 Task: In the Page almanacsecond.pptxselect all the shapes, outline the shape with the color  'purple'select all the shapes, and insert the shape effects glow purple, 18 pt insert the slide blankinsert the chart clustered column lineapply animations random barswith effects options by seriesinsert the slide blank Insert a picture of Monkeywith name   Monkey1.png apply animation in motion path custom path
Action: Mouse moved to (622, 240)
Screenshot: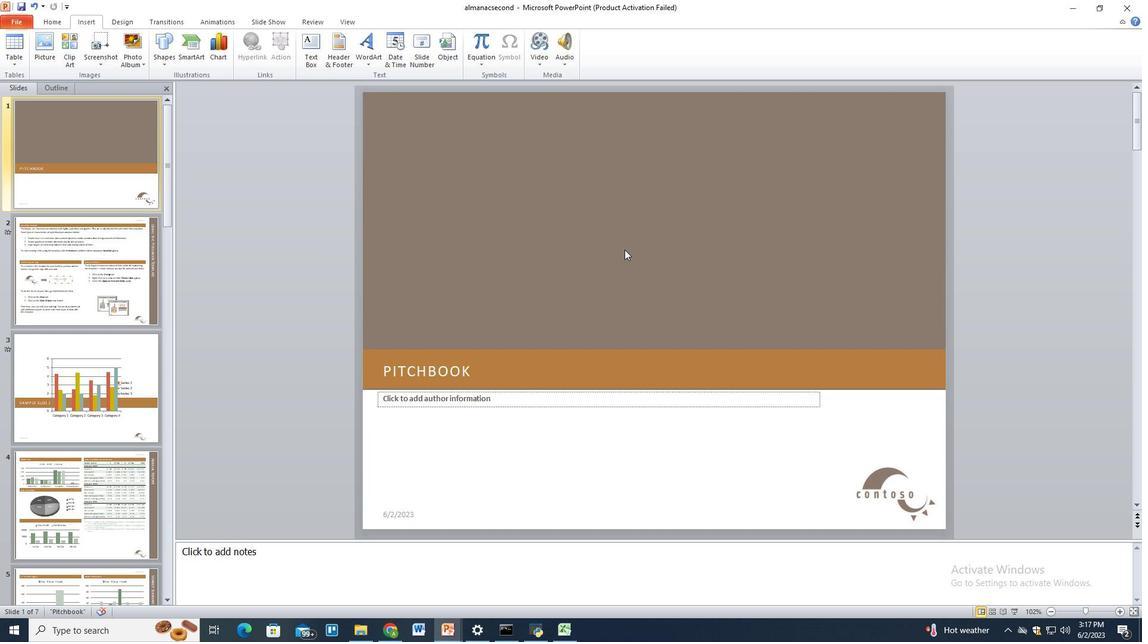 
Action: Mouse scrolled (622, 239) with delta (0, 0)
Screenshot: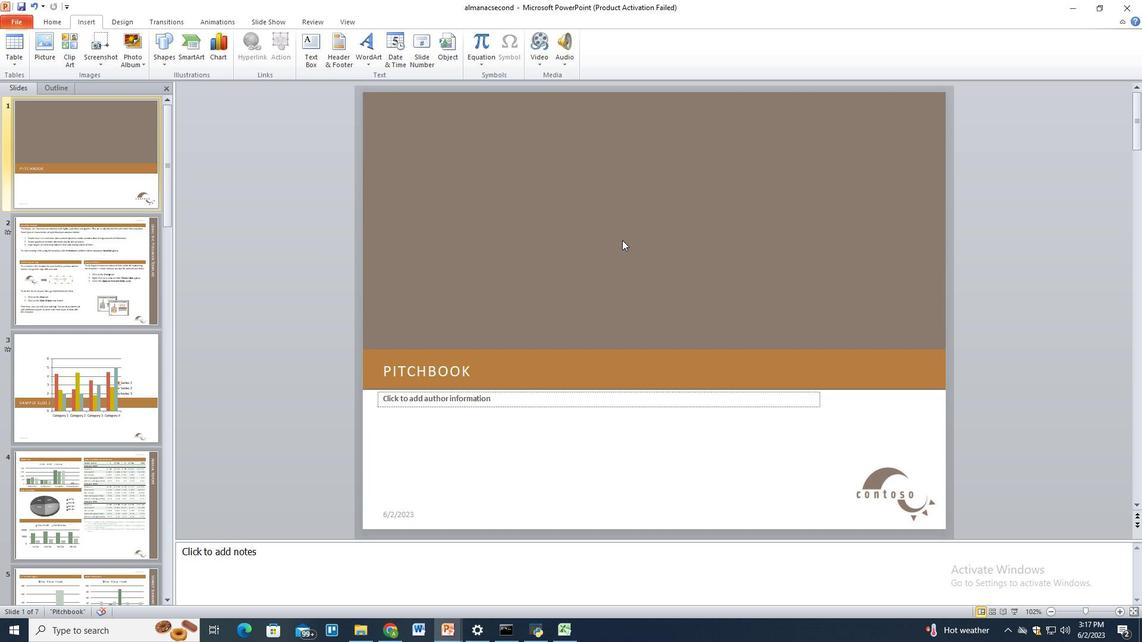 
Action: Mouse scrolled (622, 239) with delta (0, 0)
Screenshot: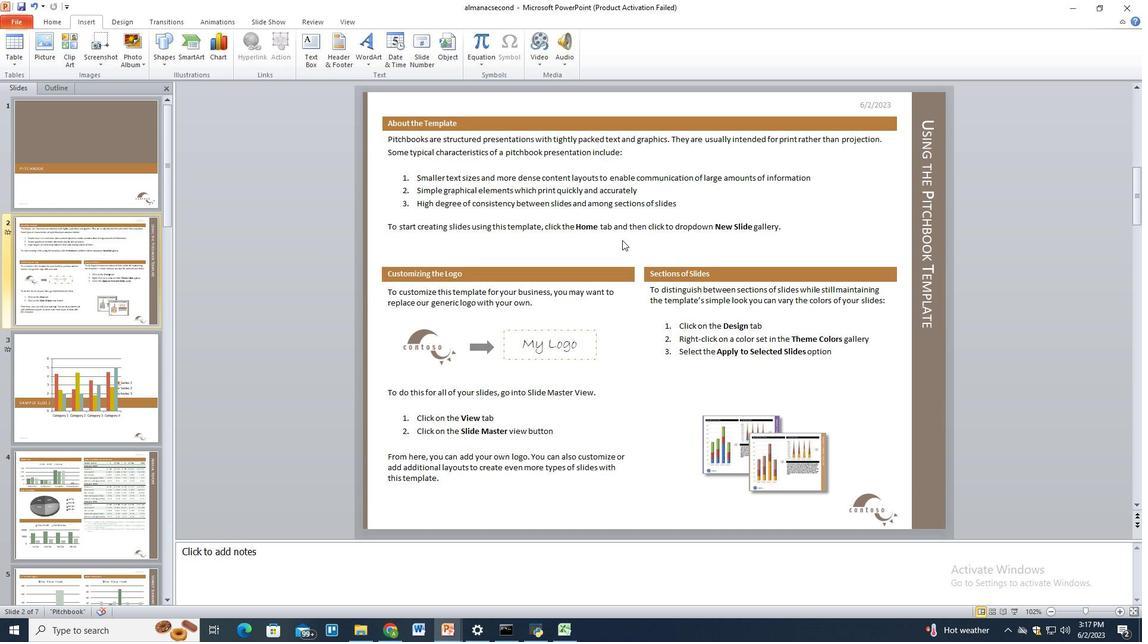 
Action: Mouse scrolled (622, 239) with delta (0, 0)
Screenshot: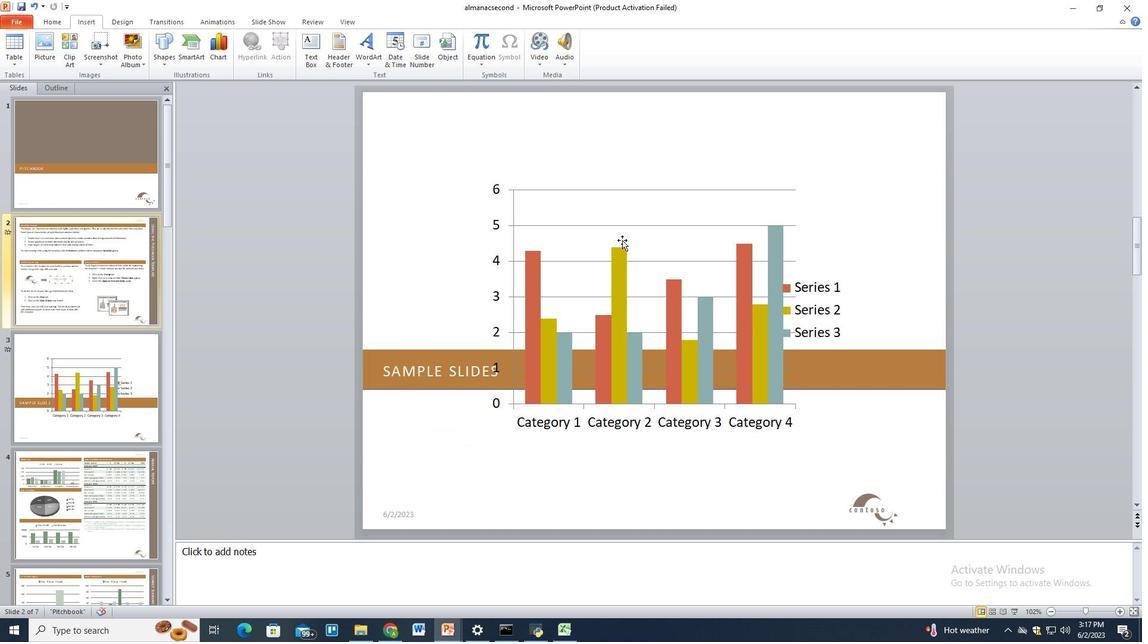 
Action: Mouse scrolled (622, 239) with delta (0, 0)
Screenshot: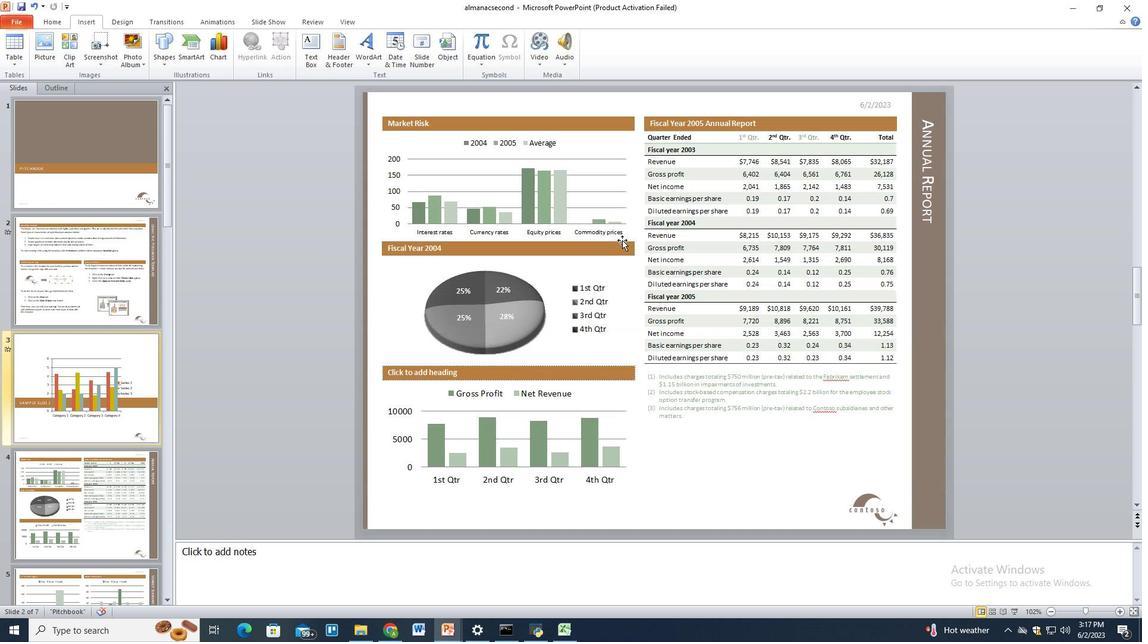 
Action: Mouse scrolled (622, 239) with delta (0, 0)
Screenshot: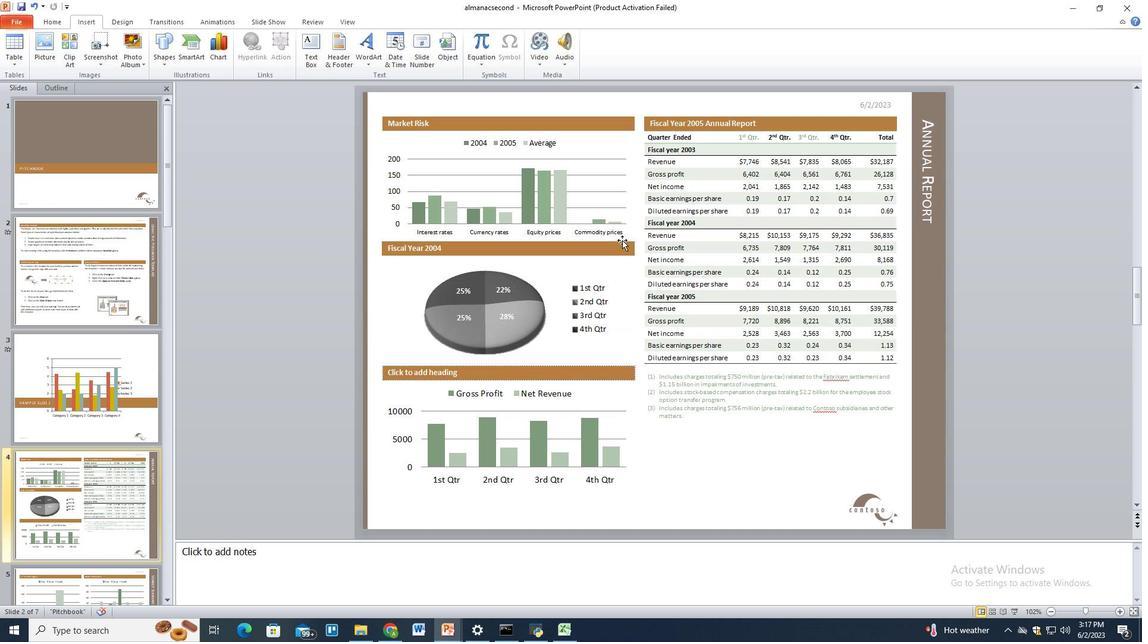 
Action: Mouse scrolled (622, 239) with delta (0, 0)
Screenshot: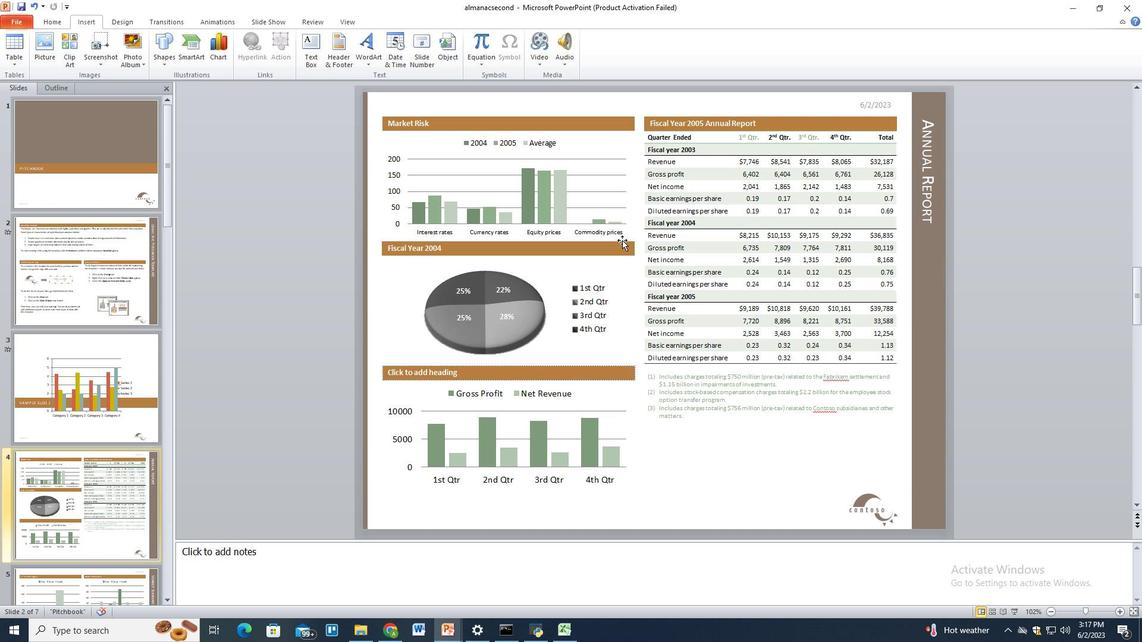
Action: Mouse scrolled (622, 239) with delta (0, 0)
Screenshot: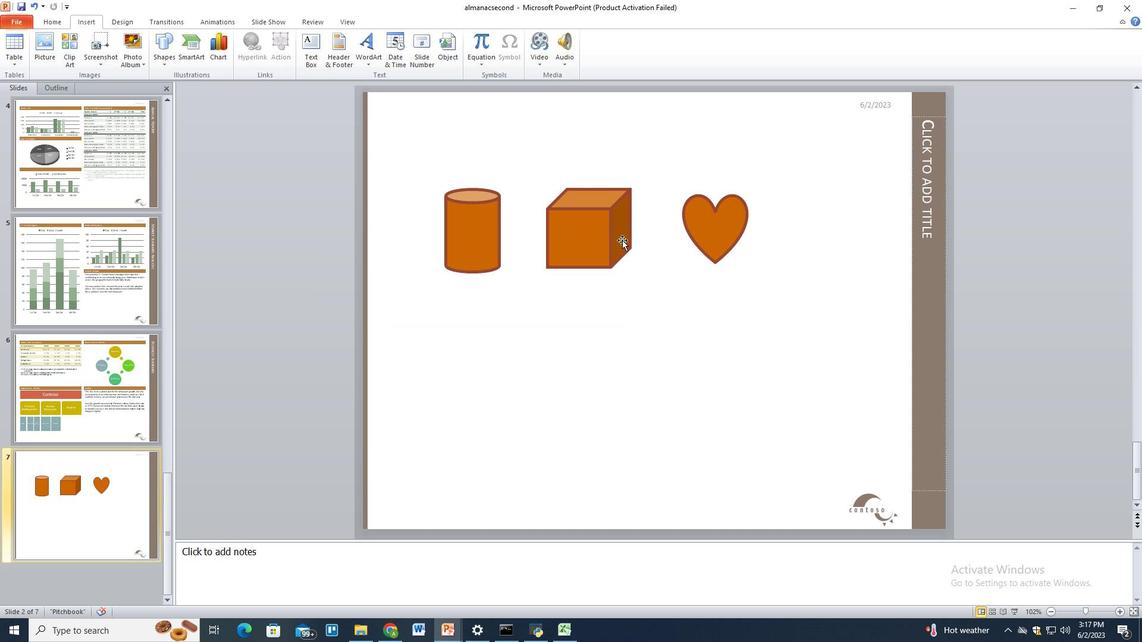 
Action: Mouse scrolled (622, 239) with delta (0, 0)
Screenshot: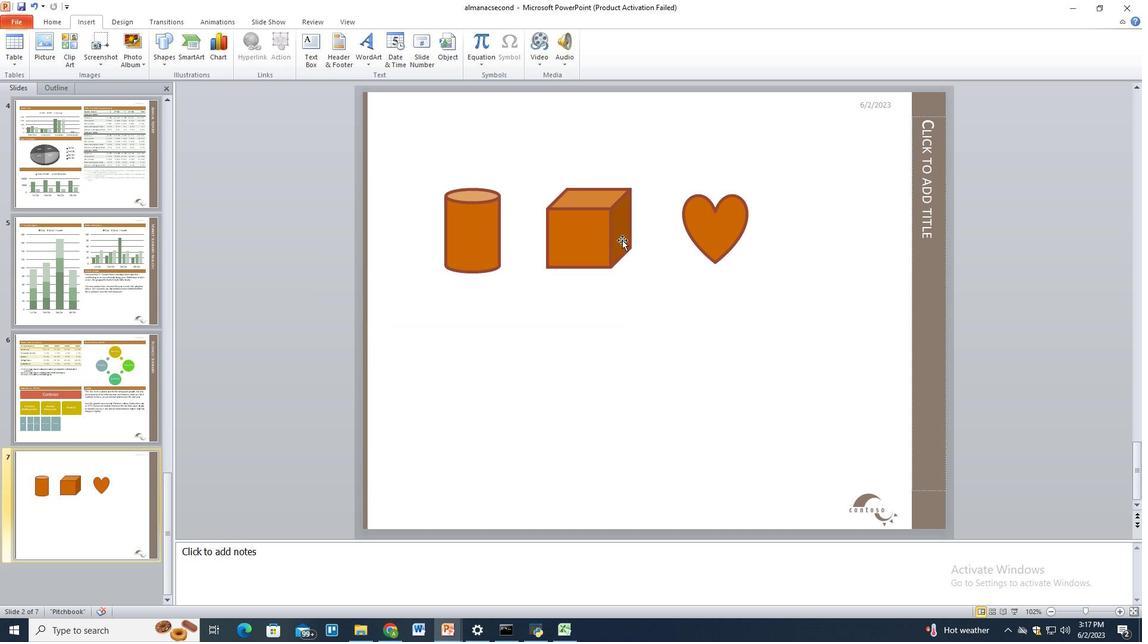 
Action: Mouse scrolled (622, 239) with delta (0, 0)
Screenshot: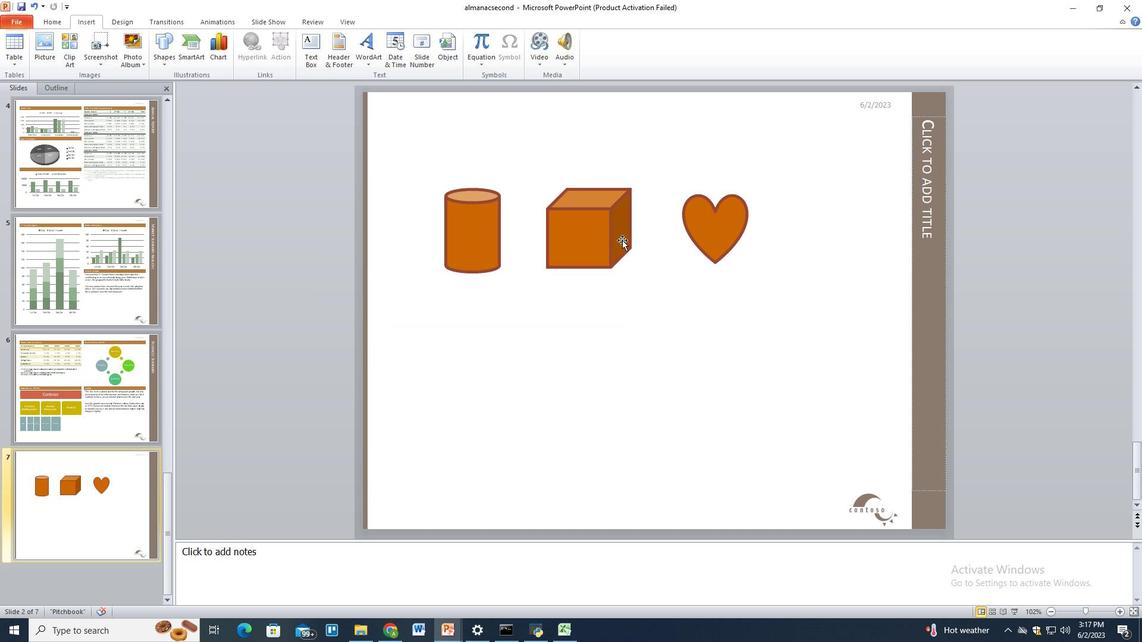 
Action: Mouse moved to (481, 249)
Screenshot: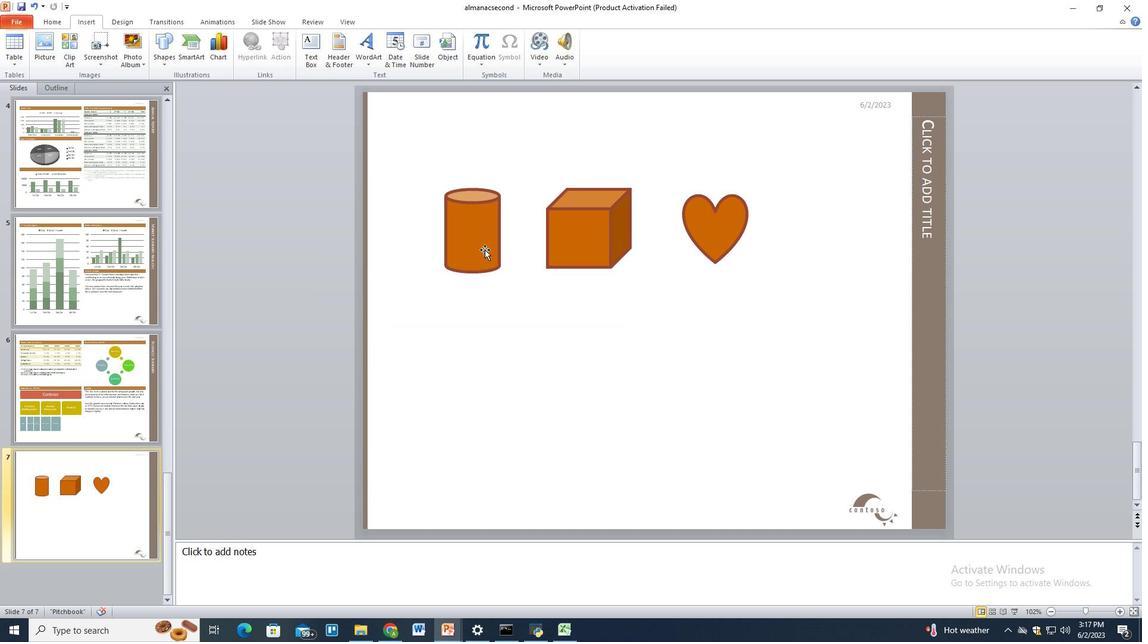 
Action: Mouse pressed left at (481, 249)
Screenshot: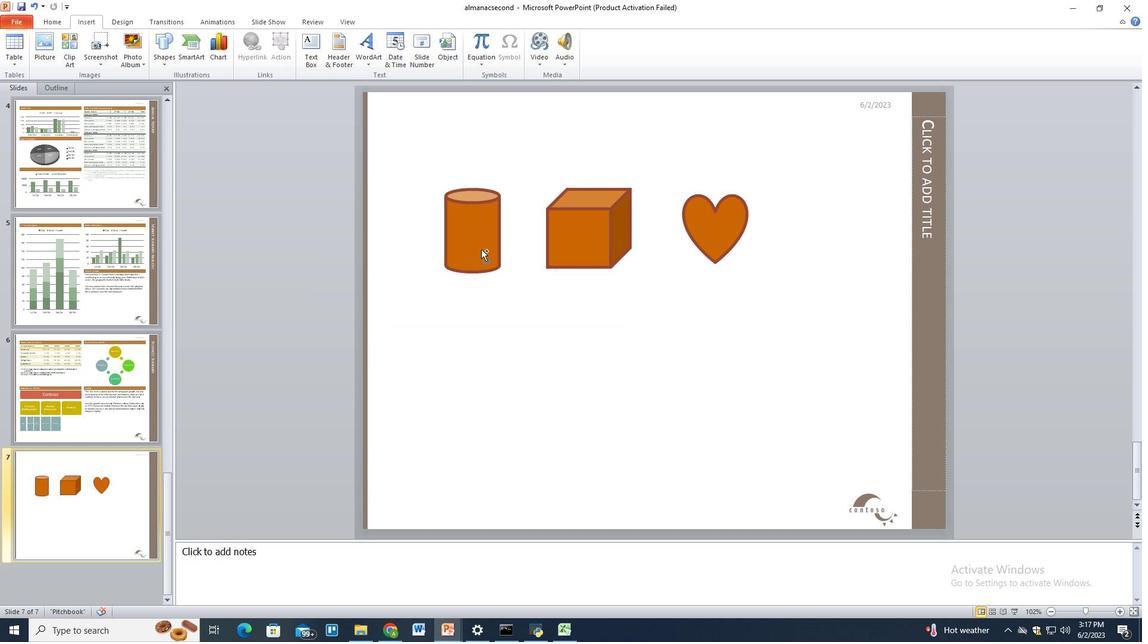 
Action: Mouse moved to (591, 252)
Screenshot: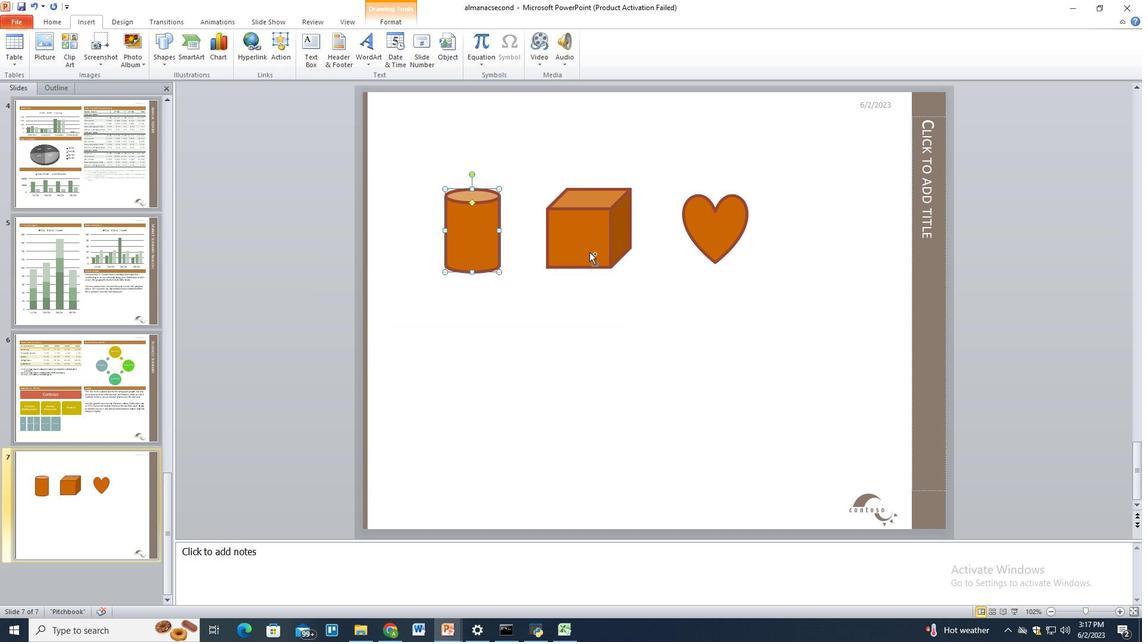 
Action: Mouse pressed left at (591, 252)
Screenshot: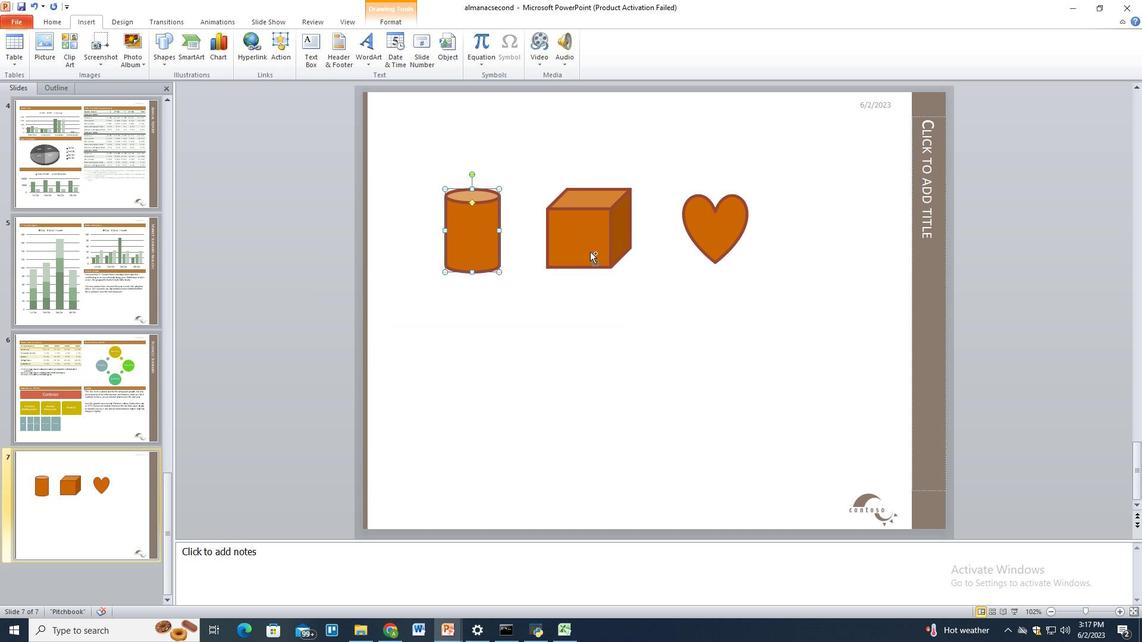 
Action: Mouse moved to (703, 238)
Screenshot: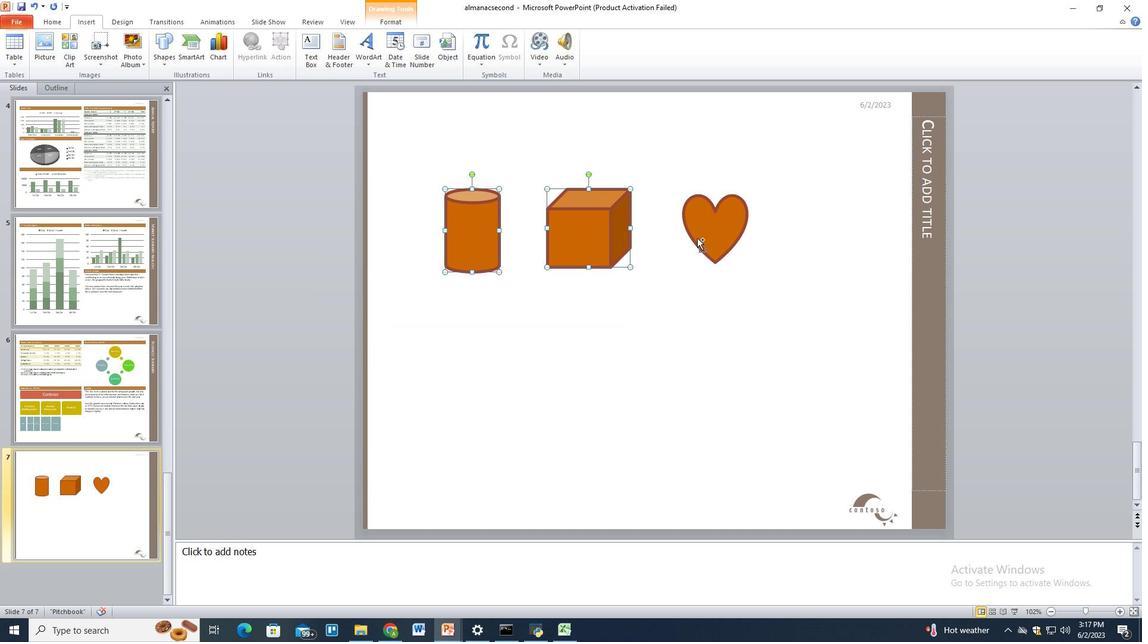 
Action: Mouse pressed left at (703, 238)
Screenshot: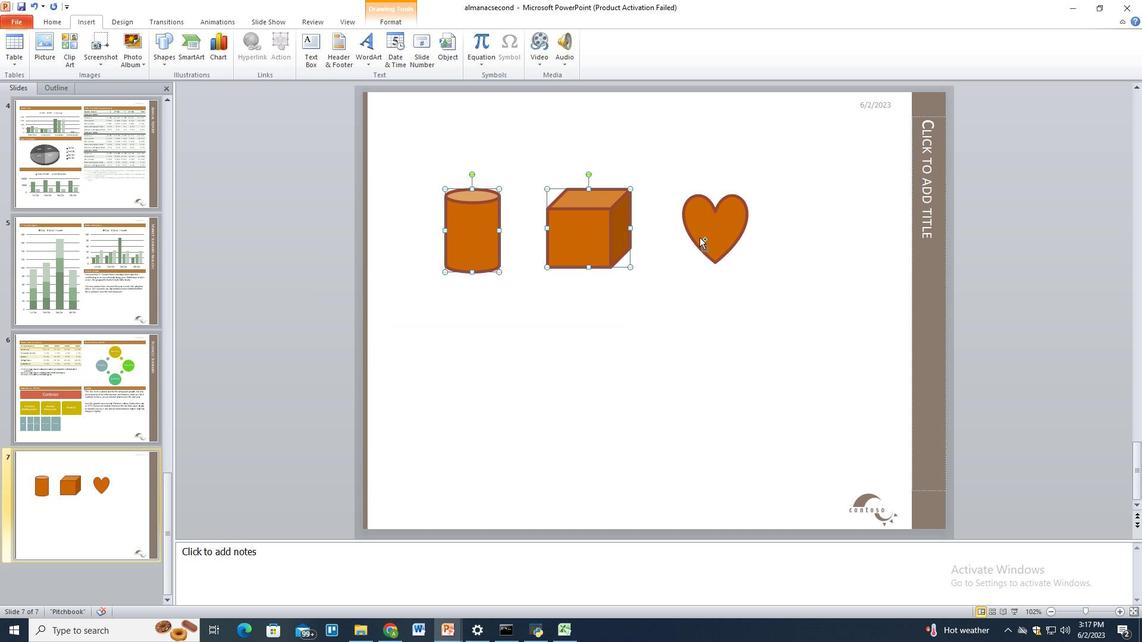 
Action: Mouse moved to (478, 220)
Screenshot: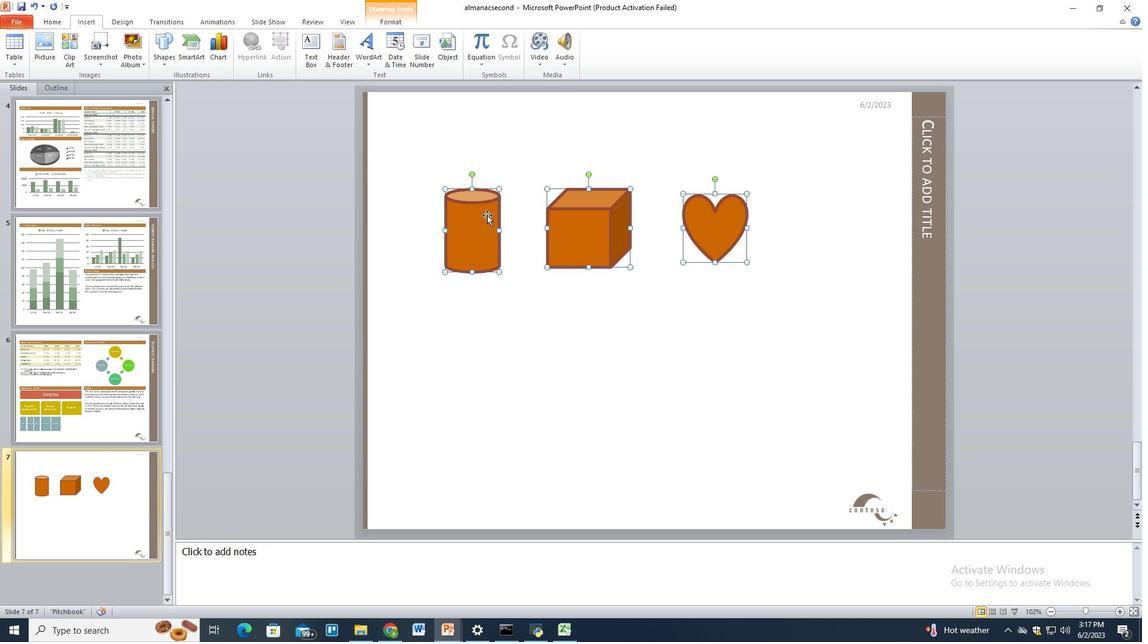 
Action: Mouse pressed right at (478, 220)
Screenshot: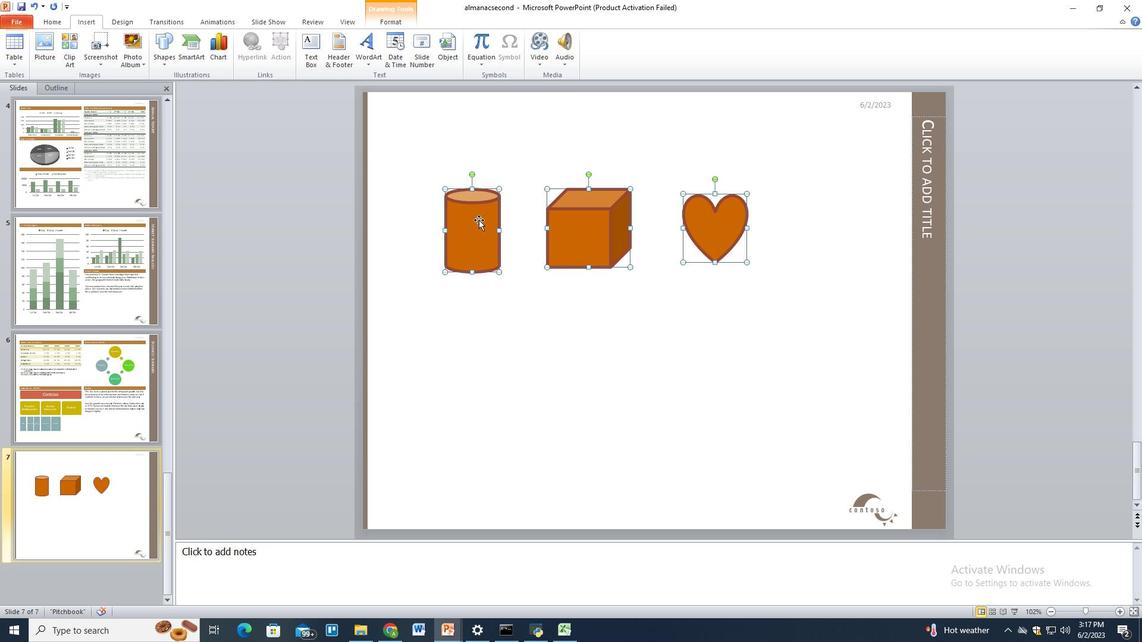 
Action: Mouse moved to (605, 203)
Screenshot: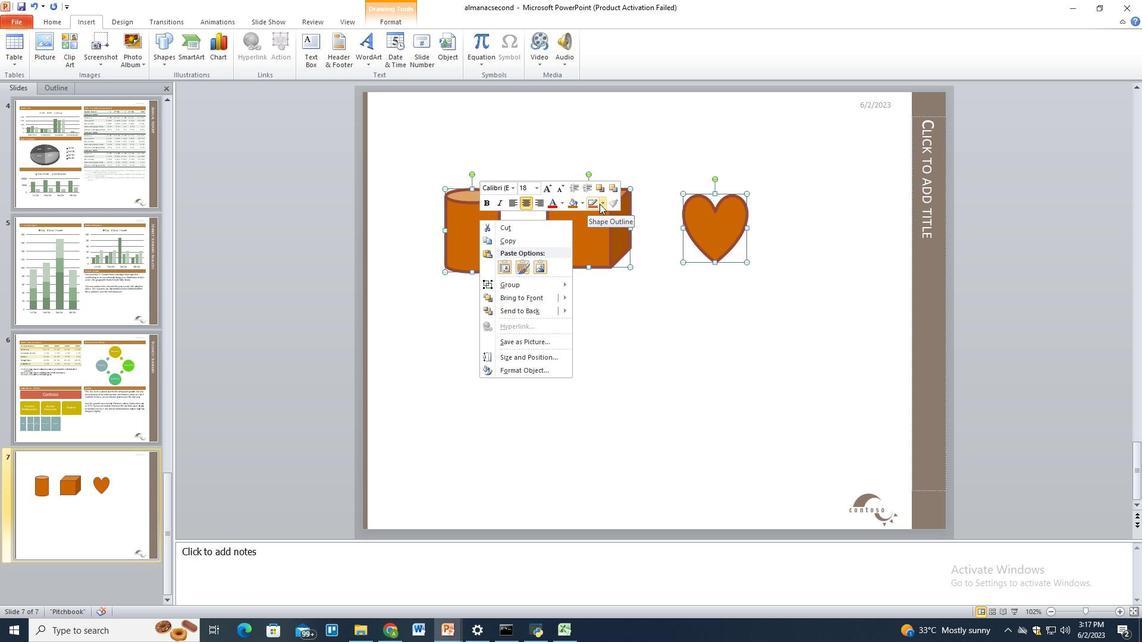 
Action: Mouse pressed left at (605, 203)
Screenshot: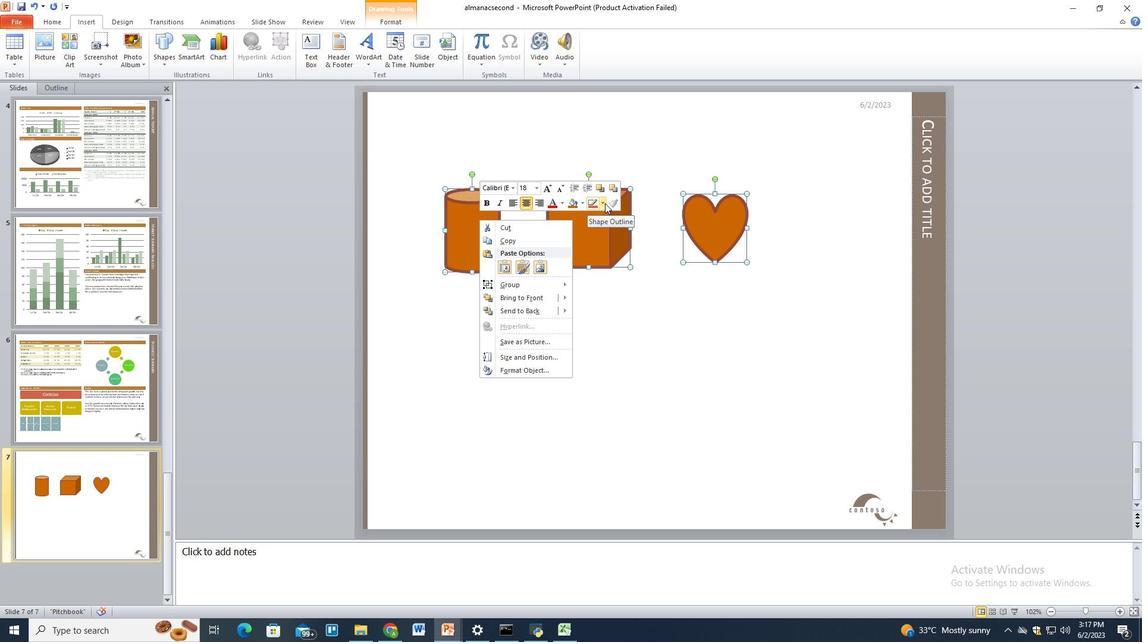
Action: Mouse moved to (683, 288)
Screenshot: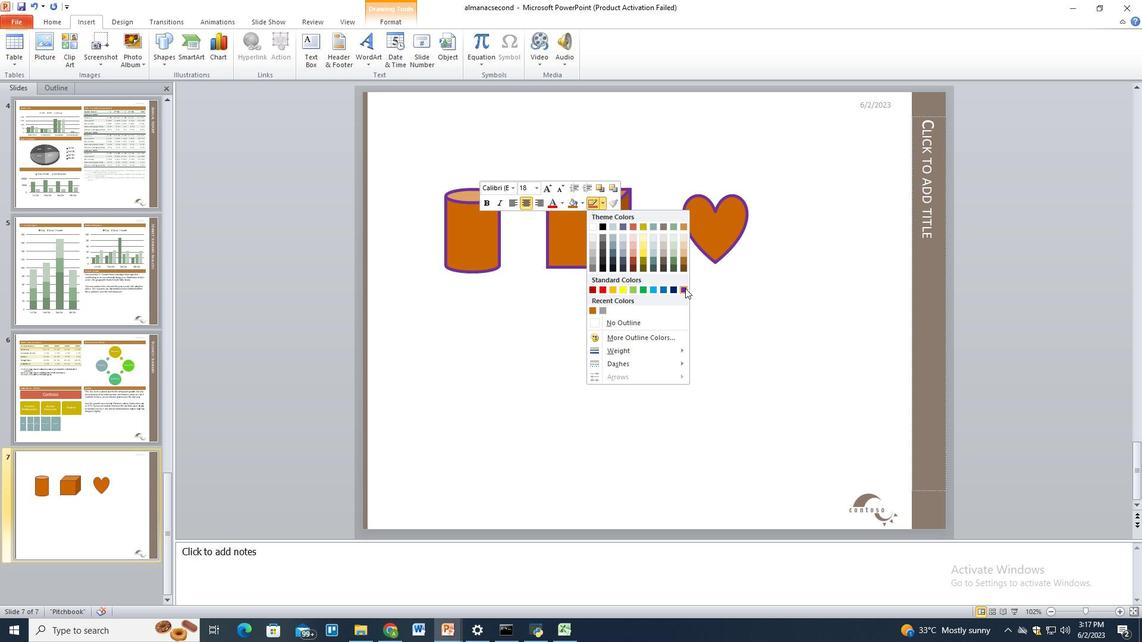 
Action: Mouse pressed left at (683, 288)
Screenshot: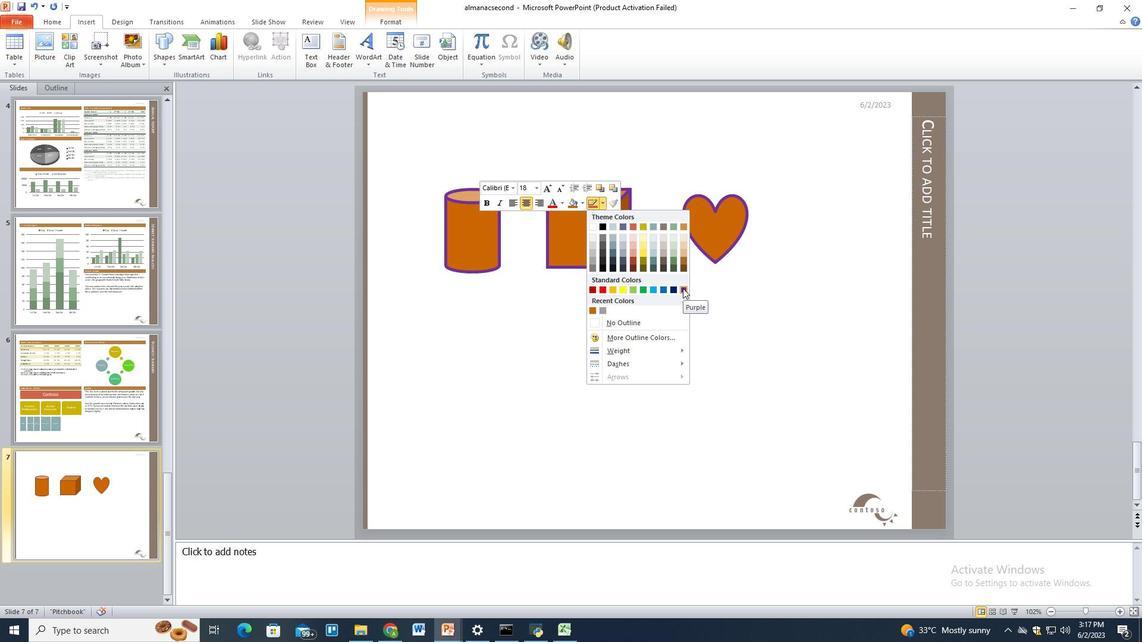 
Action: Mouse moved to (385, 21)
Screenshot: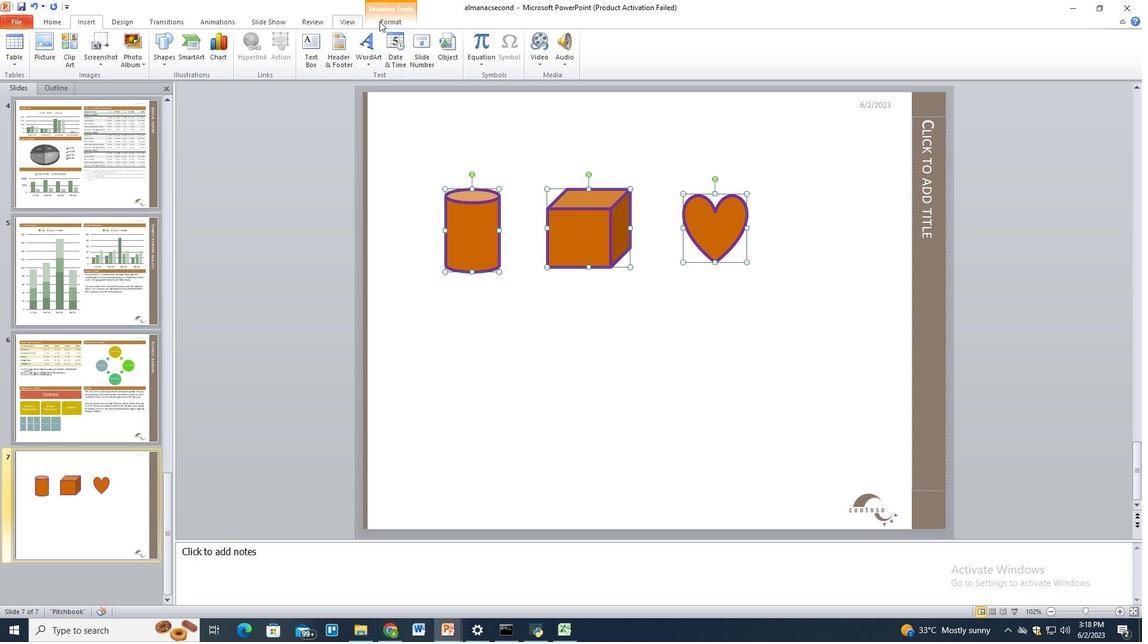 
Action: Mouse pressed left at (385, 21)
Screenshot: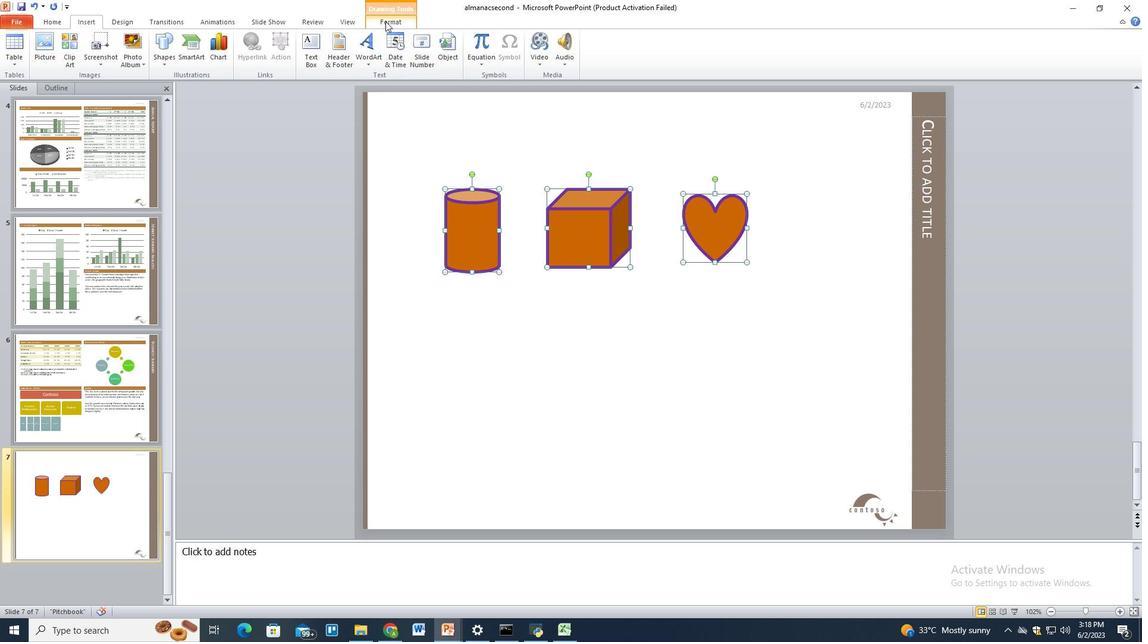 
Action: Mouse moved to (626, 60)
Screenshot: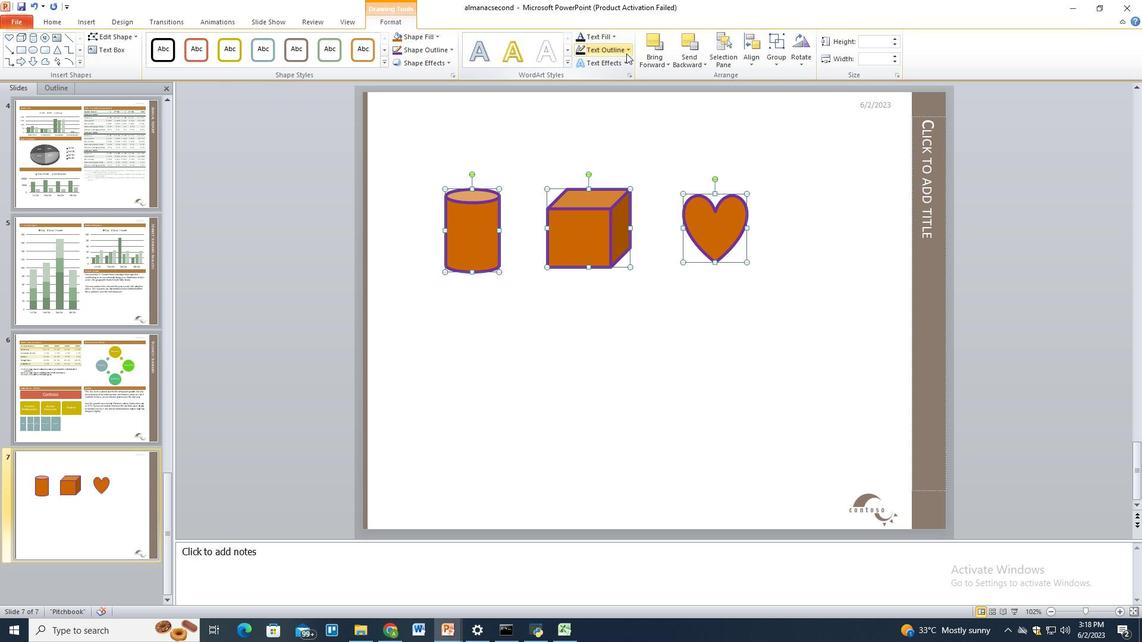 
Action: Mouse pressed left at (626, 60)
Screenshot: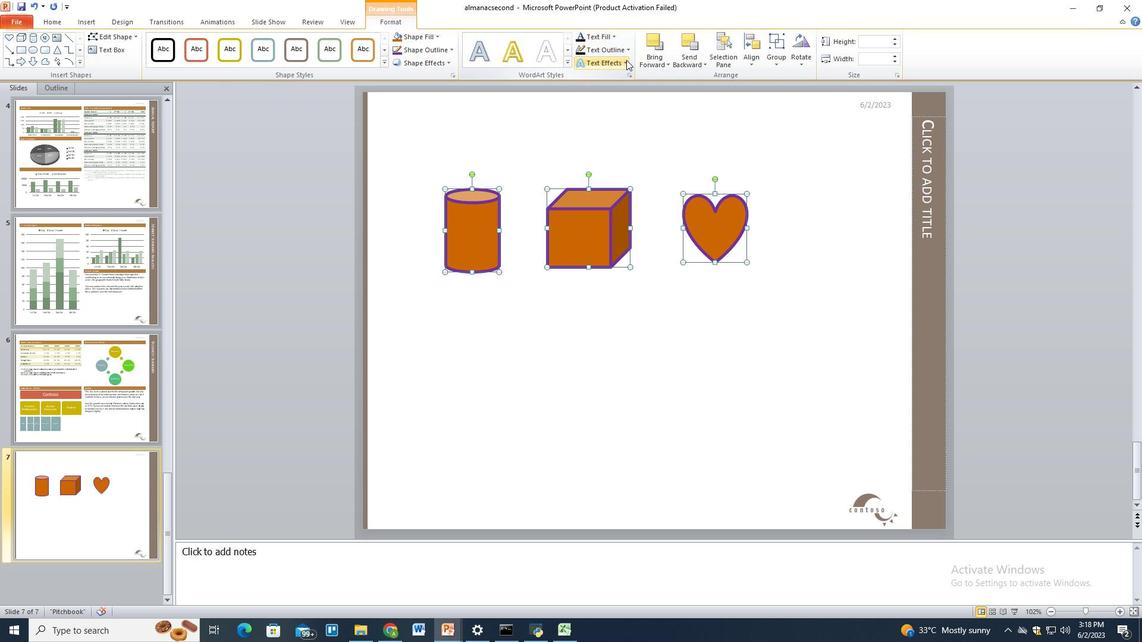 
Action: Mouse moved to (621, 64)
Screenshot: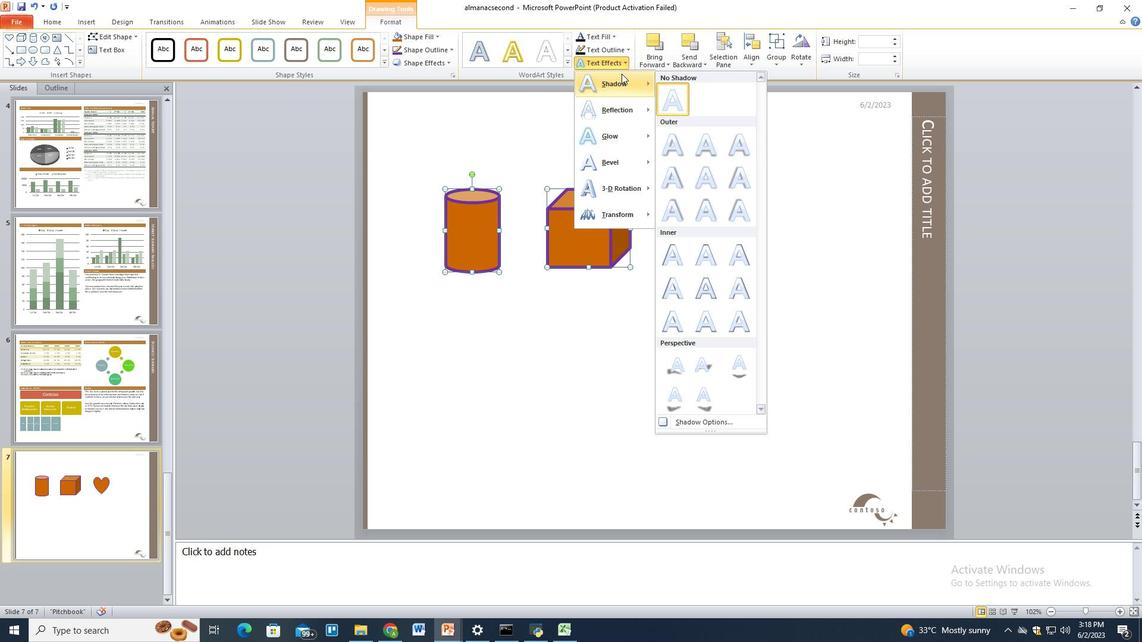 
Action: Mouse pressed left at (621, 64)
Screenshot: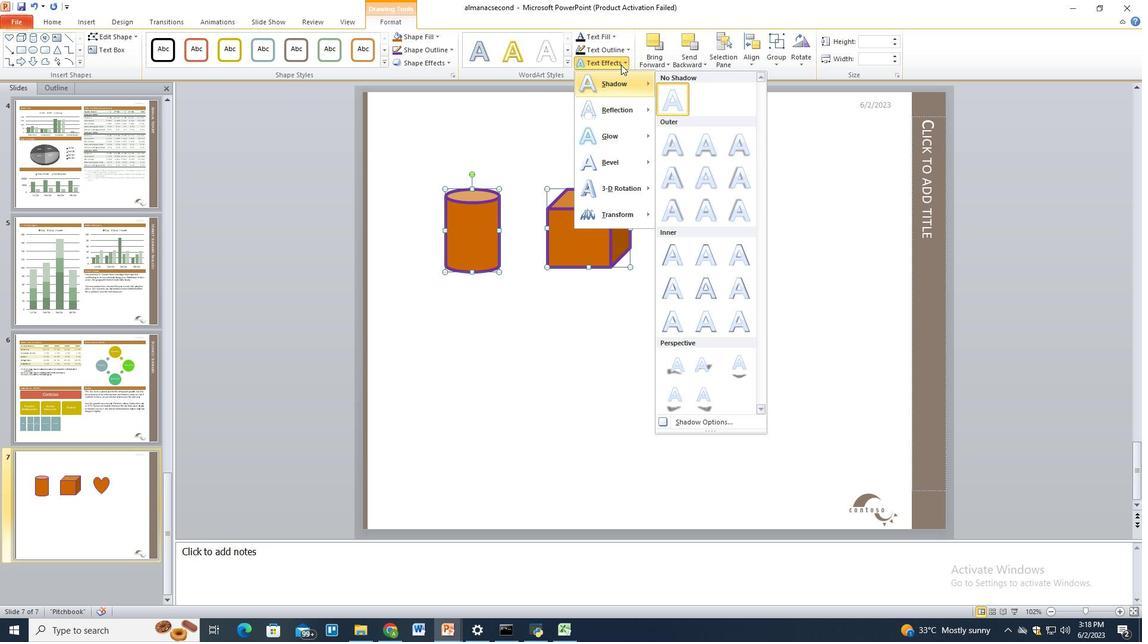 
Action: Mouse moved to (624, 49)
Screenshot: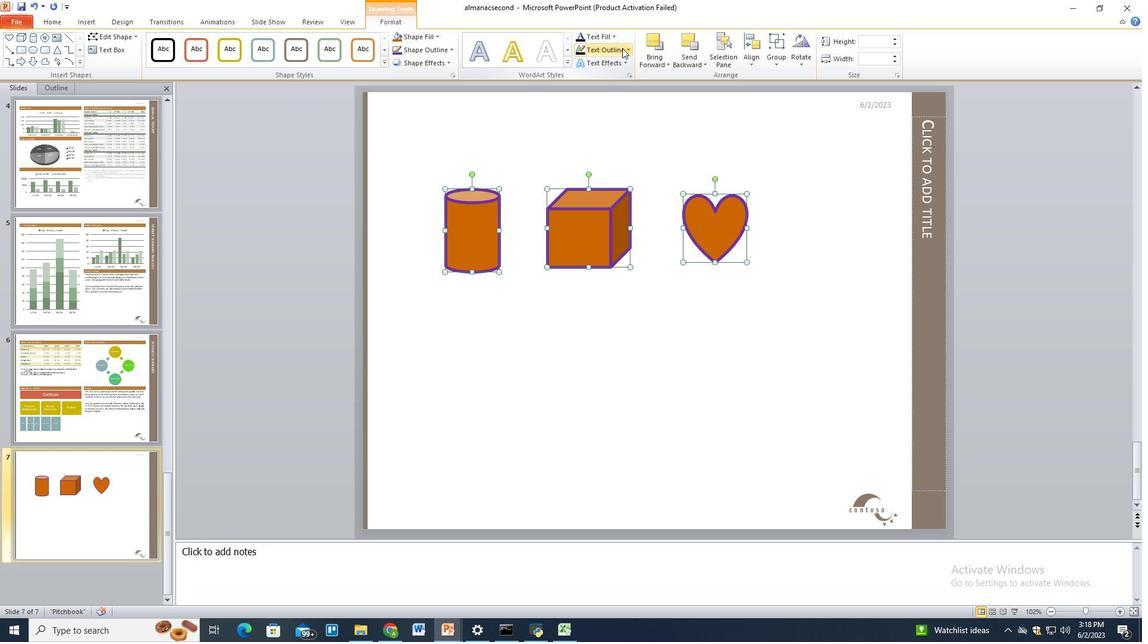 
Action: Mouse pressed left at (624, 49)
Screenshot: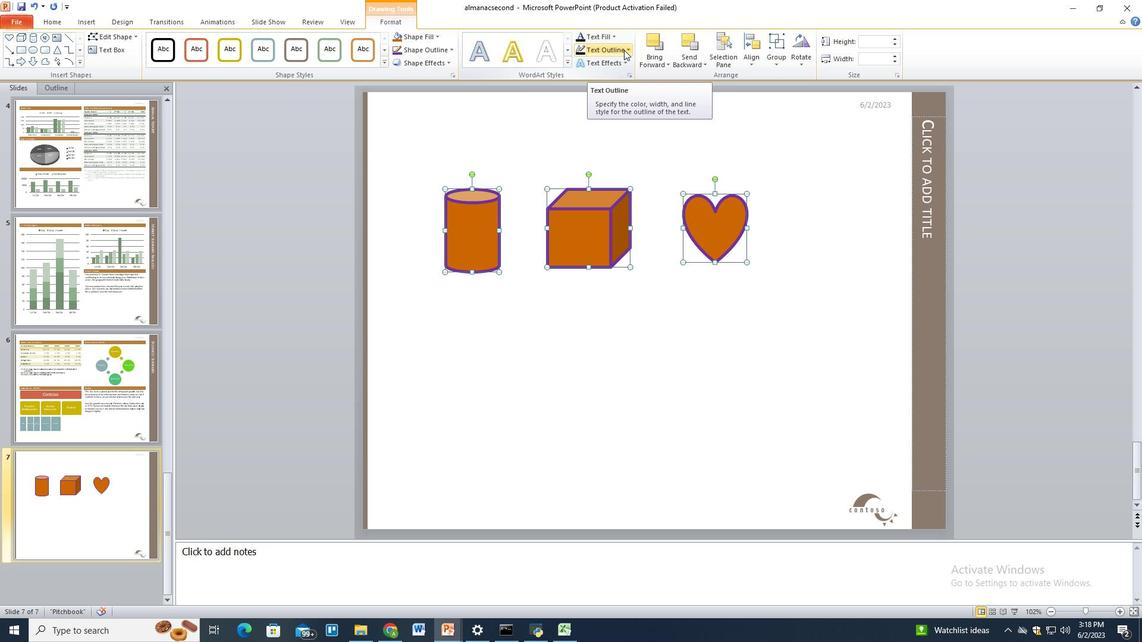 
Action: Mouse pressed left at (624, 49)
Screenshot: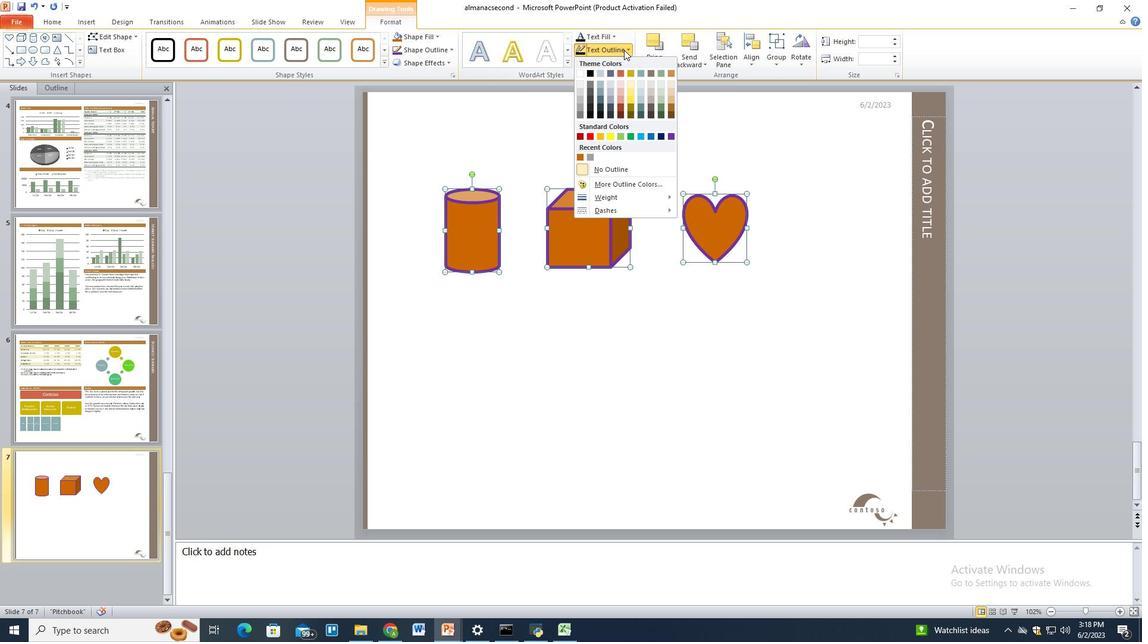 
Action: Mouse pressed left at (624, 49)
Screenshot: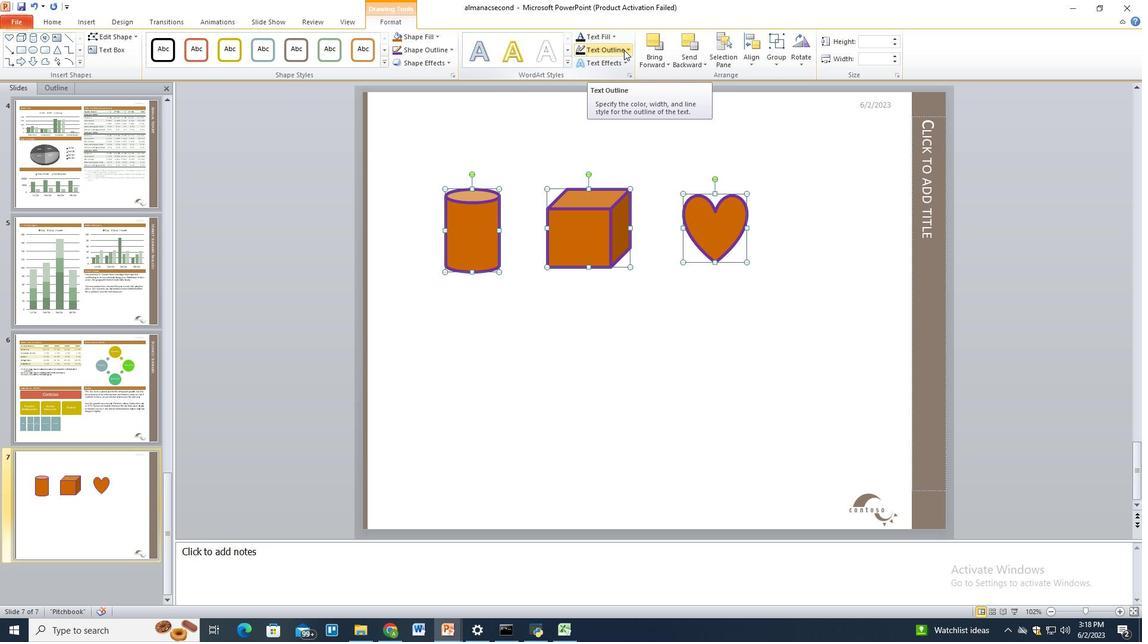 
Action: Mouse moved to (631, 49)
Screenshot: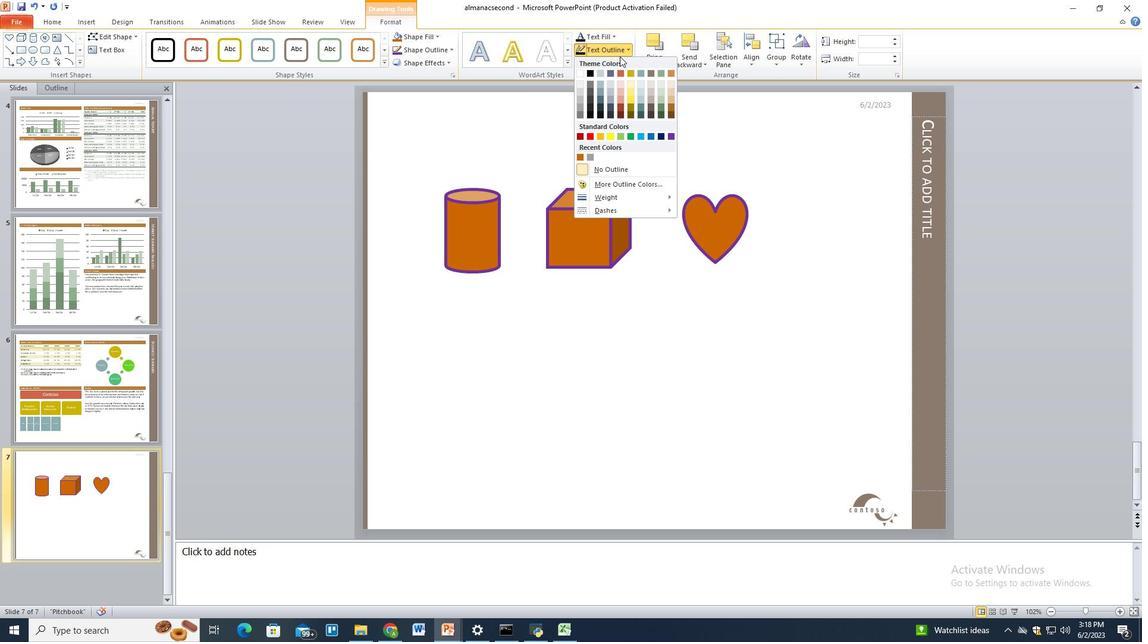 
Action: Mouse pressed left at (631, 49)
Screenshot: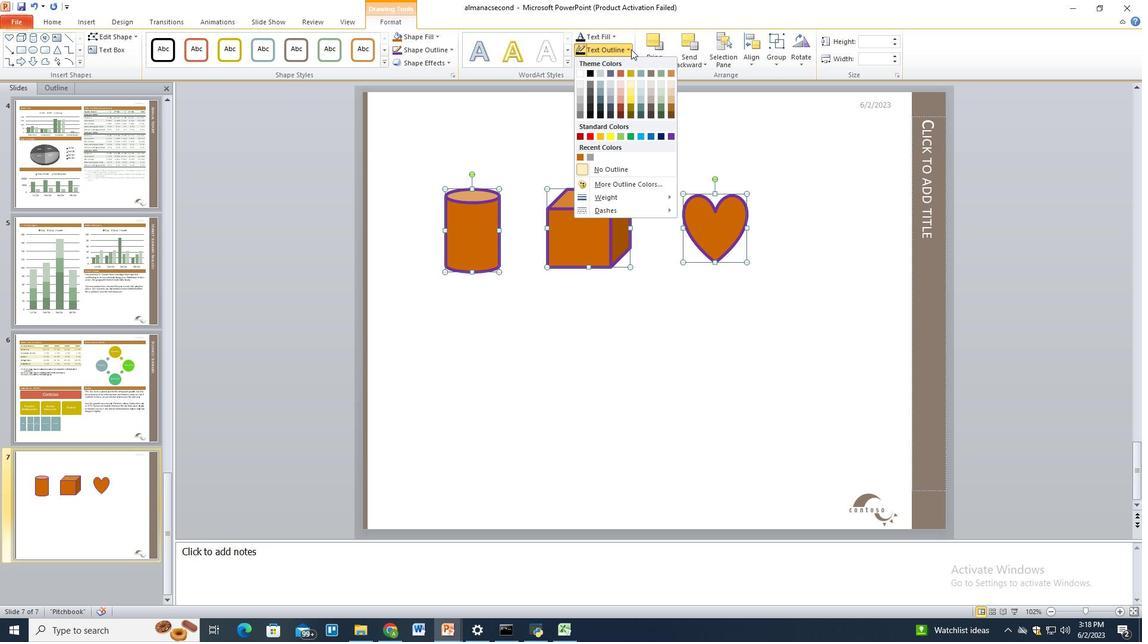 
Action: Mouse moved to (439, 61)
Screenshot: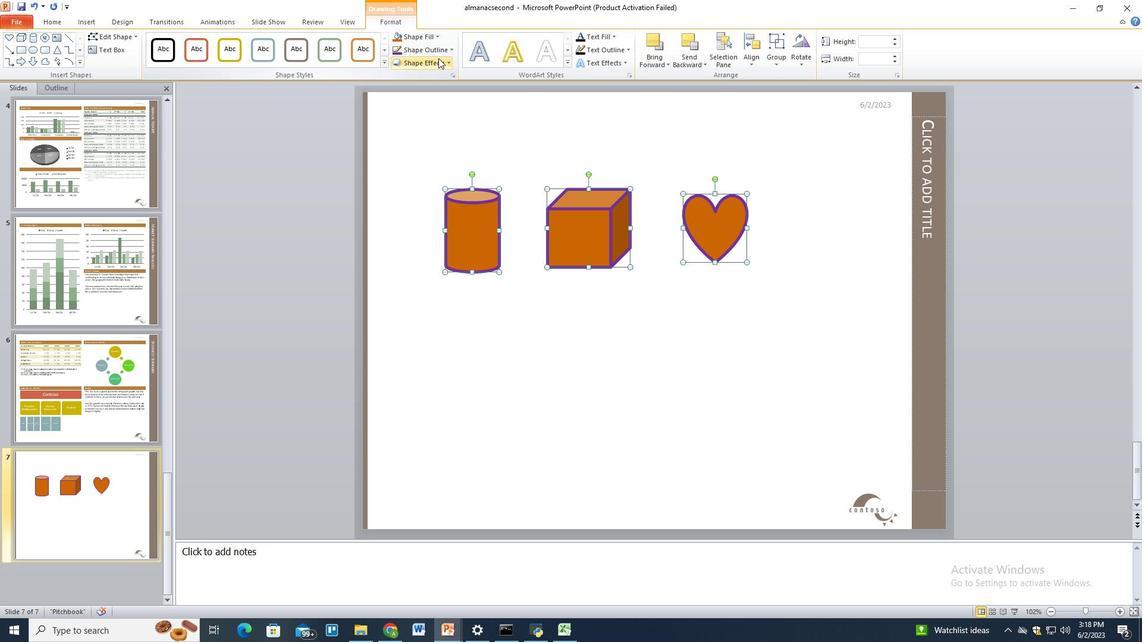 
Action: Mouse pressed left at (439, 61)
Screenshot: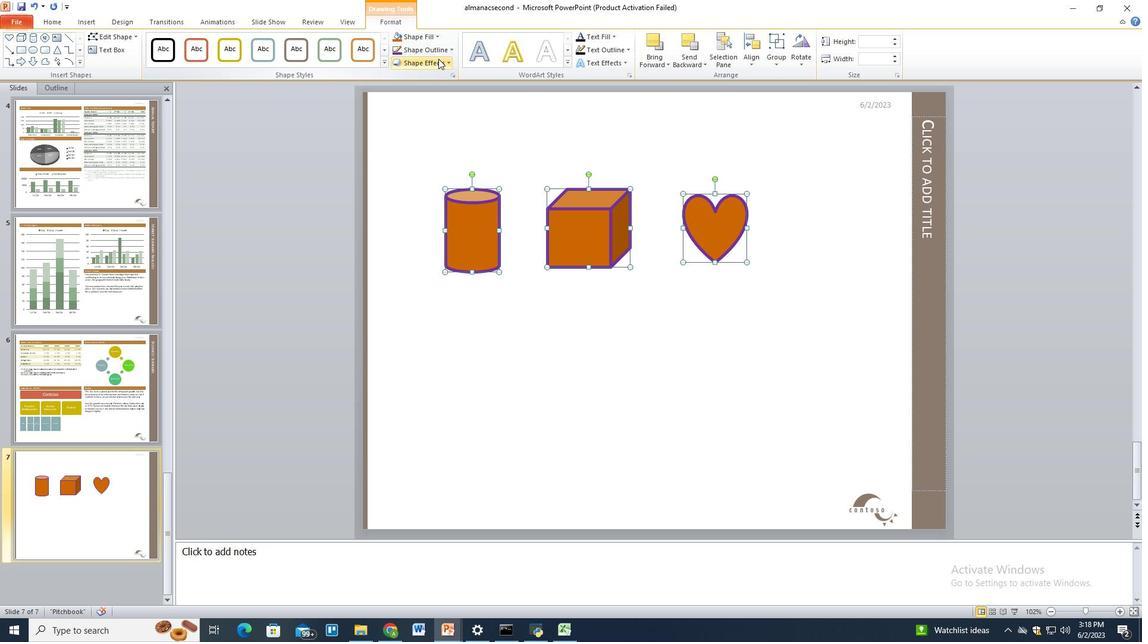 
Action: Mouse moved to (453, 168)
Screenshot: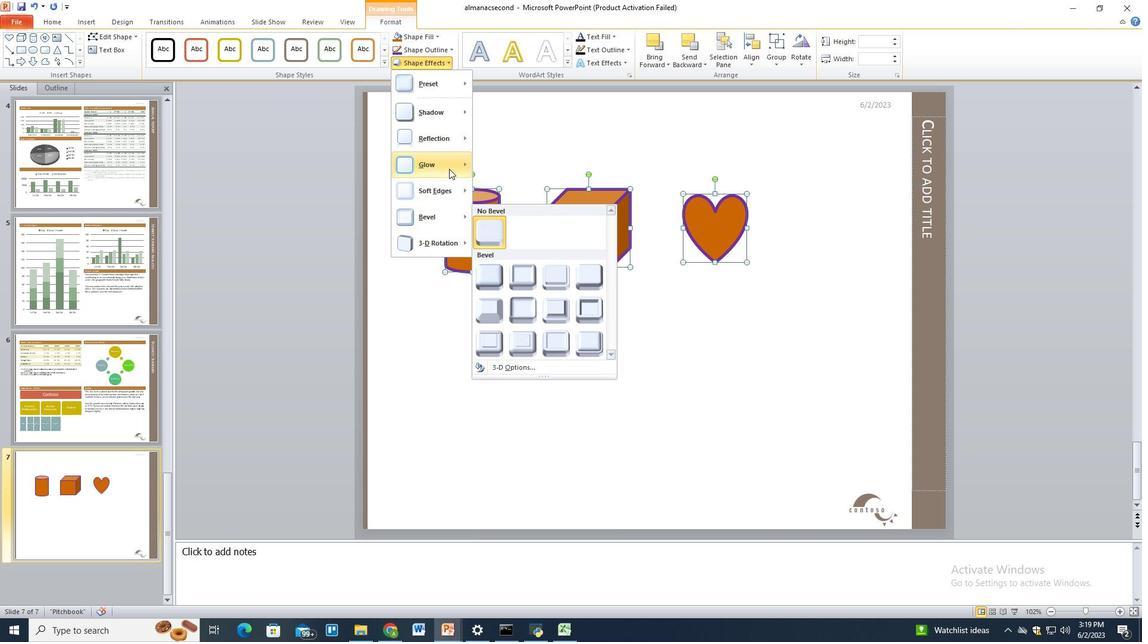 
Action: Mouse pressed left at (453, 168)
Screenshot: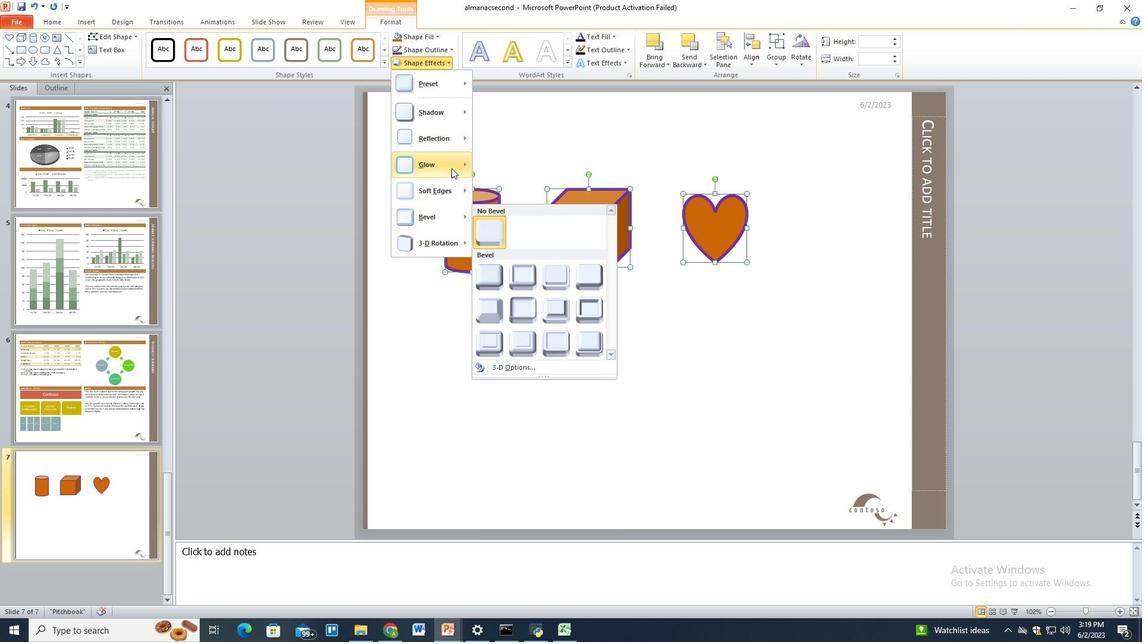 
Action: Mouse moved to (511, 346)
Screenshot: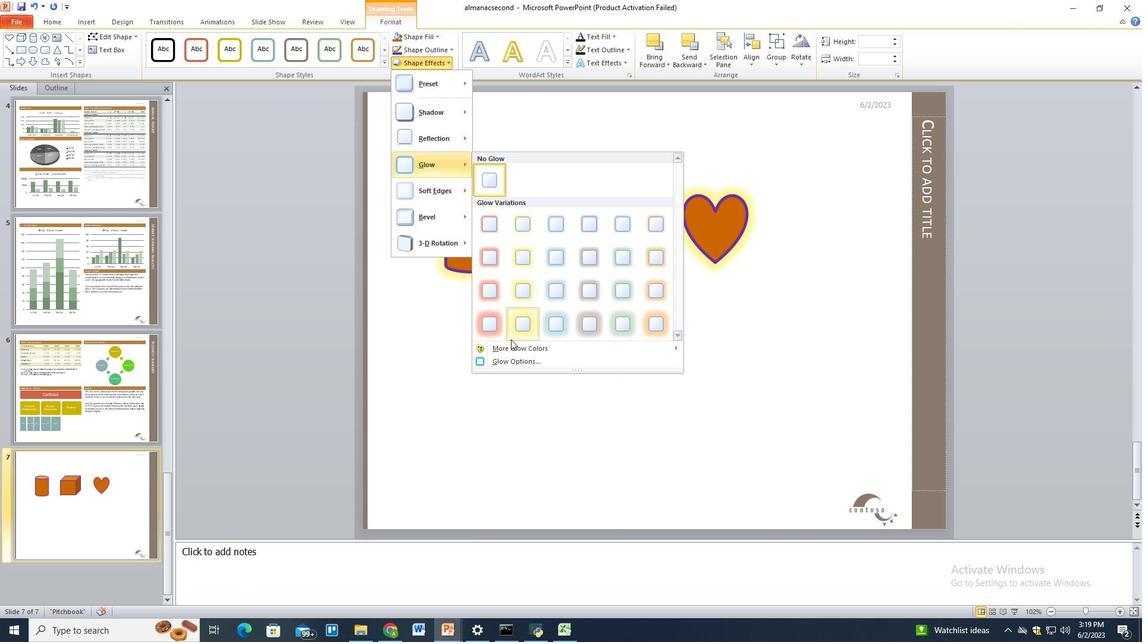 
Action: Mouse pressed left at (511, 346)
Screenshot: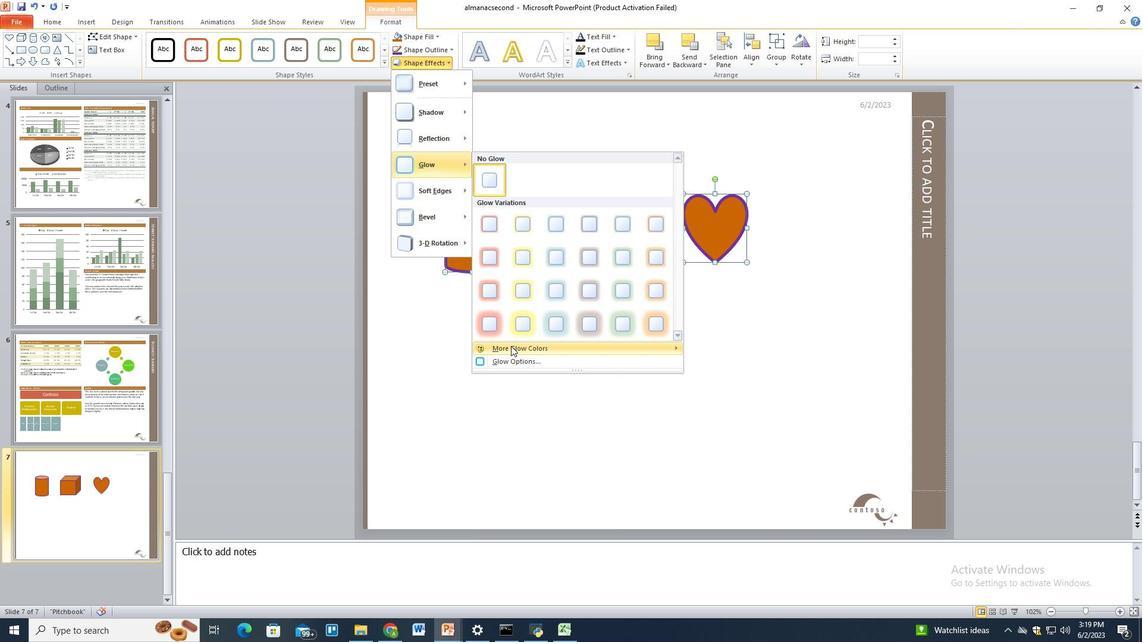 
Action: Mouse moved to (778, 422)
Screenshot: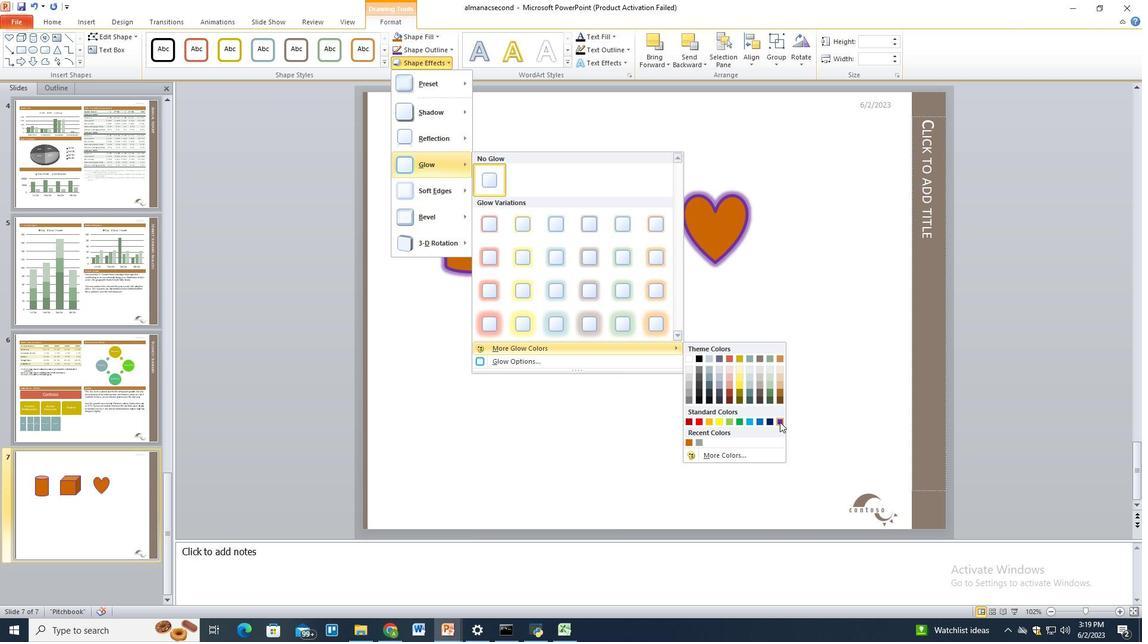 
Action: Mouse pressed left at (778, 422)
Screenshot: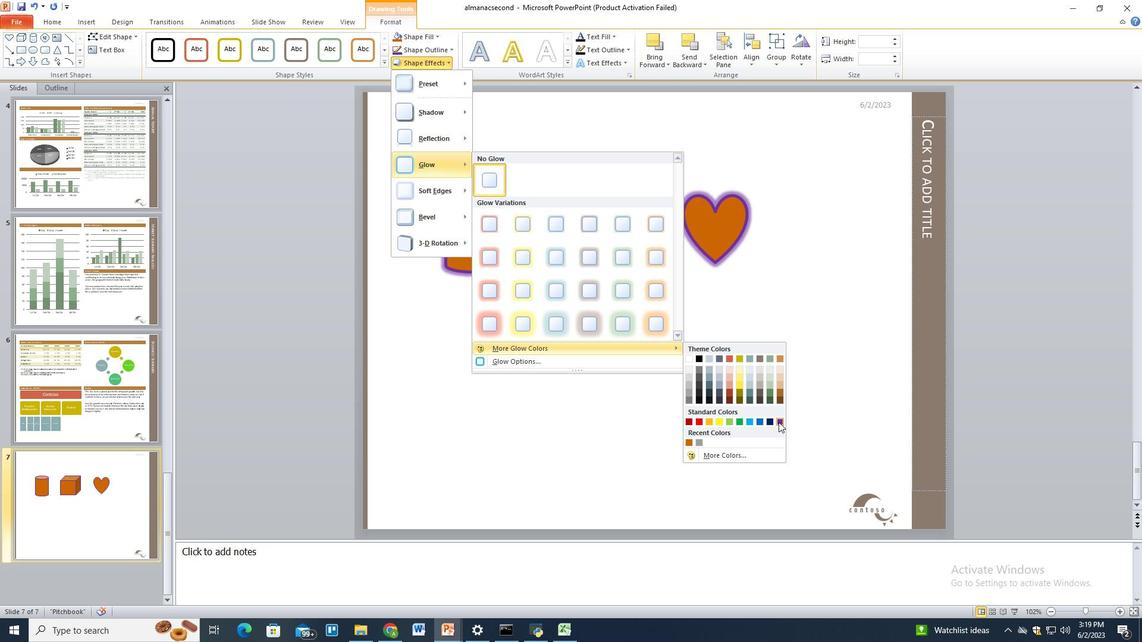 
Action: Mouse moved to (453, 51)
Screenshot: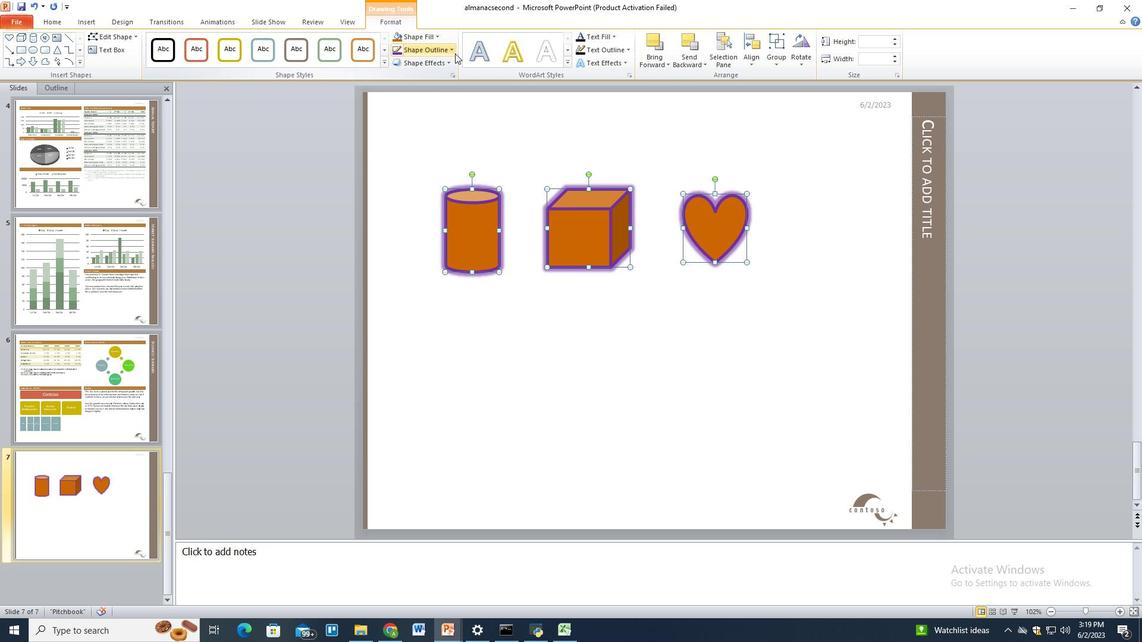 
Action: Mouse pressed left at (453, 51)
Screenshot: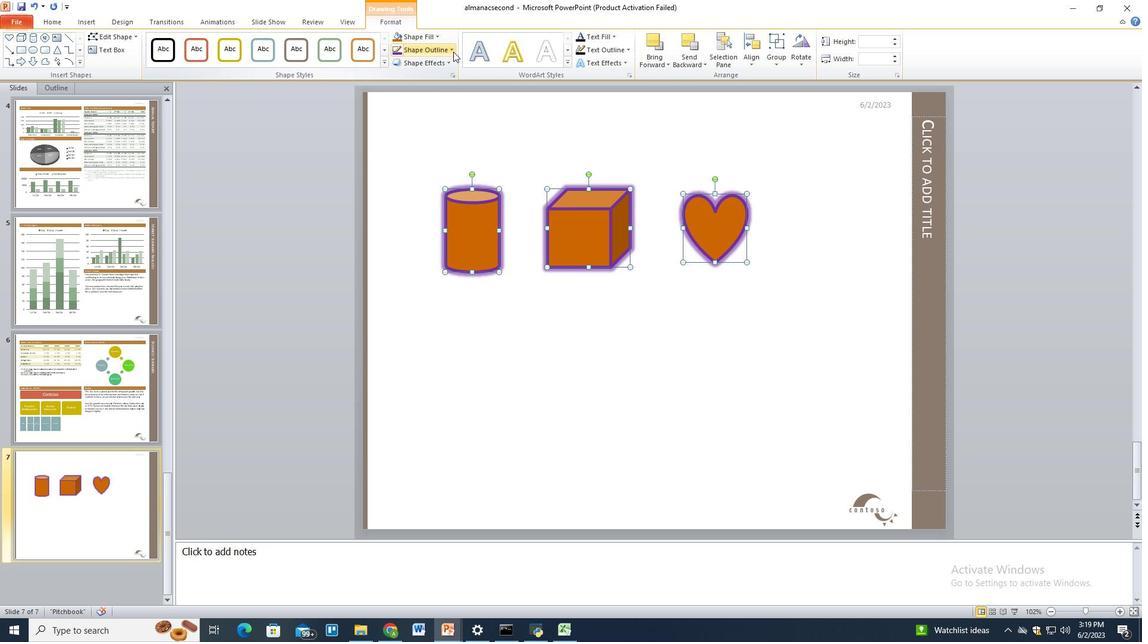 
Action: Mouse moved to (585, 305)
Screenshot: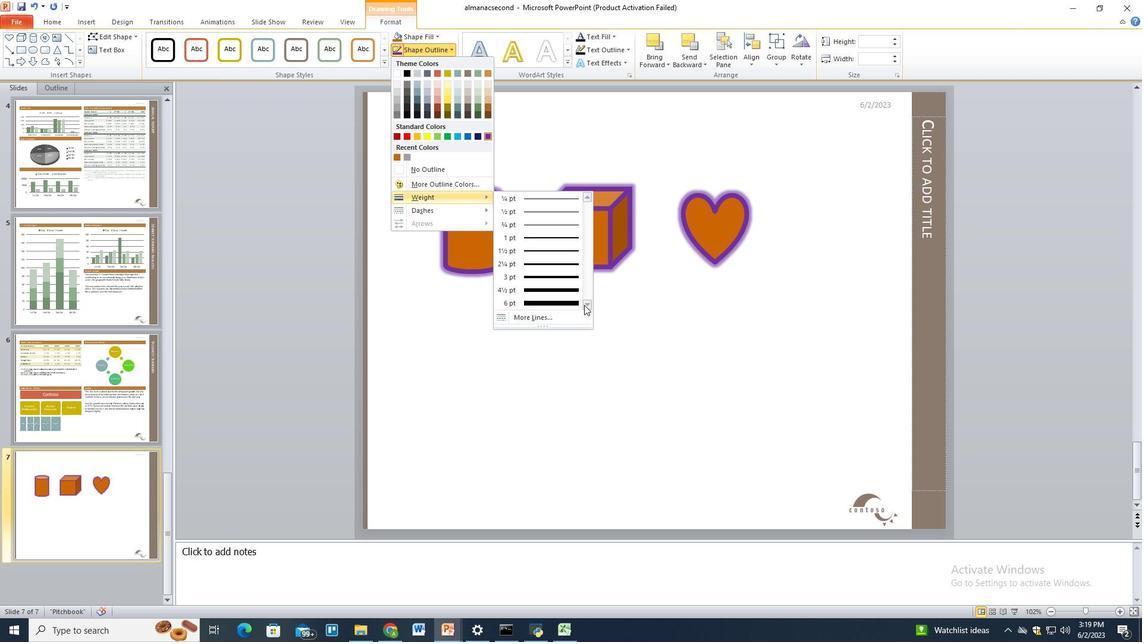 
Action: Mouse pressed left at (585, 305)
Screenshot: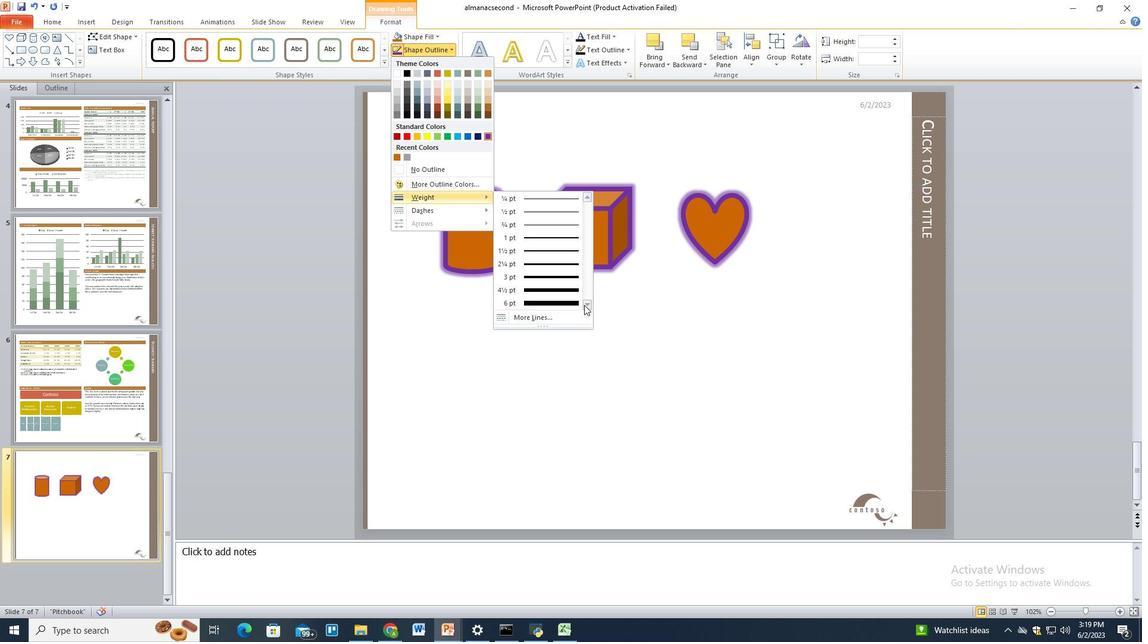 
Action: Mouse pressed left at (585, 305)
Screenshot: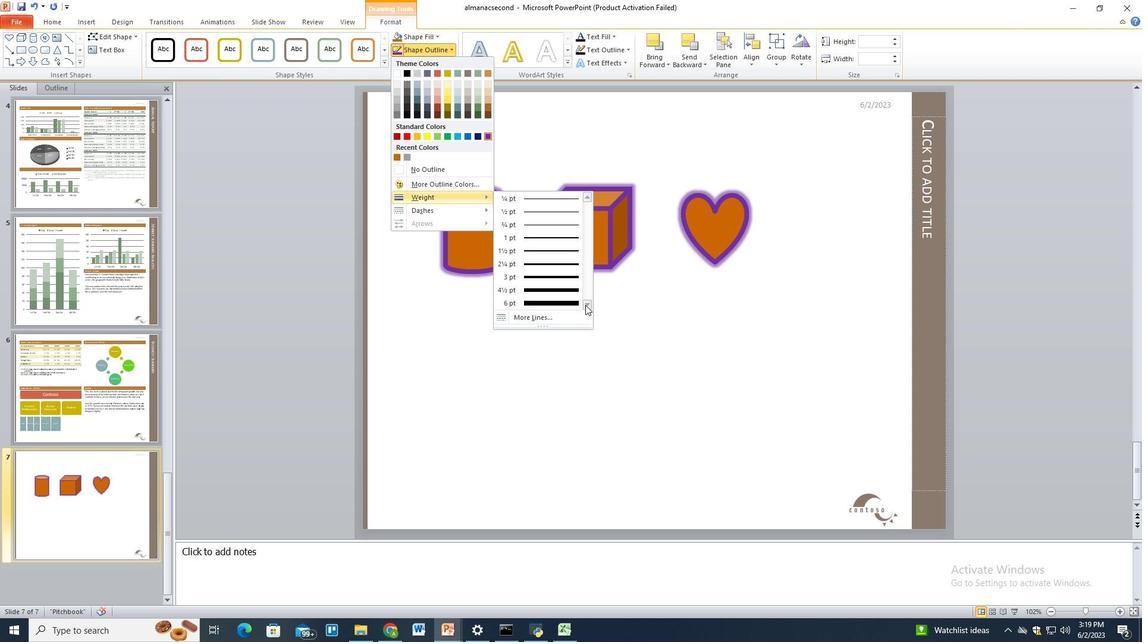 
Action: Mouse pressed left at (585, 305)
Screenshot: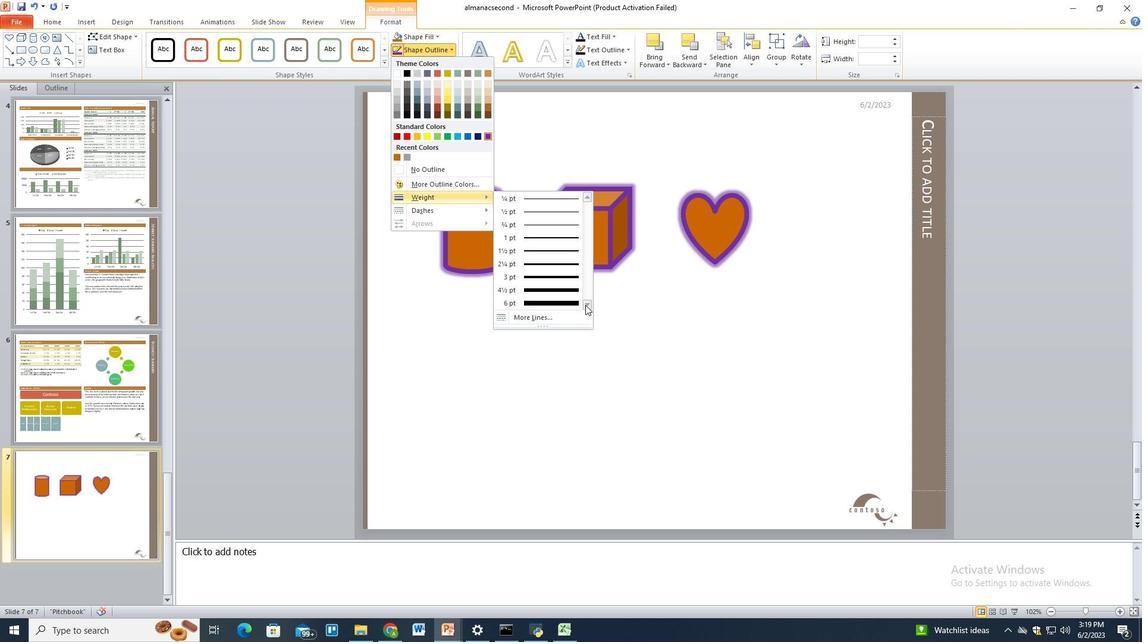 
Action: Mouse pressed left at (585, 305)
Screenshot: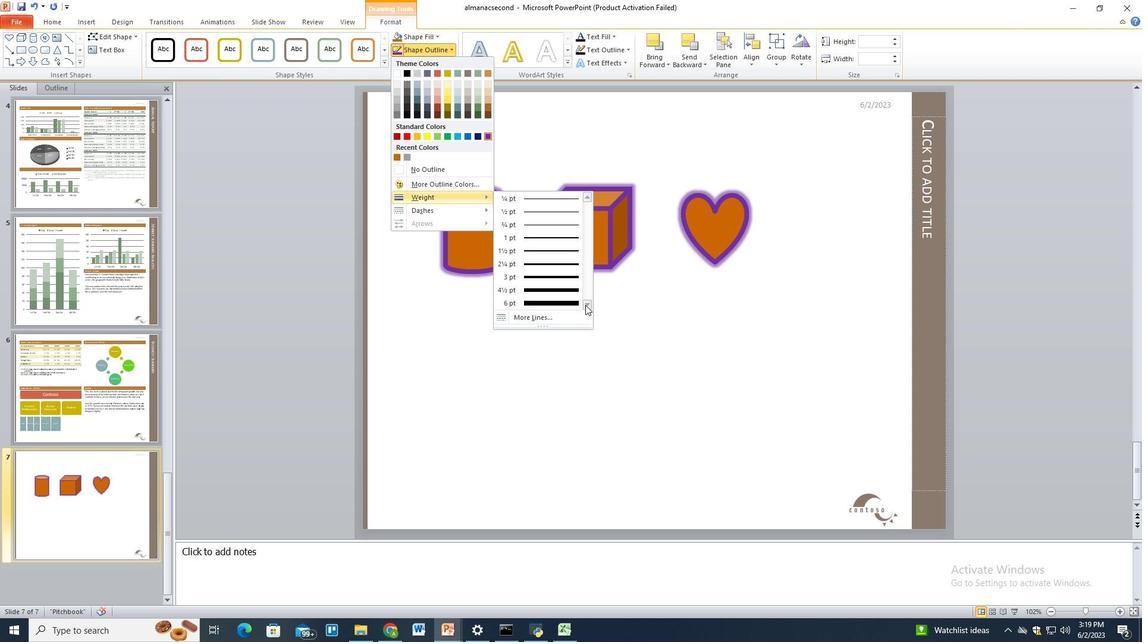 
Action: Mouse moved to (512, 85)
Screenshot: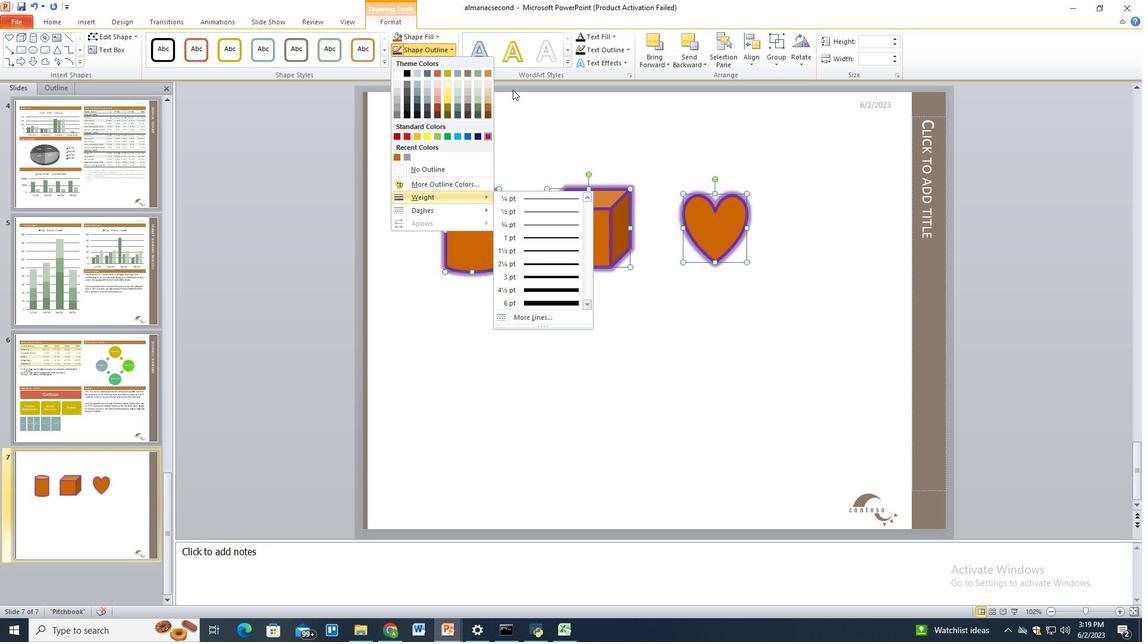 
Action: Mouse pressed left at (512, 85)
Screenshot: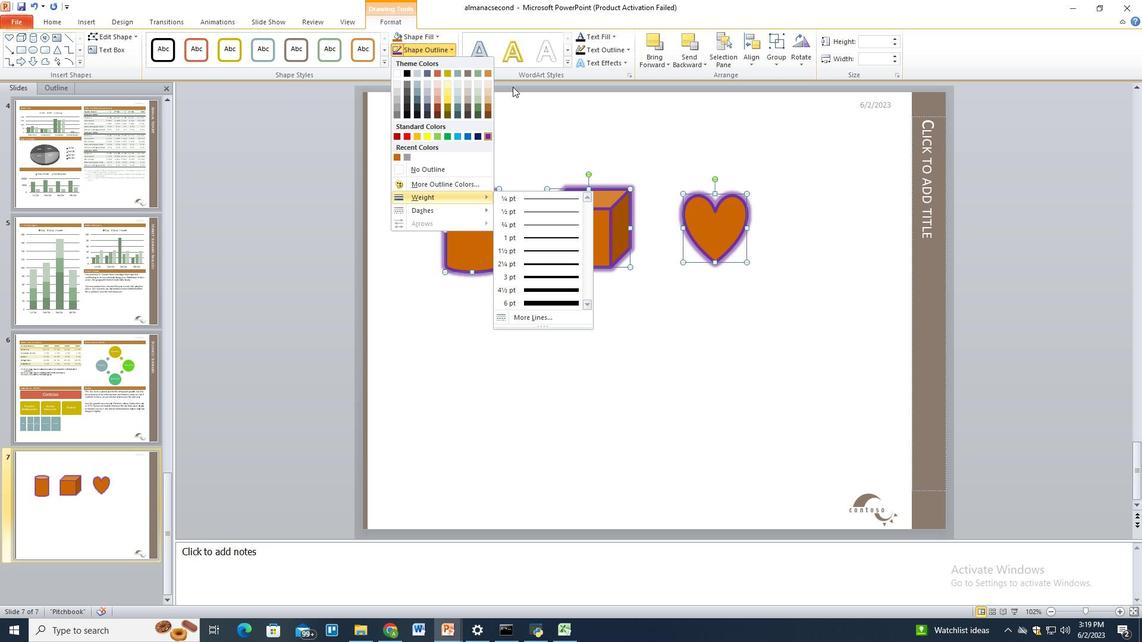 
Action: Mouse moved to (445, 57)
Screenshot: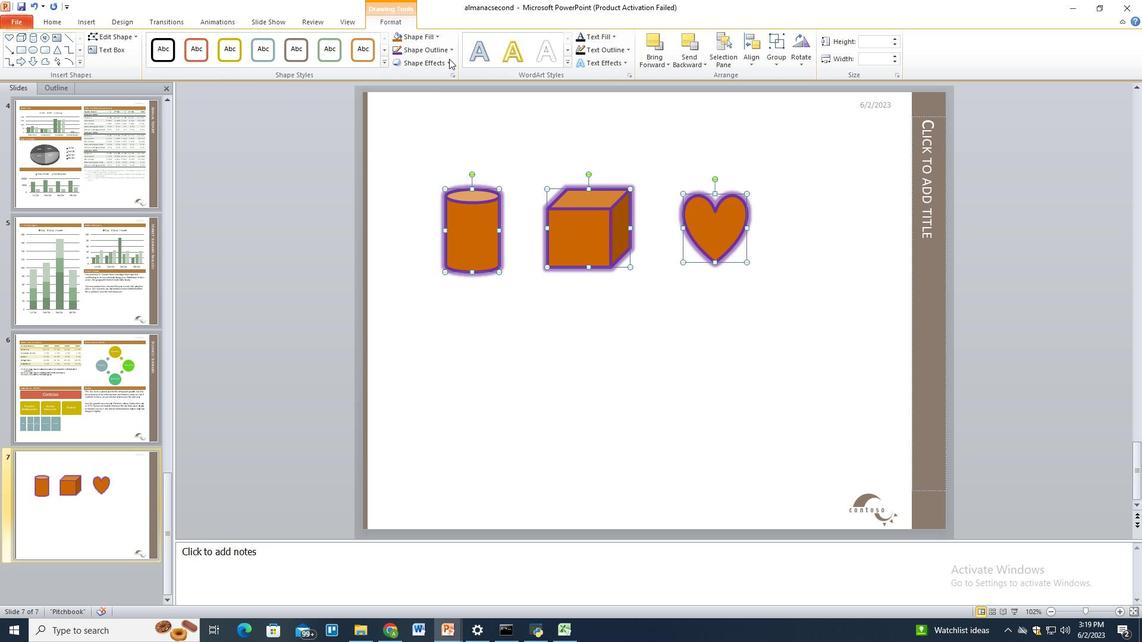 
Action: Mouse pressed left at (445, 57)
Screenshot: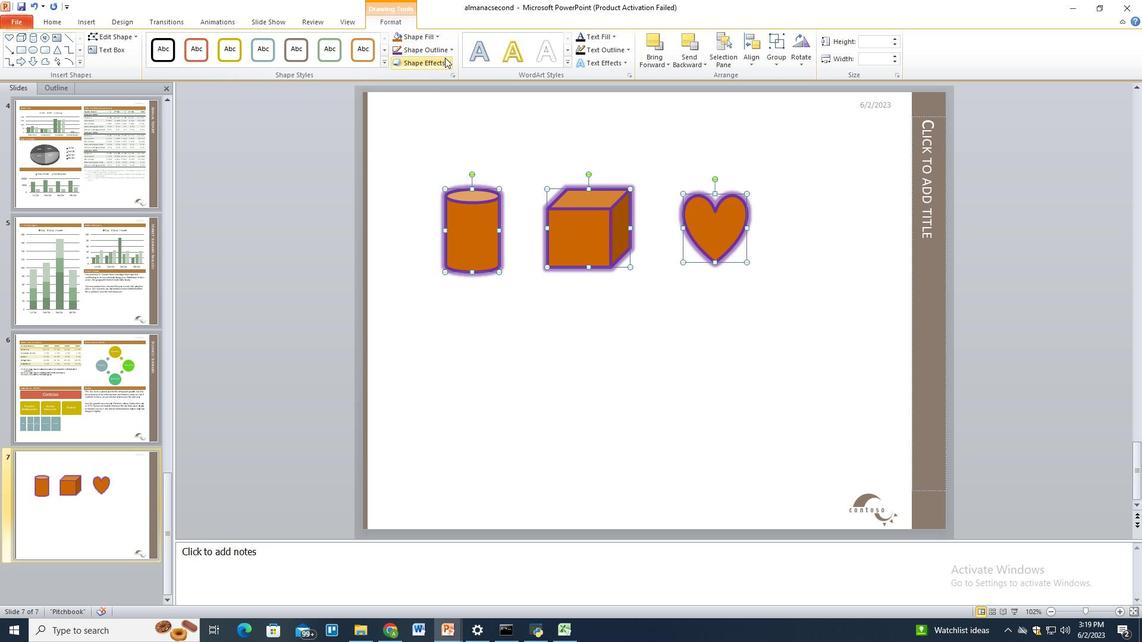 
Action: Mouse moved to (506, 362)
Screenshot: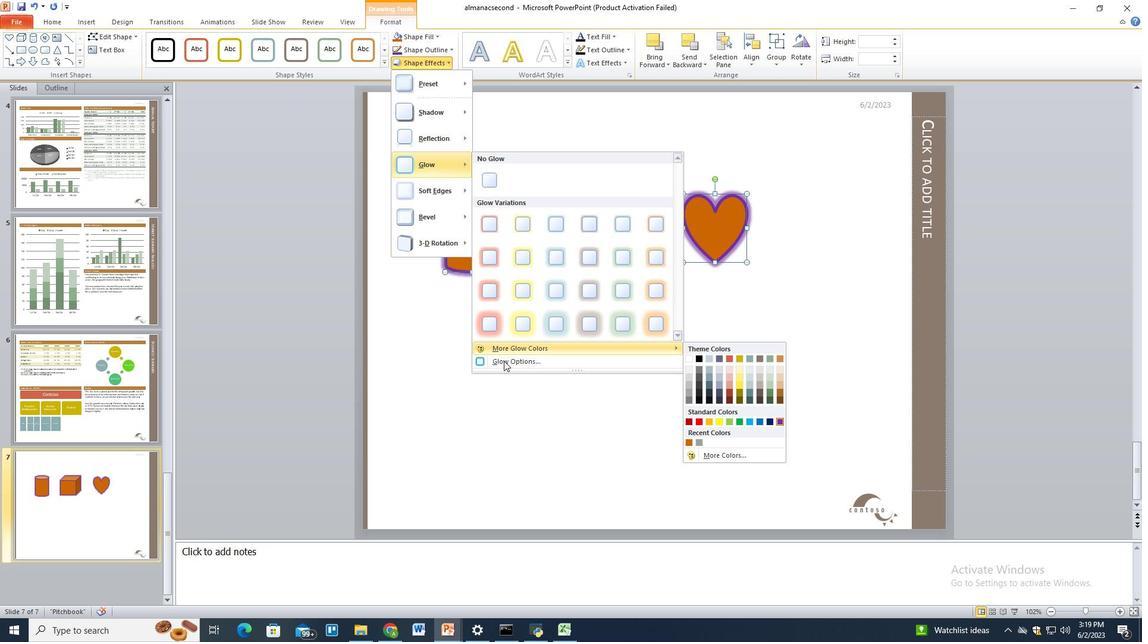 
Action: Mouse pressed left at (506, 362)
Screenshot: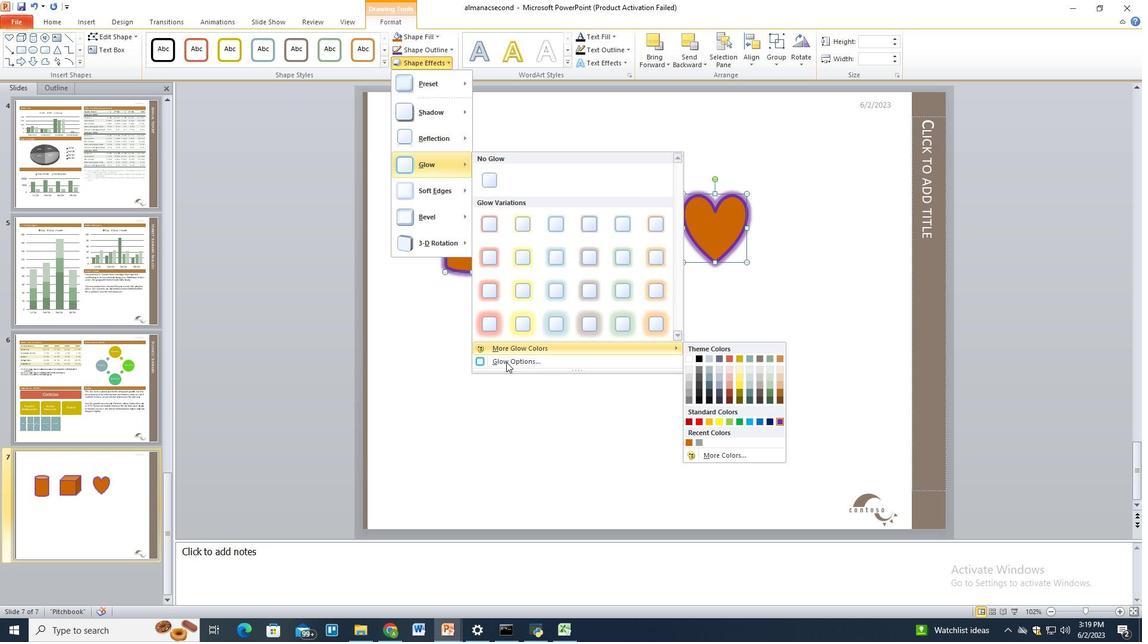 
Action: Mouse moved to (650, 258)
Screenshot: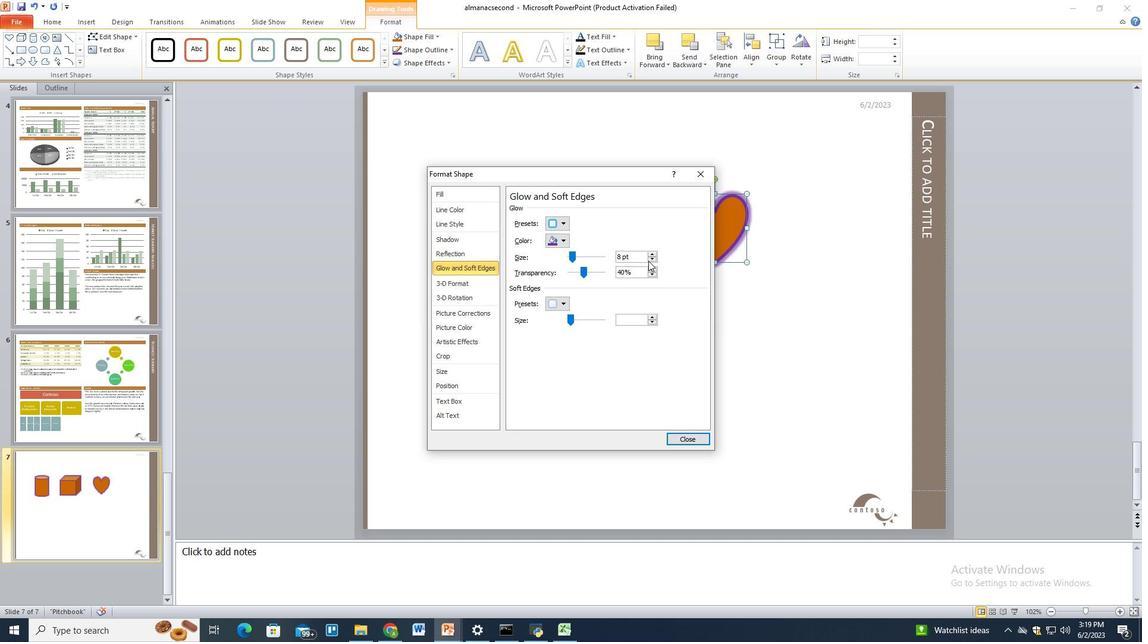 
Action: Mouse pressed left at (650, 258)
Screenshot: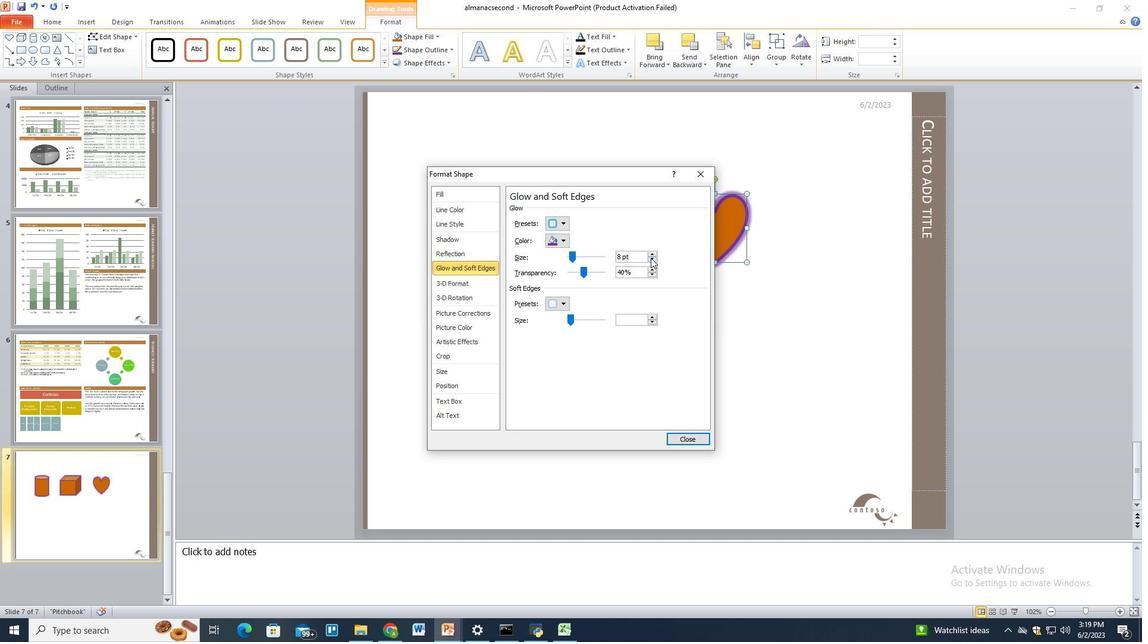 
Action: Mouse moved to (651, 257)
Screenshot: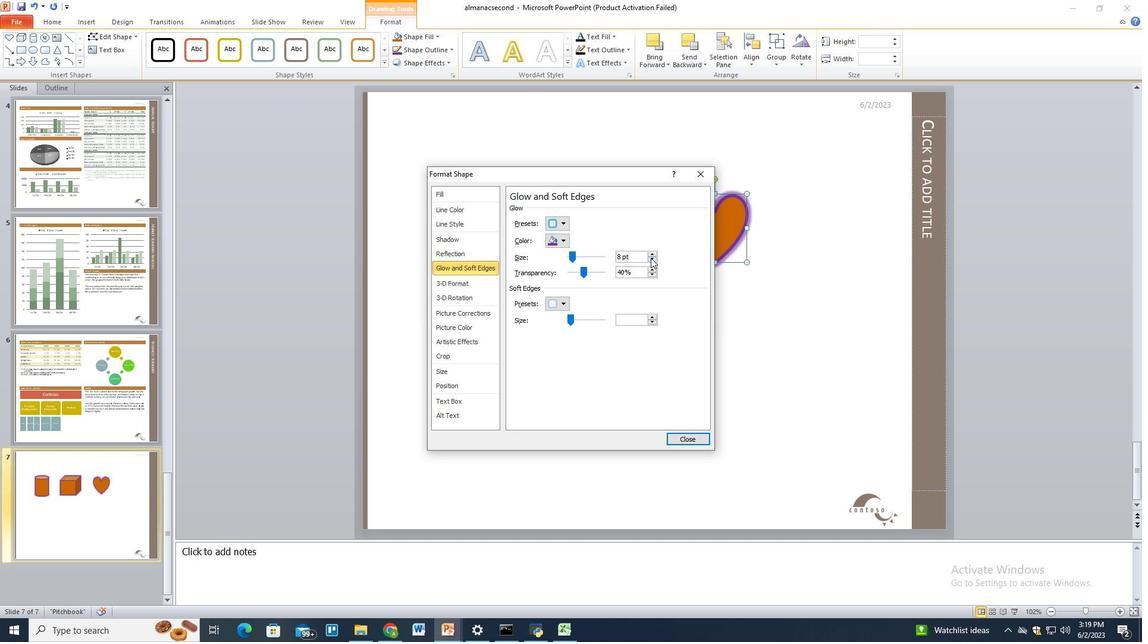 
Action: Mouse pressed left at (651, 257)
Screenshot: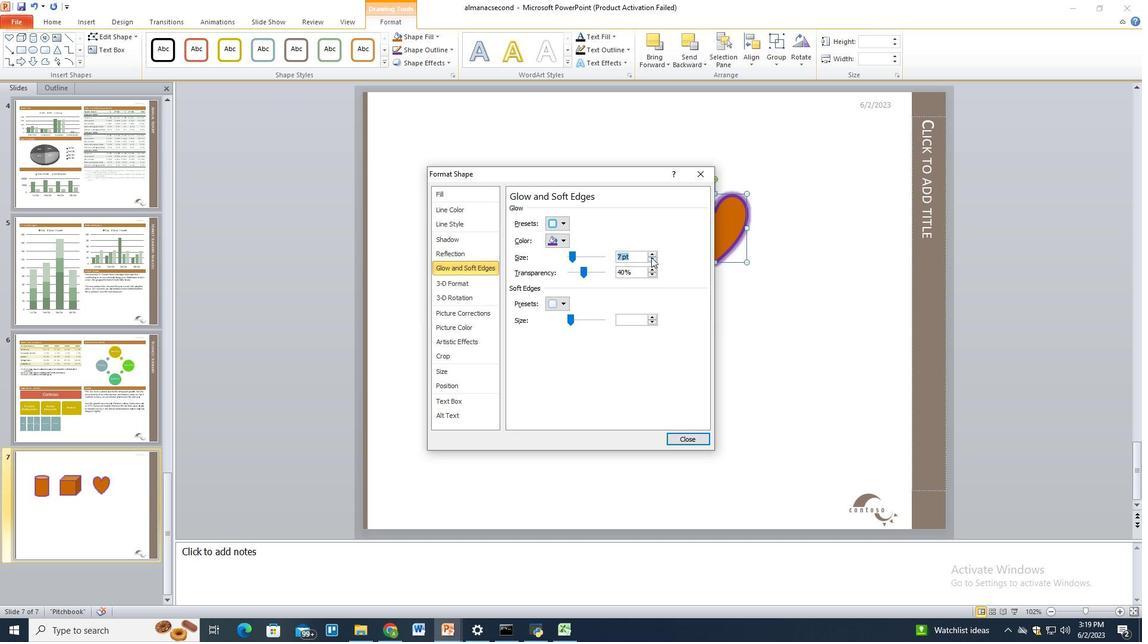 
Action: Mouse moved to (651, 253)
Screenshot: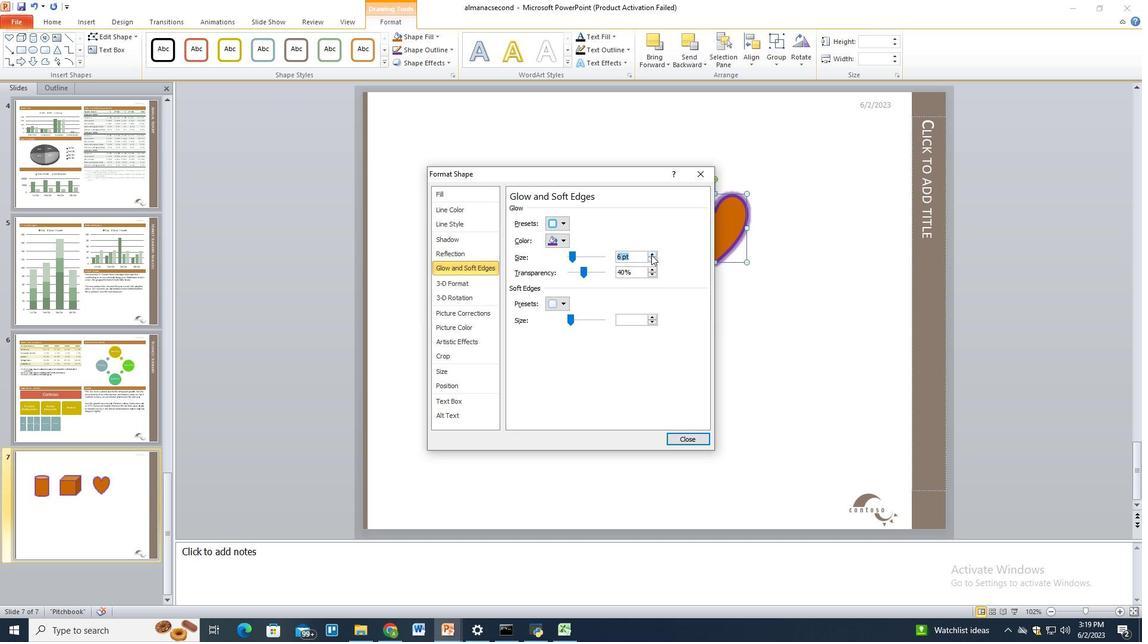 
Action: Mouse pressed left at (651, 253)
Screenshot: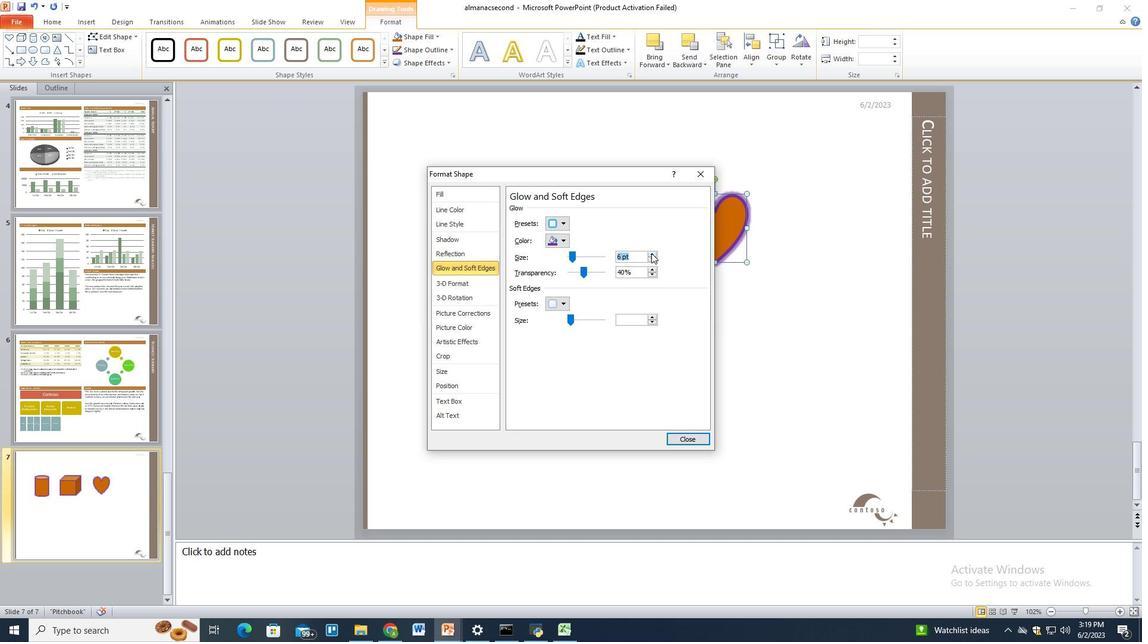 
Action: Mouse pressed left at (651, 253)
Screenshot: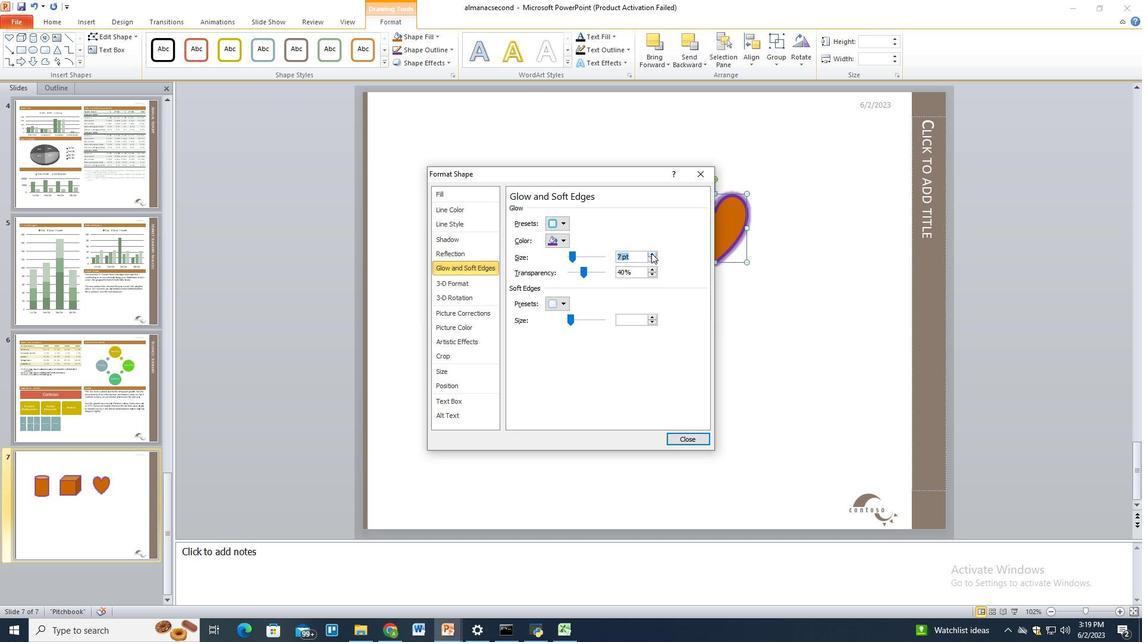 
Action: Mouse pressed left at (651, 253)
Screenshot: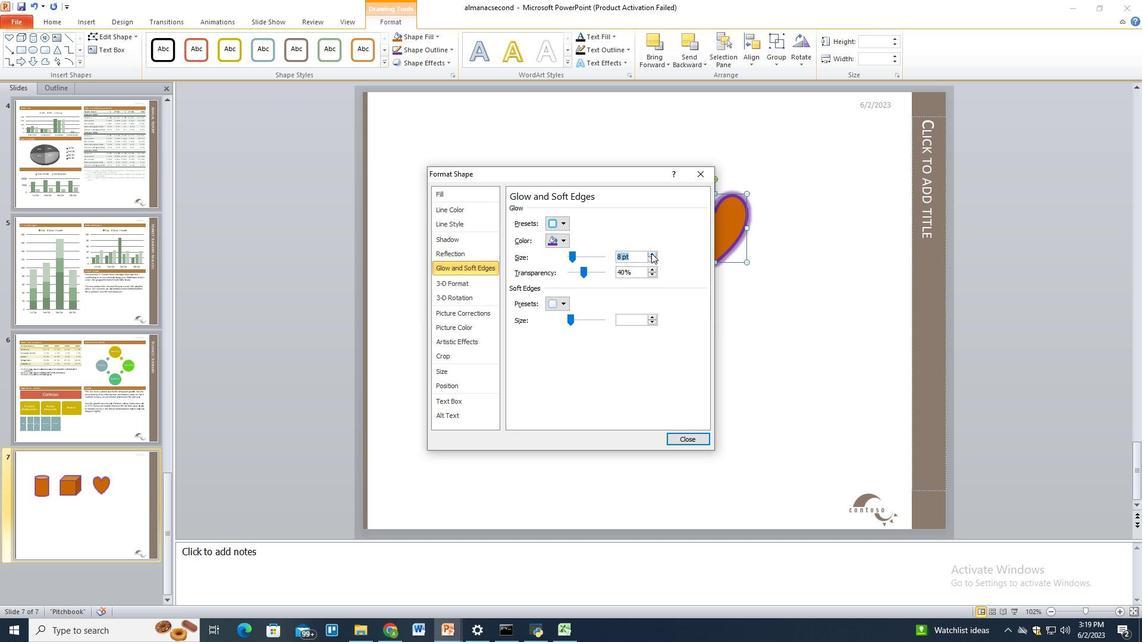 
Action: Mouse pressed left at (651, 253)
Screenshot: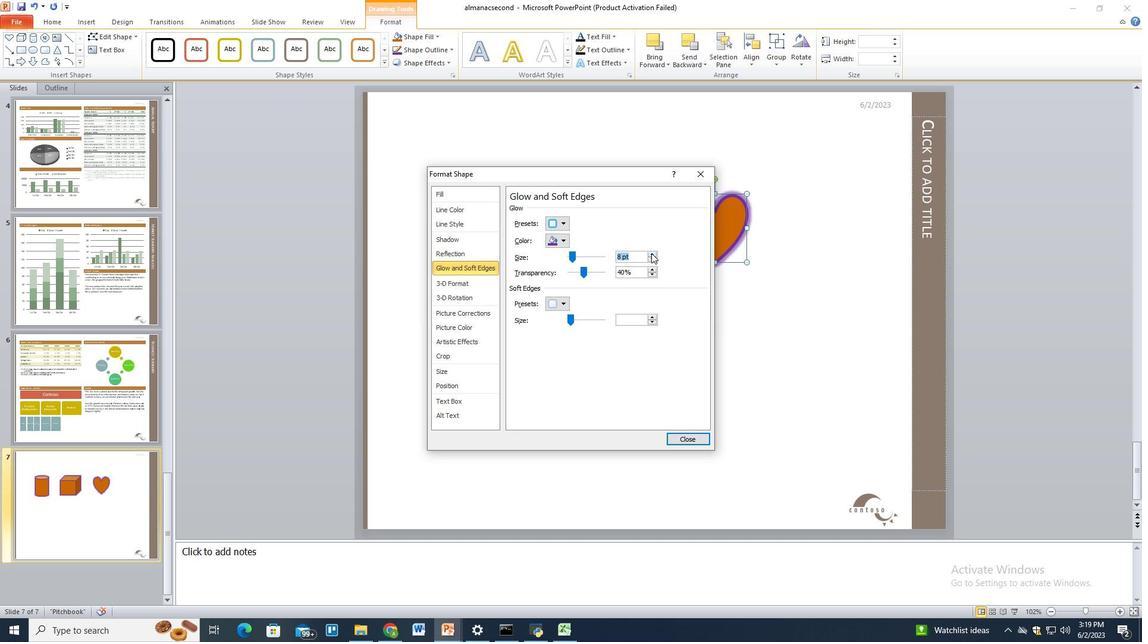 
Action: Mouse pressed left at (651, 253)
Screenshot: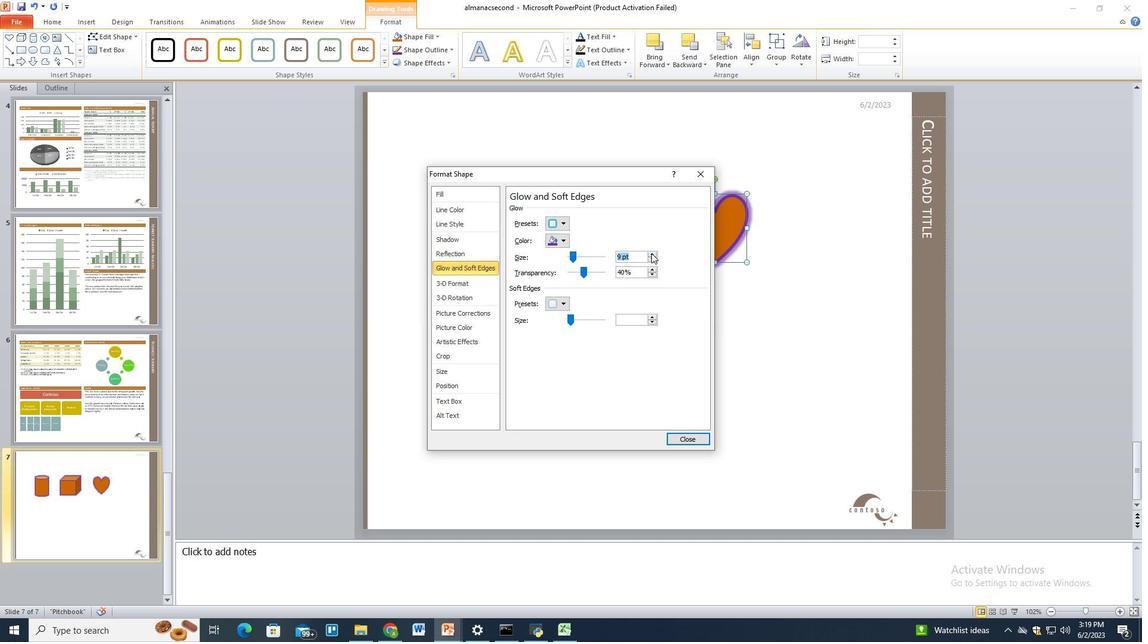 
Action: Mouse pressed left at (651, 253)
Screenshot: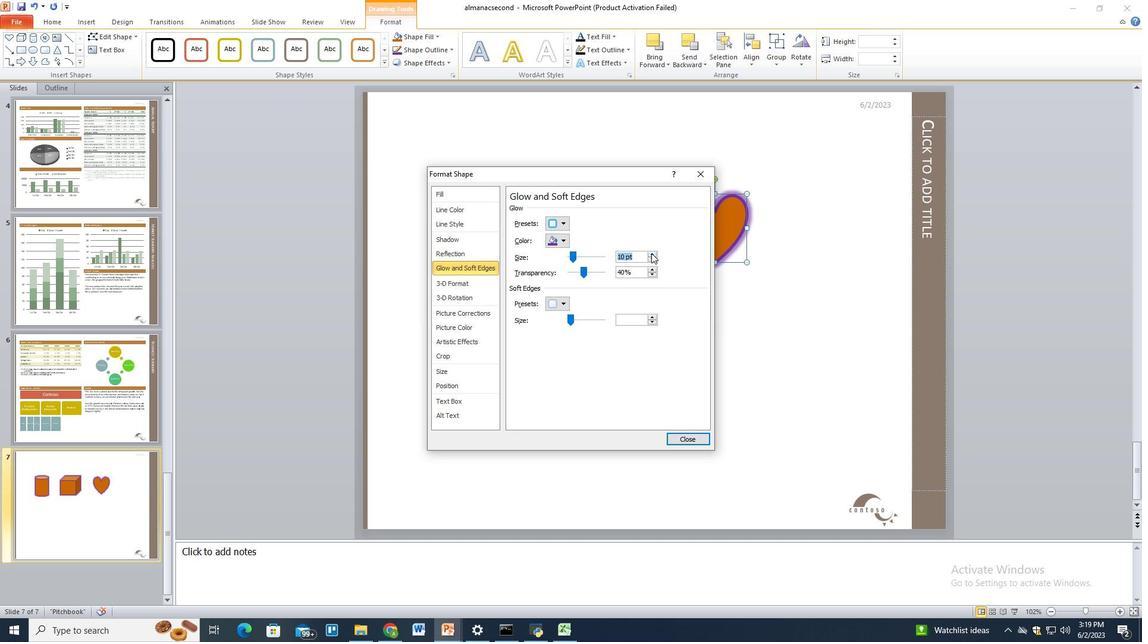 
Action: Mouse pressed left at (651, 253)
Screenshot: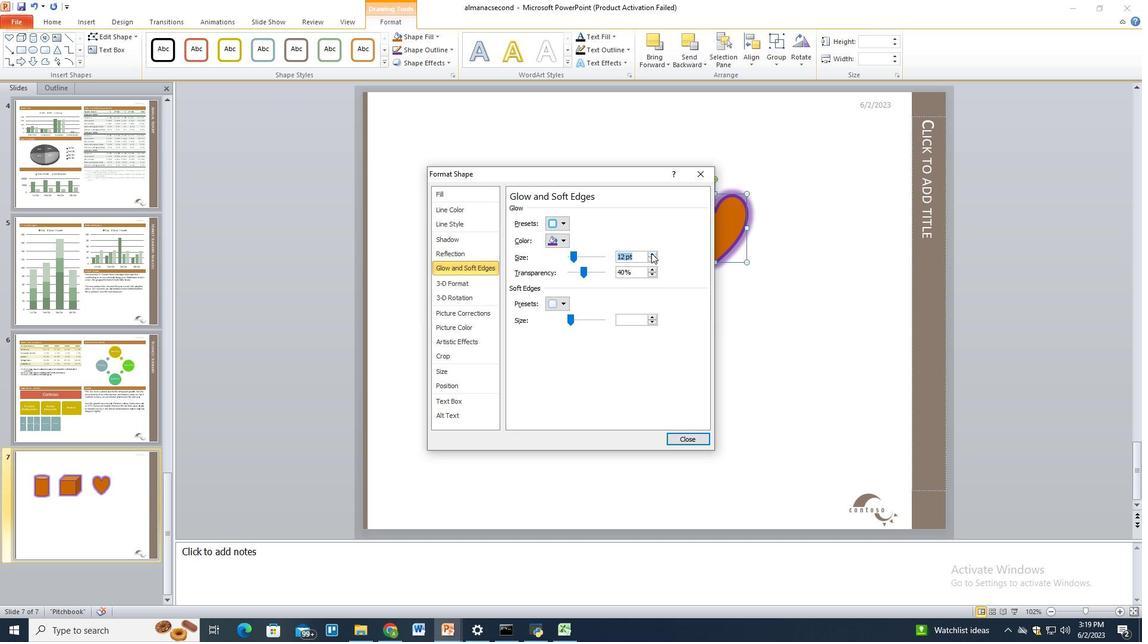 
Action: Mouse pressed left at (651, 253)
Screenshot: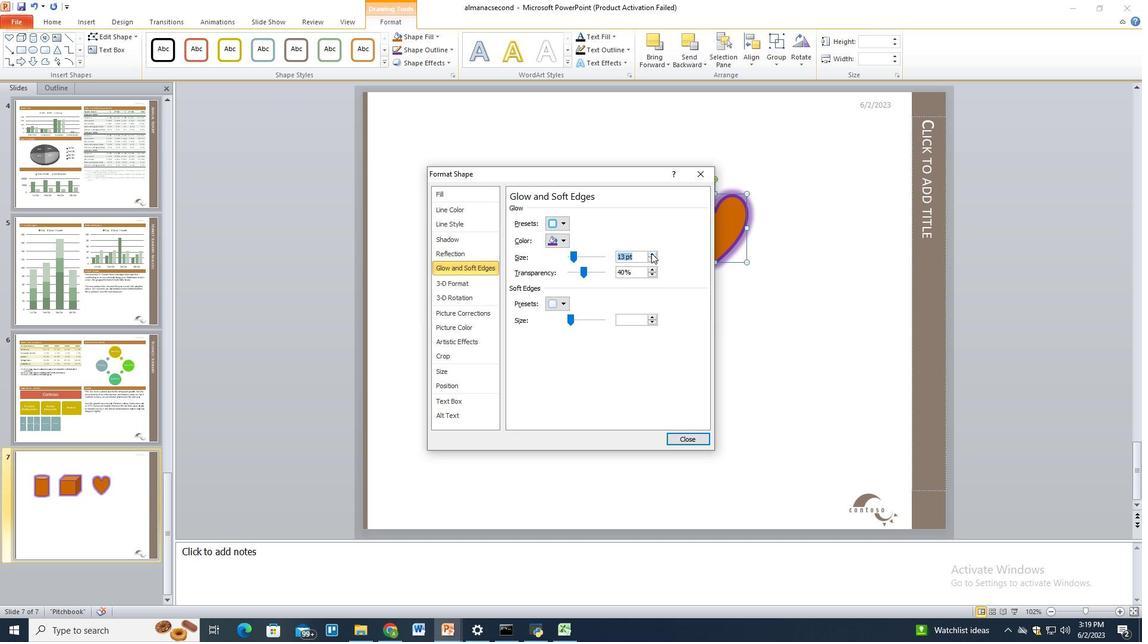 
Action: Mouse pressed left at (651, 253)
Screenshot: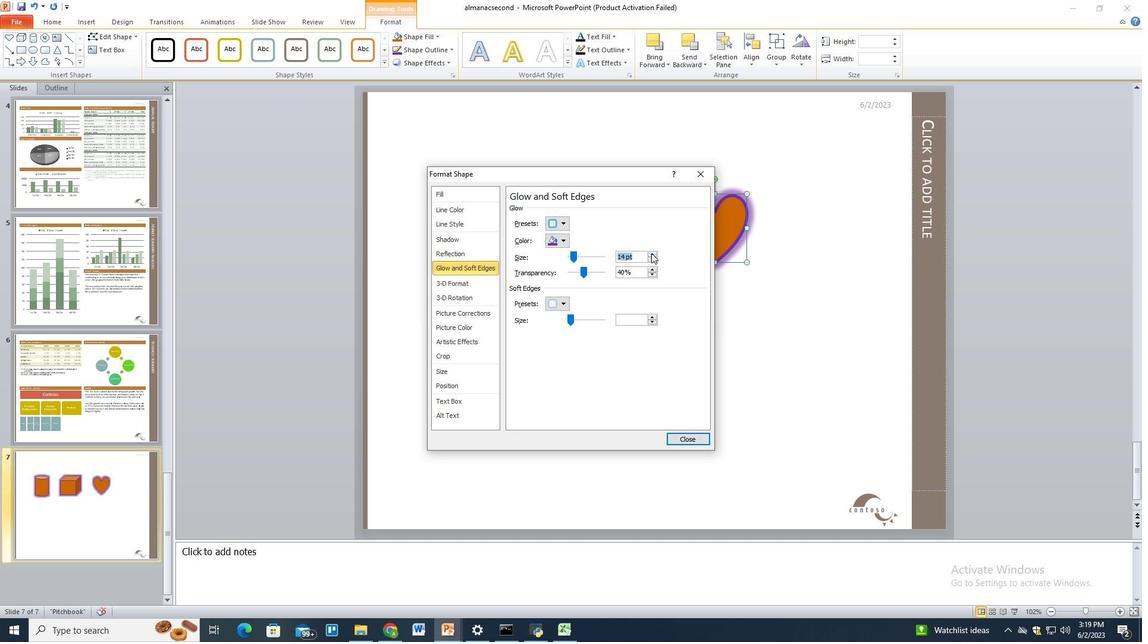 
Action: Mouse pressed left at (651, 253)
Screenshot: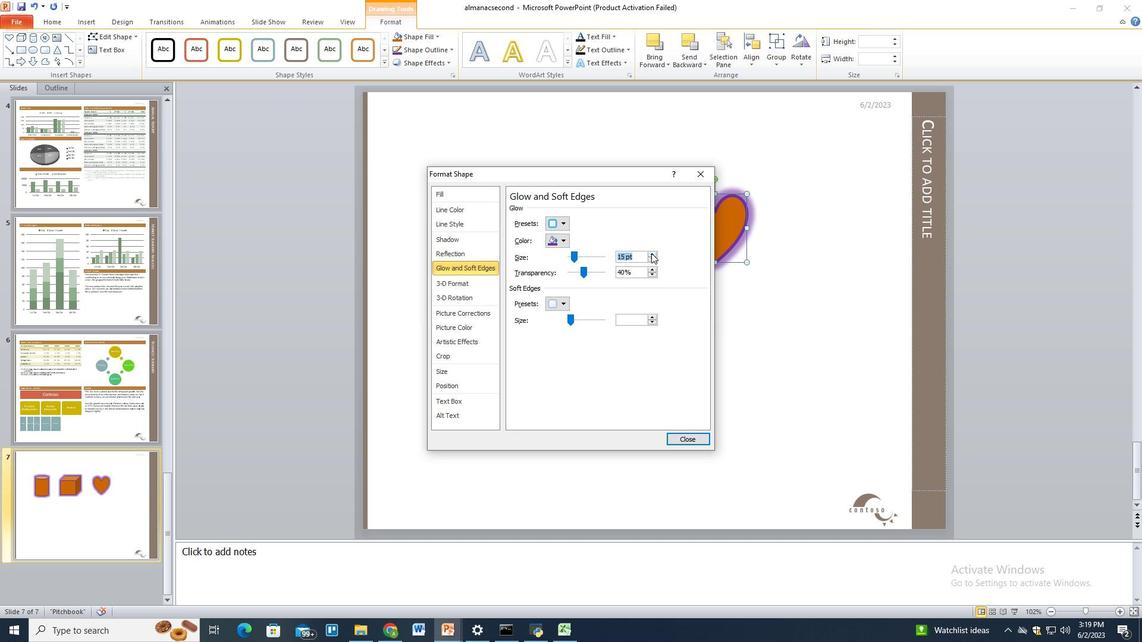 
Action: Mouse pressed left at (651, 253)
Screenshot: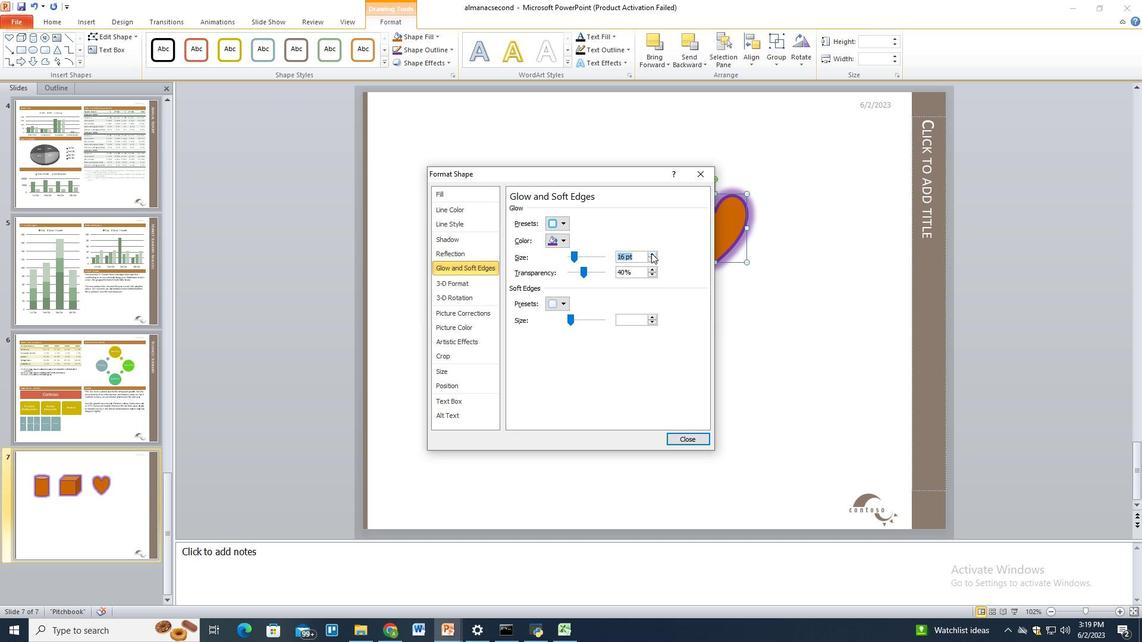 
Action: Mouse pressed left at (651, 253)
Screenshot: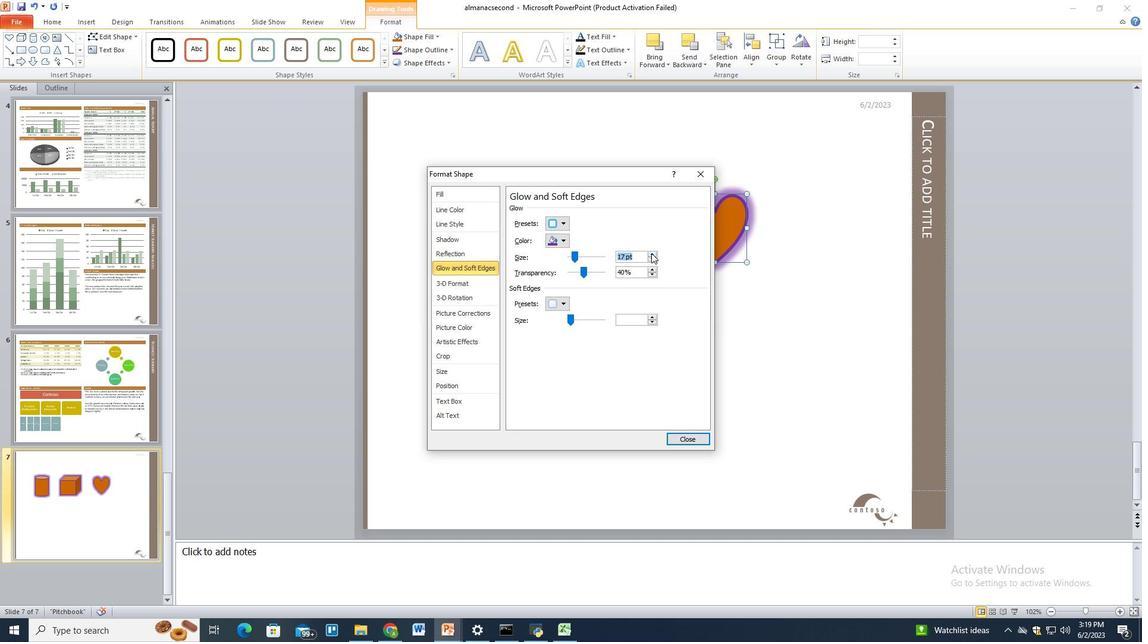 
Action: Mouse moved to (690, 443)
Screenshot: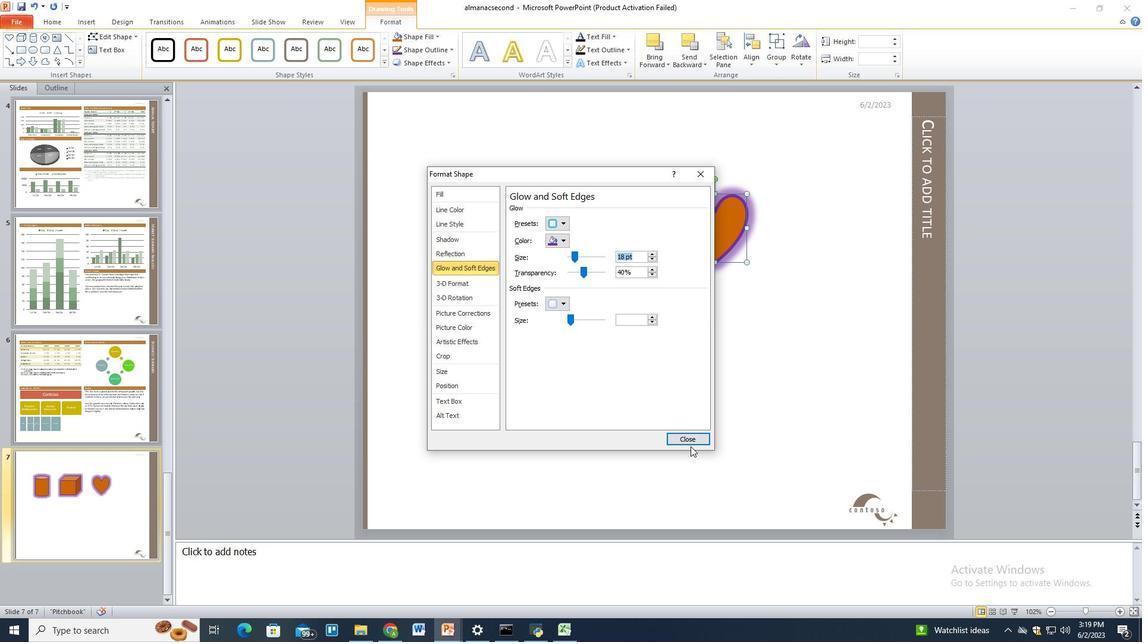 
Action: Mouse pressed left at (690, 443)
Screenshot: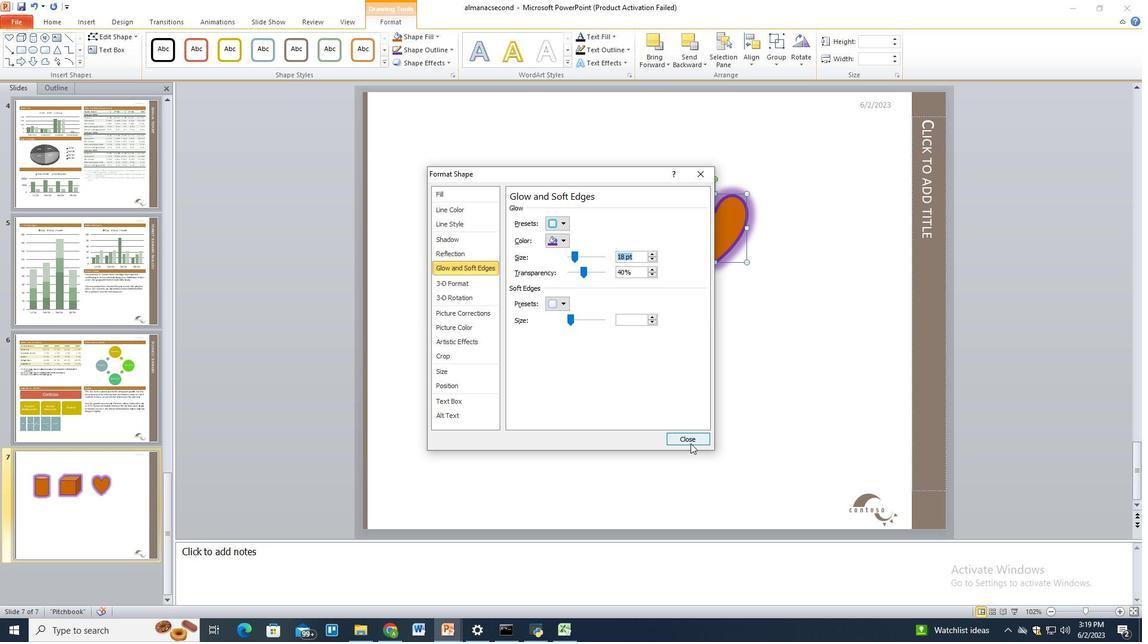 
Action: Mouse moved to (721, 241)
Screenshot: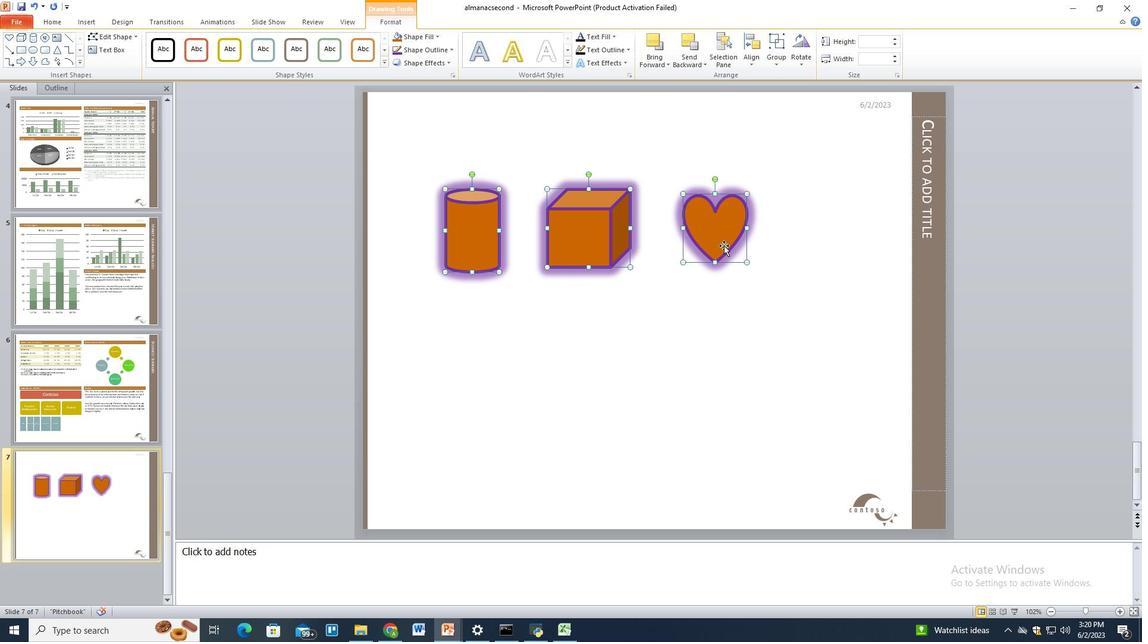 
Action: Mouse pressed left at (721, 241)
Screenshot: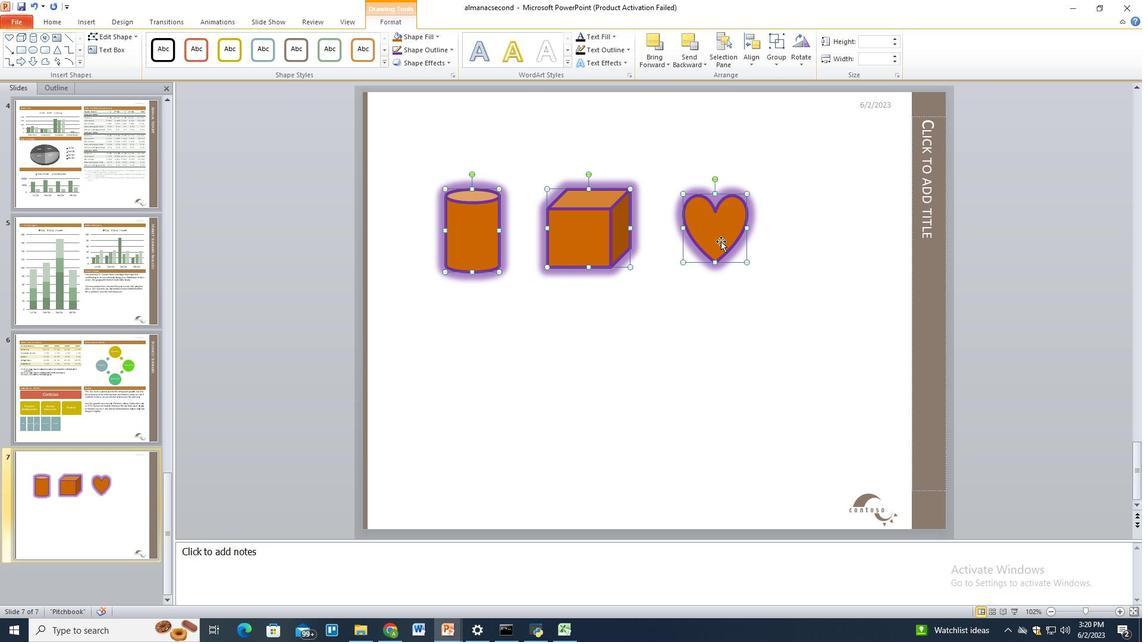 
Action: Mouse moved to (791, 210)
Screenshot: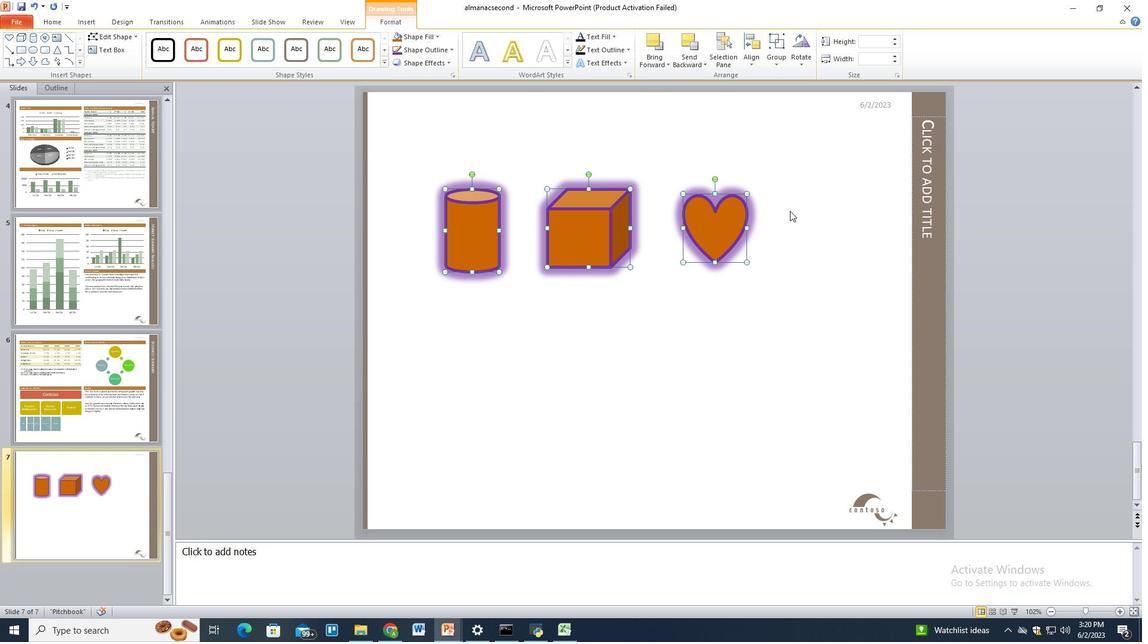 
Action: Mouse pressed left at (791, 210)
Screenshot: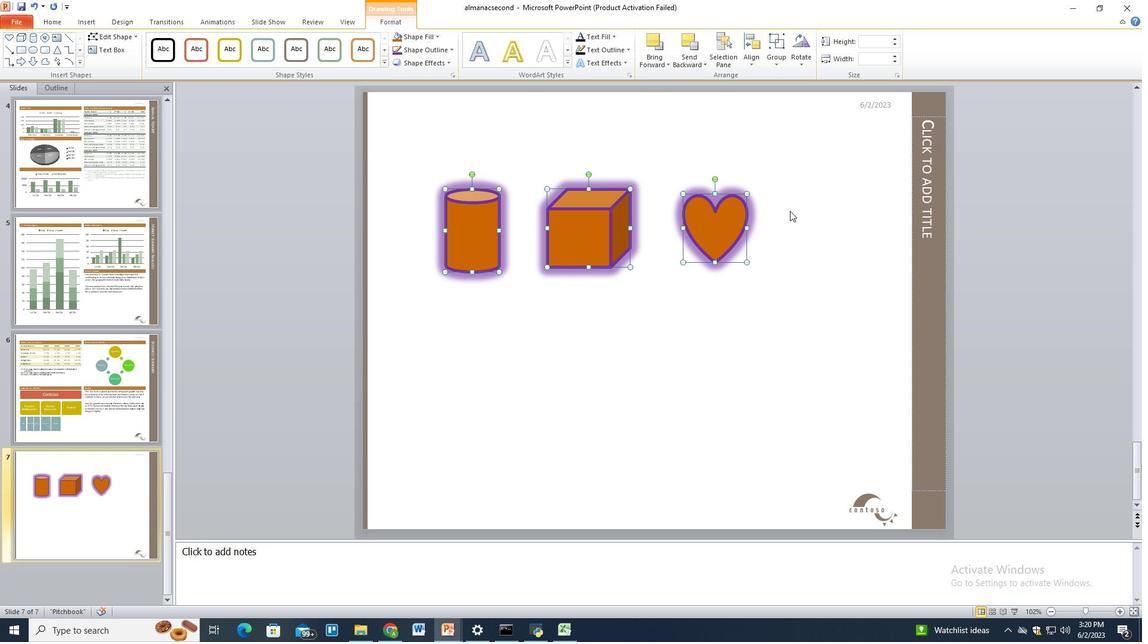 
Action: Mouse moved to (800, 239)
Screenshot: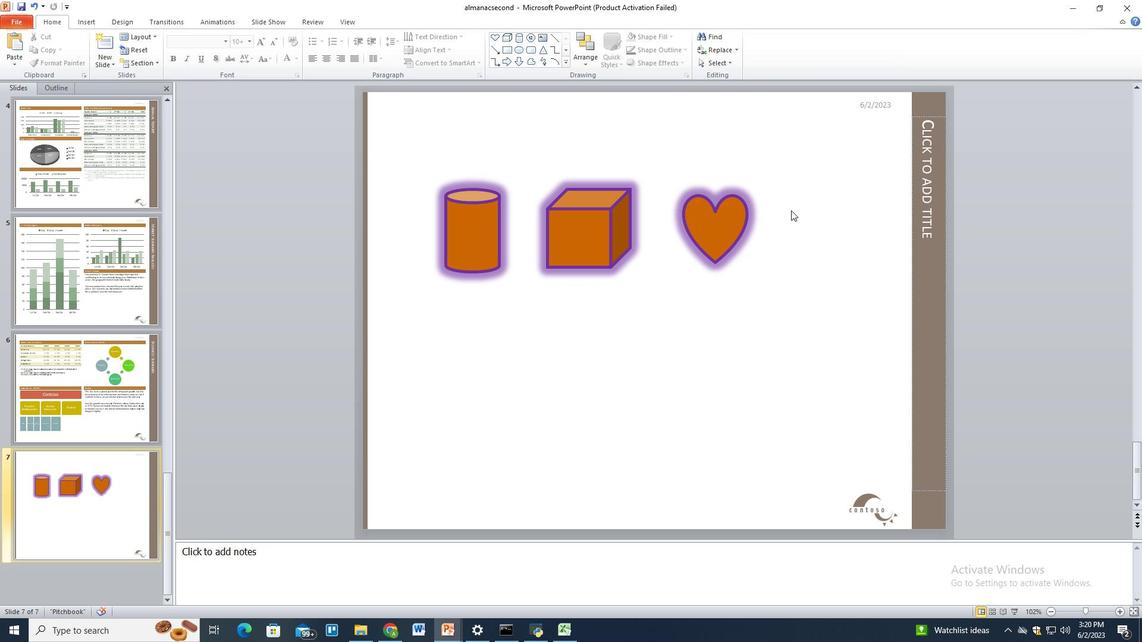 
Action: Mouse pressed left at (800, 239)
Screenshot: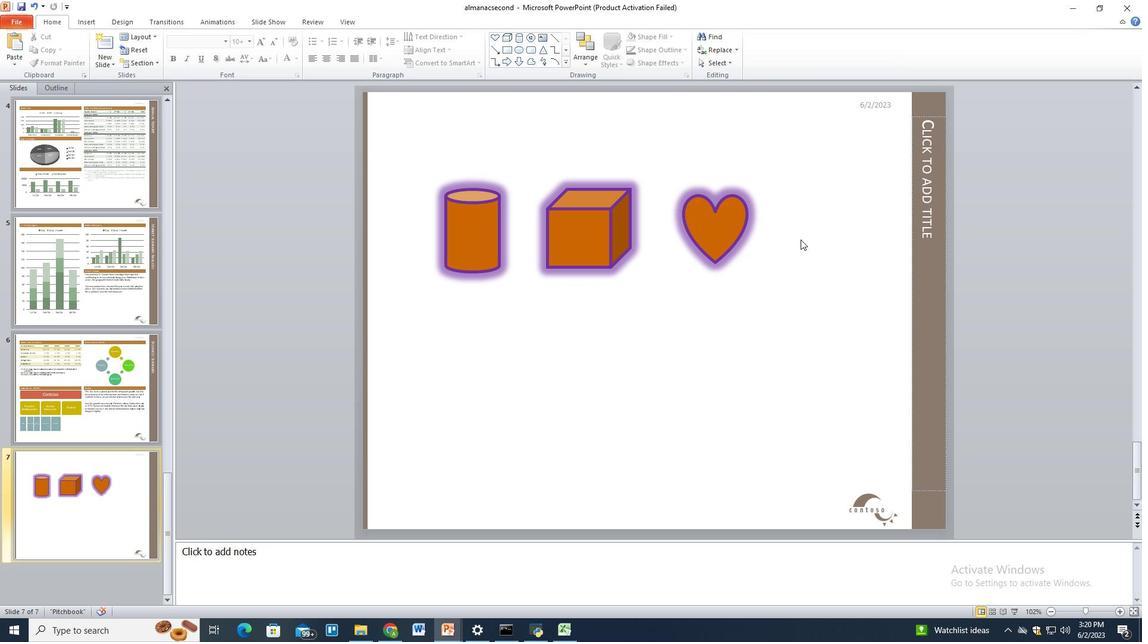 
Action: Key pressed <<107>>
Screenshot: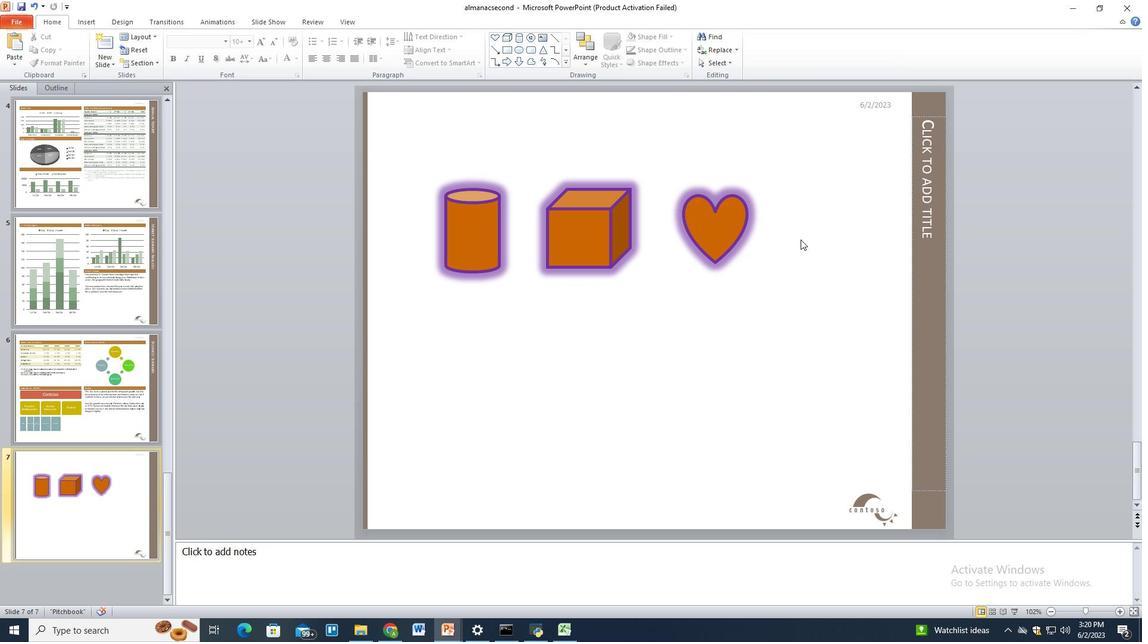 
Action: Mouse moved to (798, 243)
Screenshot: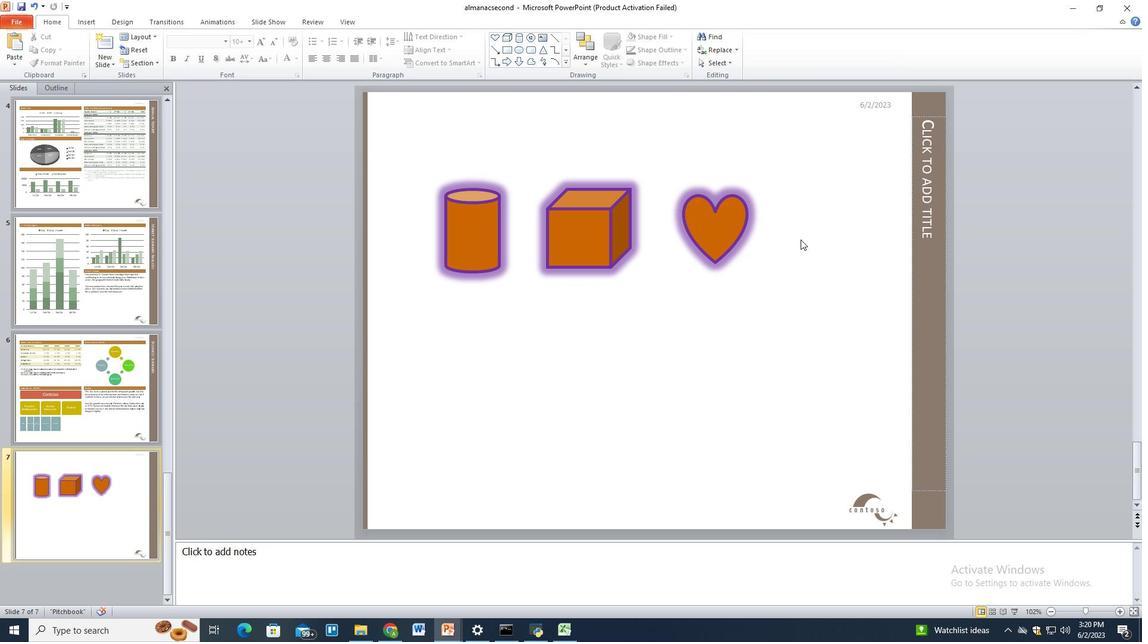 
Action: Mouse scrolled (798, 242) with delta (0, 0)
Screenshot: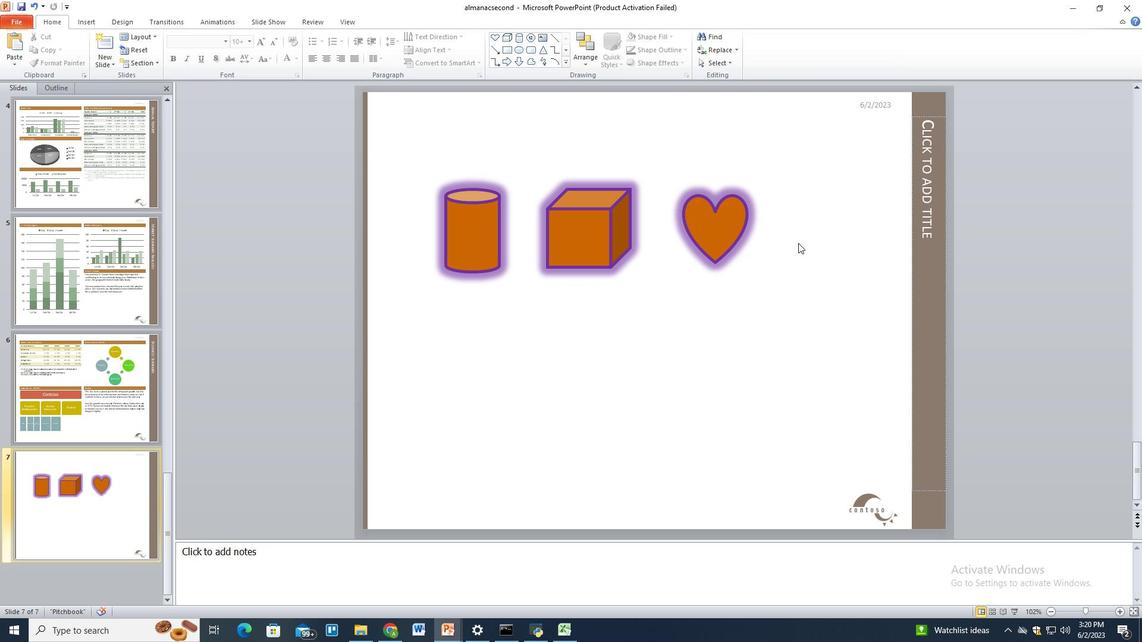 
Action: Mouse scrolled (798, 242) with delta (0, 0)
Screenshot: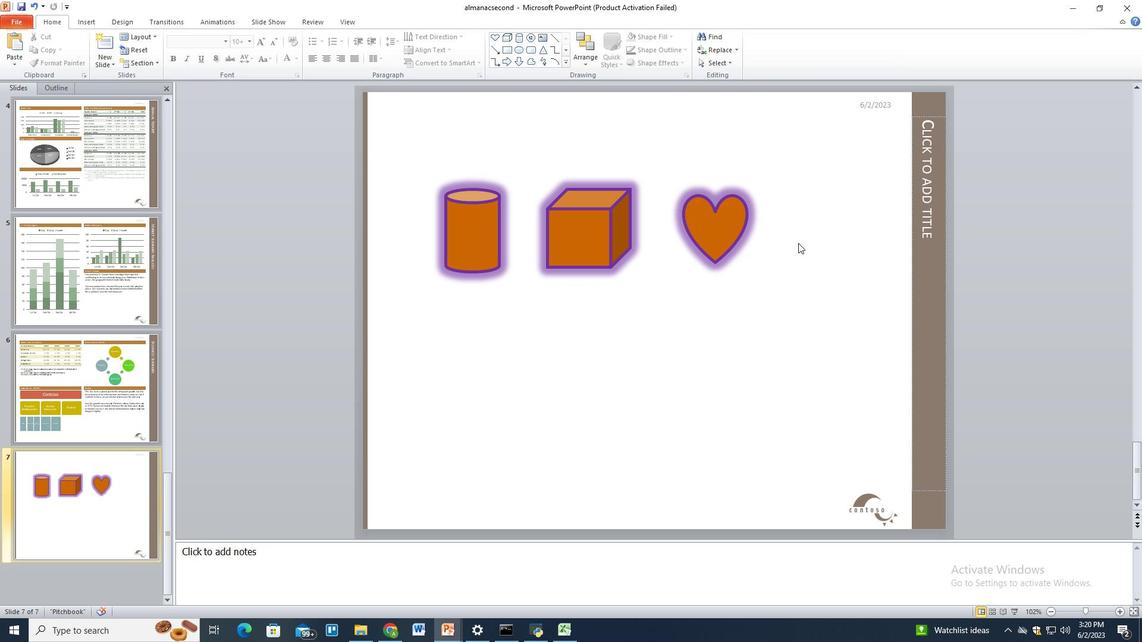 
Action: Mouse moved to (791, 325)
Screenshot: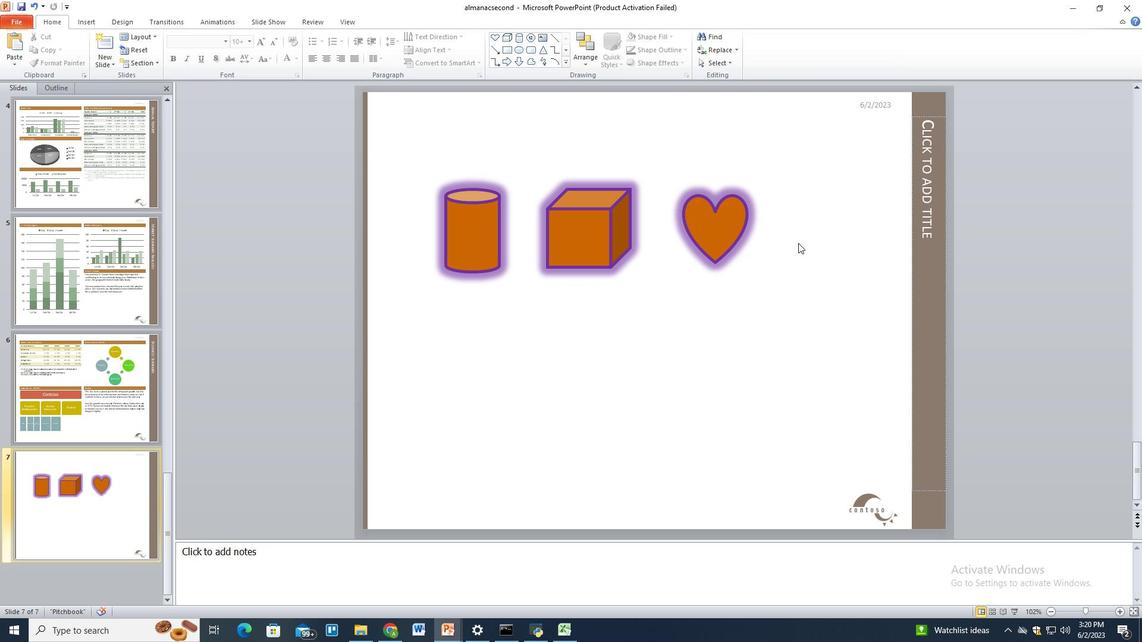 
Action: Mouse pressed left at (791, 325)
Screenshot: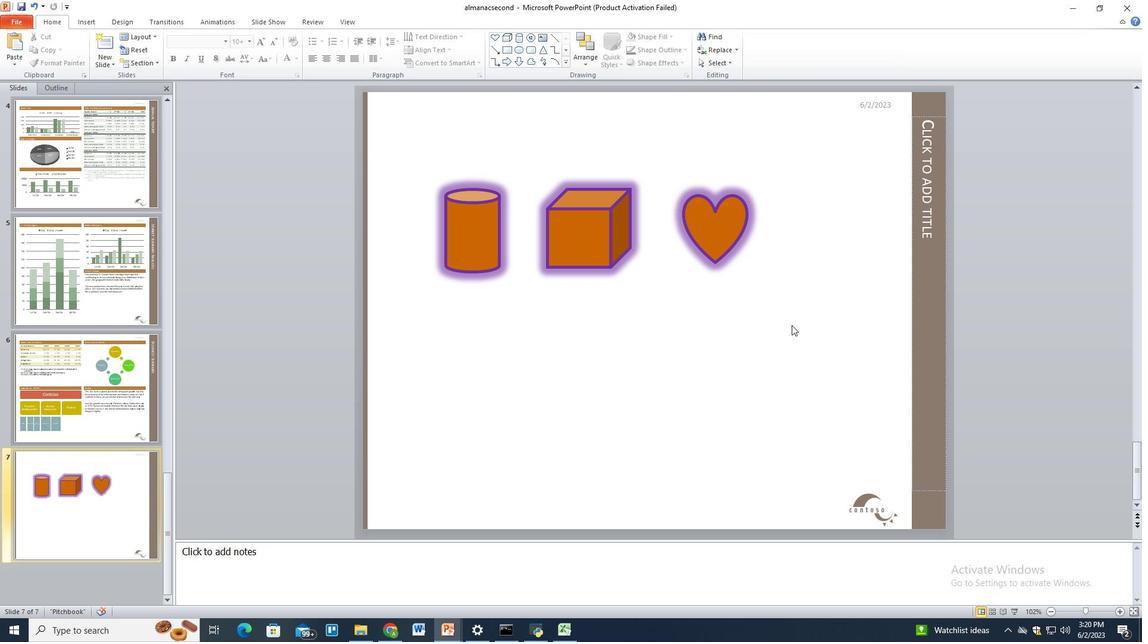 
Action: Mouse moved to (795, 327)
Screenshot: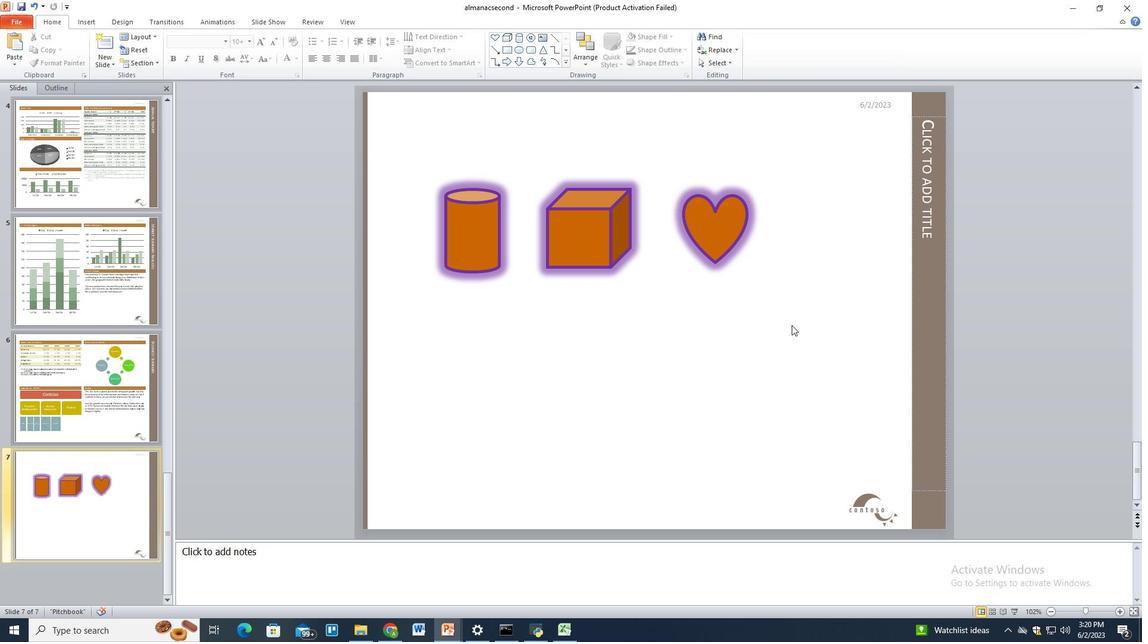 
Action: Key pressed <<107>>
Screenshot: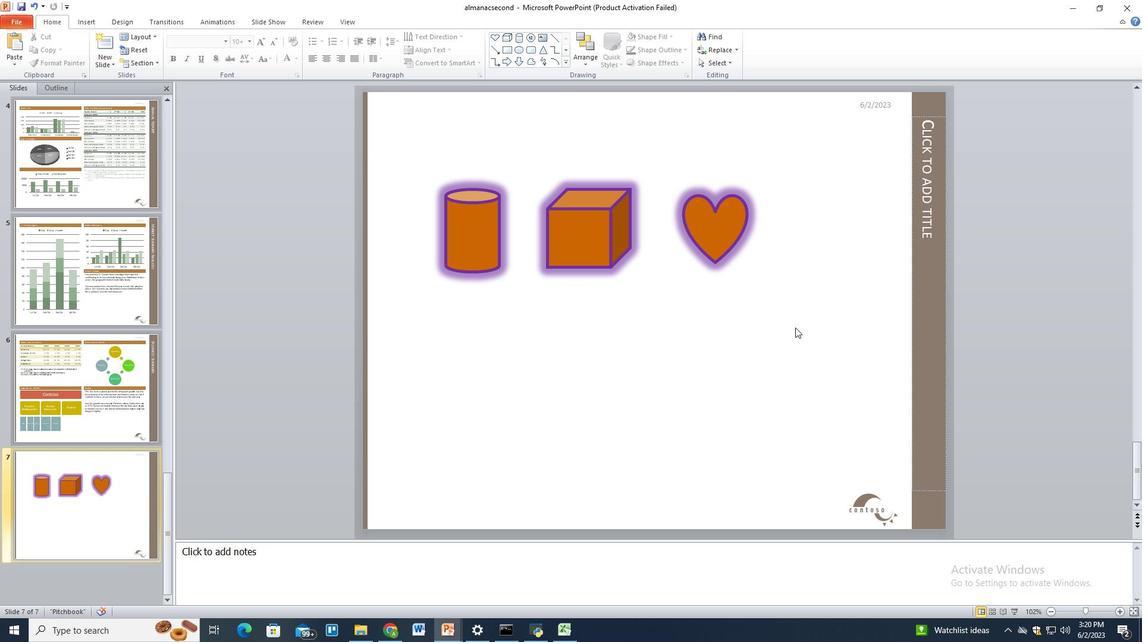 
Action: Mouse scrolled (795, 327) with delta (0, 0)
Screenshot: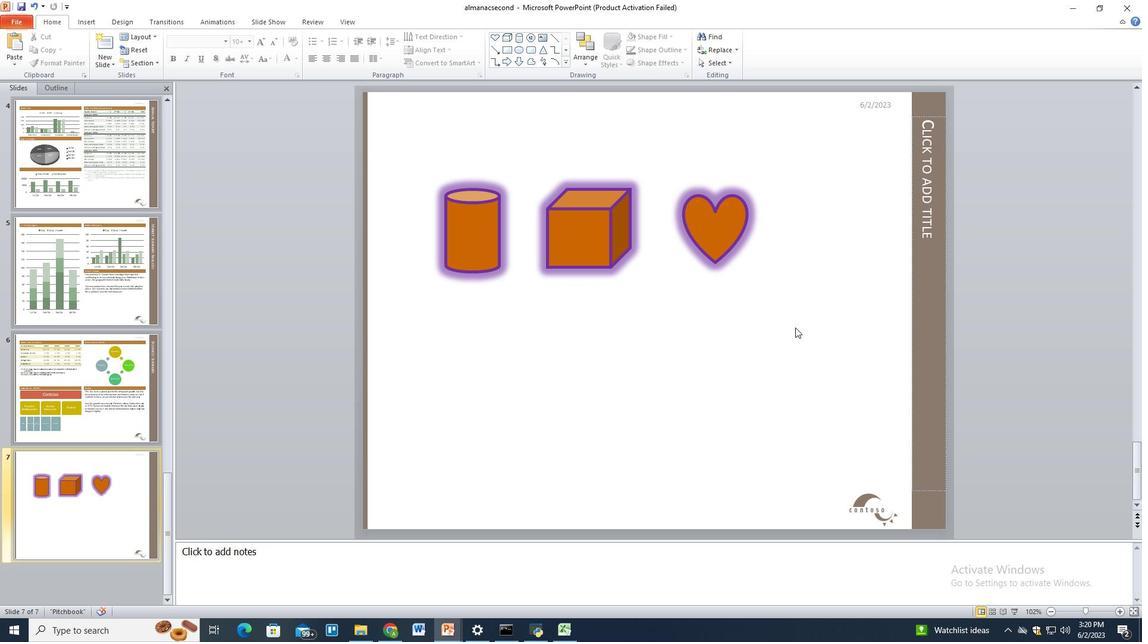 
Action: Mouse scrolled (795, 327) with delta (0, 0)
Screenshot: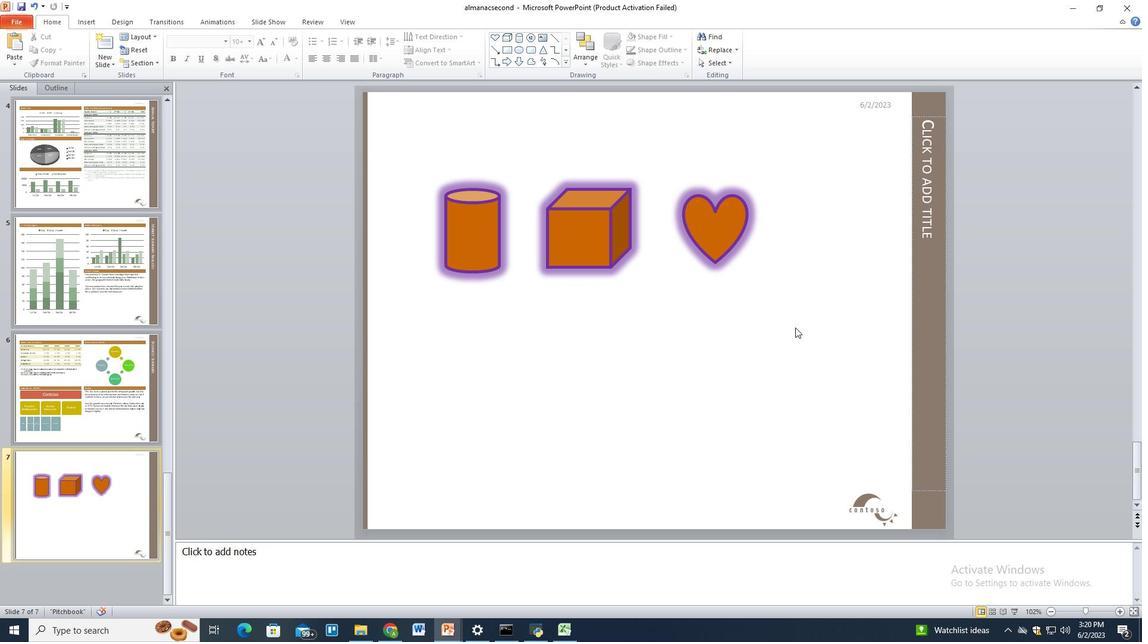 
Action: Mouse scrolled (795, 327) with delta (0, 0)
Screenshot: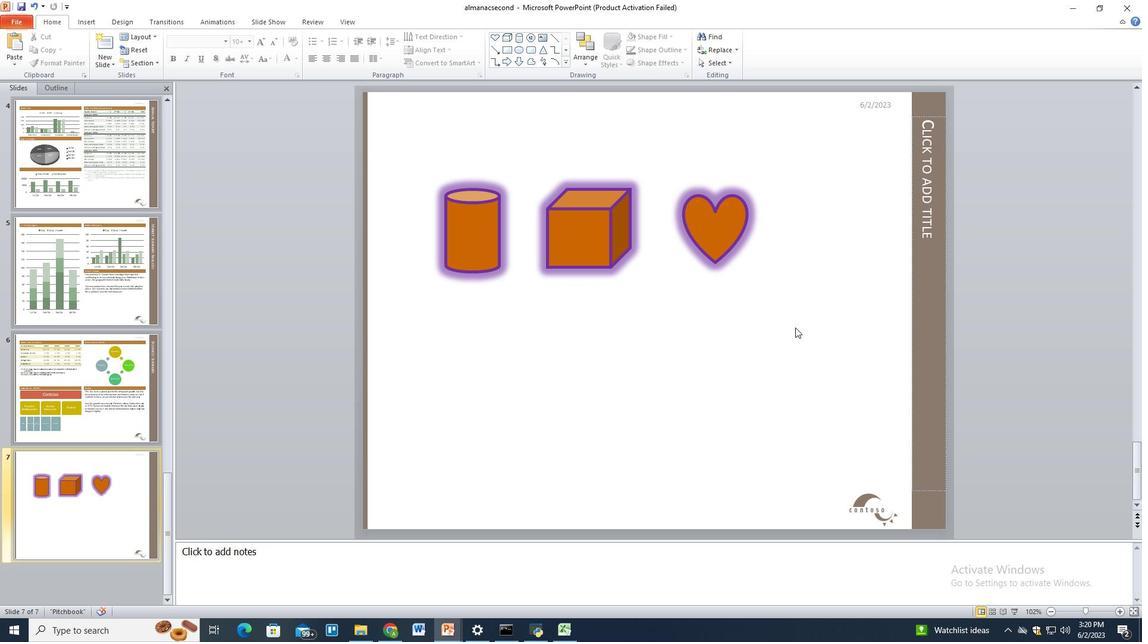 
Action: Mouse scrolled (795, 327) with delta (0, 0)
Screenshot: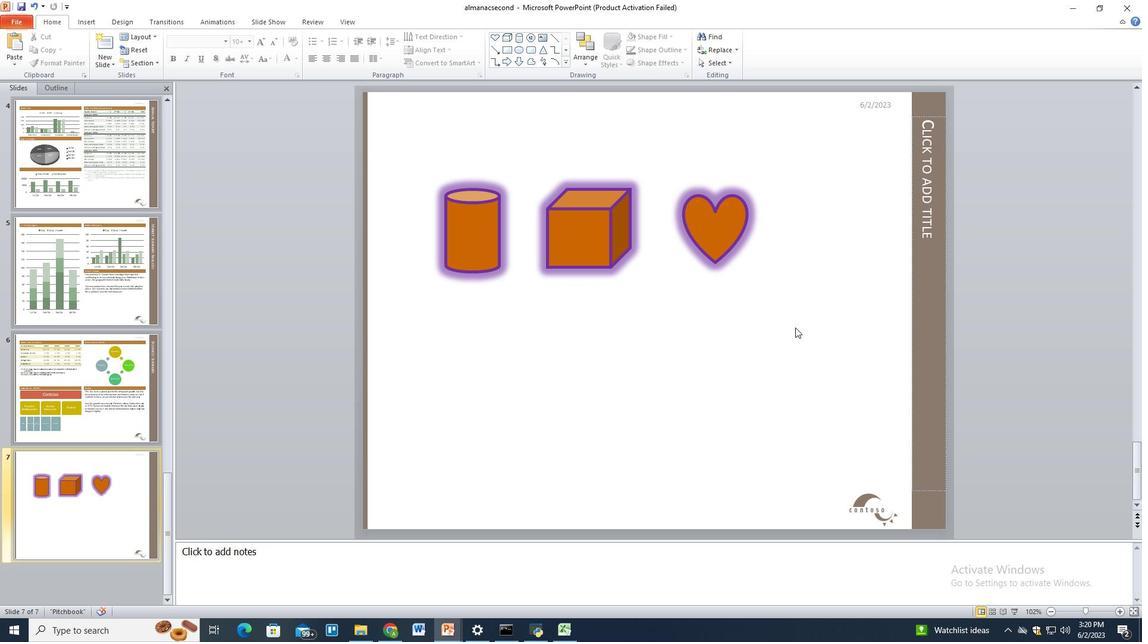 
Action: Mouse scrolled (795, 327) with delta (0, 0)
Screenshot: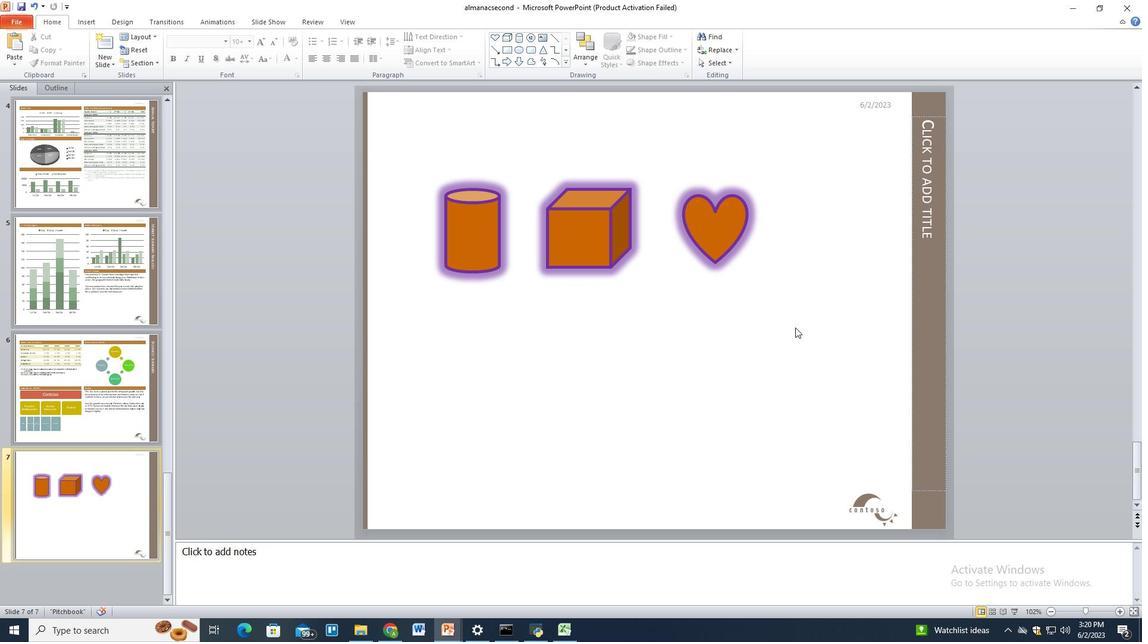 
Action: Mouse scrolled (795, 328) with delta (0, 0)
Screenshot: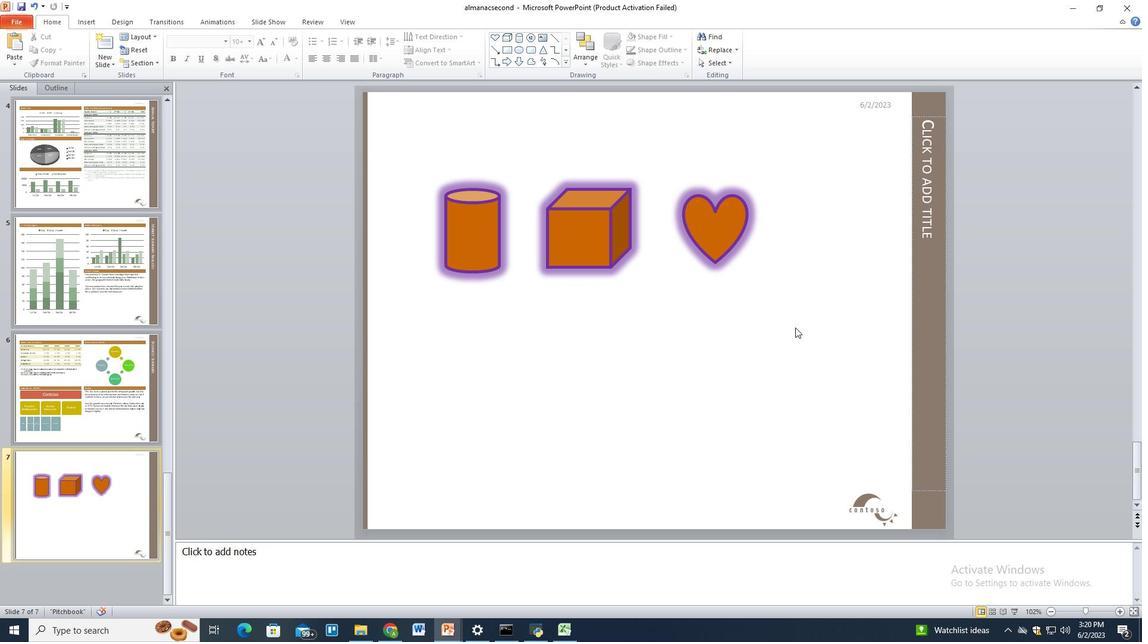 
Action: Mouse scrolled (795, 328) with delta (0, 0)
Screenshot: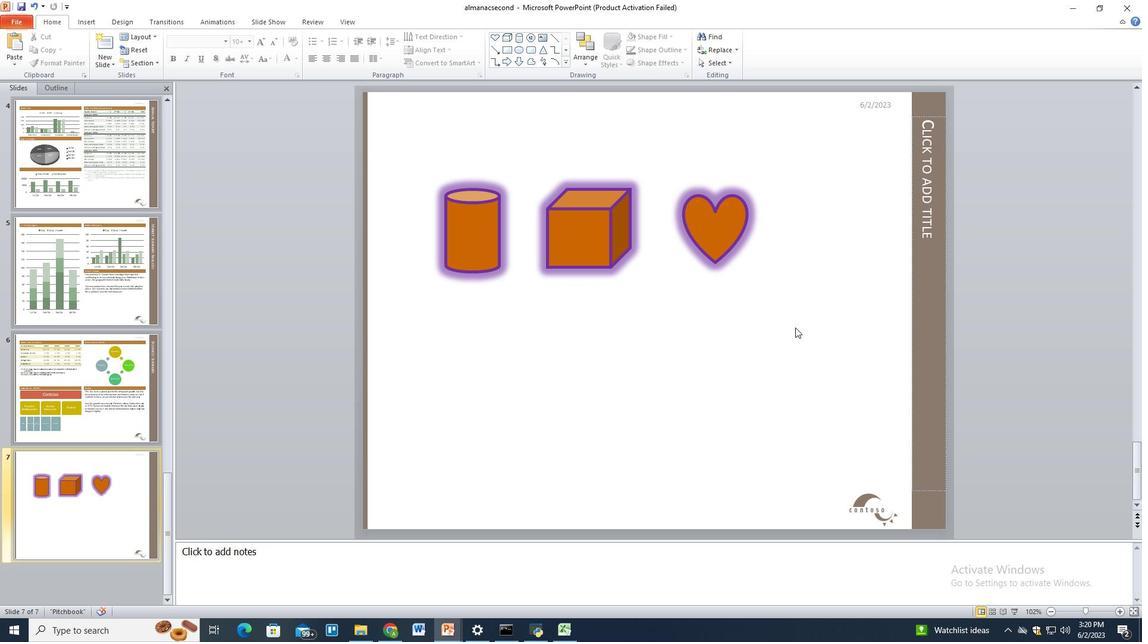 
Action: Mouse scrolled (795, 328) with delta (0, 0)
Screenshot: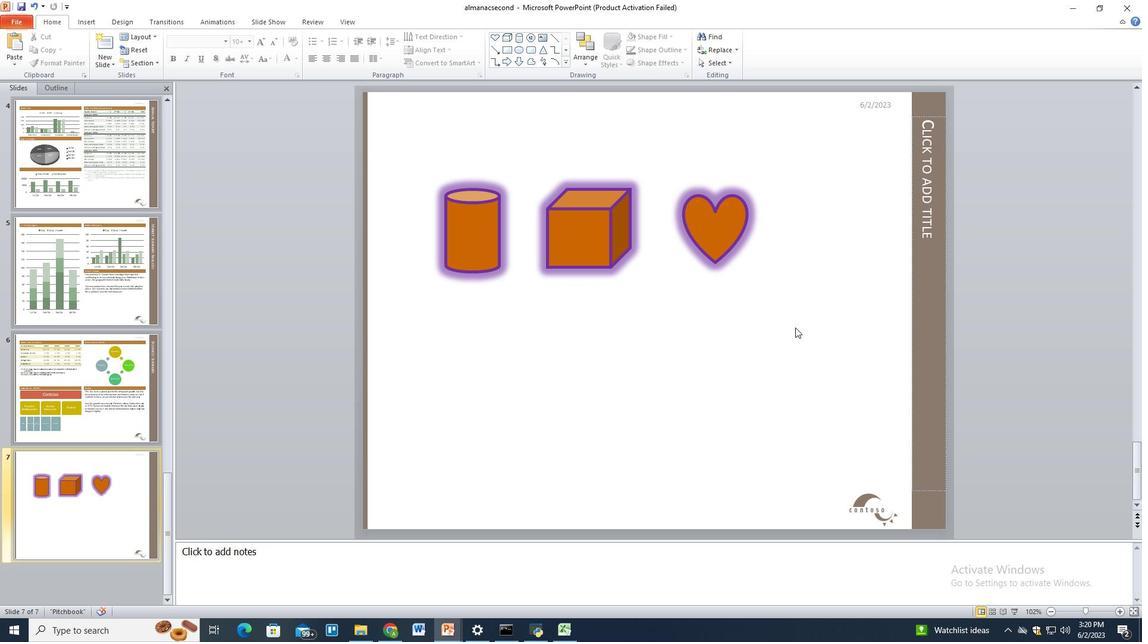 
Action: Mouse scrolled (795, 328) with delta (0, 0)
Screenshot: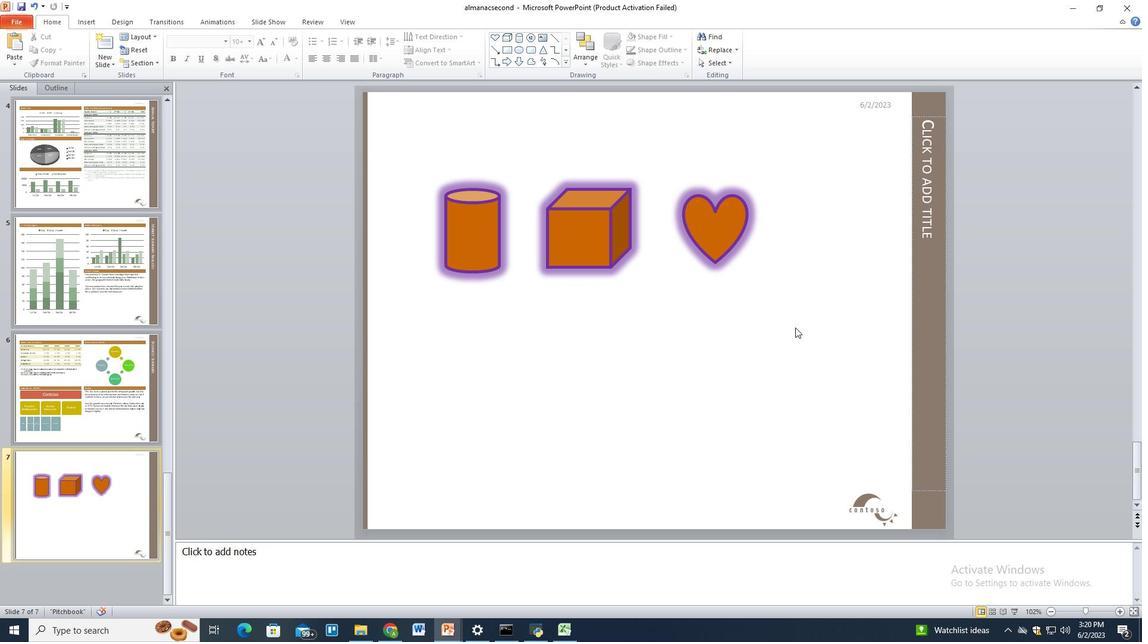 
Action: Mouse scrolled (795, 328) with delta (0, 0)
Screenshot: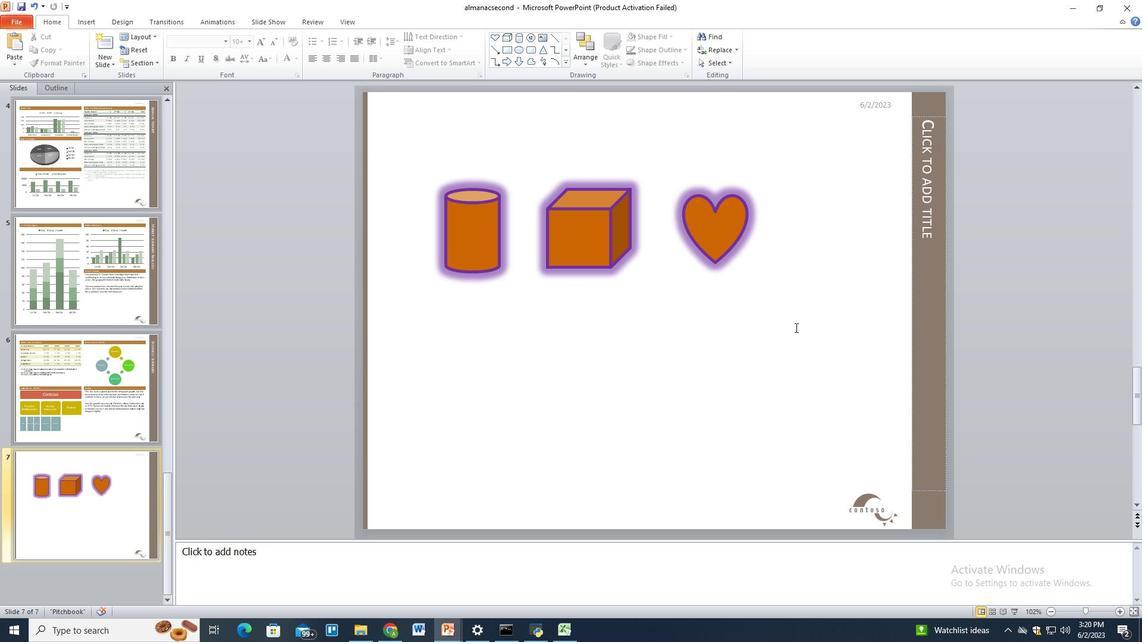 
Action: Mouse scrolled (795, 327) with delta (0, 0)
Screenshot: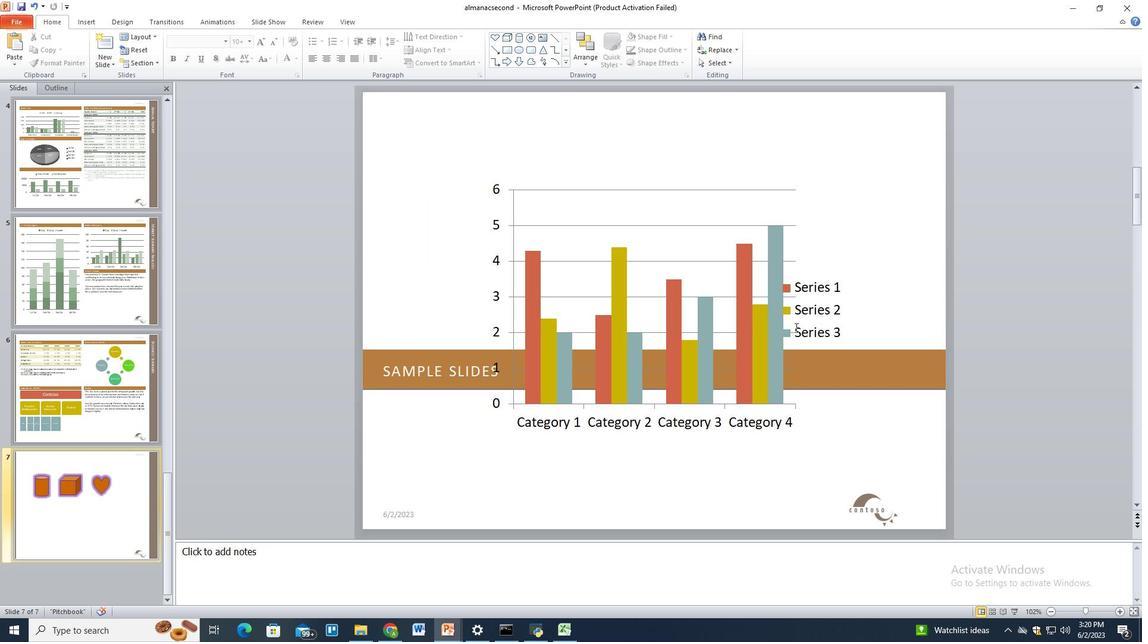 
Action: Mouse scrolled (795, 327) with delta (0, 0)
Screenshot: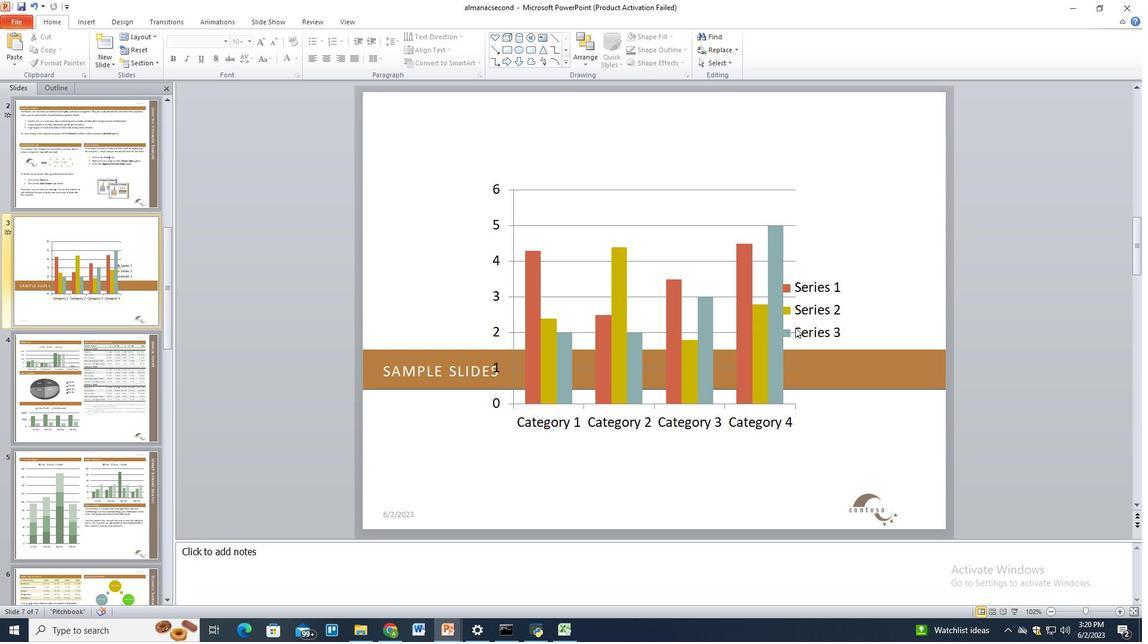 
Action: Mouse scrolled (795, 327) with delta (0, 0)
Screenshot: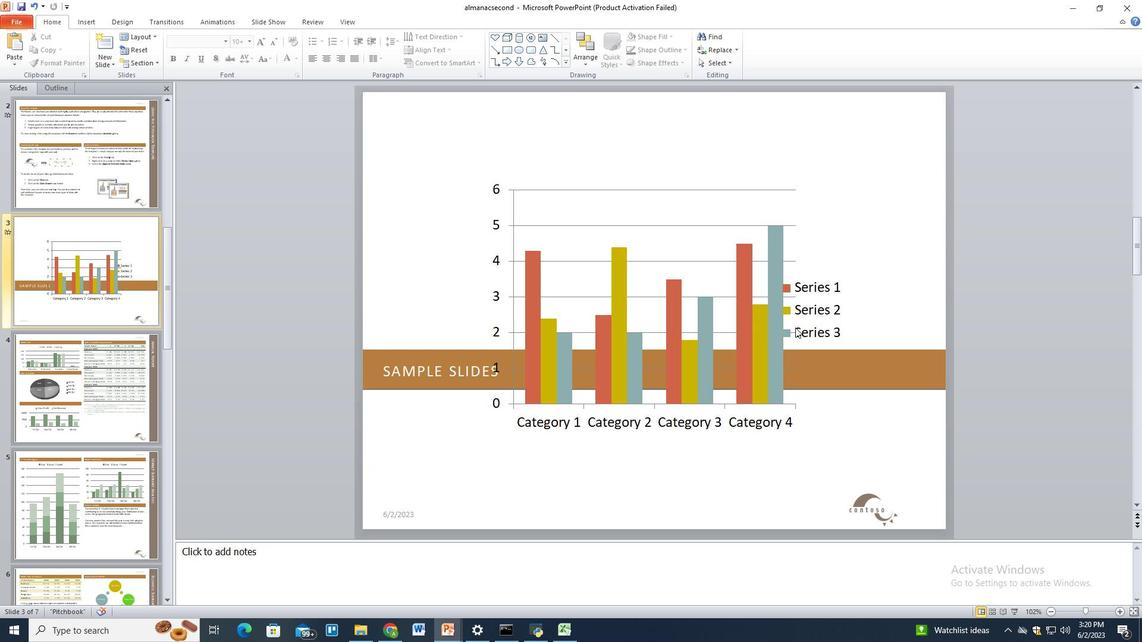 
Action: Mouse scrolled (795, 327) with delta (0, 0)
Screenshot: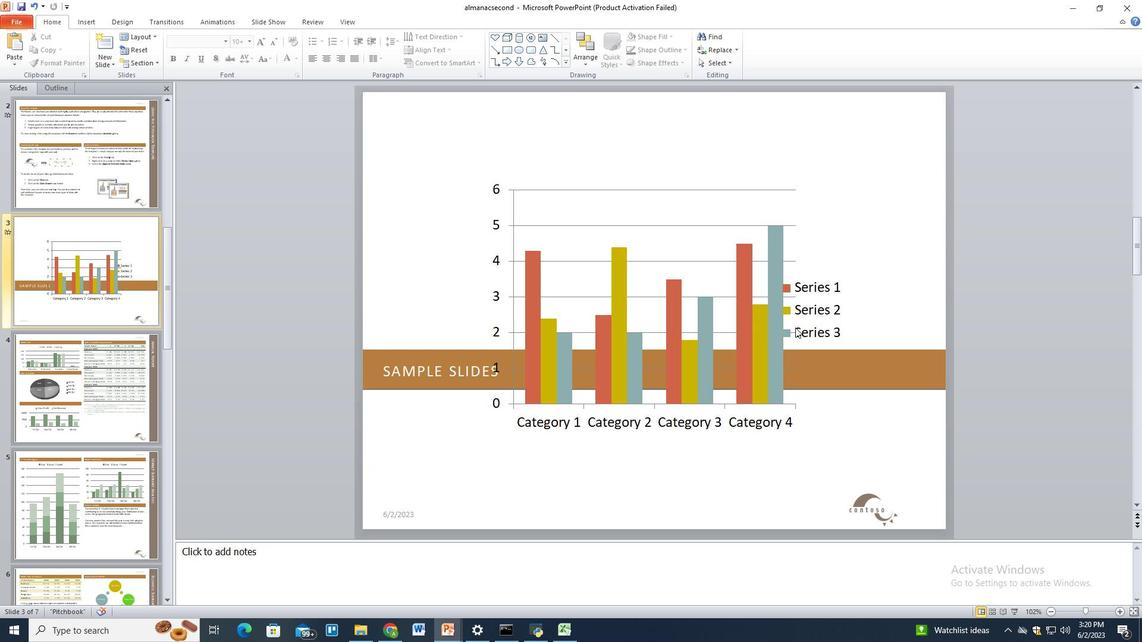 
Action: Mouse scrolled (795, 327) with delta (0, 0)
Screenshot: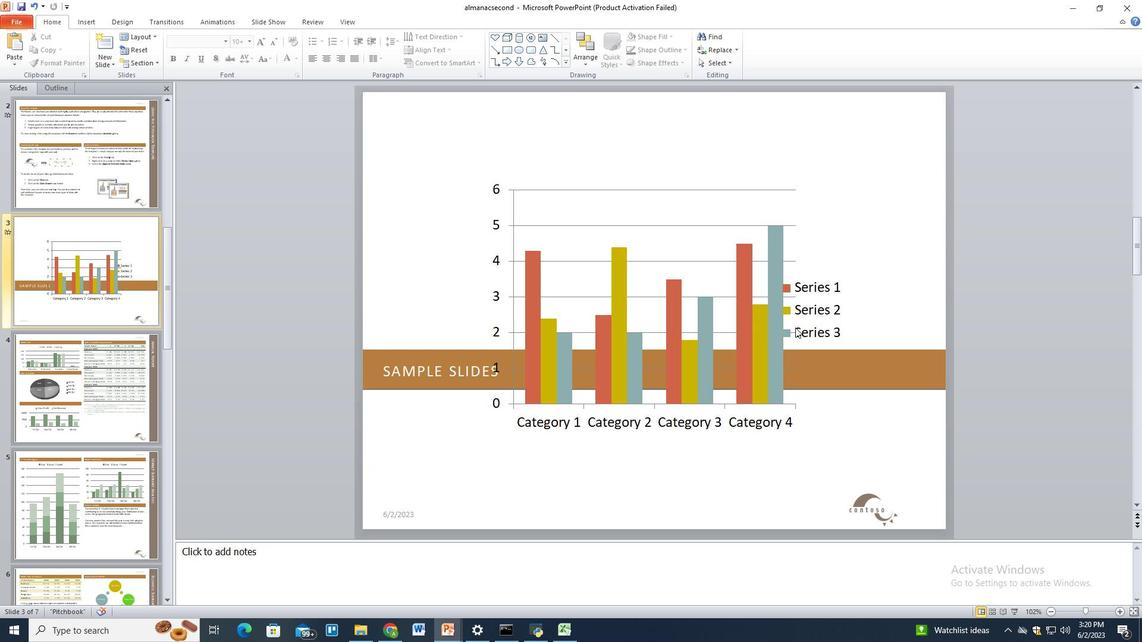 
Action: Mouse scrolled (795, 327) with delta (0, 0)
Screenshot: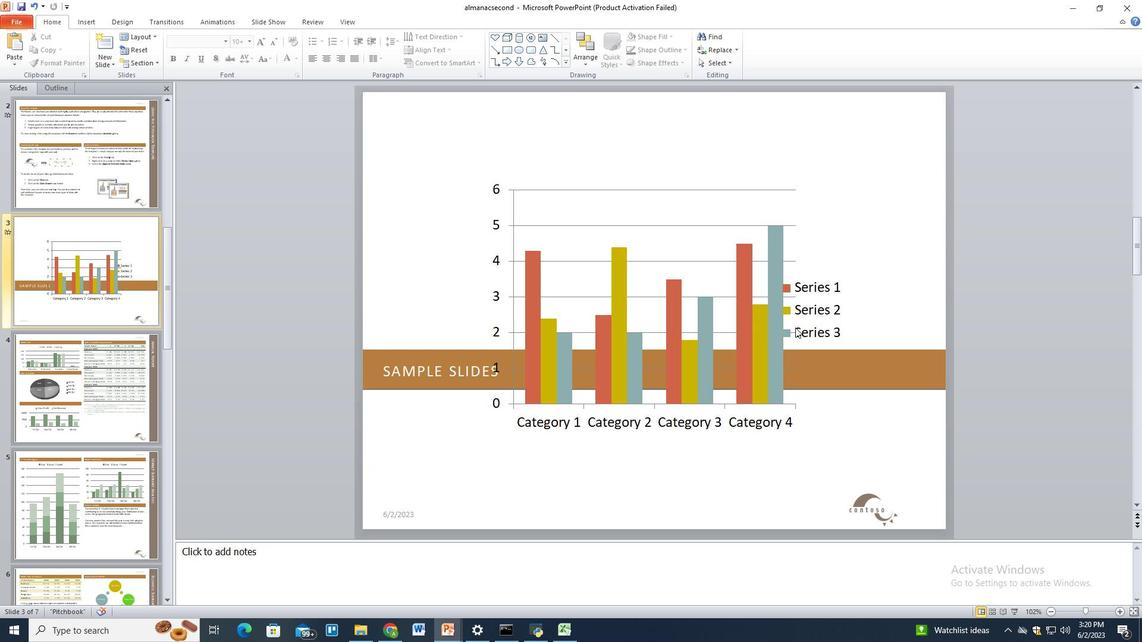
Action: Mouse scrolled (795, 327) with delta (0, 0)
Screenshot: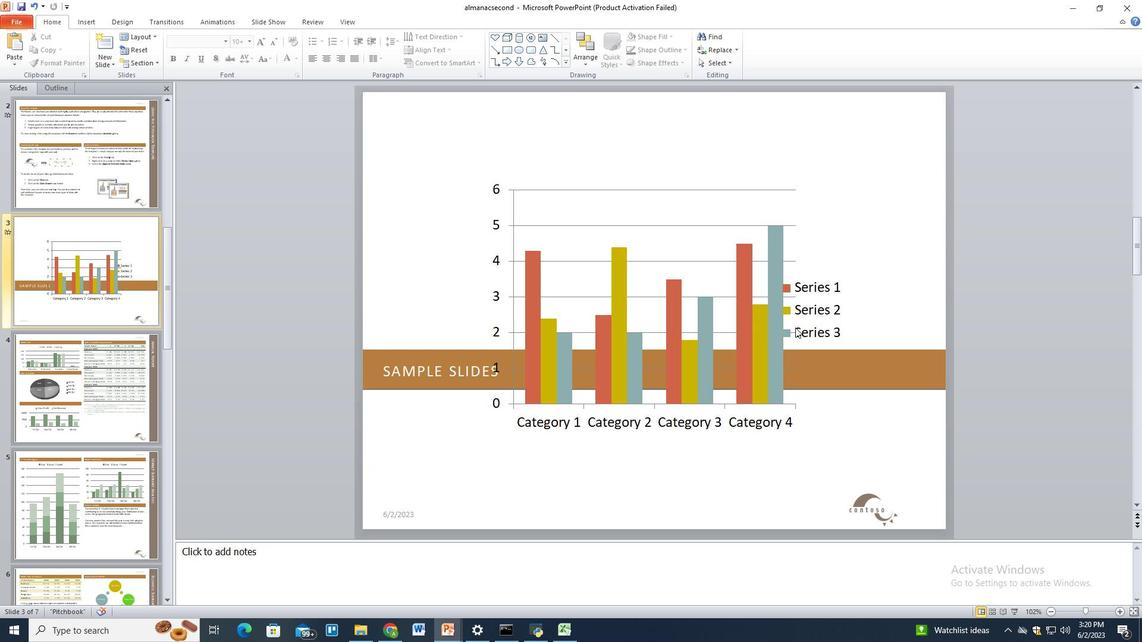 
Action: Mouse scrolled (795, 327) with delta (0, 0)
Screenshot: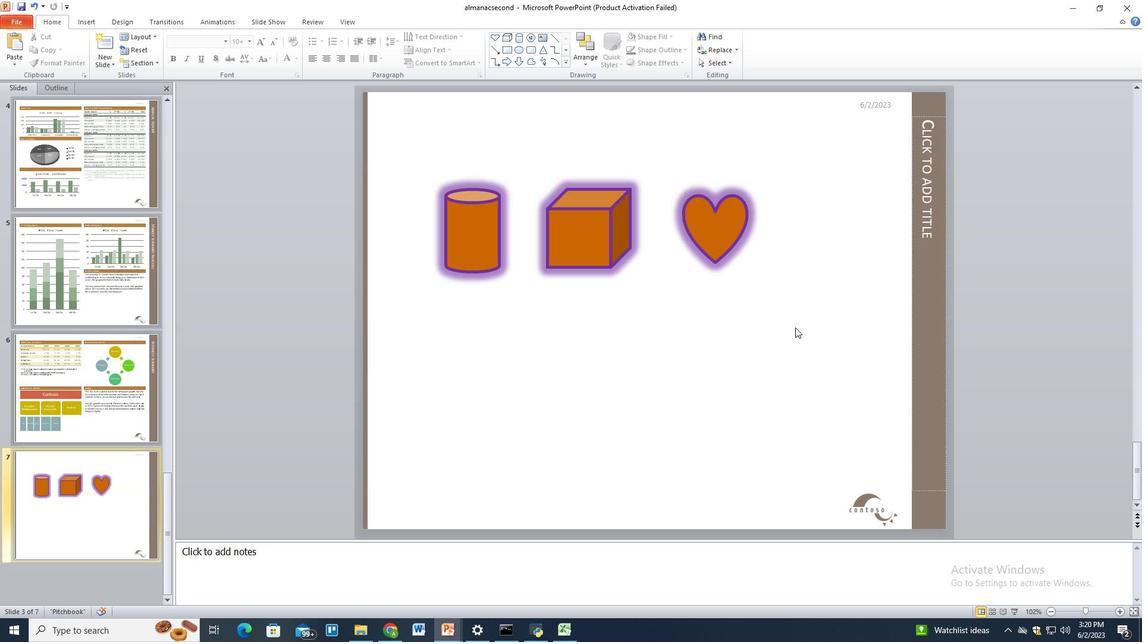 
Action: Mouse scrolled (795, 327) with delta (0, 0)
Screenshot: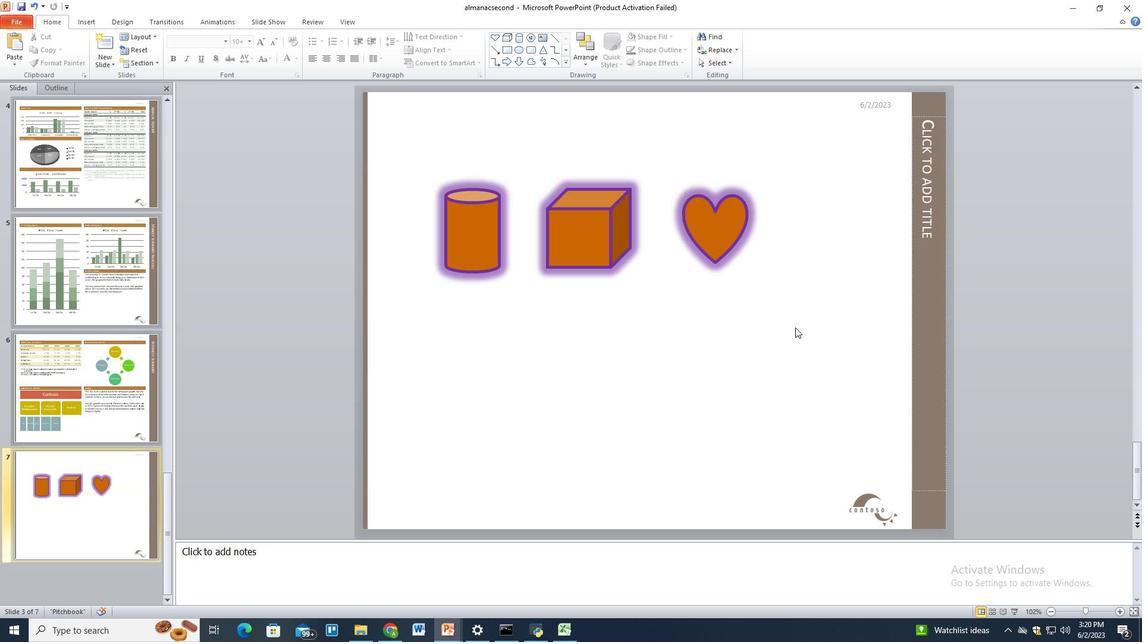 
Action: Mouse scrolled (795, 327) with delta (0, 0)
Screenshot: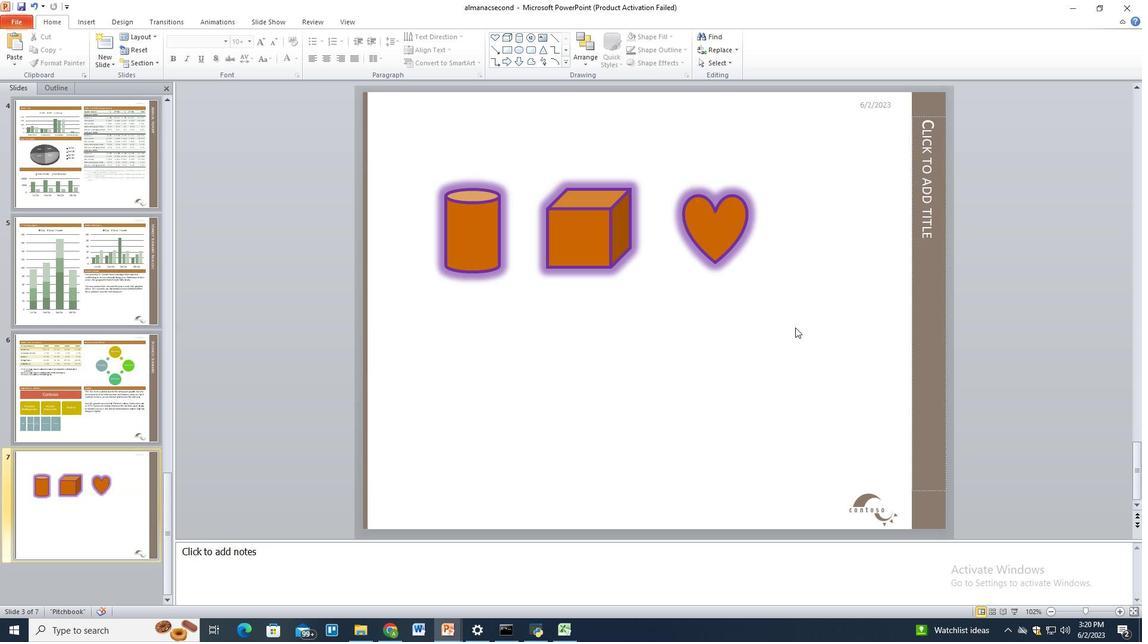
Action: Mouse scrolled (795, 327) with delta (0, 0)
Screenshot: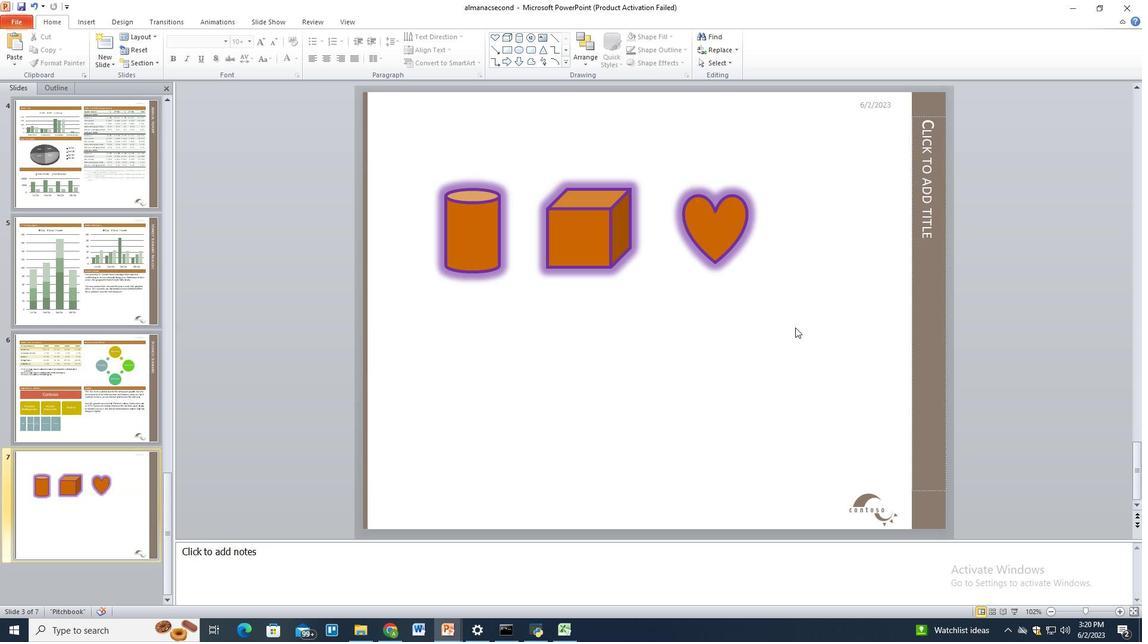 
Action: Mouse scrolled (795, 327) with delta (0, 0)
Screenshot: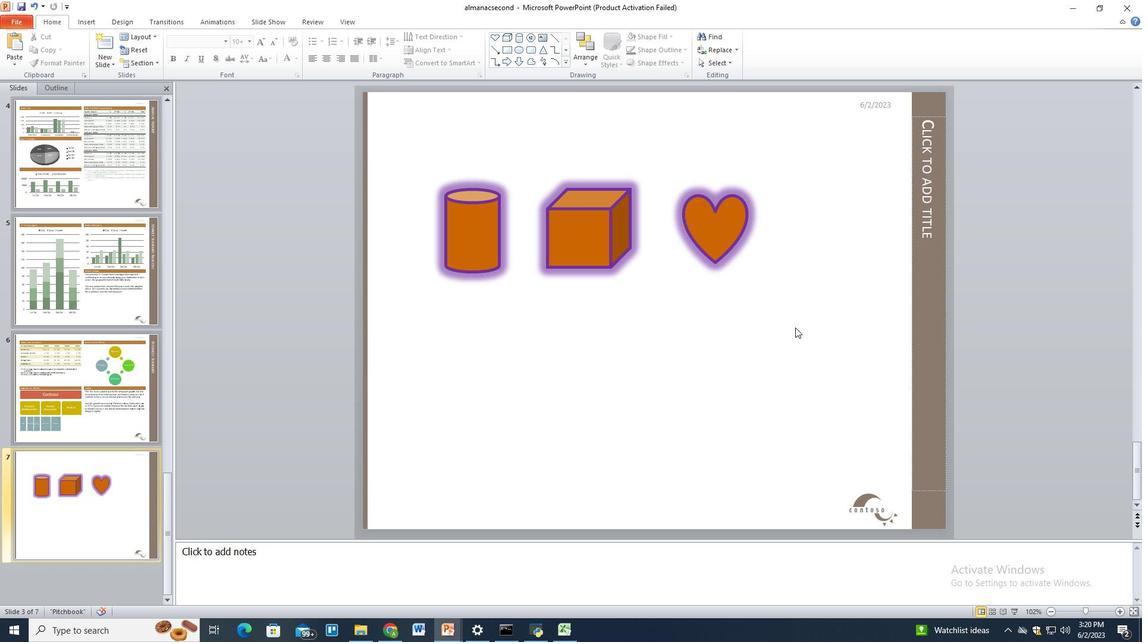 
Action: Mouse scrolled (795, 327) with delta (0, 0)
Screenshot: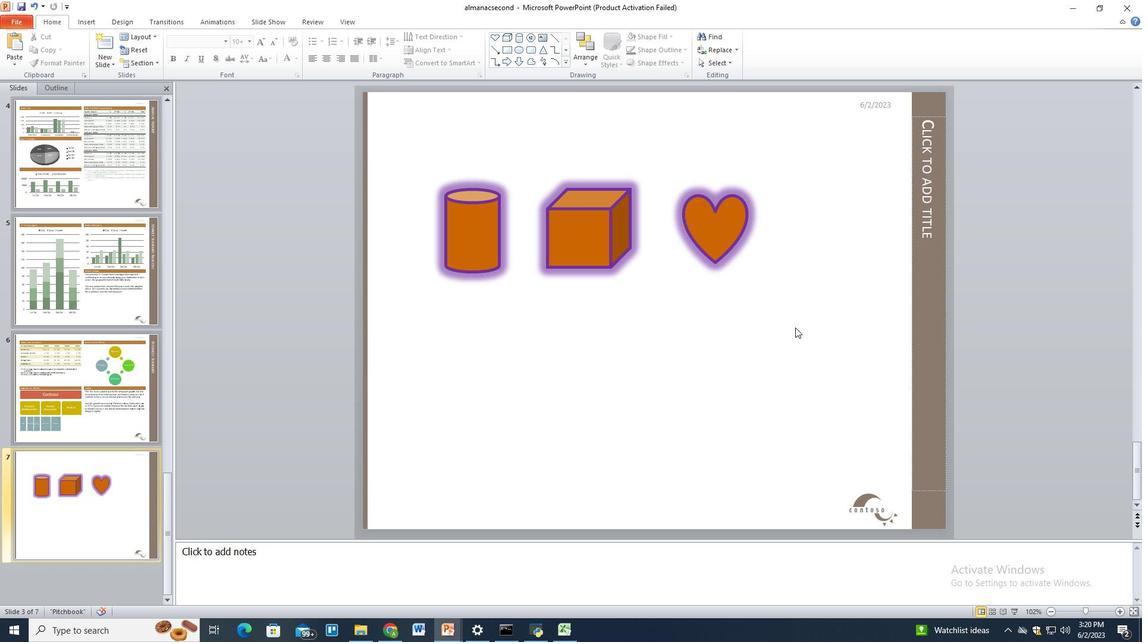 
Action: Mouse moved to (799, 325)
Screenshot: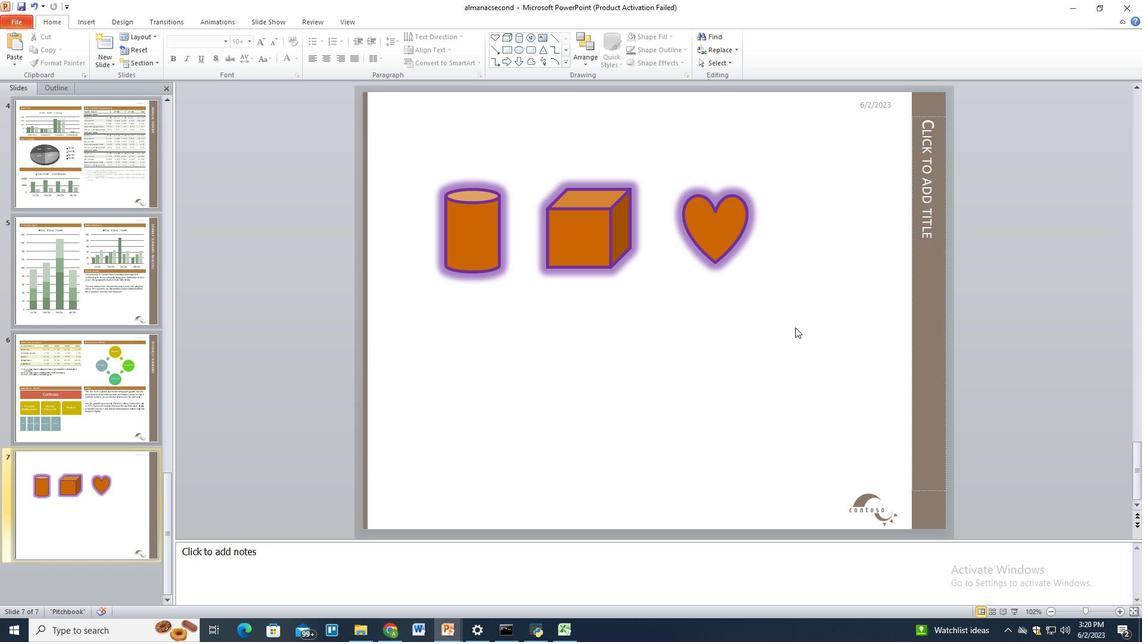 
Action: Mouse scrolled (797, 327) with delta (0, 0)
Screenshot: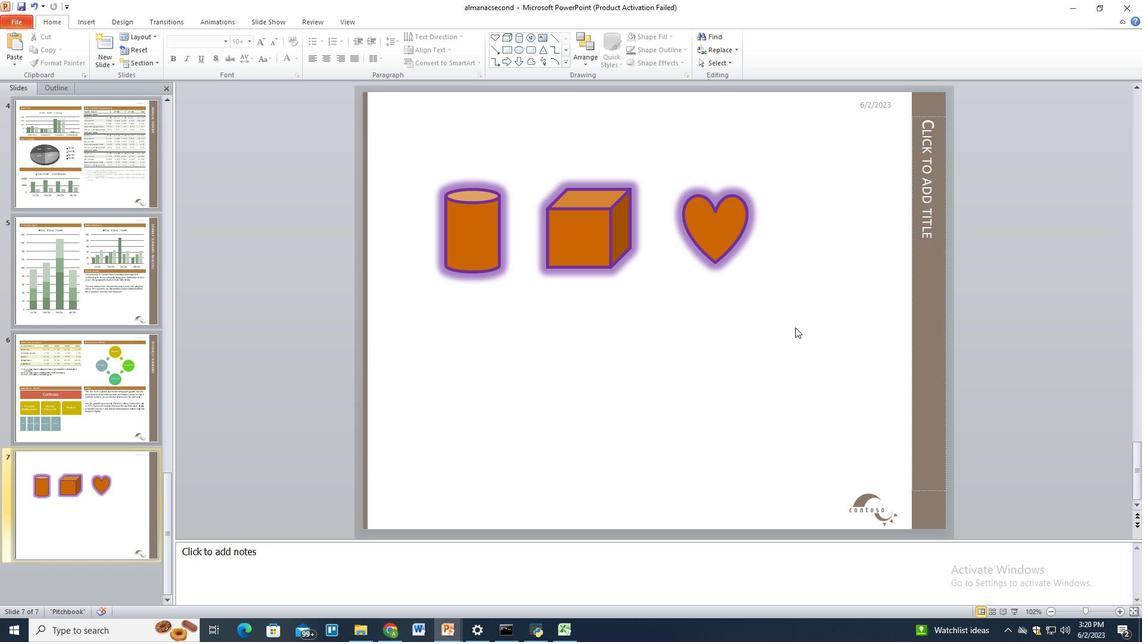 
Action: Mouse moved to (800, 325)
Screenshot: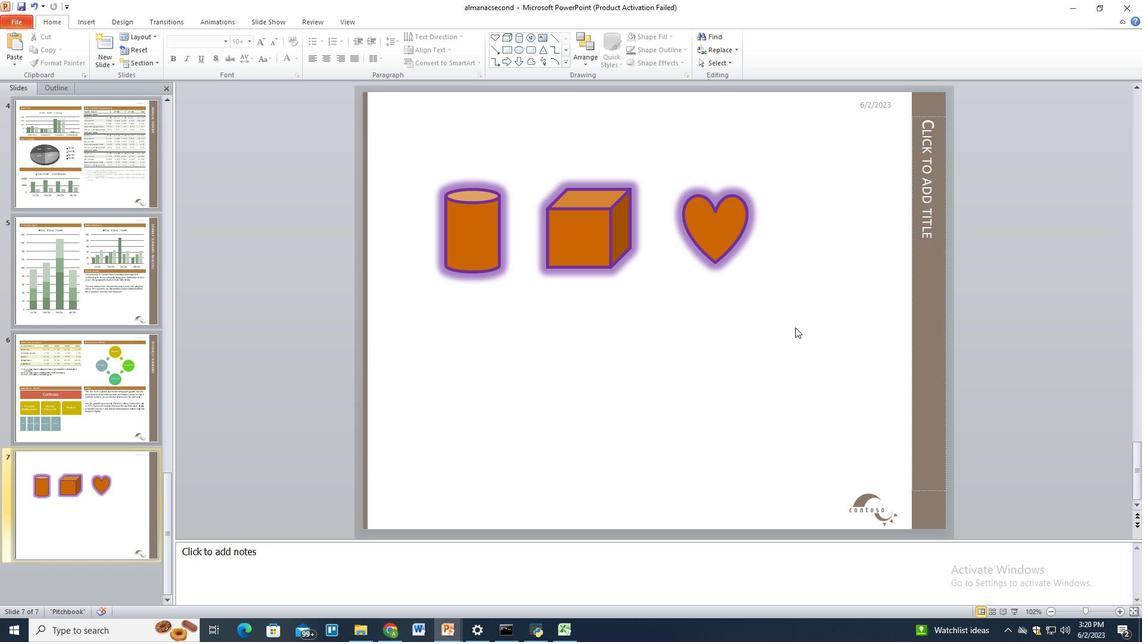 
Action: Mouse scrolled (797, 327) with delta (0, 0)
Screenshot: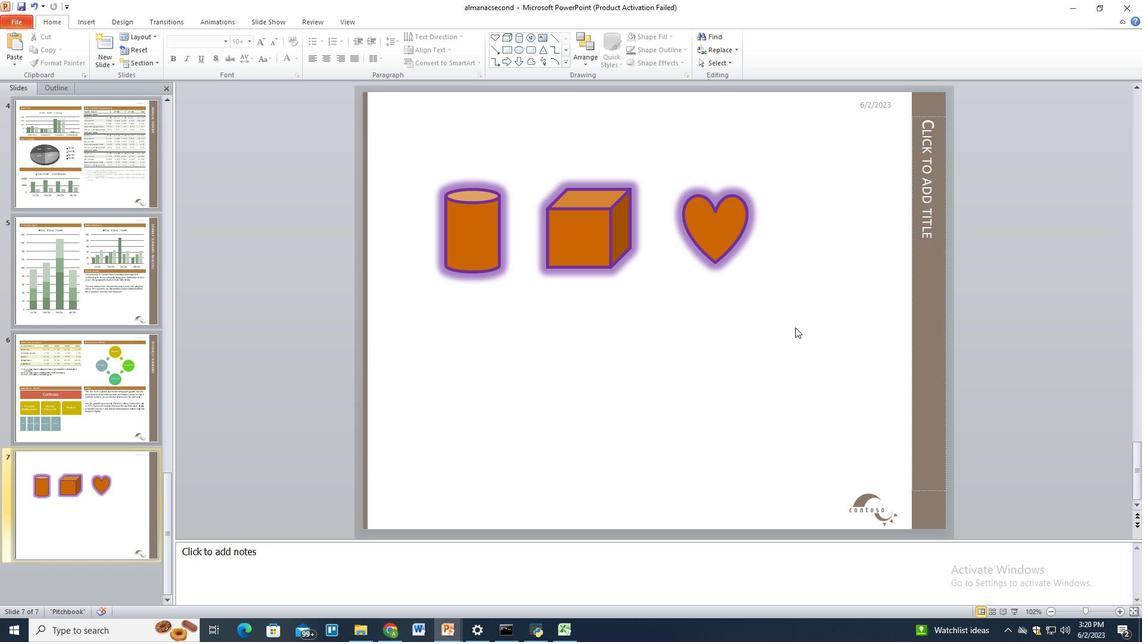 
Action: Mouse moved to (800, 324)
Screenshot: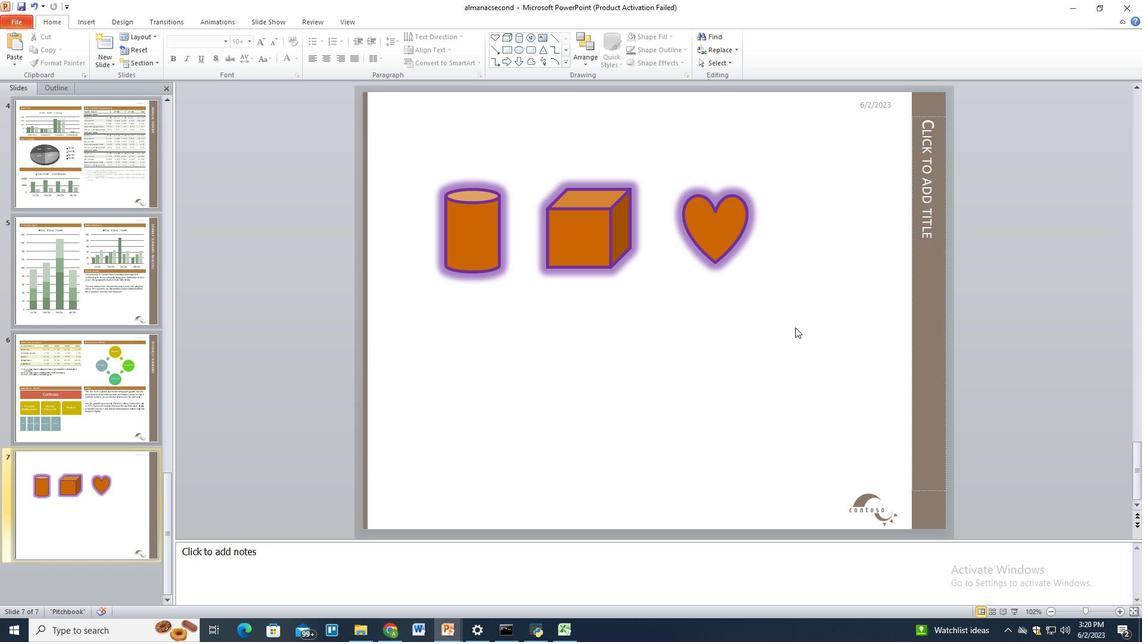 
Action: Mouse scrolled (797, 327) with delta (0, 0)
Screenshot: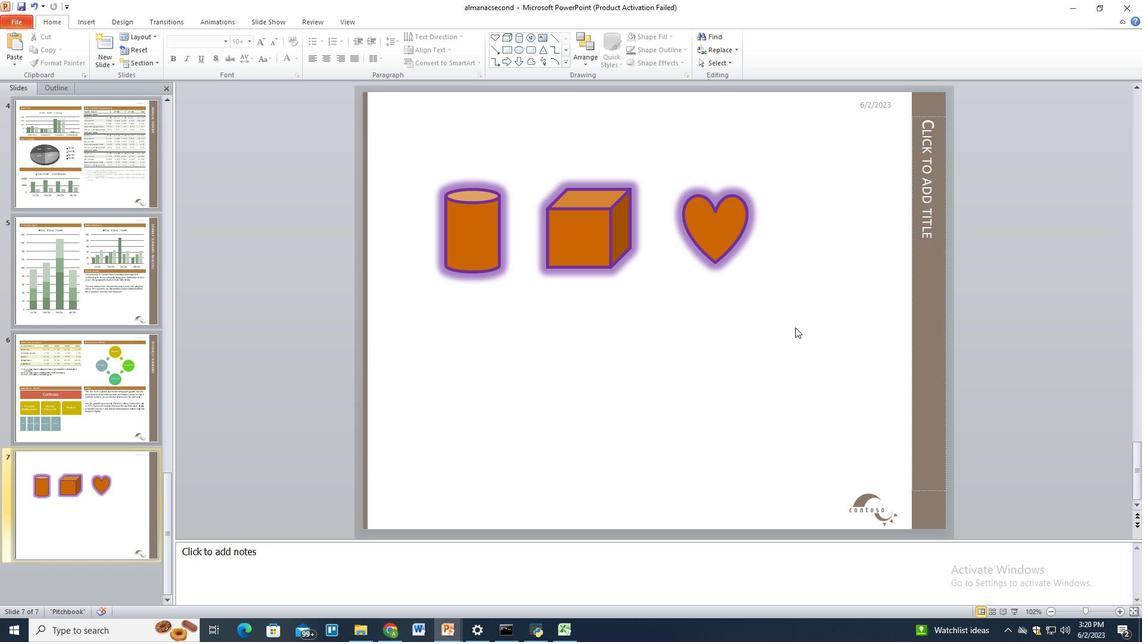 
Action: Mouse moved to (800, 324)
Screenshot: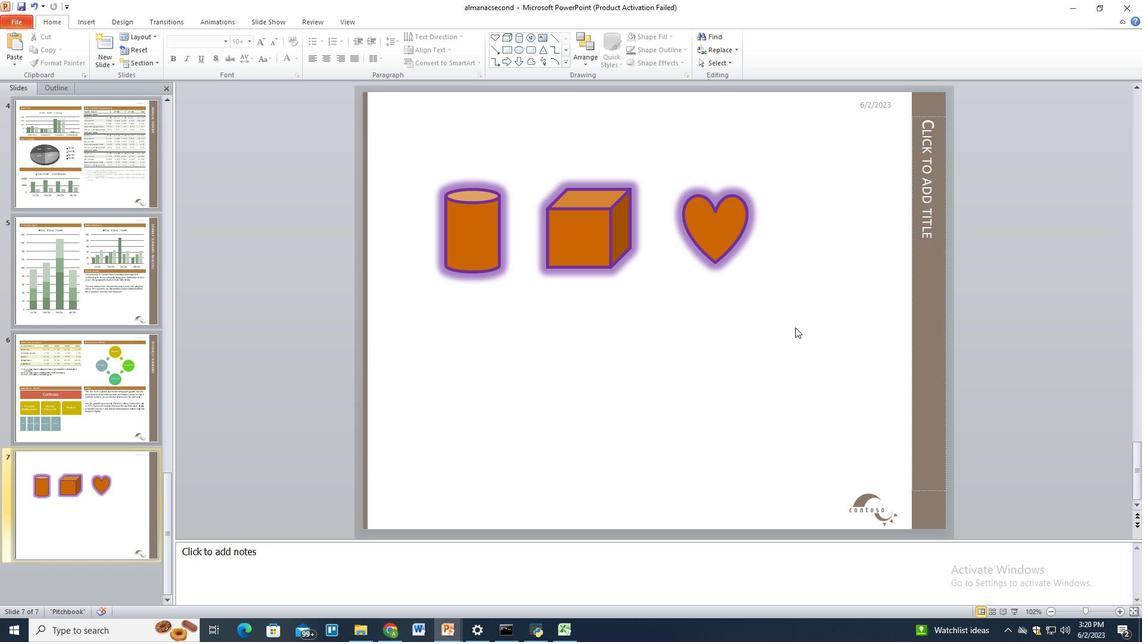 
Action: Mouse scrolled (797, 327) with delta (0, 0)
Screenshot: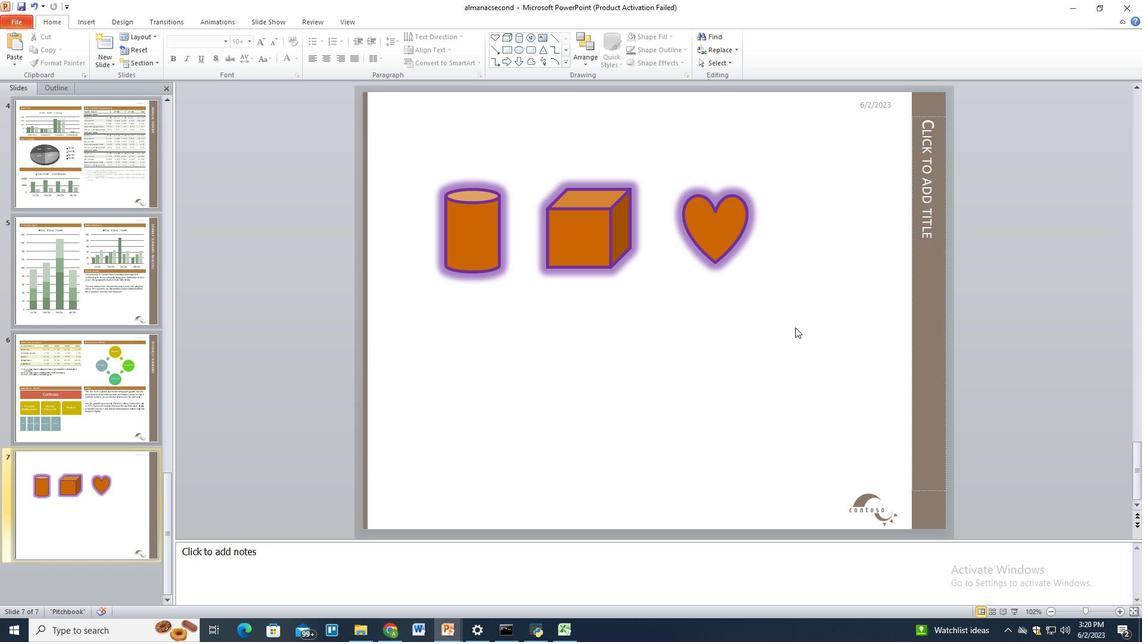 
Action: Mouse scrolled (797, 327) with delta (0, 0)
Screenshot: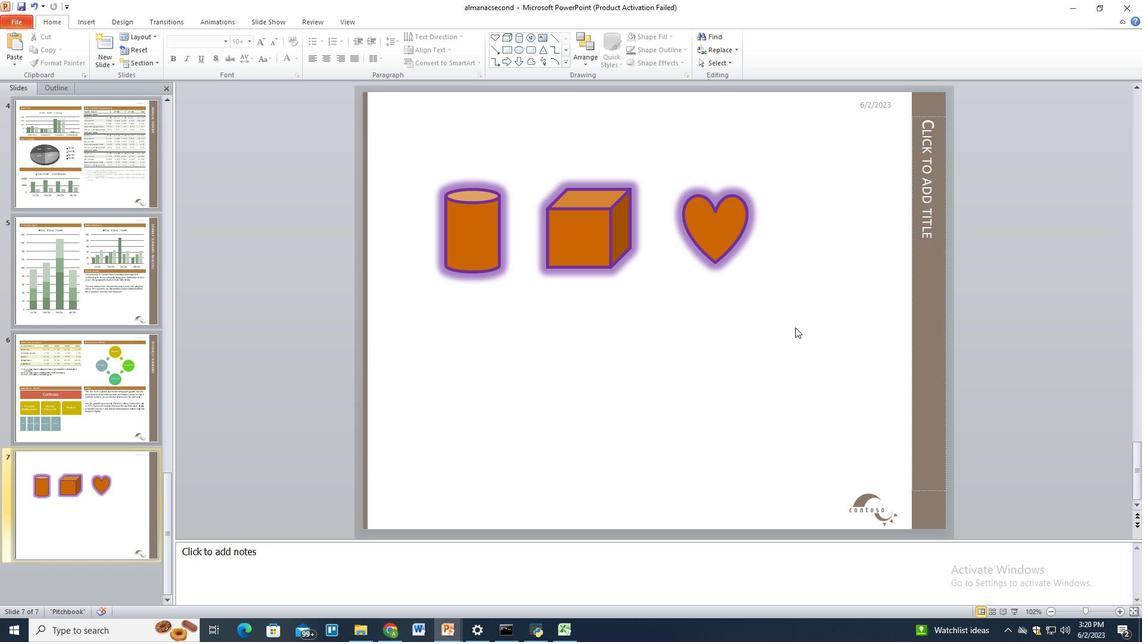 
Action: Mouse scrolled (797, 327) with delta (0, 0)
Screenshot: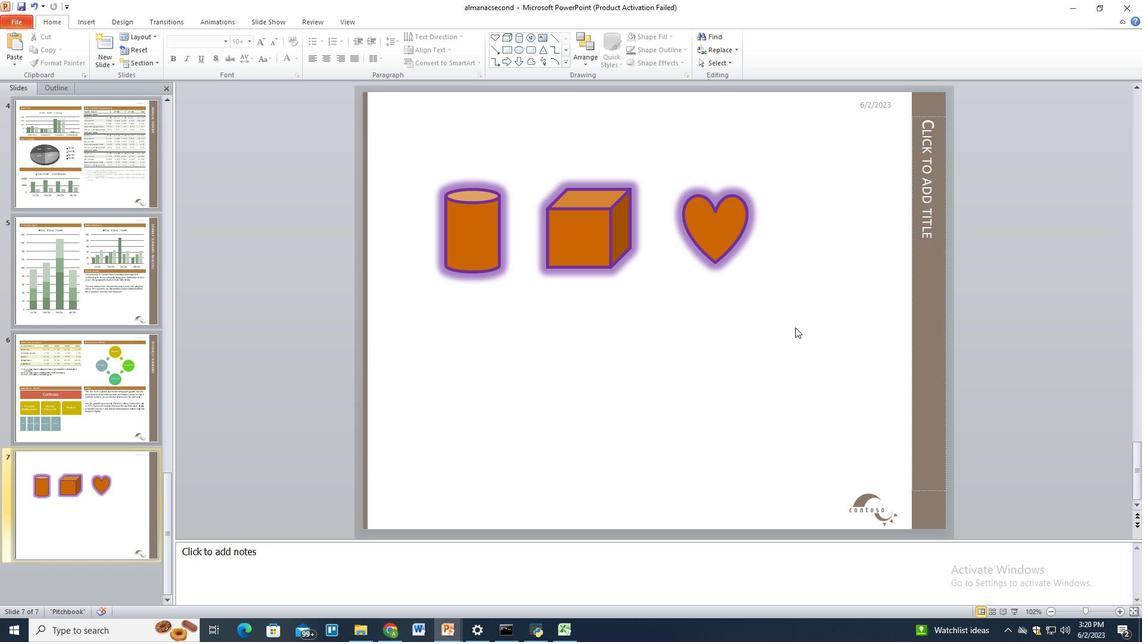 
Action: Mouse scrolled (797, 327) with delta (0, 0)
Screenshot: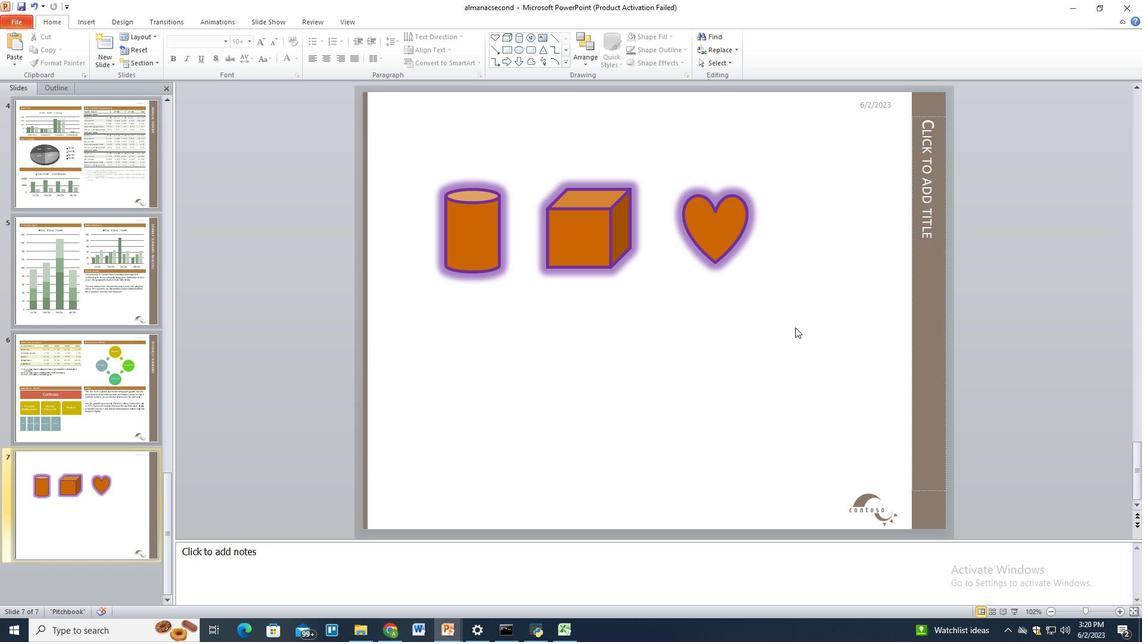 
Action: Mouse moved to (805, 321)
Screenshot: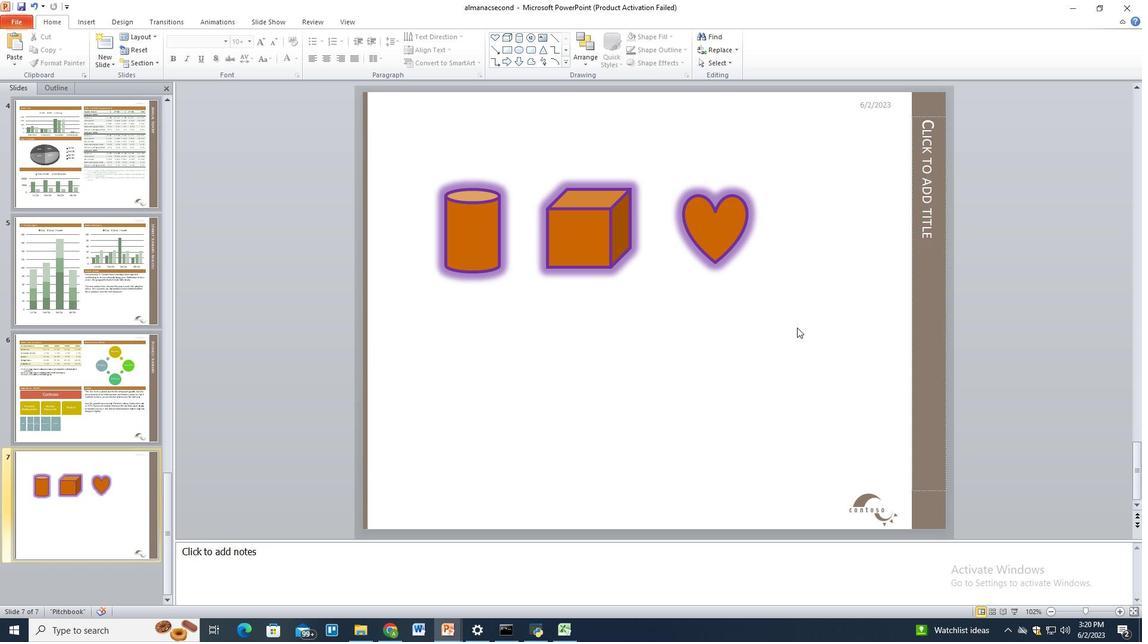 
Action: Mouse pressed left at (805, 321)
Screenshot: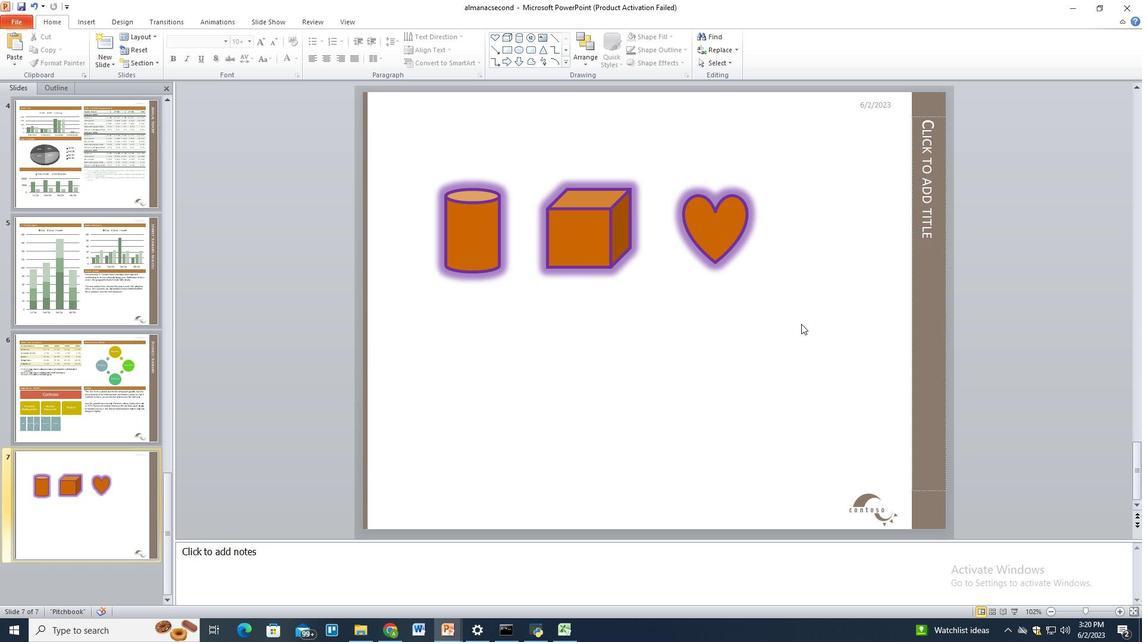 
Action: Mouse moved to (812, 315)
Screenshot: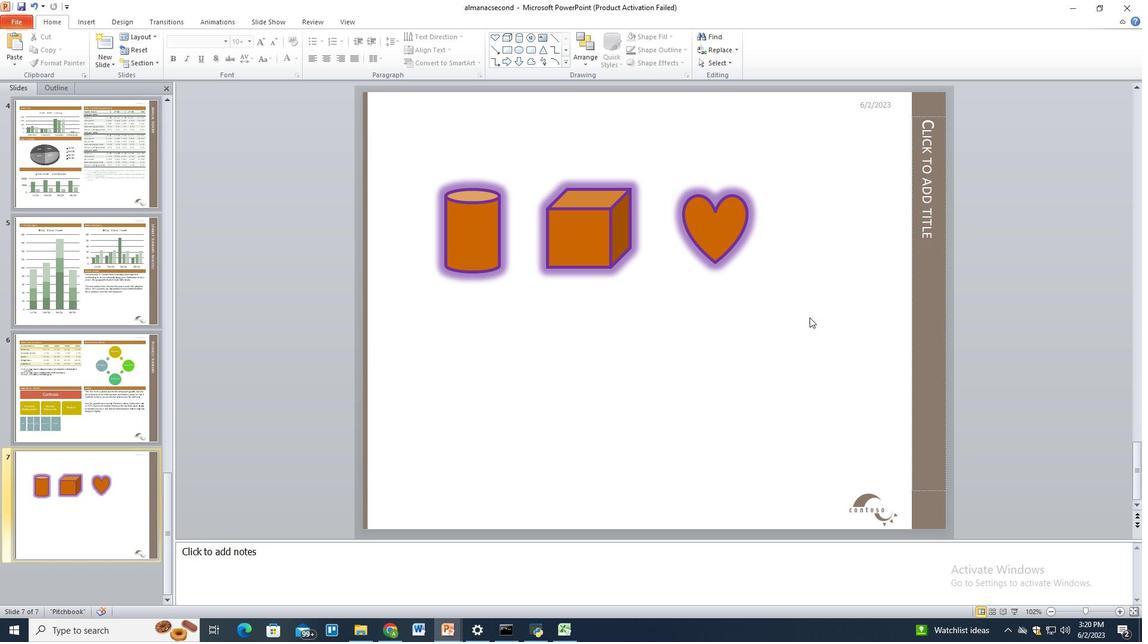 
Action: Mouse pressed left at (812, 315)
Screenshot: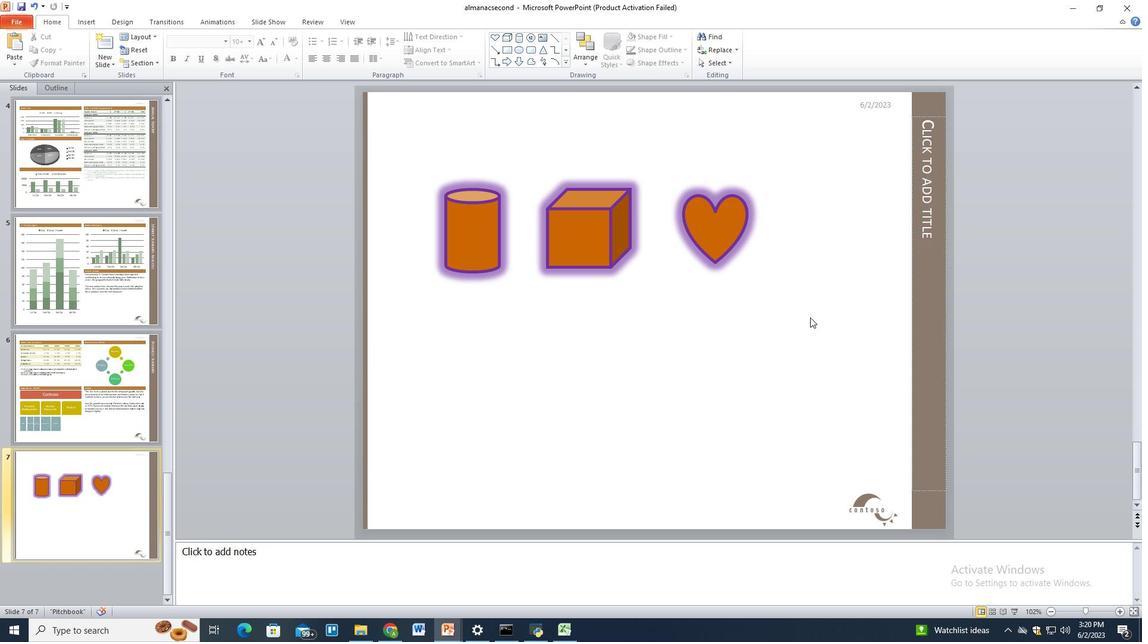 
Action: Mouse pressed left at (812, 315)
Screenshot: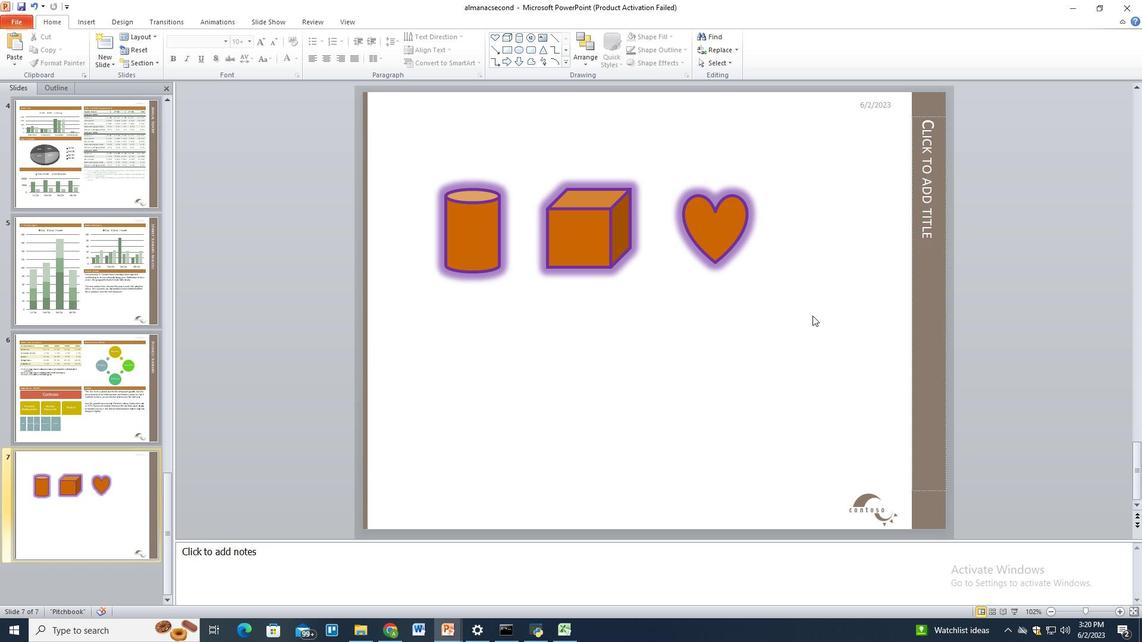 
Action: Key pressed <<107>>
Screenshot: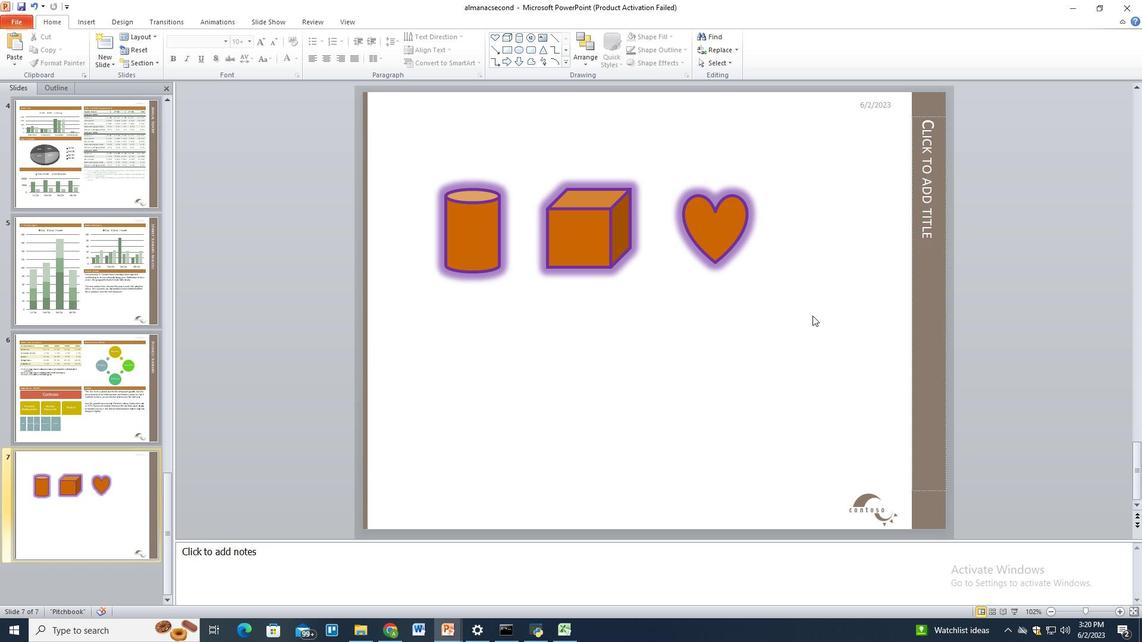 
Action: Mouse pressed left at (812, 315)
Screenshot: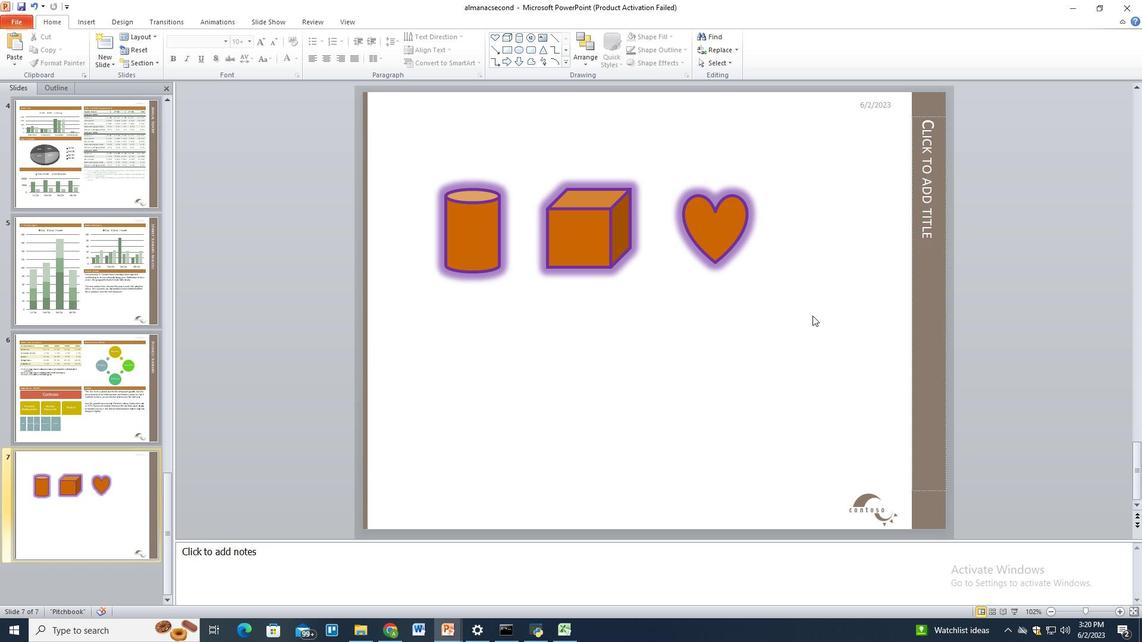 
Action: Key pressed <Key.enter><Key.enter><Key.enter>
Screenshot: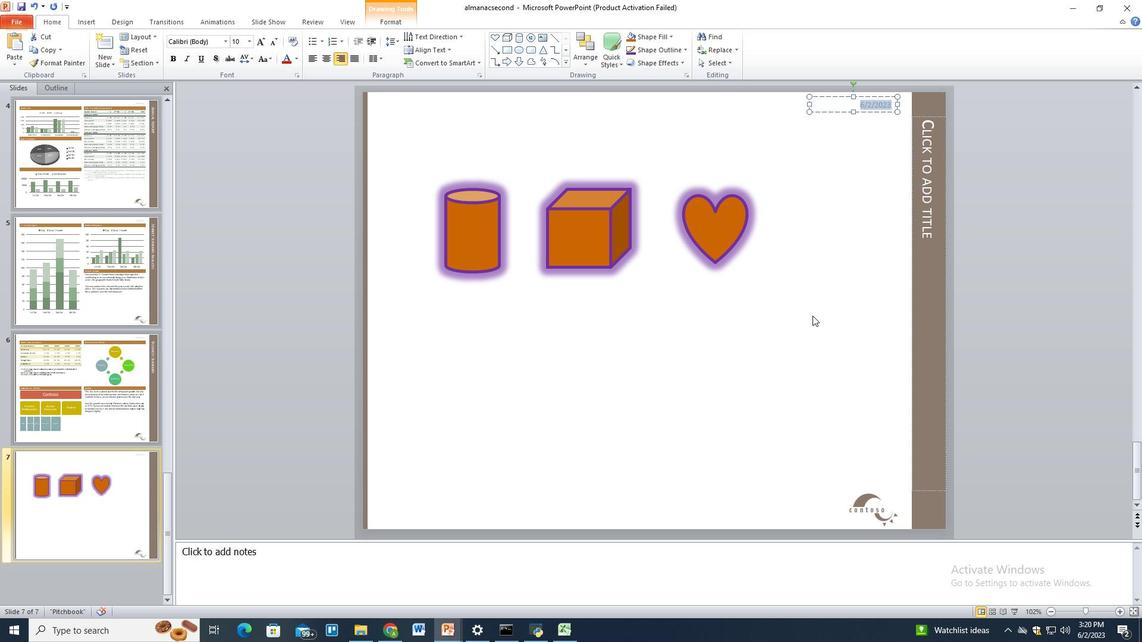 
Action: Mouse moved to (686, 342)
Screenshot: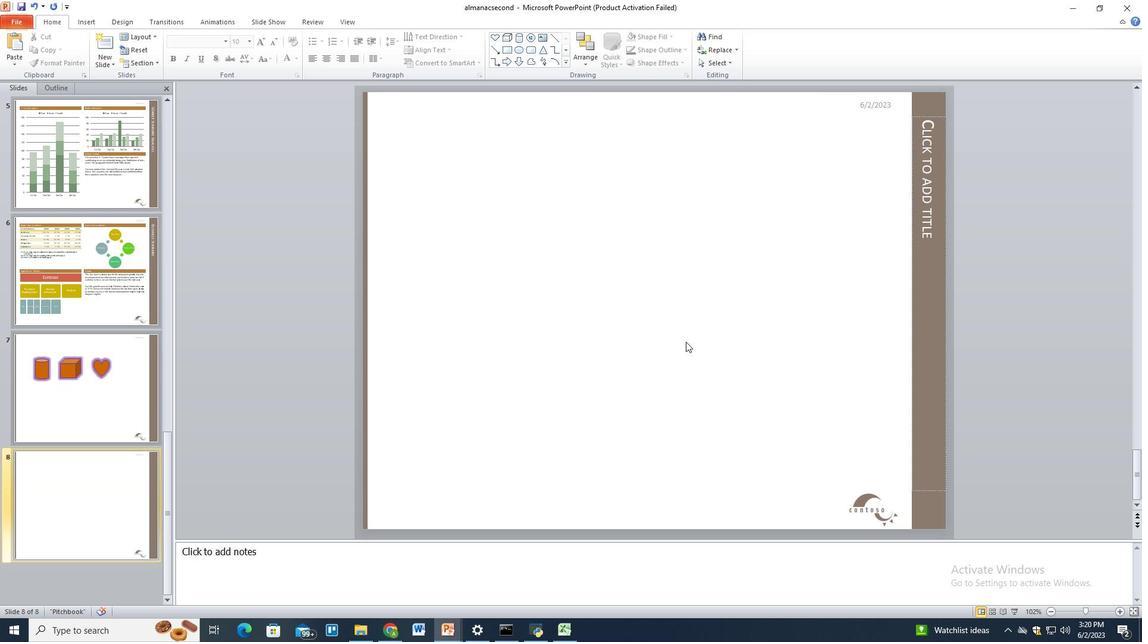 
Action: Mouse scrolled (686, 342) with delta (0, 0)
Screenshot: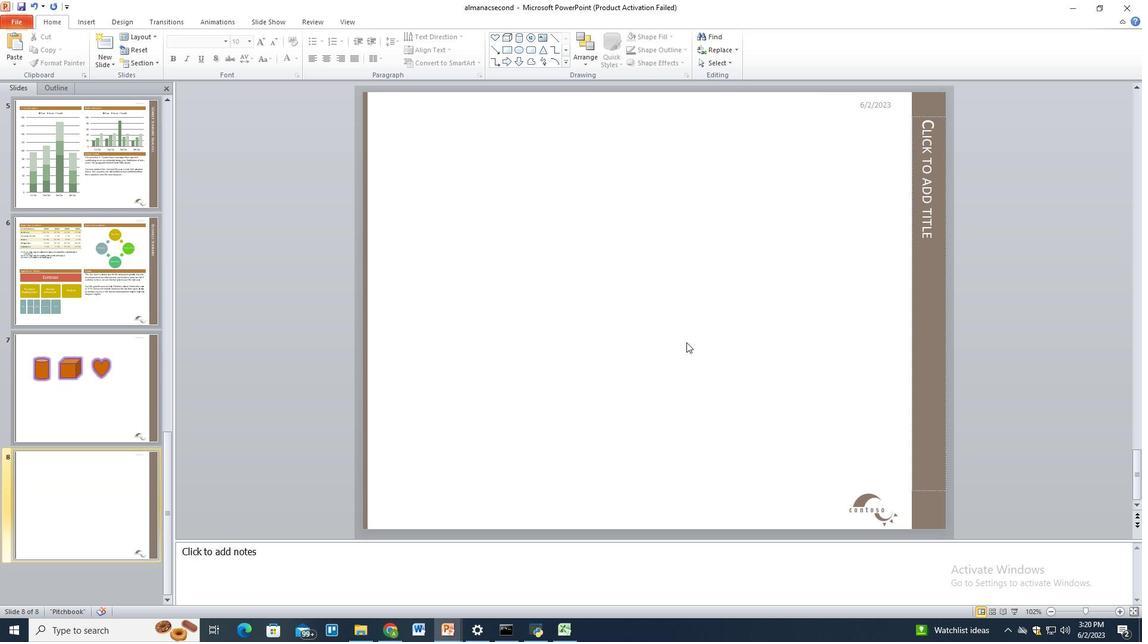 
Action: Mouse moved to (92, 24)
Screenshot: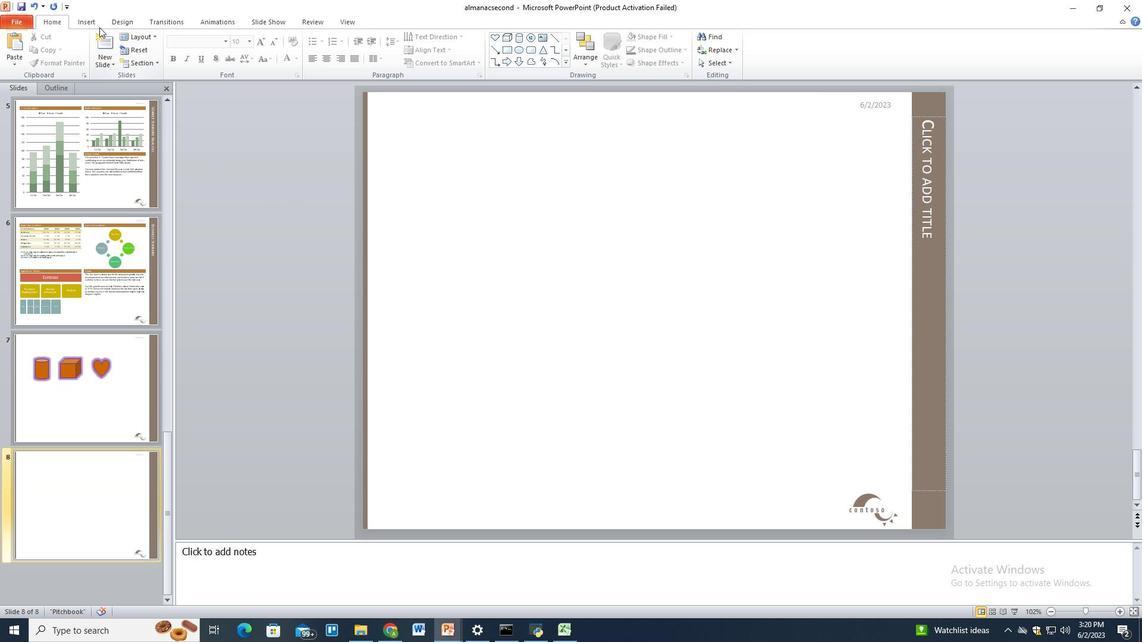 
Action: Mouse pressed left at (92, 24)
Screenshot: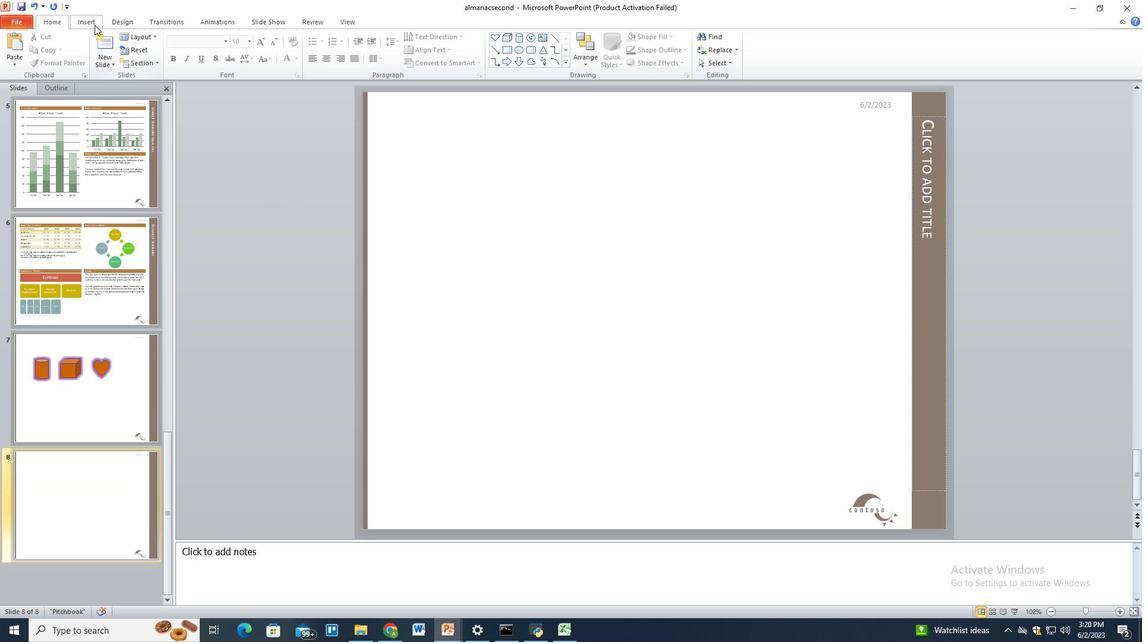
Action: Mouse moved to (224, 52)
Screenshot: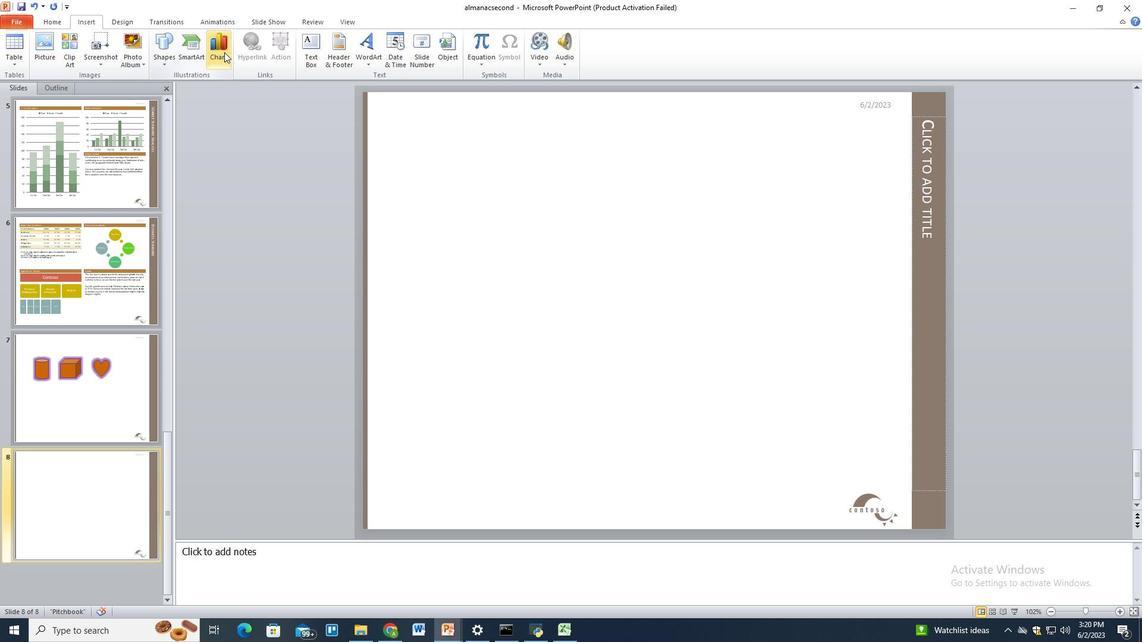 
Action: Mouse pressed left at (224, 52)
Screenshot: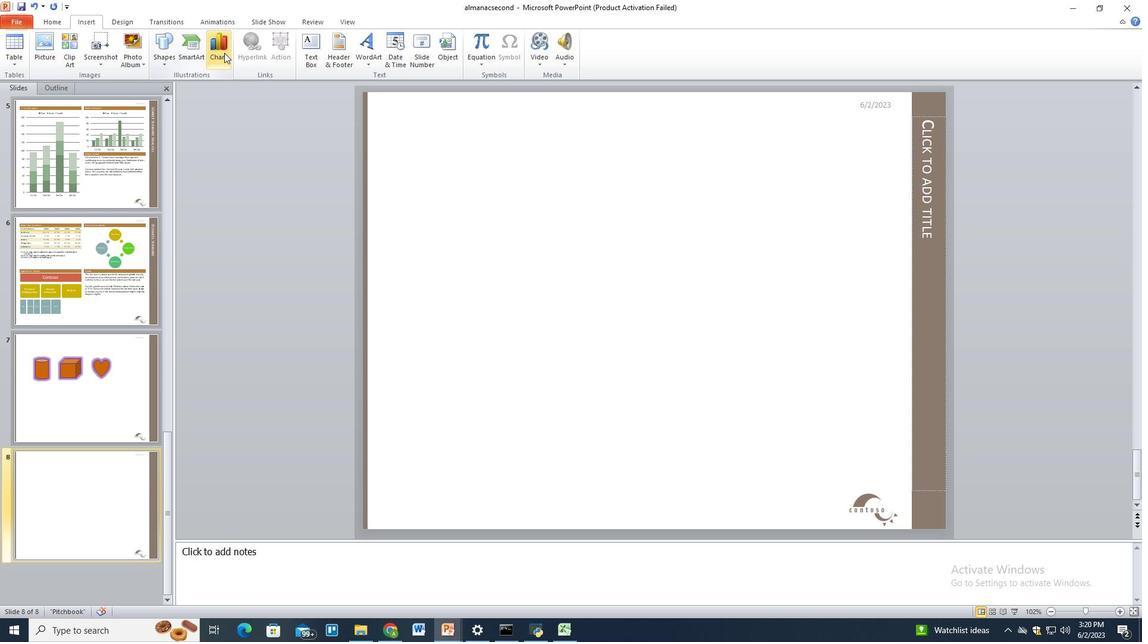 
Action: Mouse moved to (535, 296)
Screenshot: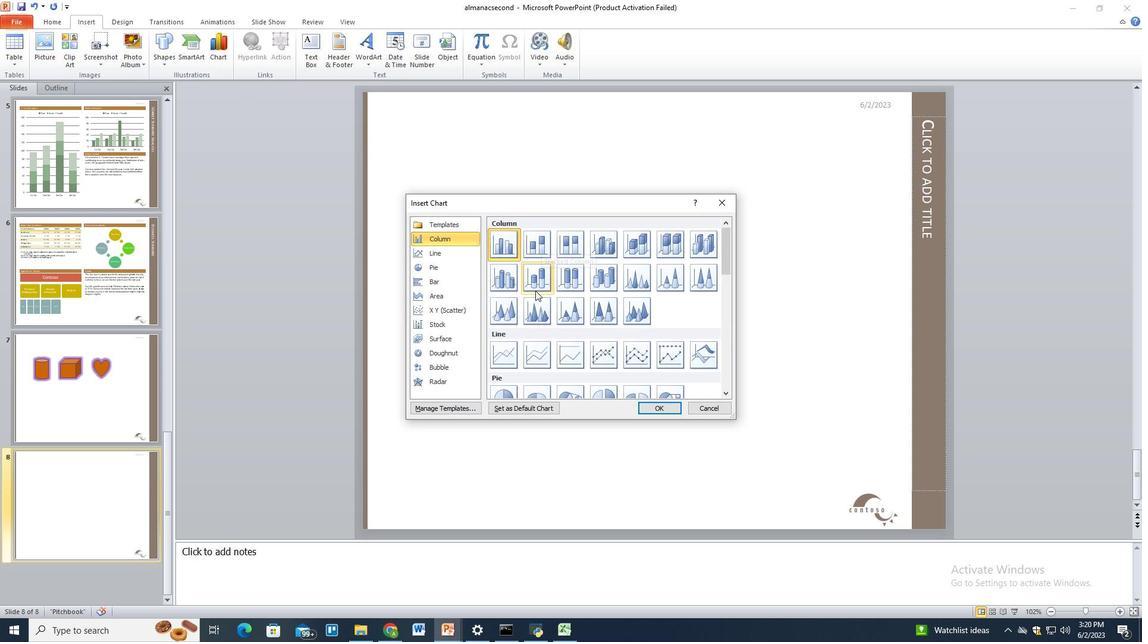
Action: Mouse scrolled (535, 295) with delta (0, 0)
Screenshot: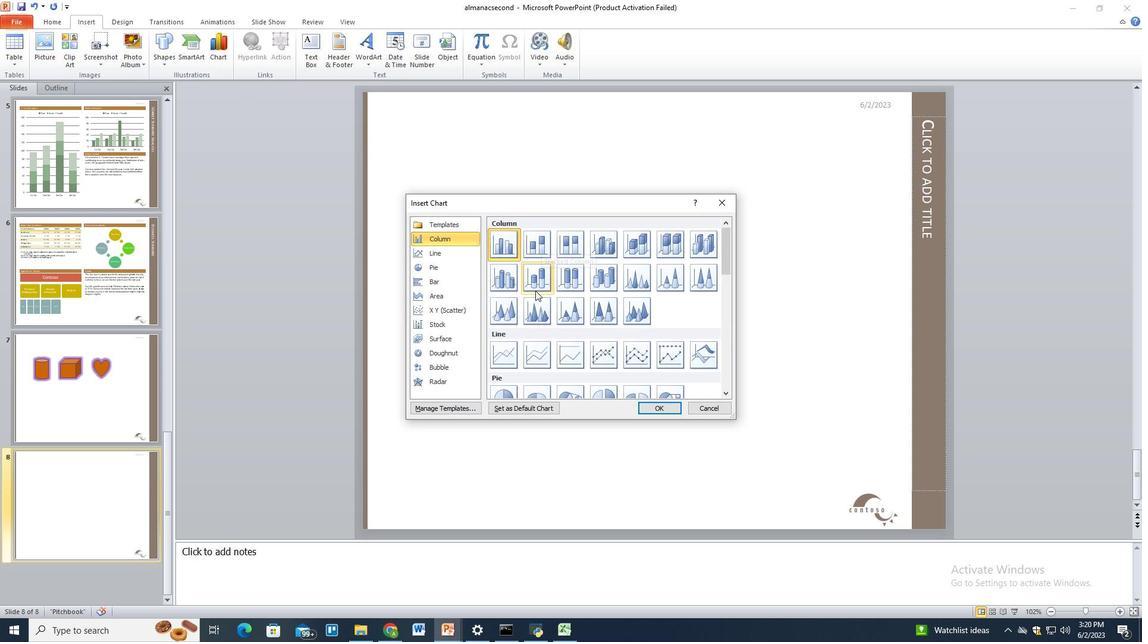 
Action: Mouse scrolled (535, 295) with delta (0, 0)
Screenshot: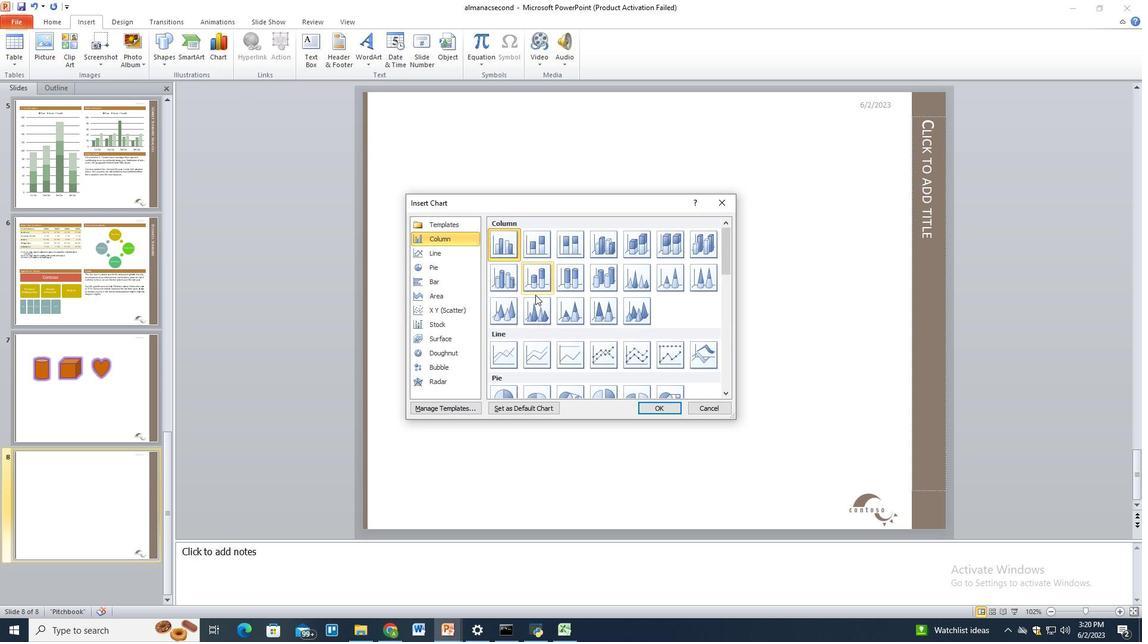 
Action: Mouse scrolled (535, 295) with delta (0, 0)
Screenshot: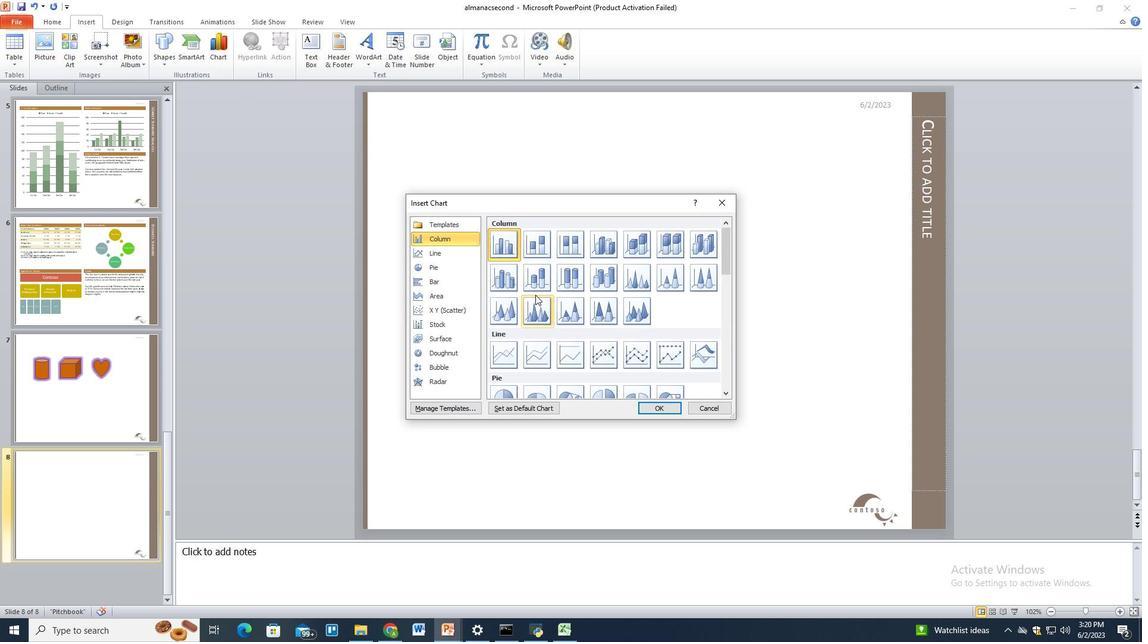 
Action: Mouse scrolled (535, 295) with delta (0, 0)
Screenshot: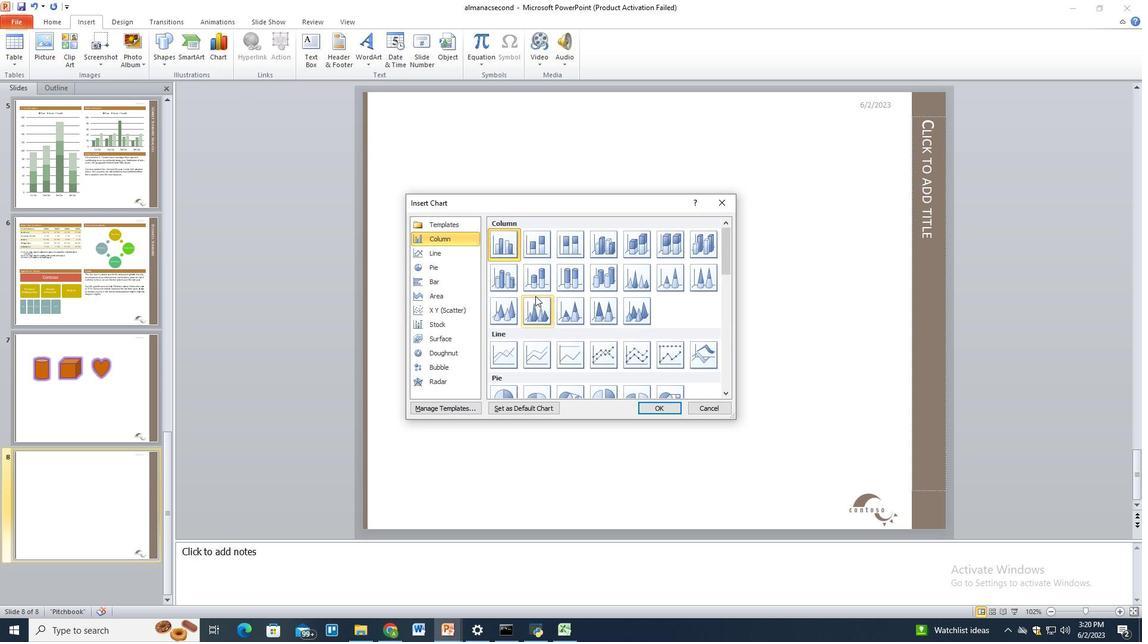 
Action: Mouse scrolled (535, 295) with delta (0, 0)
Screenshot: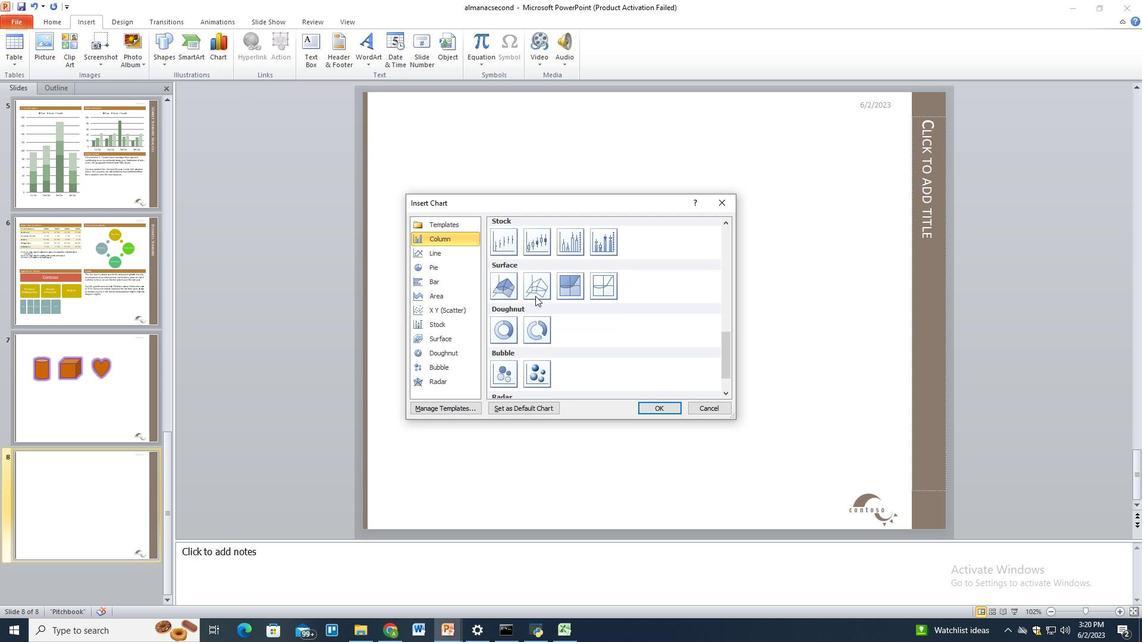 
Action: Mouse scrolled (535, 295) with delta (0, 0)
Screenshot: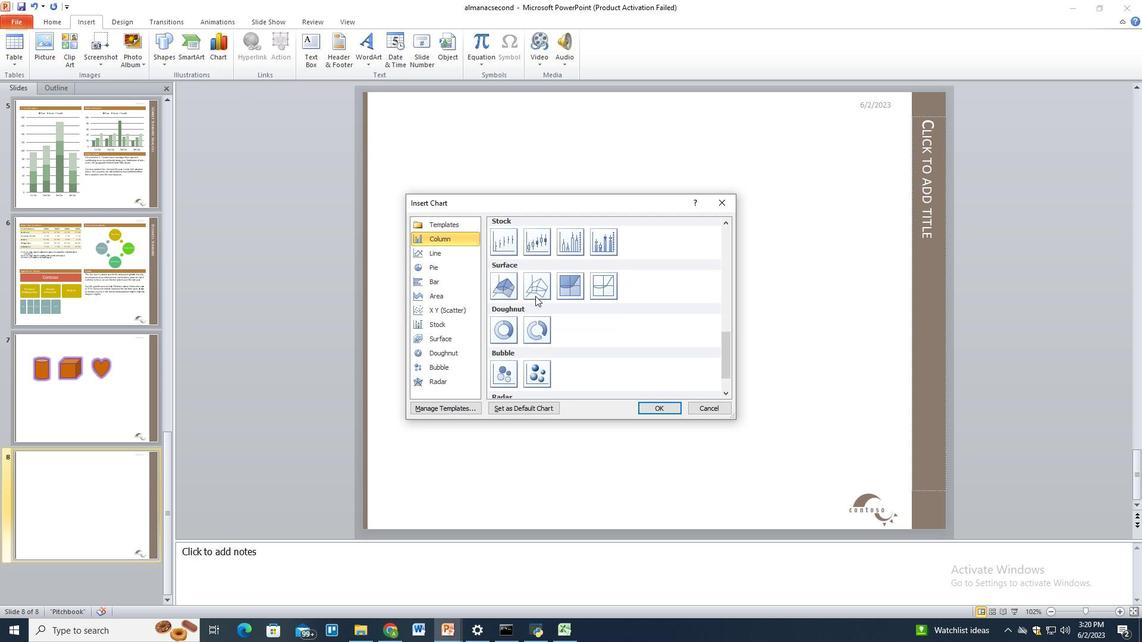 
Action: Mouse moved to (603, 340)
Screenshot: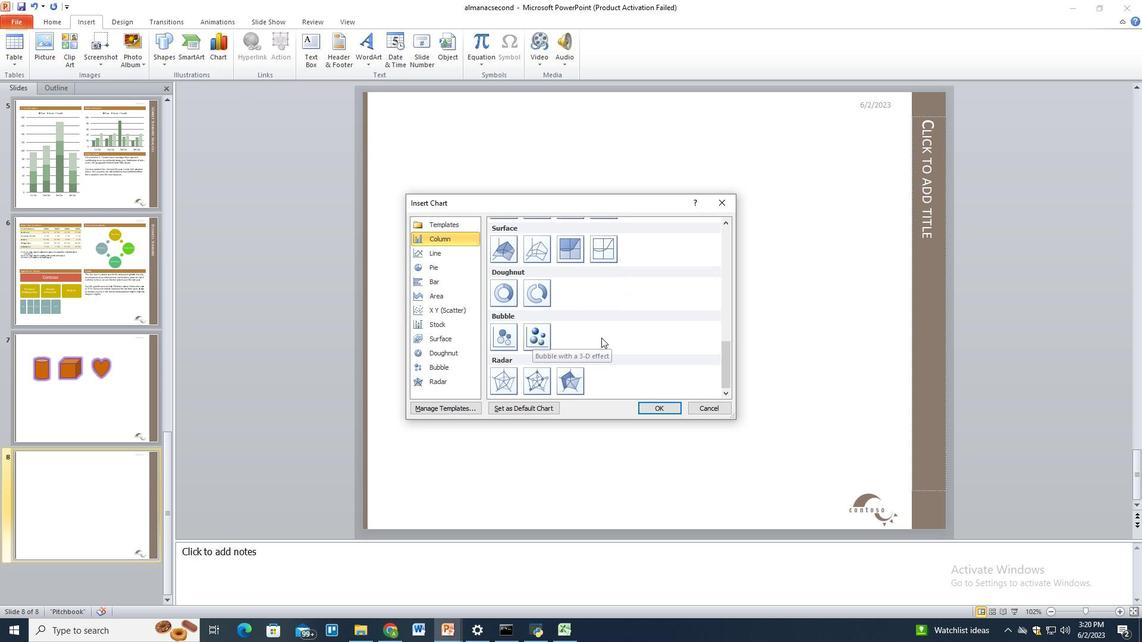 
Action: Mouse scrolled (603, 340) with delta (0, 0)
Screenshot: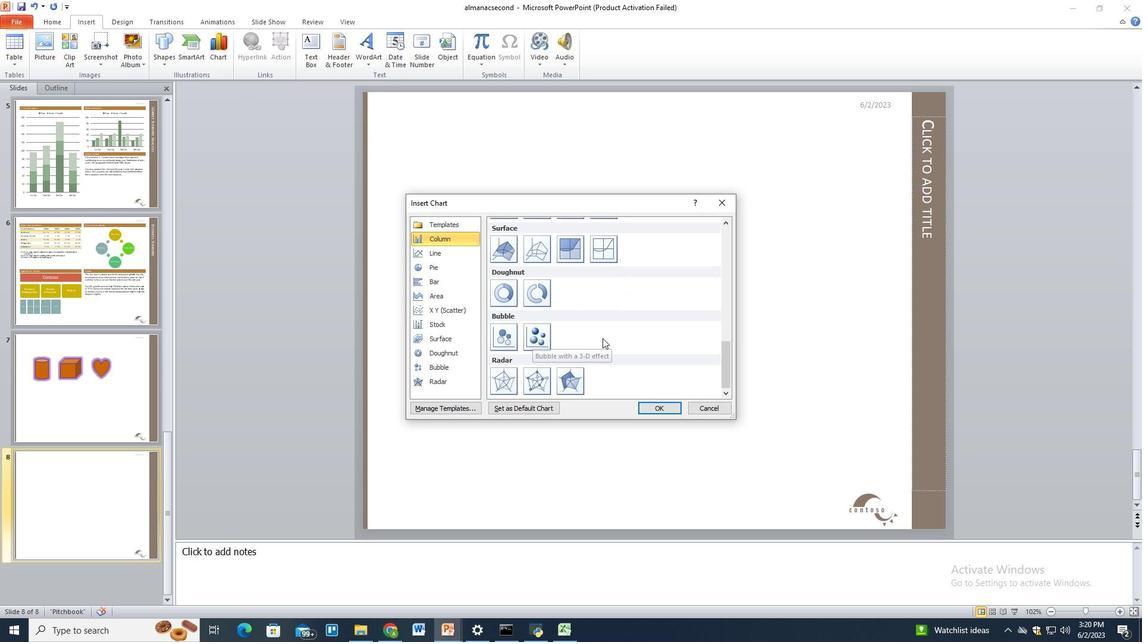 
Action: Mouse scrolled (603, 340) with delta (0, 0)
Screenshot: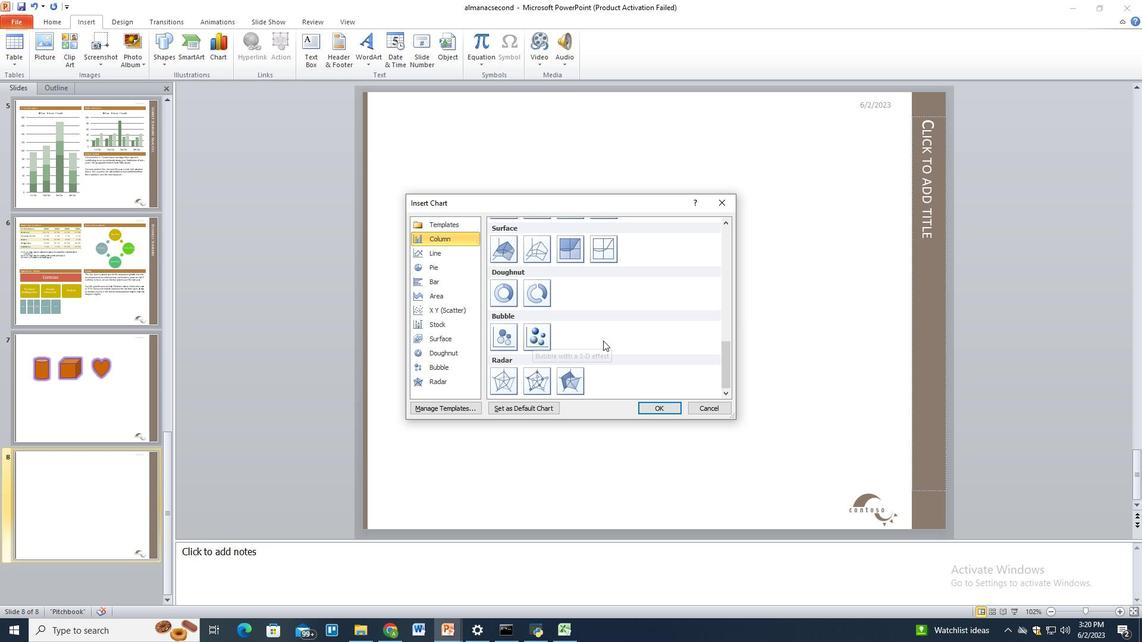 
Action: Mouse moved to (534, 254)
Screenshot: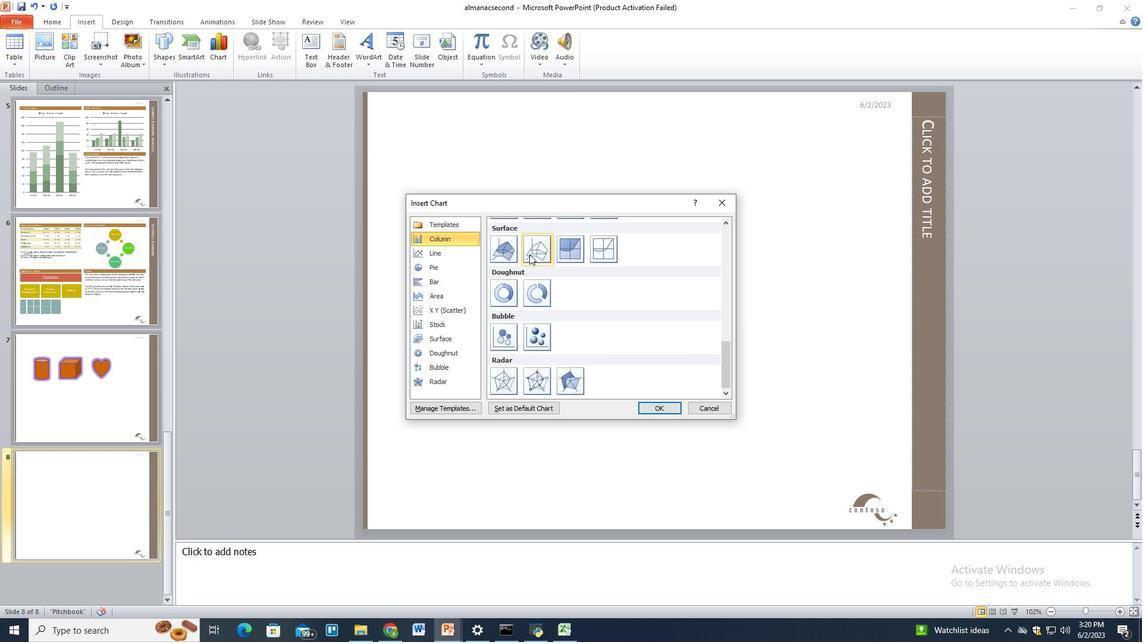 
Action: Mouse scrolled (534, 254) with delta (0, 0)
Screenshot: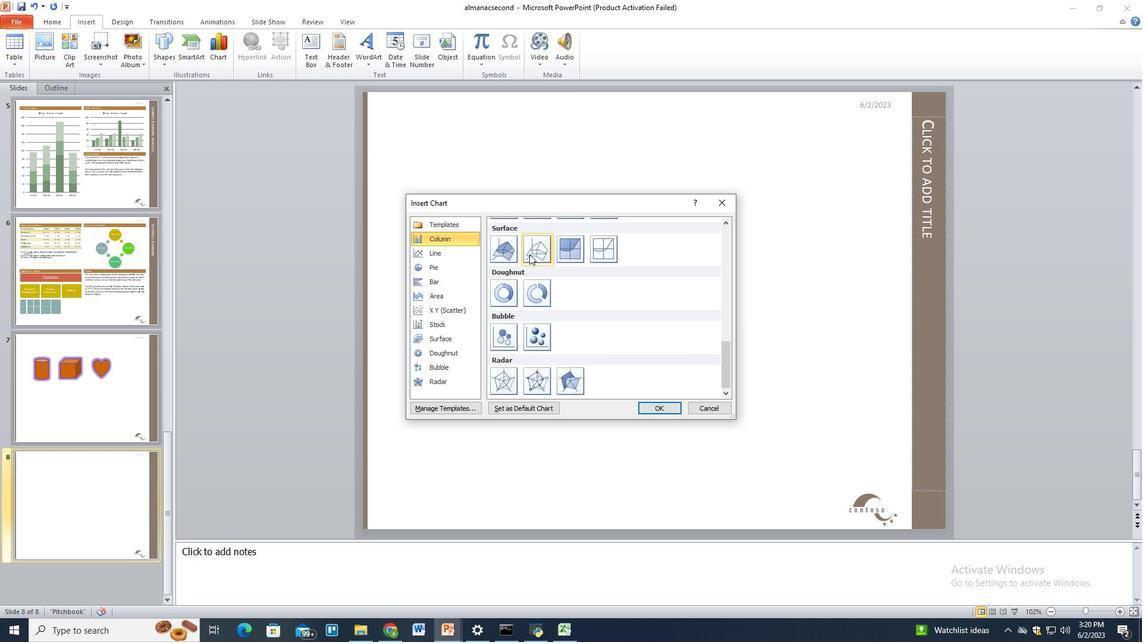
Action: Mouse moved to (535, 256)
Screenshot: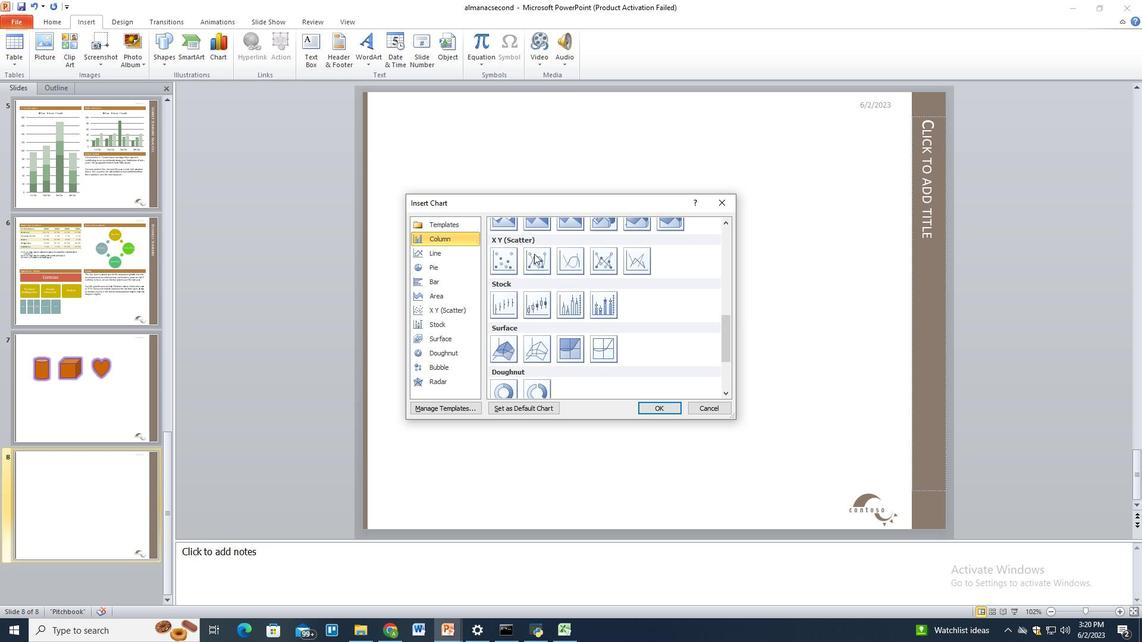 
Action: Mouse scrolled (535, 257) with delta (0, 0)
Screenshot: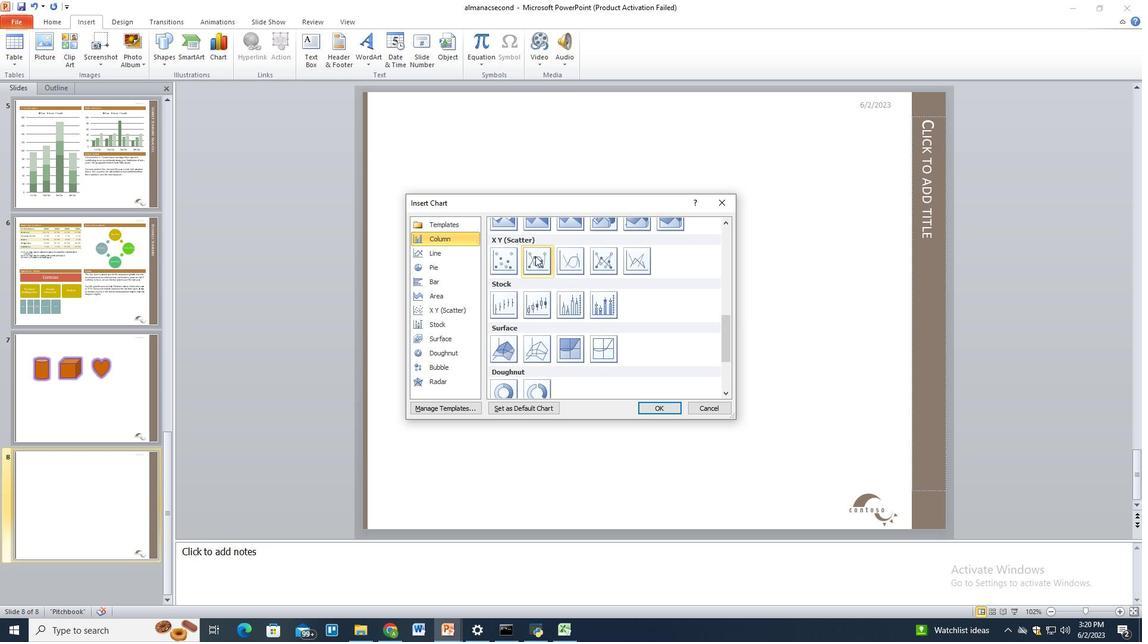 
Action: Mouse scrolled (535, 257) with delta (0, 0)
Screenshot: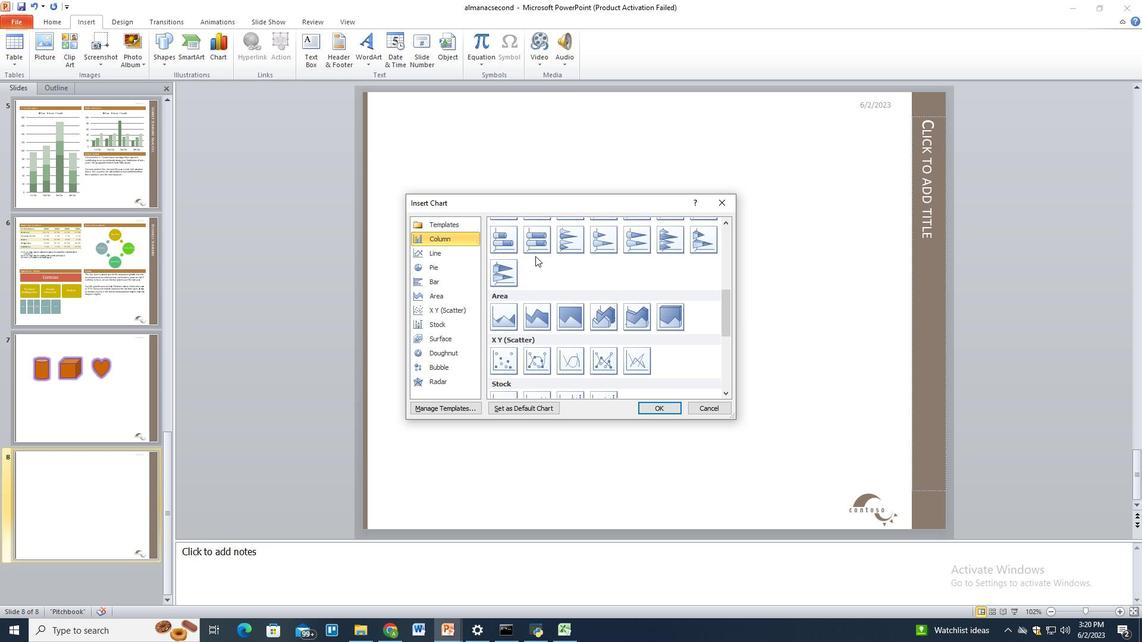 
Action: Mouse moved to (565, 303)
Screenshot: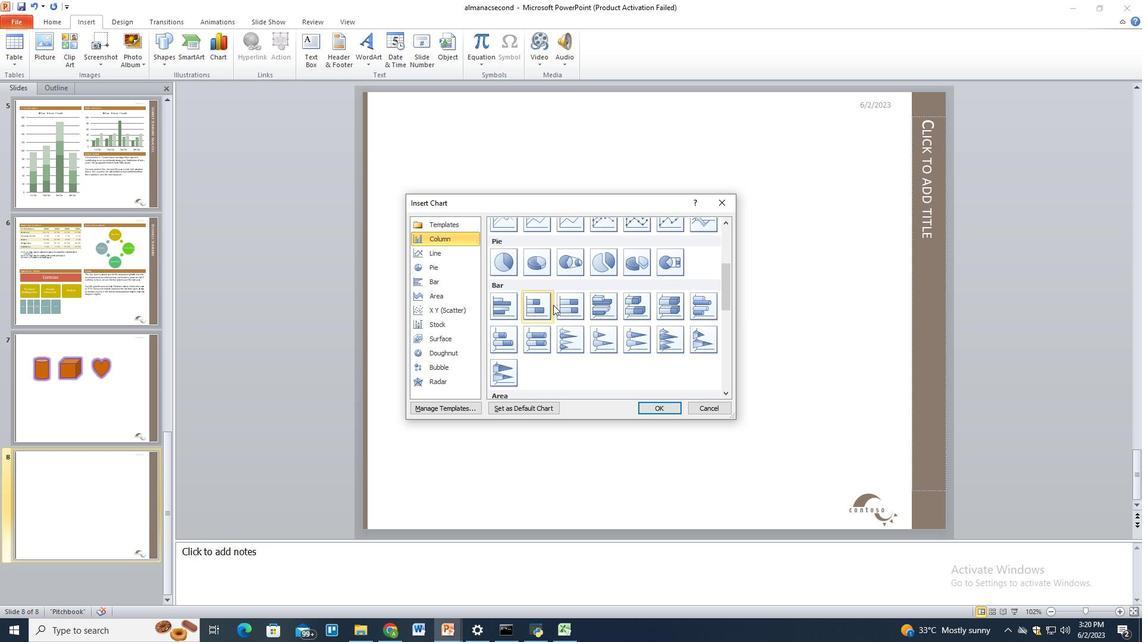 
Action: Mouse scrolled (565, 304) with delta (0, 0)
Screenshot: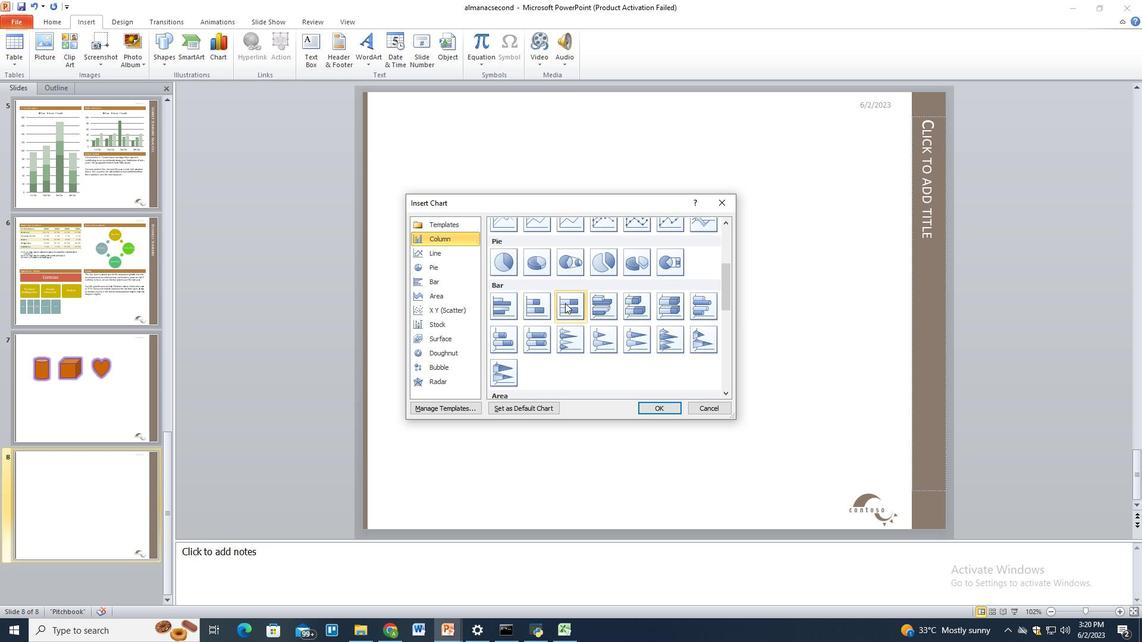 
Action: Mouse scrolled (565, 304) with delta (0, 0)
Screenshot: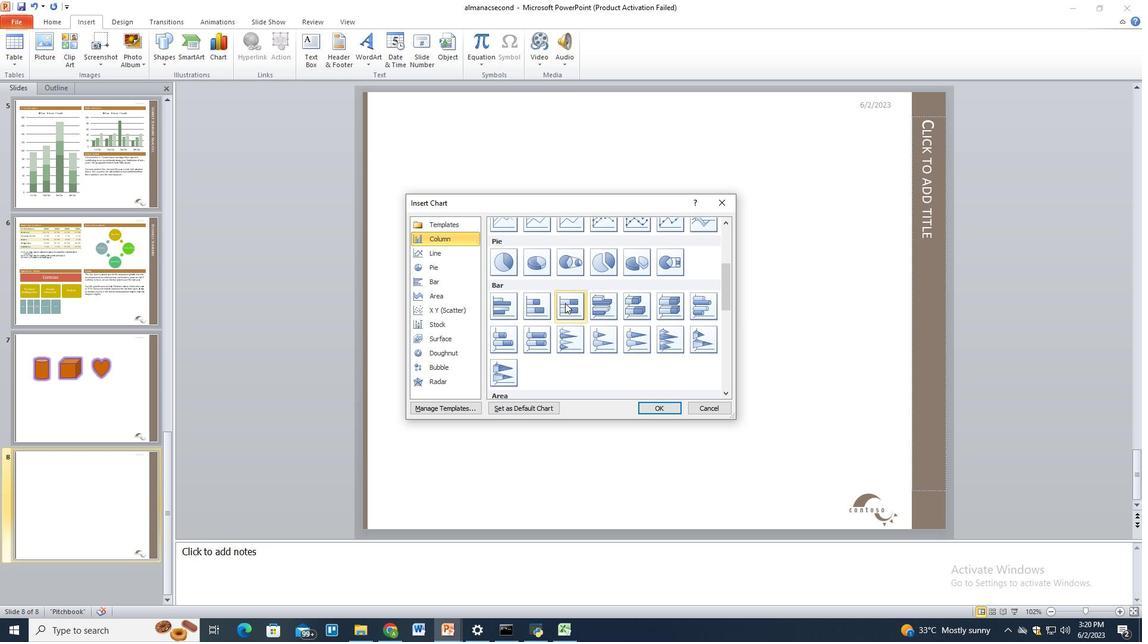 
Action: Mouse scrolled (565, 304) with delta (0, 0)
Screenshot: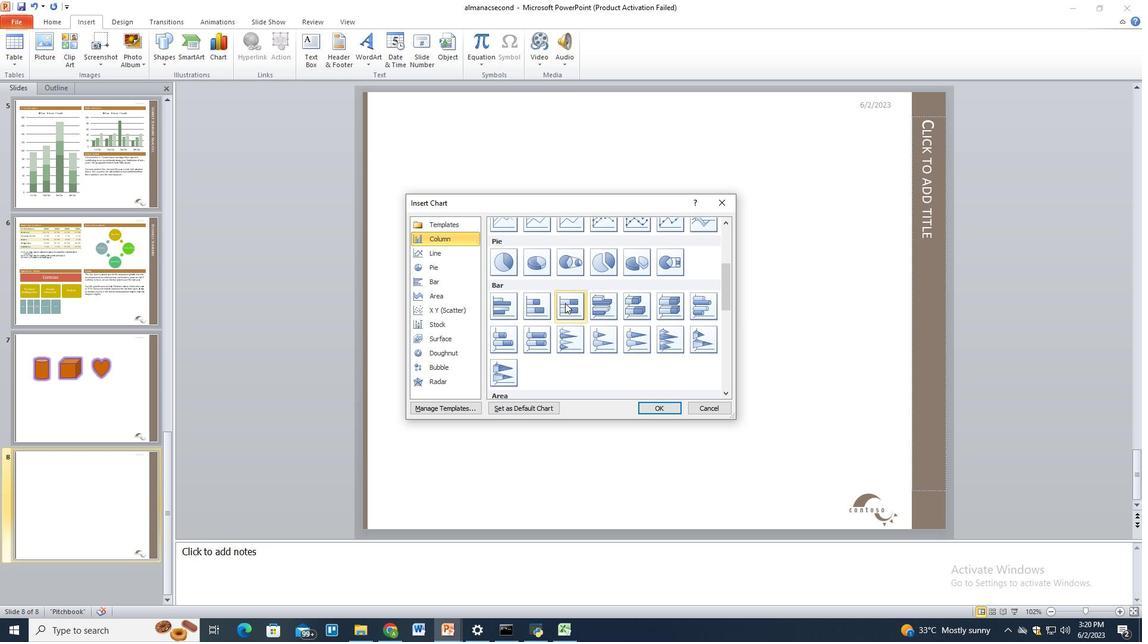 
Action: Mouse moved to (609, 308)
Screenshot: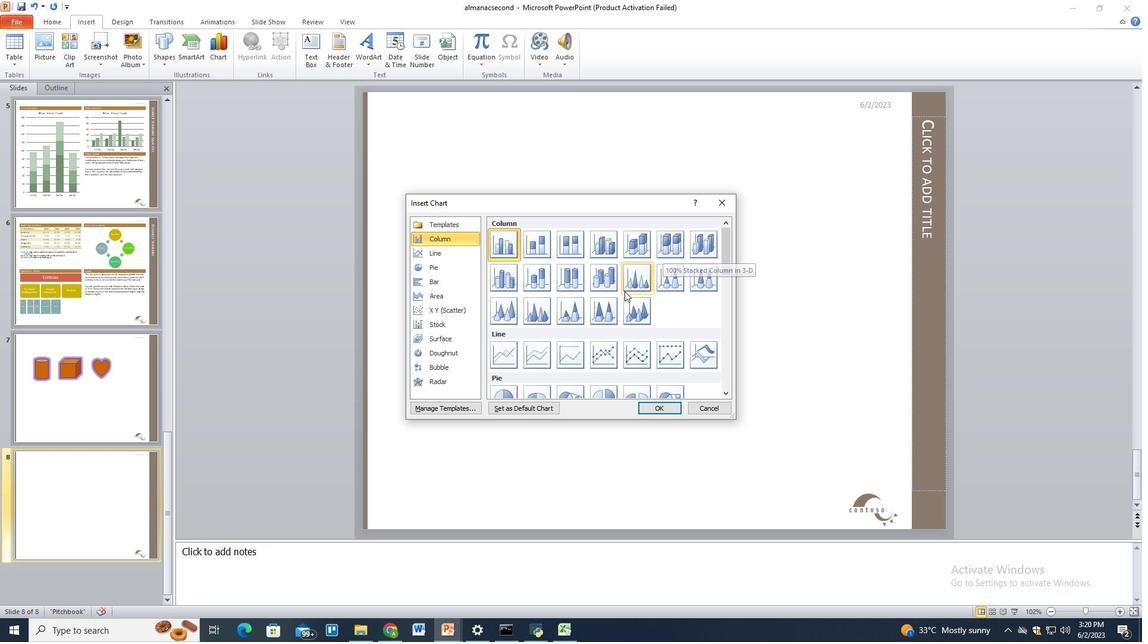 
Action: Mouse scrolled (609, 308) with delta (0, 0)
Screenshot: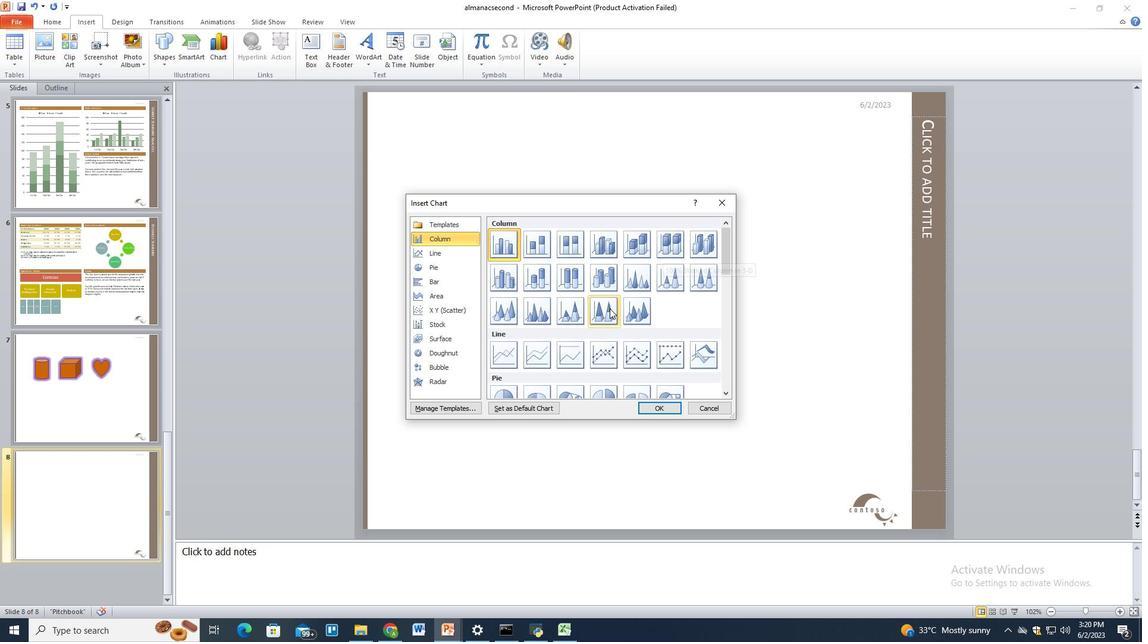 
Action: Mouse scrolled (609, 308) with delta (0, 0)
Screenshot: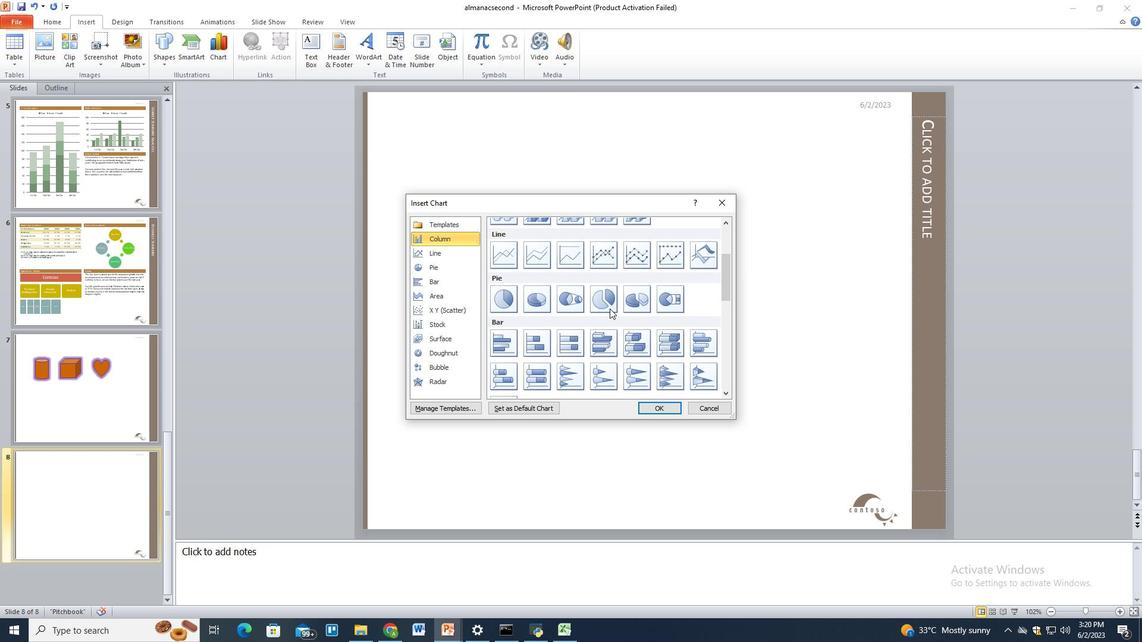 
Action: Mouse moved to (661, 354)
Screenshot: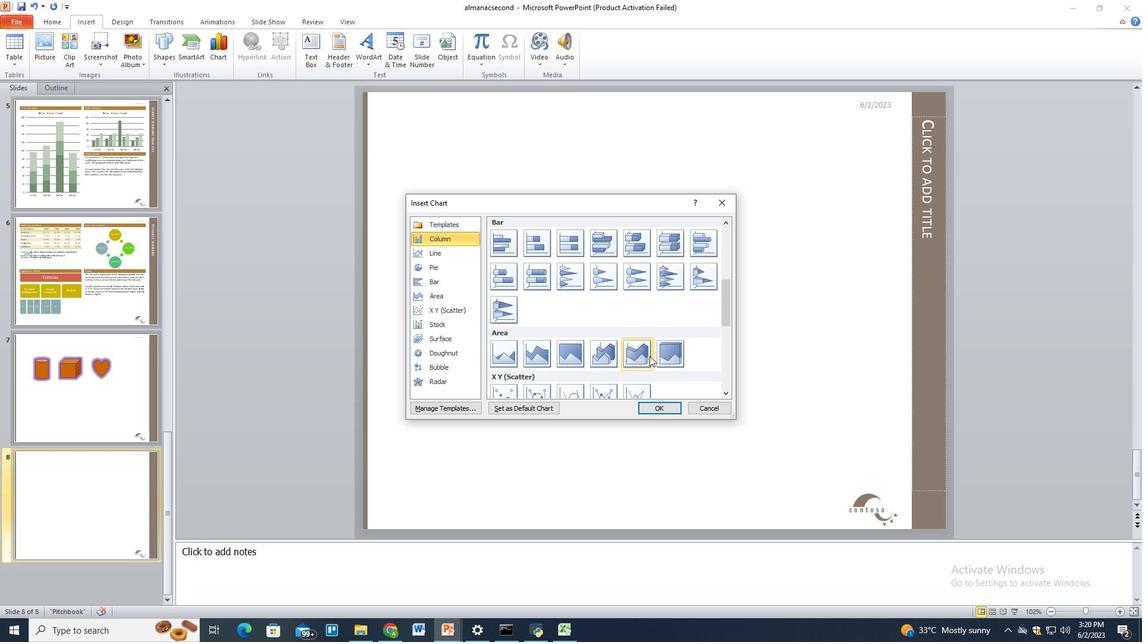 
Action: Mouse scrolled (661, 353) with delta (0, 0)
Screenshot: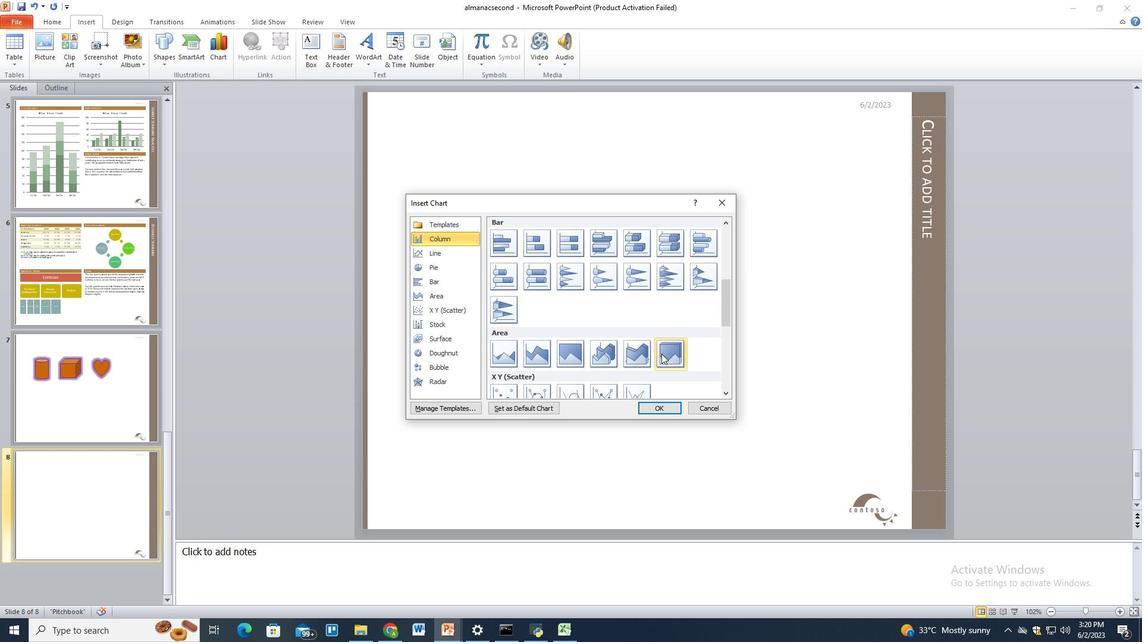 
Action: Mouse scrolled (661, 353) with delta (0, 0)
Screenshot: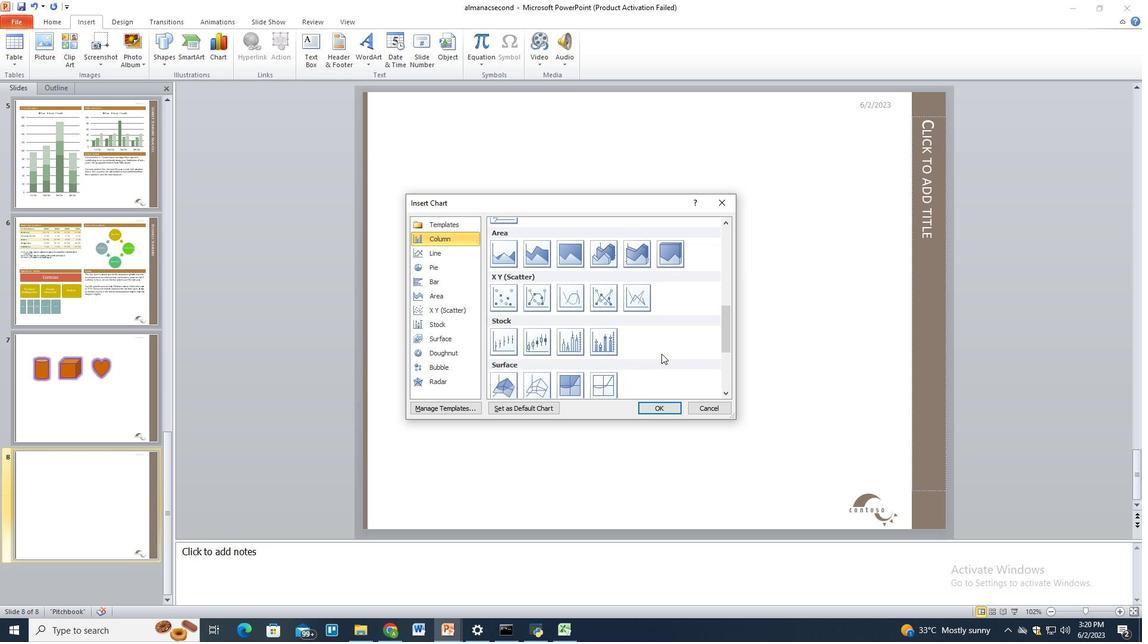 
Action: Mouse scrolled (661, 353) with delta (0, 0)
Screenshot: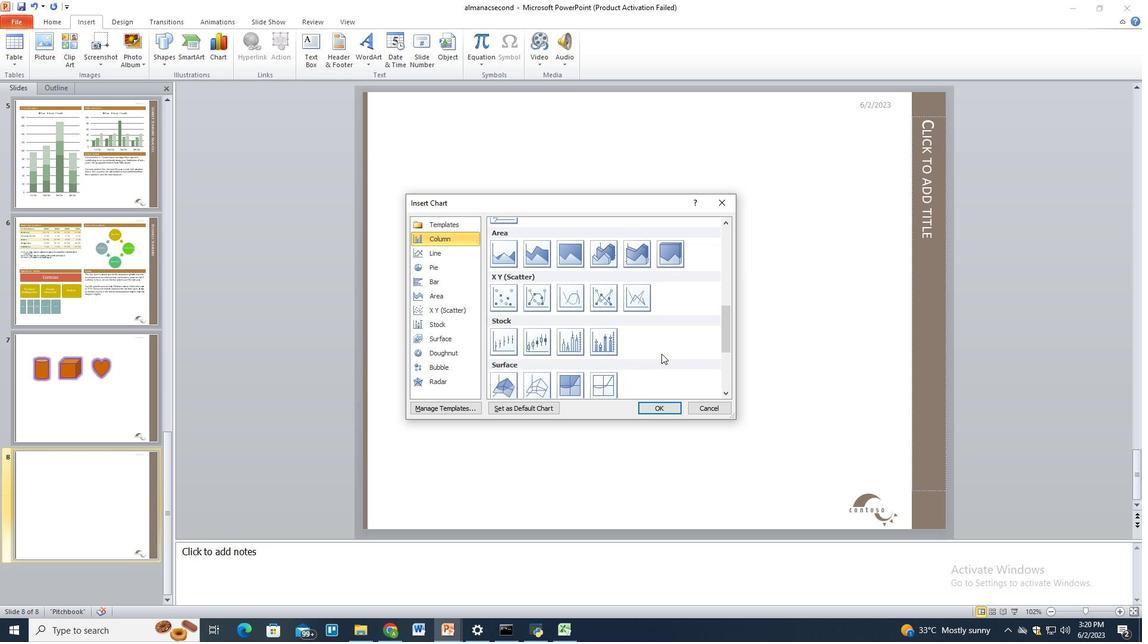 
Action: Mouse scrolled (661, 353) with delta (0, 0)
Screenshot: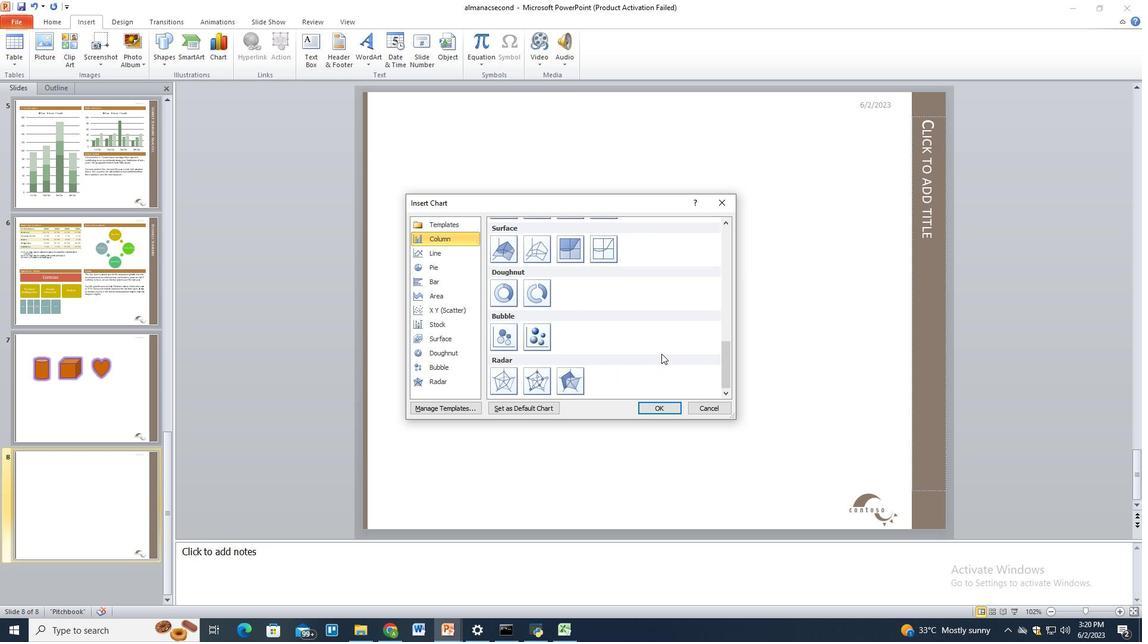 
Action: Mouse moved to (637, 346)
Screenshot: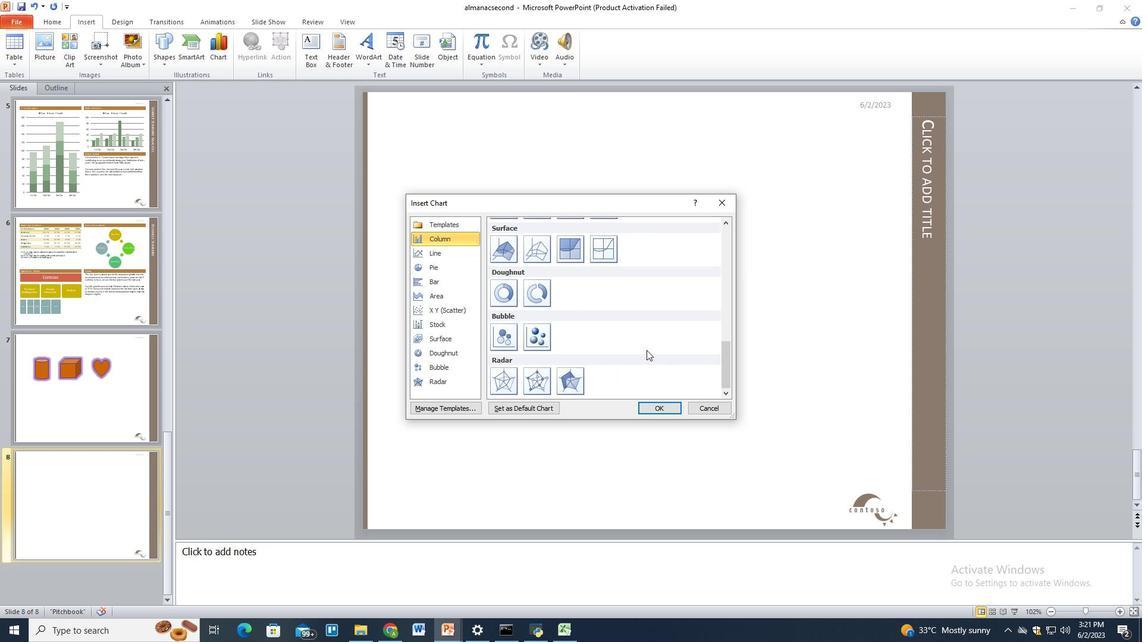 
Action: Mouse scrolled (637, 347) with delta (0, 0)
Screenshot: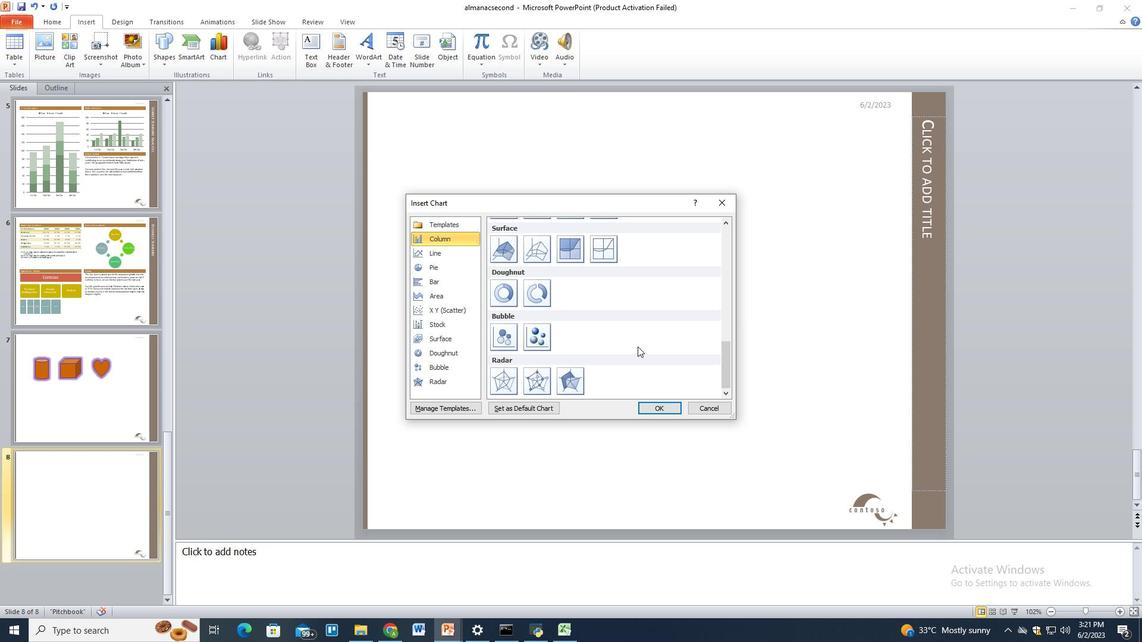 
Action: Mouse scrolled (637, 347) with delta (0, 0)
Screenshot: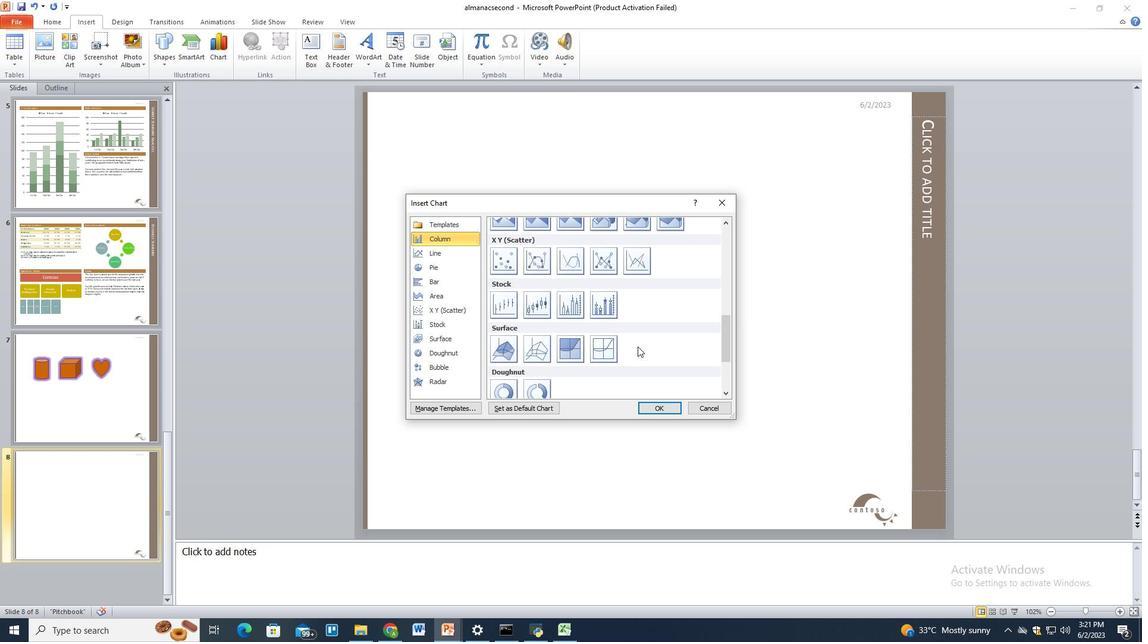 
Action: Mouse moved to (220, 49)
Screenshot: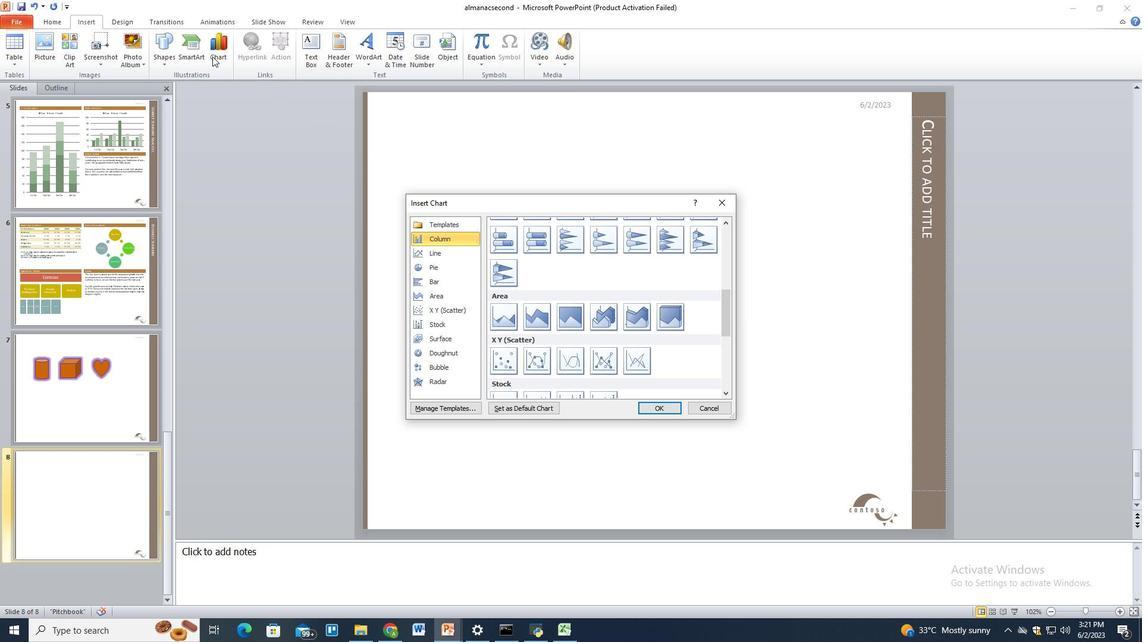 
Action: Mouse pressed left at (220, 49)
Screenshot: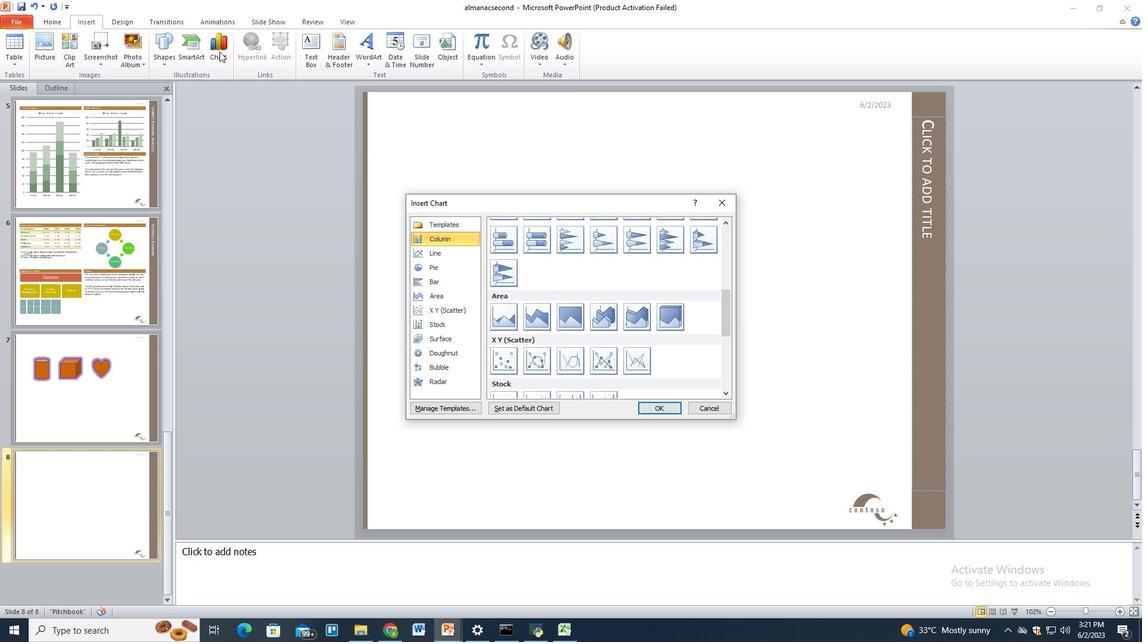 
Action: Mouse moved to (706, 405)
Screenshot: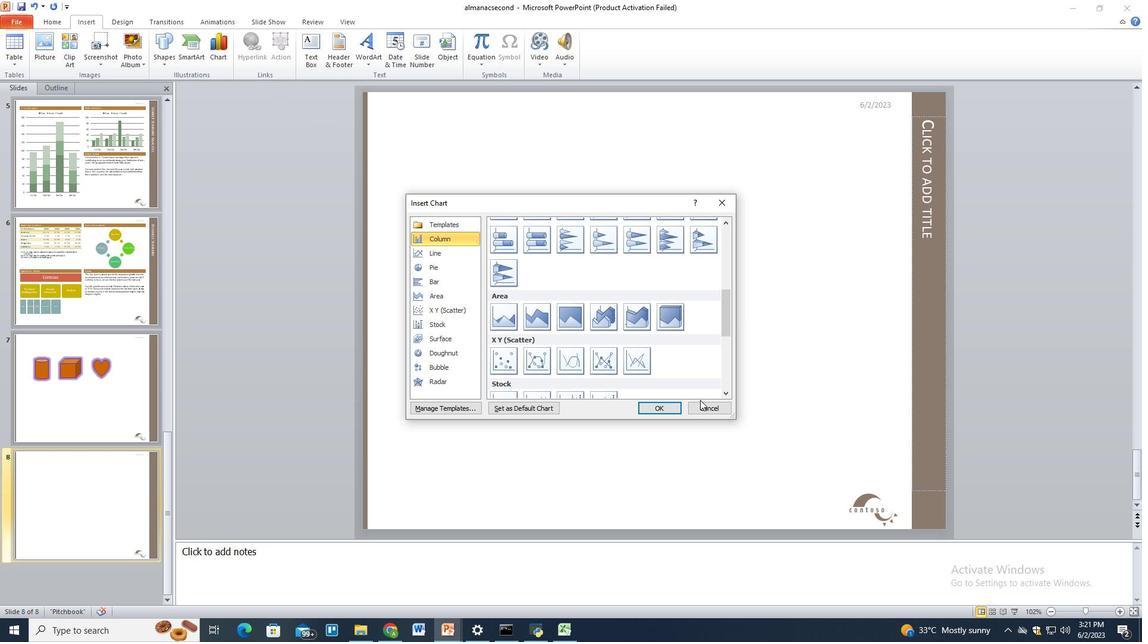 
Action: Mouse pressed left at (706, 405)
Screenshot: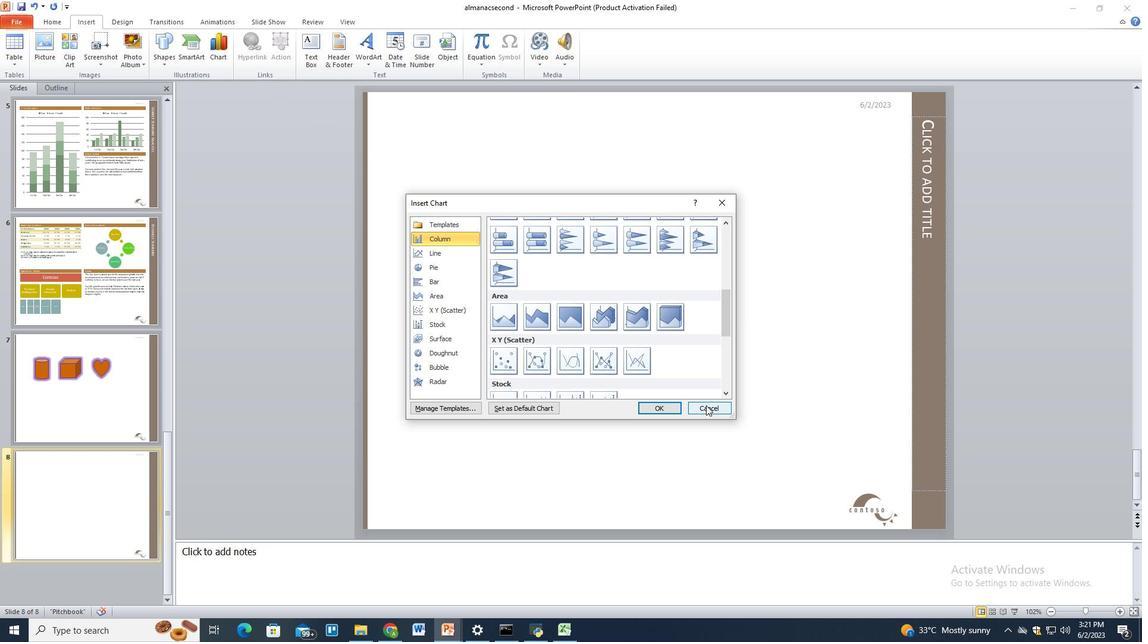 
Action: Mouse moved to (214, 43)
Screenshot: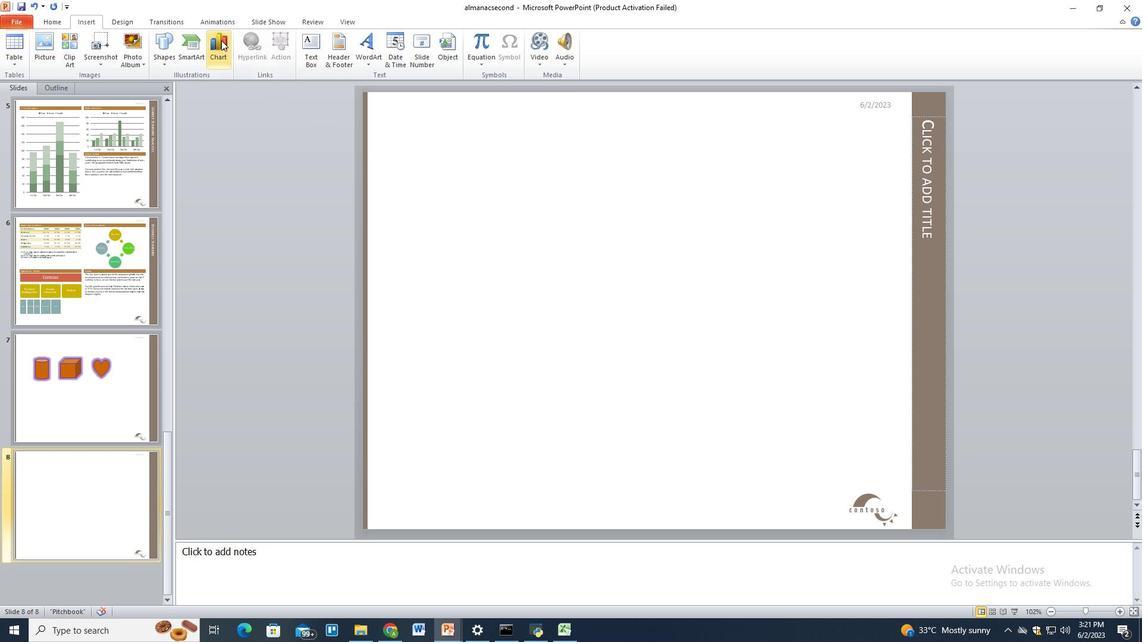
Action: Mouse pressed left at (214, 43)
Screenshot: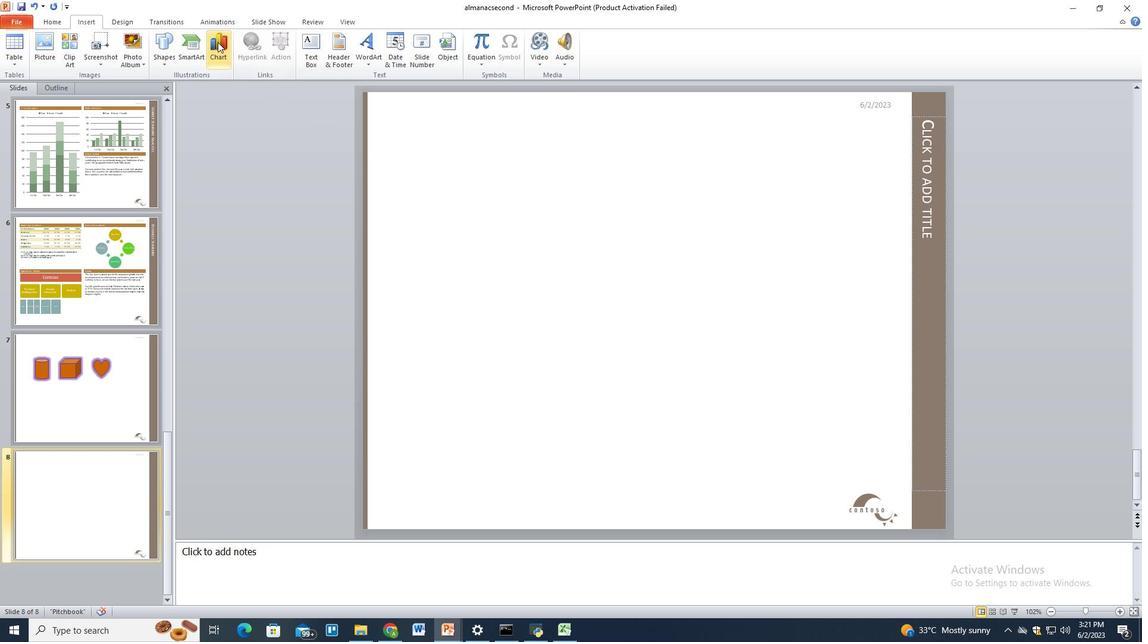 
Action: Mouse moved to (436, 343)
Screenshot: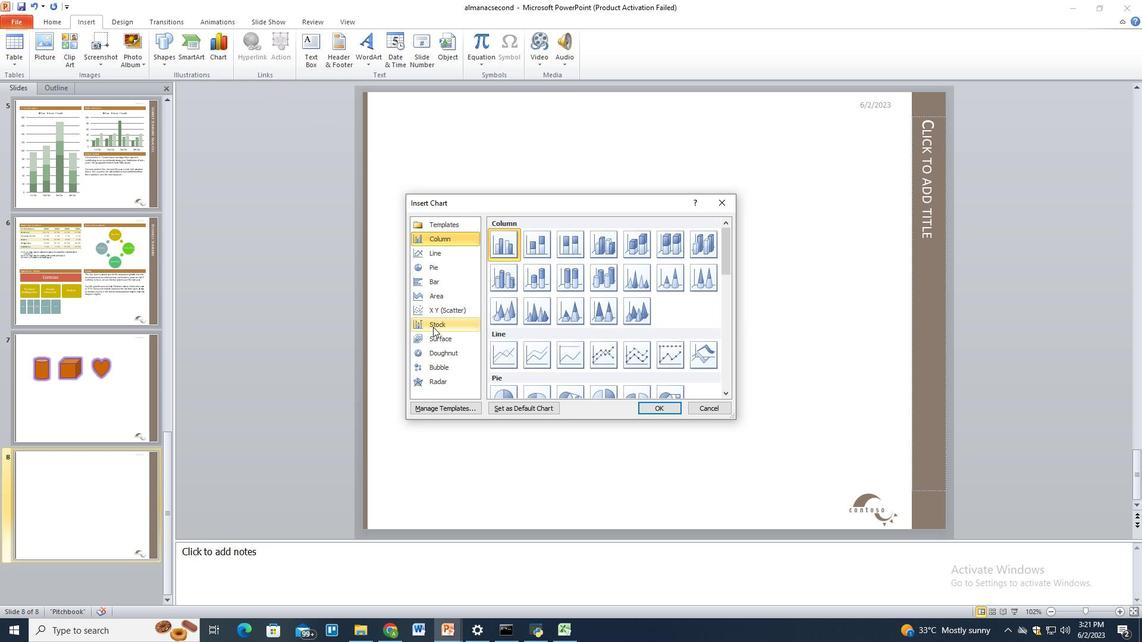 
Action: Mouse scrolled (436, 343) with delta (0, 0)
Screenshot: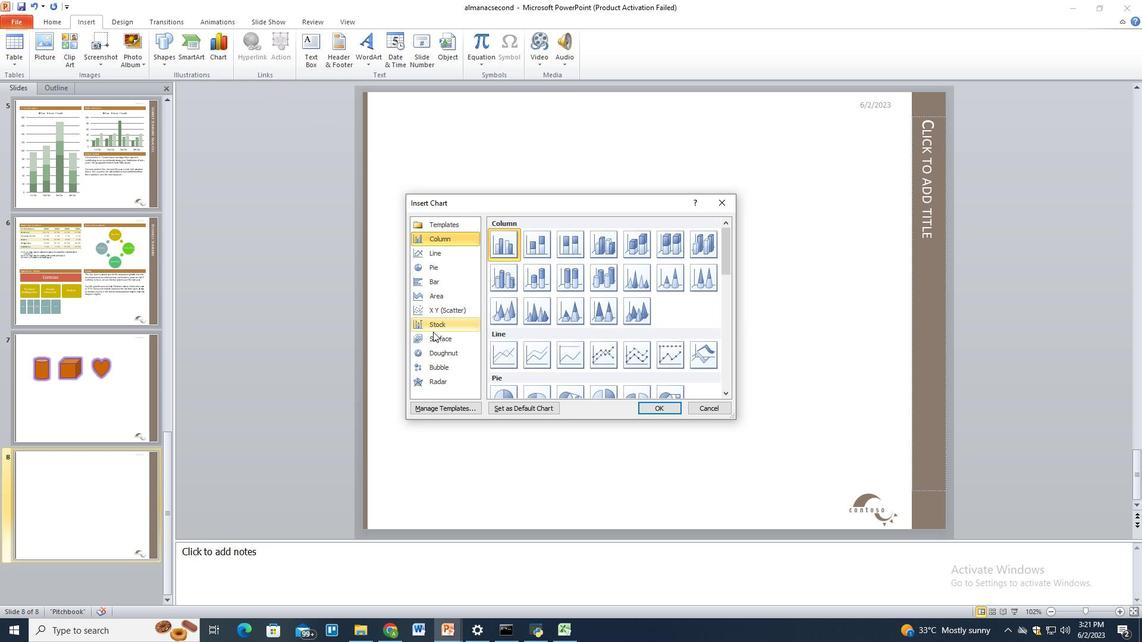 
Action: Mouse moved to (503, 243)
Screenshot: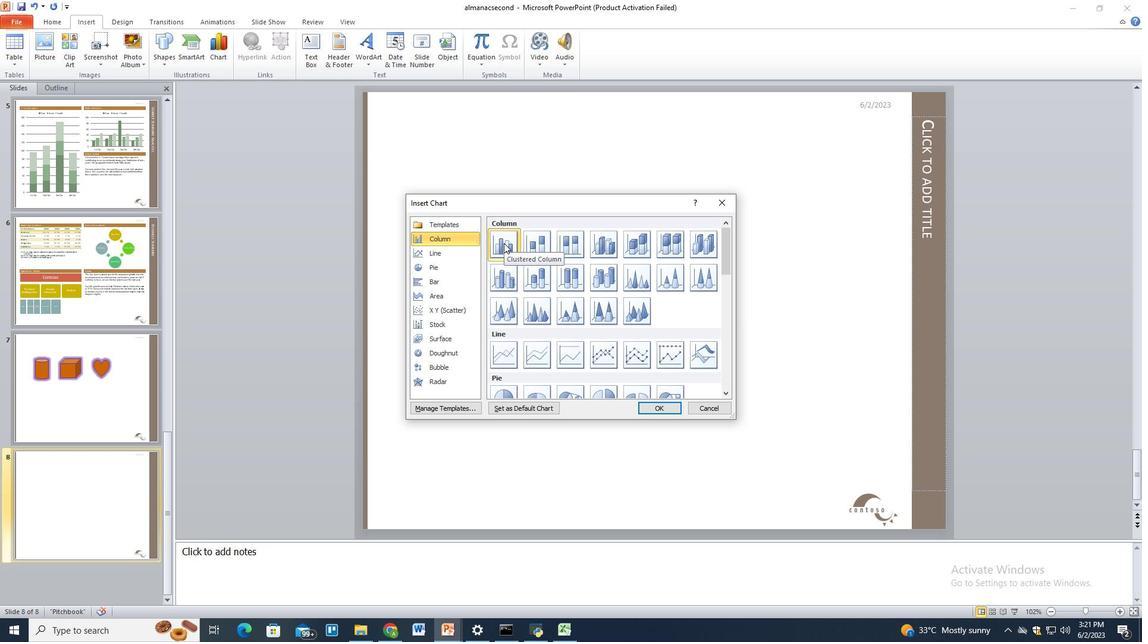 
Action: Mouse pressed left at (503, 243)
Screenshot: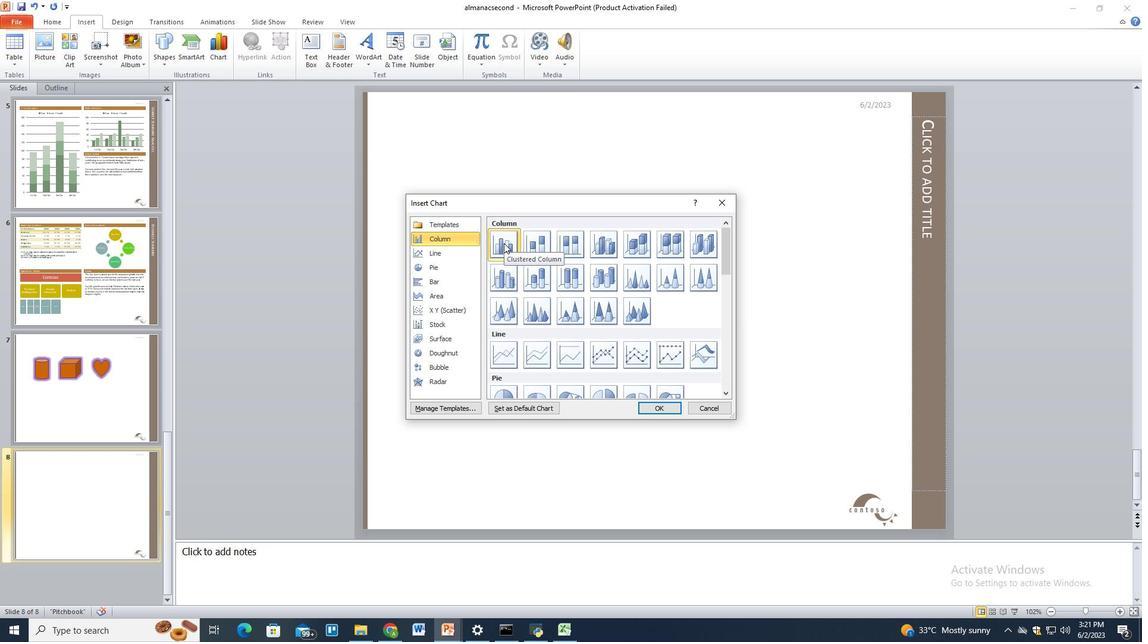 
Action: Mouse moved to (656, 408)
Screenshot: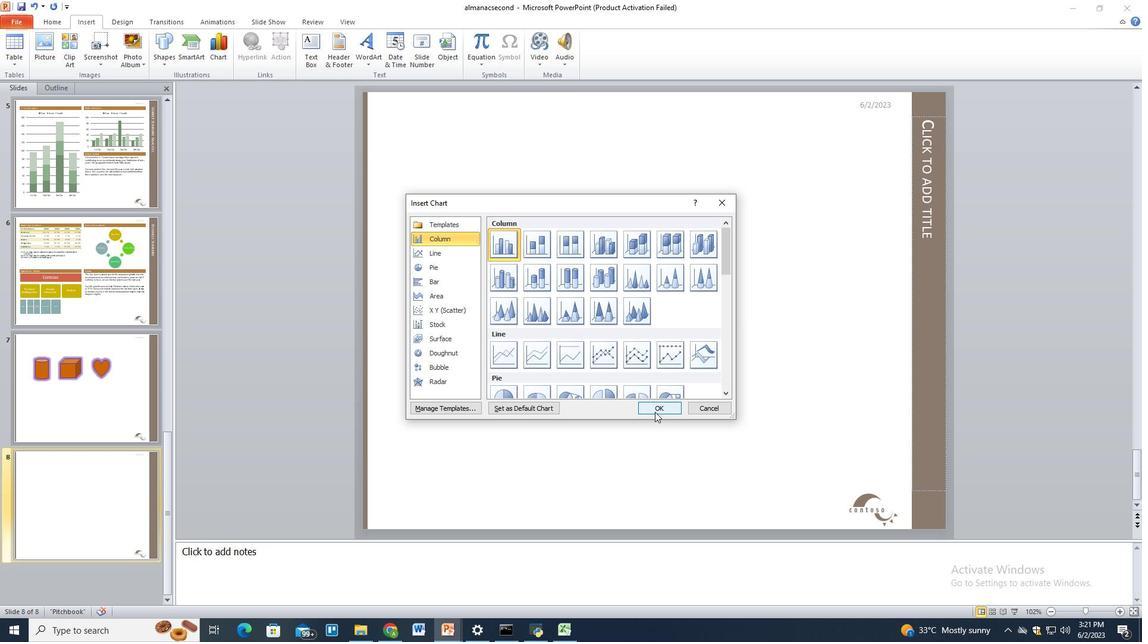 
Action: Mouse pressed left at (656, 408)
Screenshot: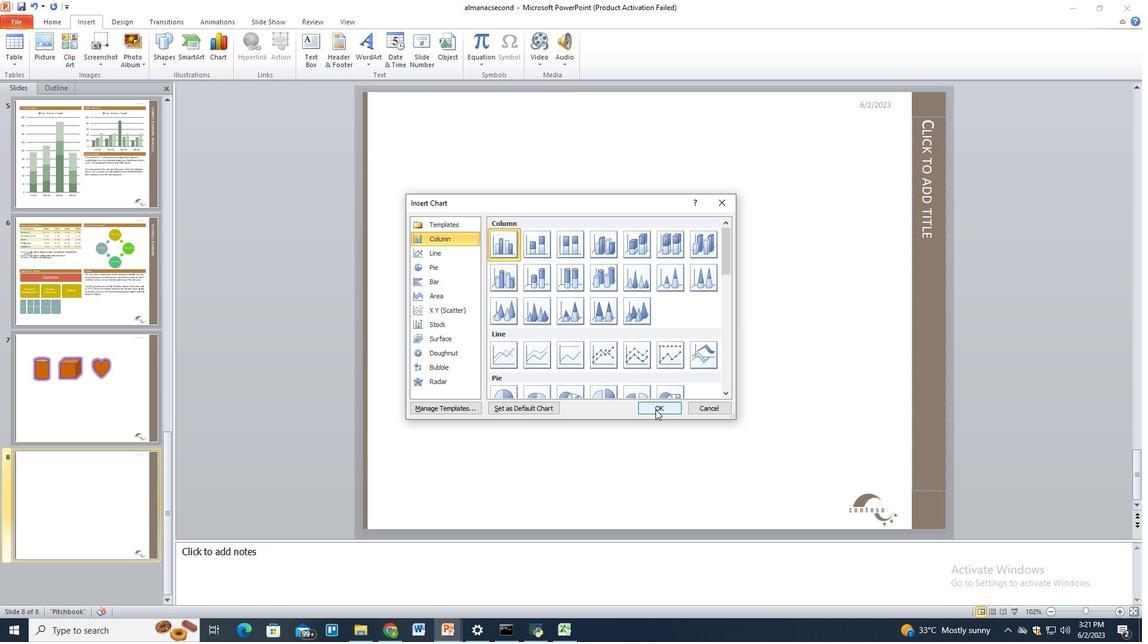 
Action: Mouse moved to (885, 5)
Screenshot: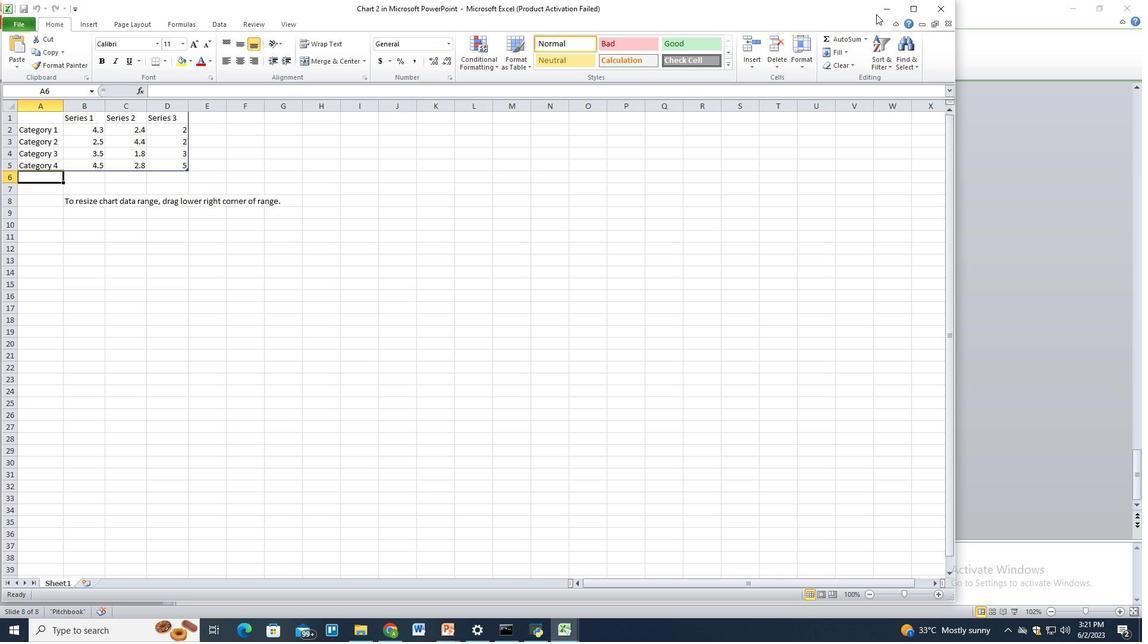 
Action: Mouse pressed left at (885, 5)
Screenshot: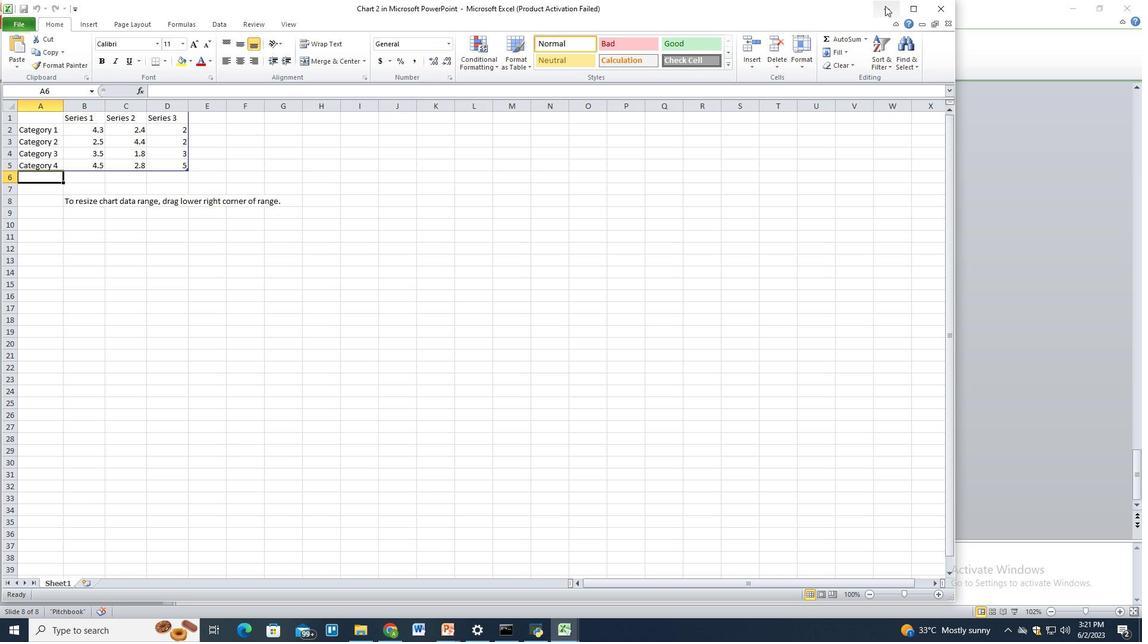 
Action: Mouse moved to (567, 363)
Screenshot: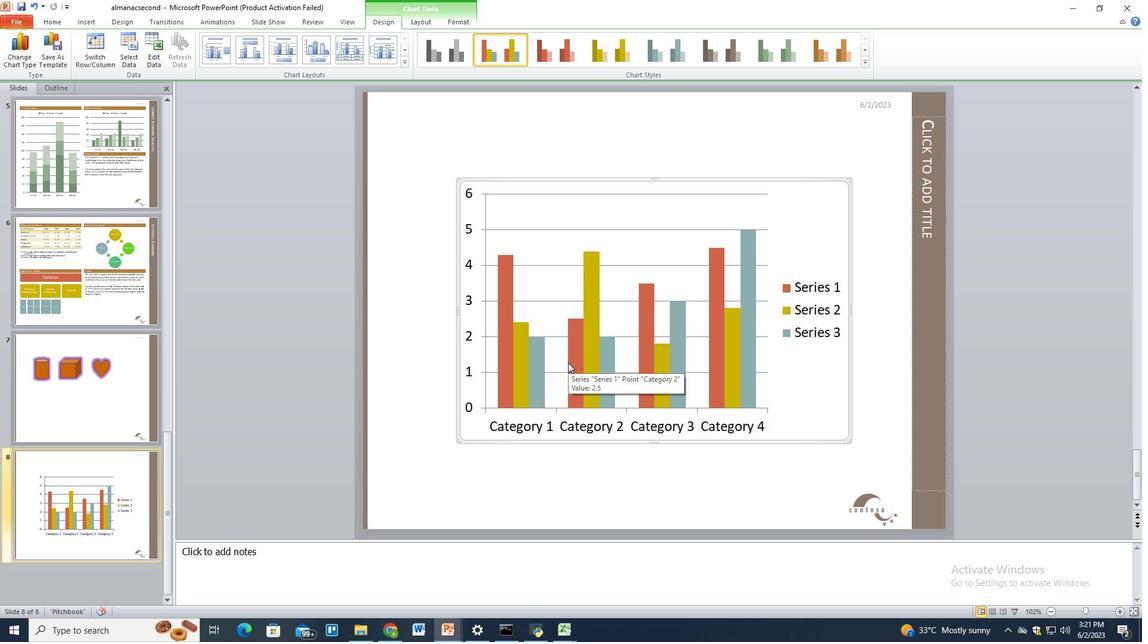 
Action: Mouse pressed left at (567, 363)
Screenshot: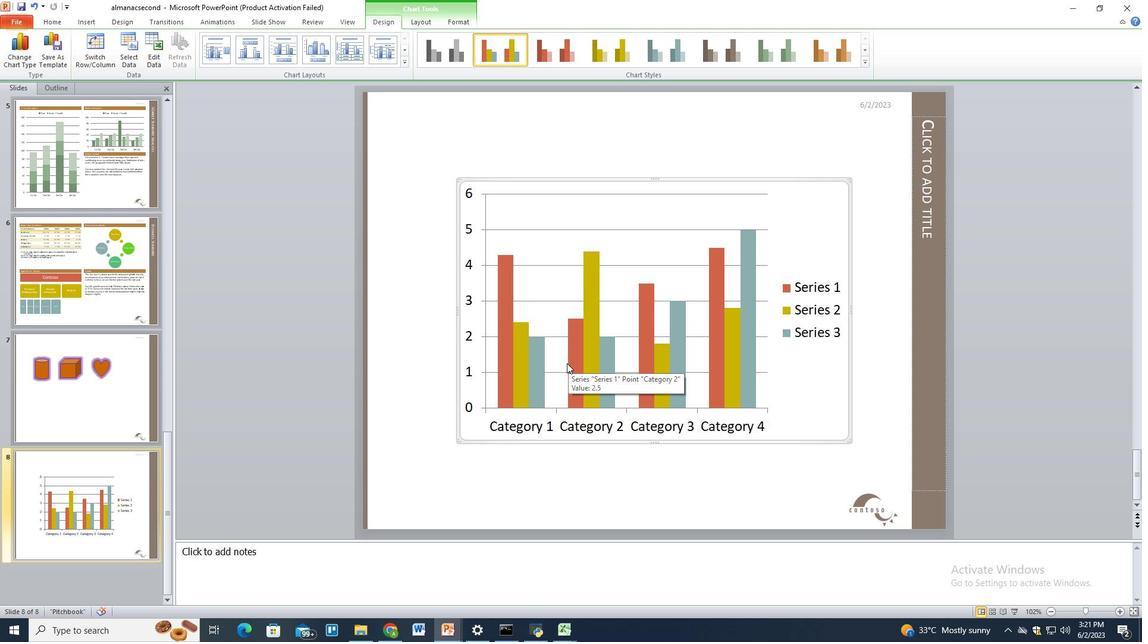 
Action: Mouse moved to (216, 24)
Screenshot: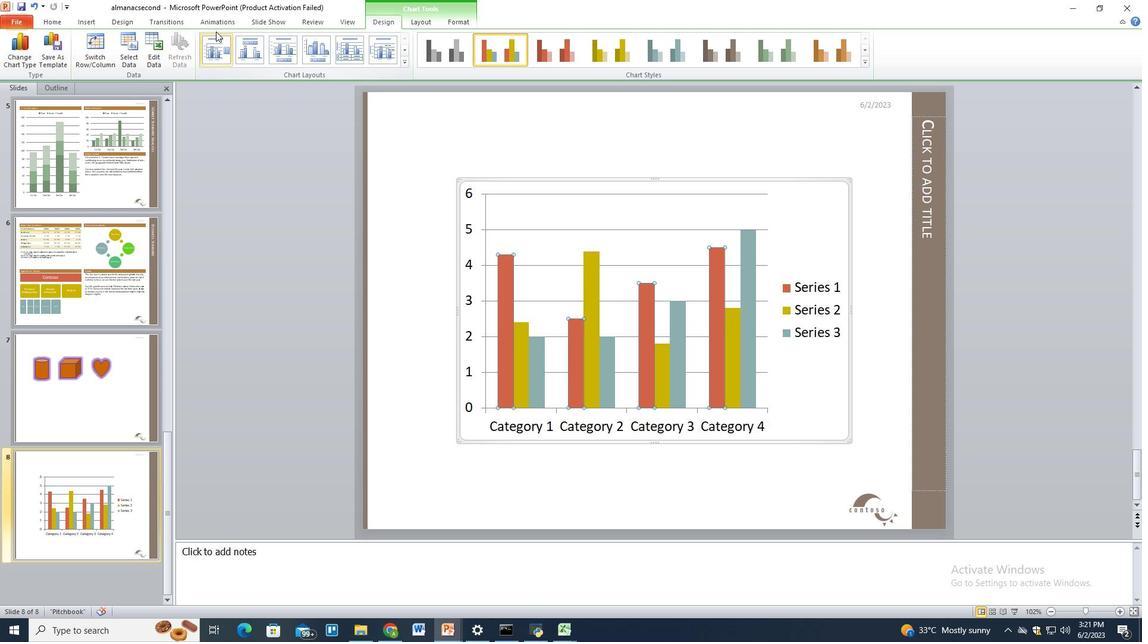 
Action: Mouse pressed left at (216, 24)
Screenshot: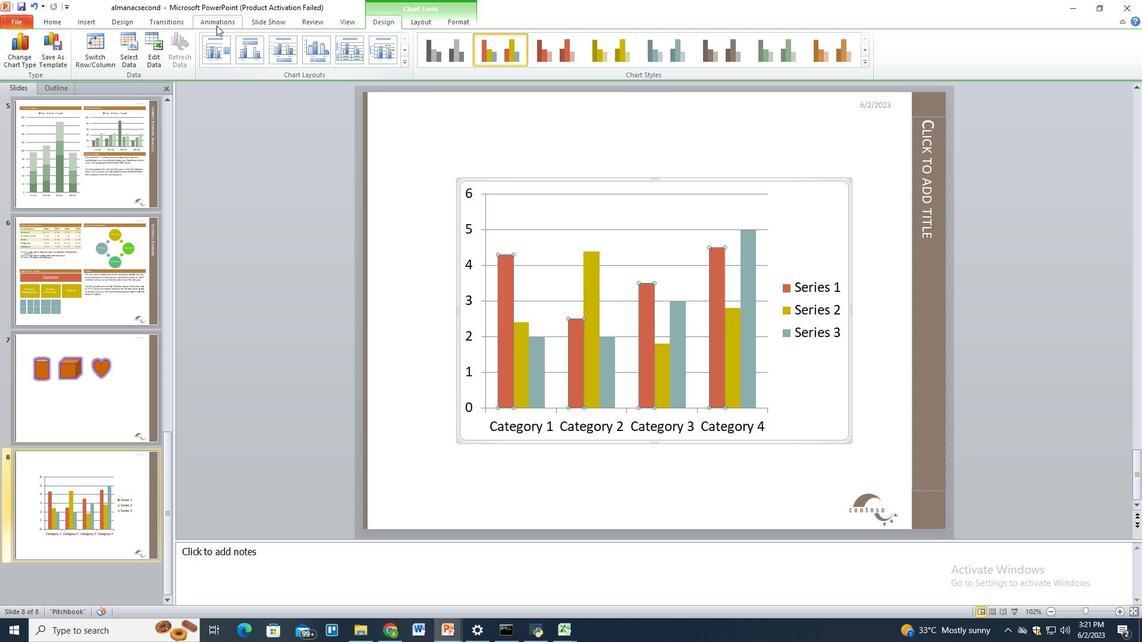 
Action: Mouse moved to (495, 58)
Screenshot: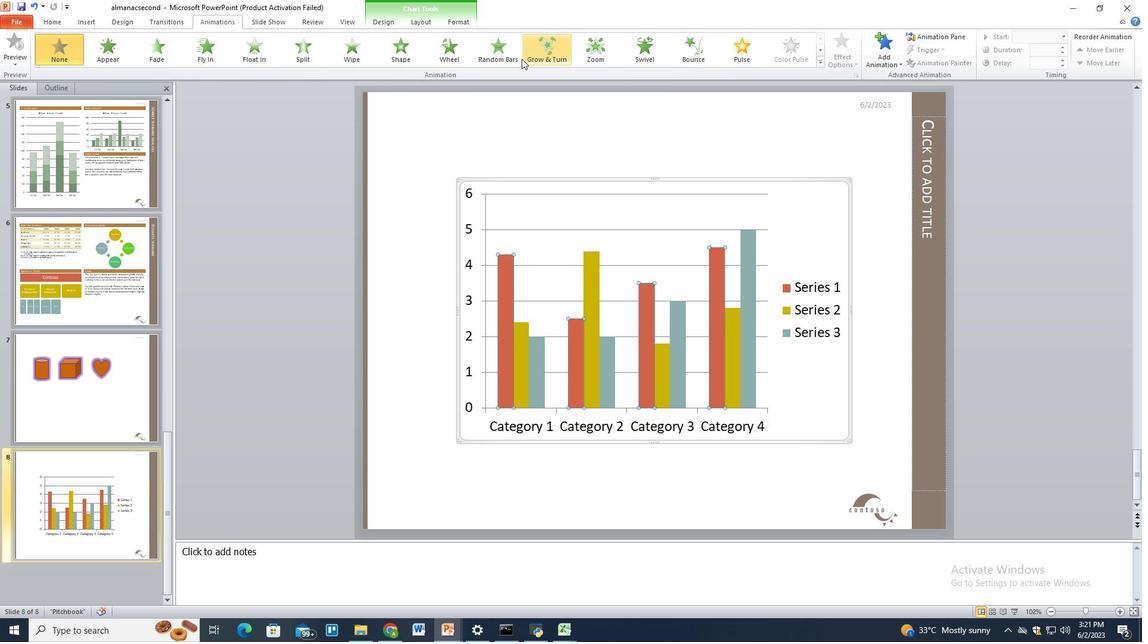
Action: Mouse pressed left at (495, 58)
Screenshot: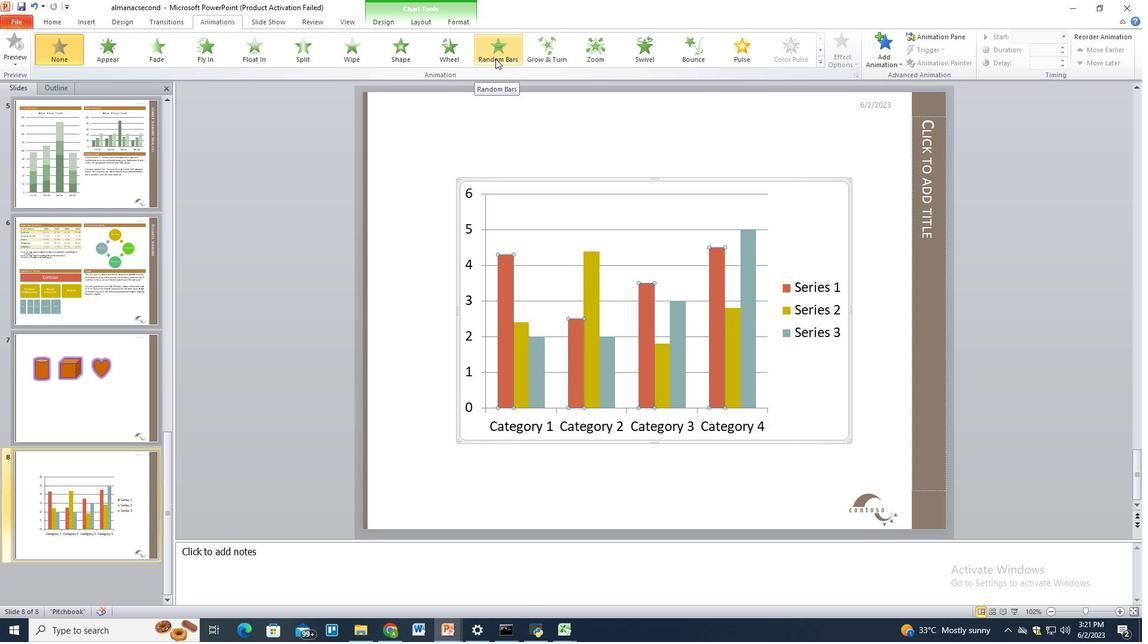 
Action: Mouse moved to (822, 62)
Screenshot: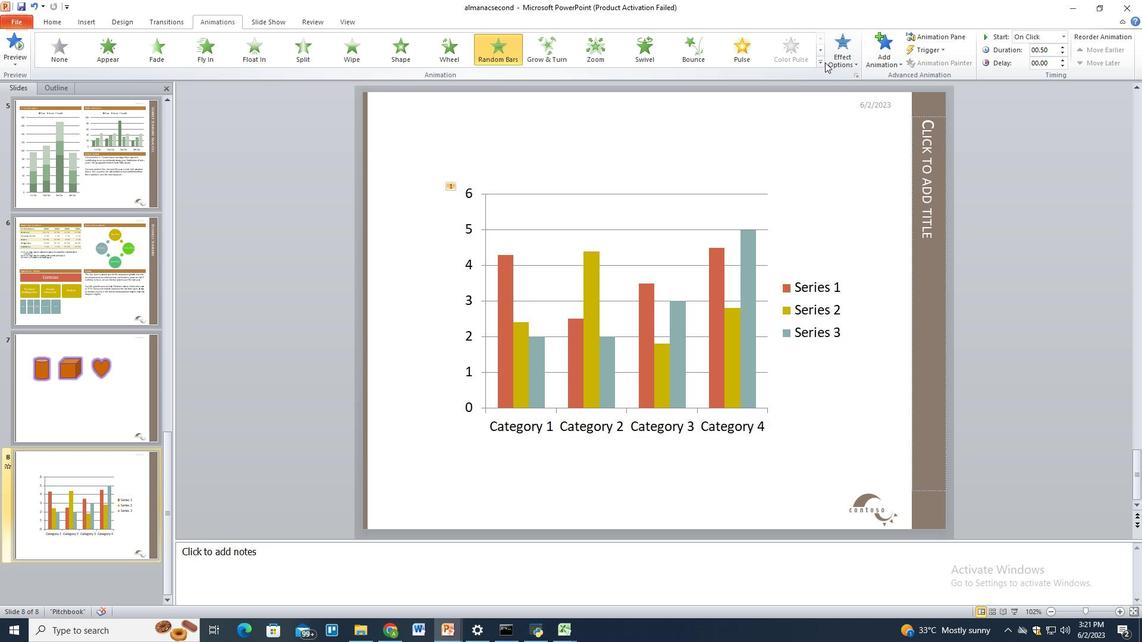 
Action: Mouse pressed left at (822, 62)
Screenshot: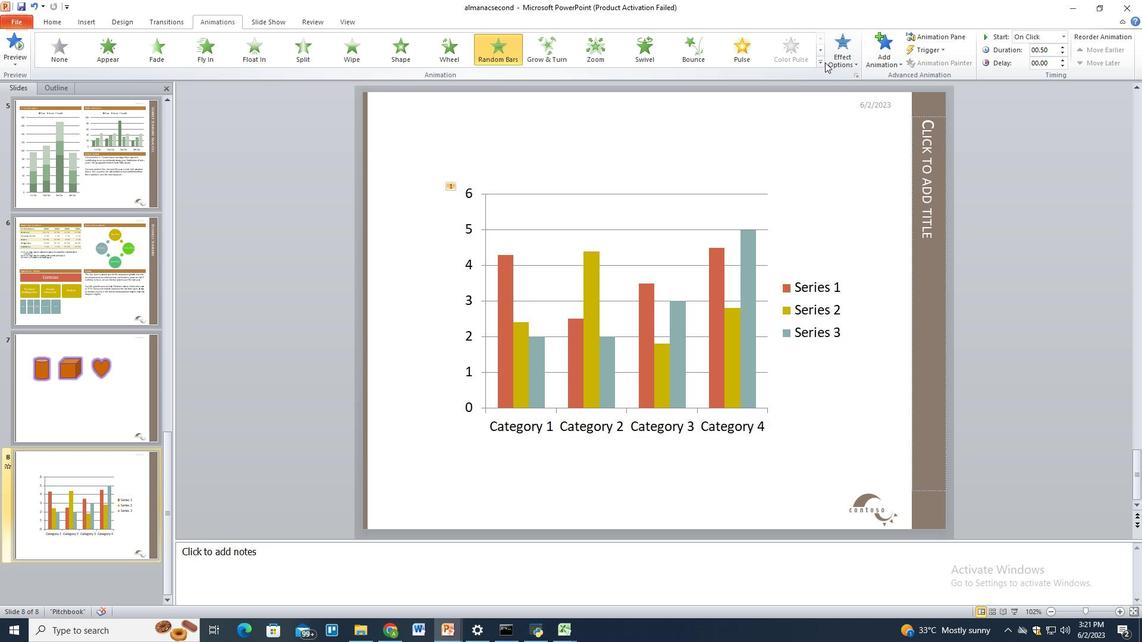 
Action: Mouse moved to (440, 412)
Screenshot: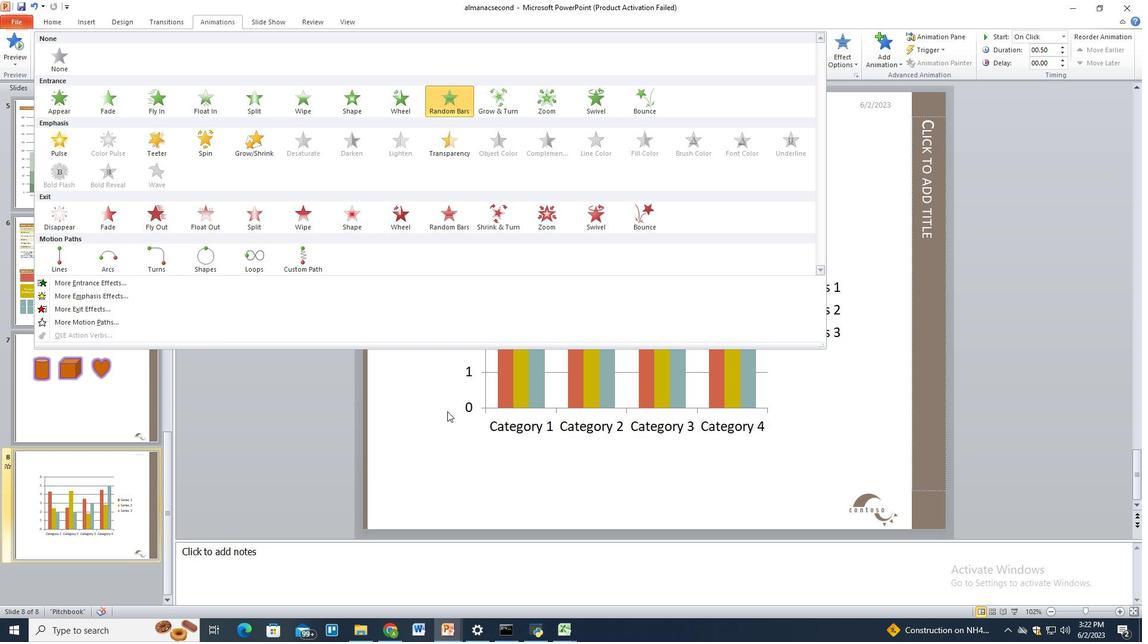 
Action: Mouse pressed left at (440, 412)
Screenshot: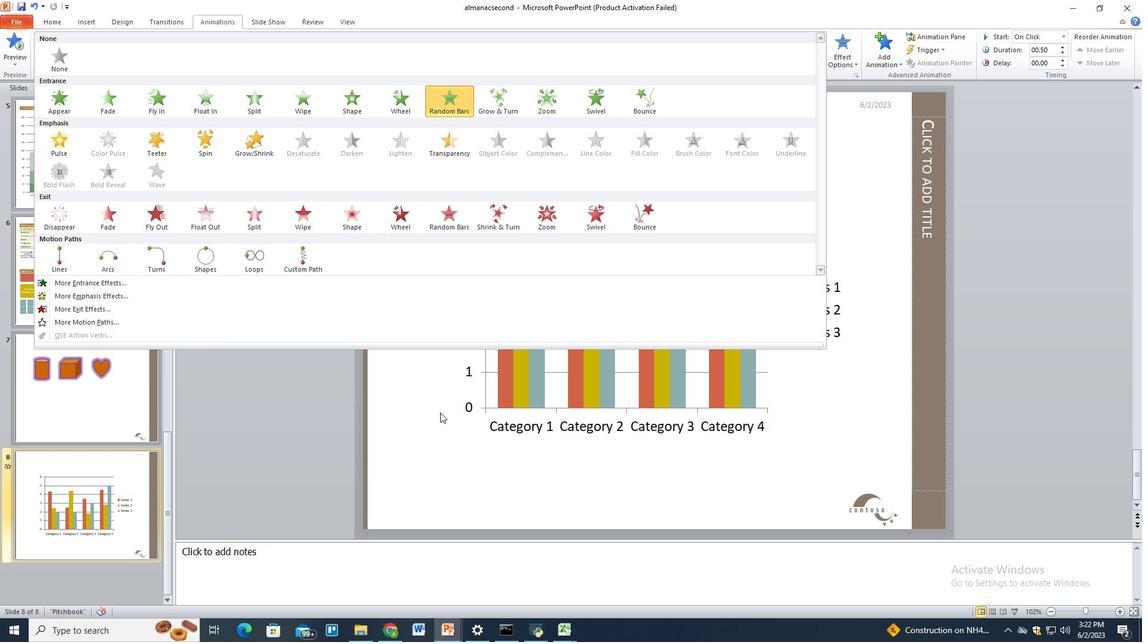
Action: Mouse moved to (804, 377)
Screenshot: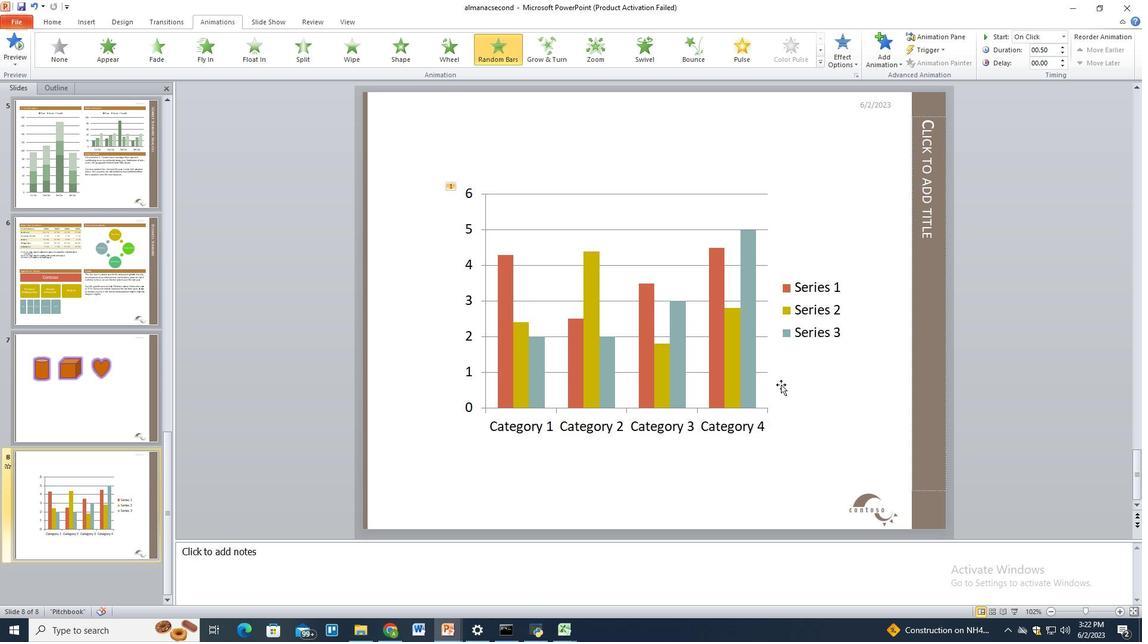 
Action: Mouse scrolled (804, 376) with delta (0, 0)
Screenshot: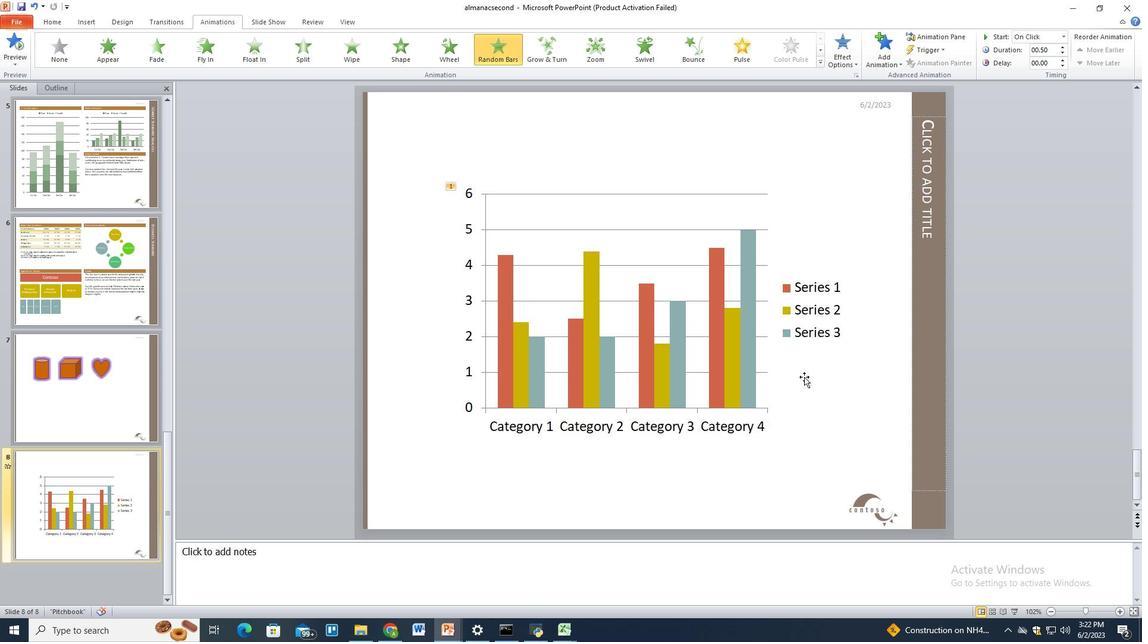 
Action: Mouse scrolled (804, 376) with delta (0, 0)
Screenshot: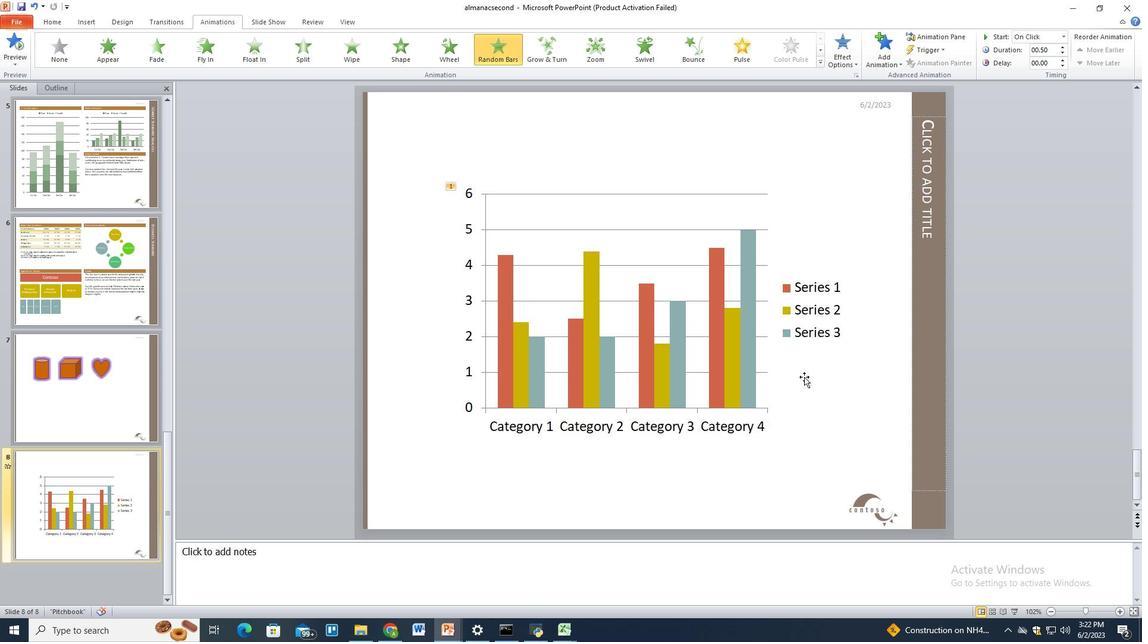 
Action: Mouse moved to (843, 437)
Screenshot: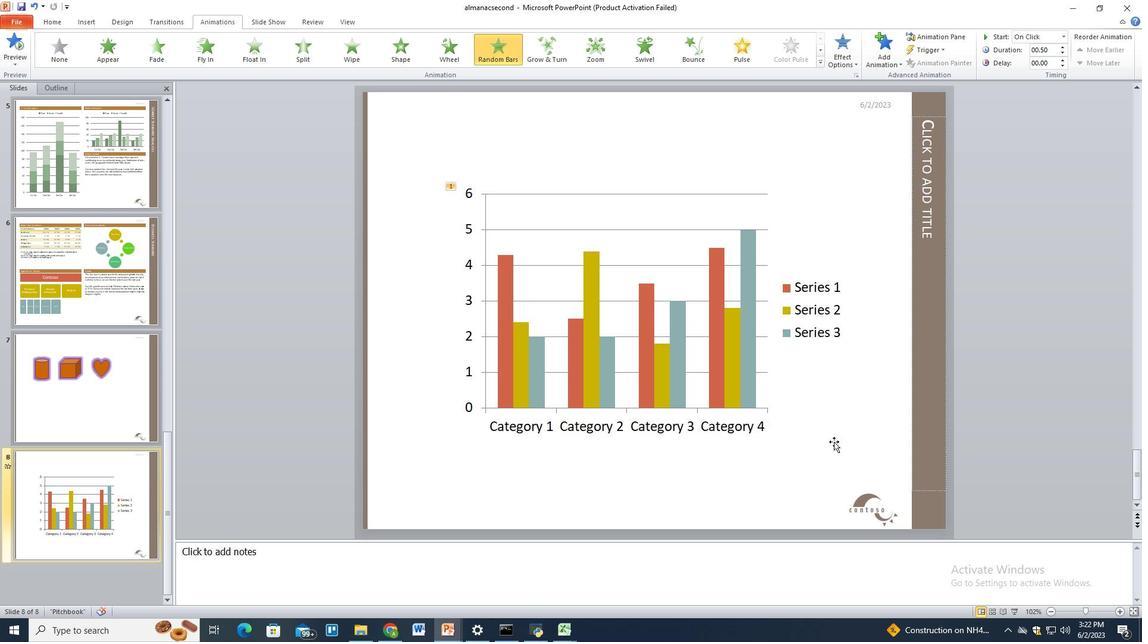 
Action: Mouse pressed left at (843, 437)
Screenshot: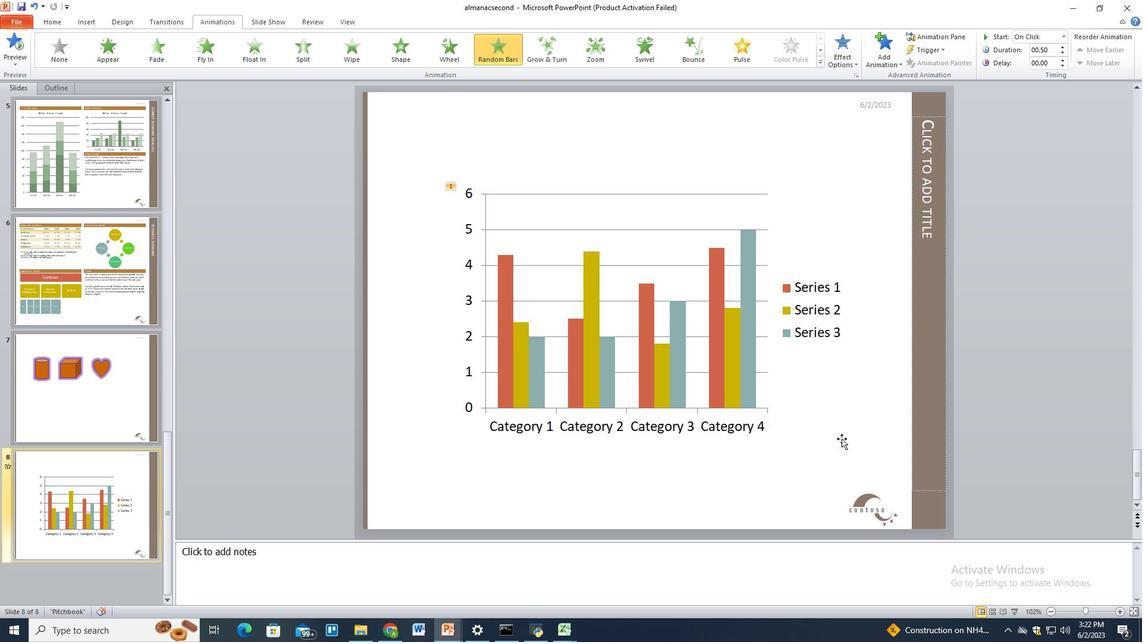 
Action: Mouse moved to (879, 470)
Screenshot: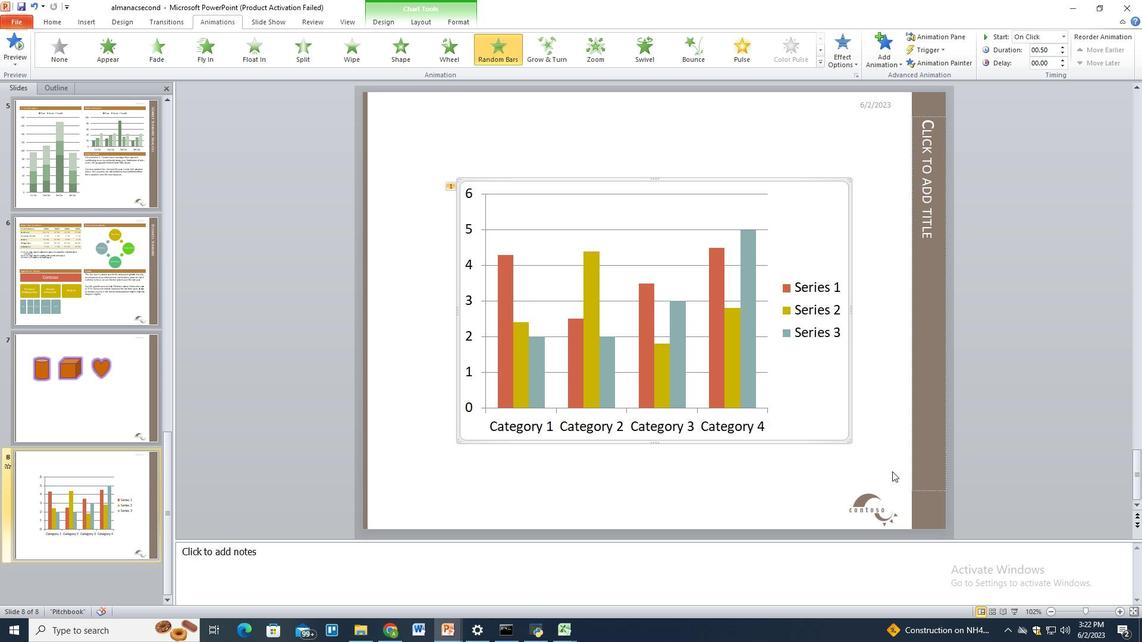 
Action: Mouse pressed left at (879, 470)
Screenshot: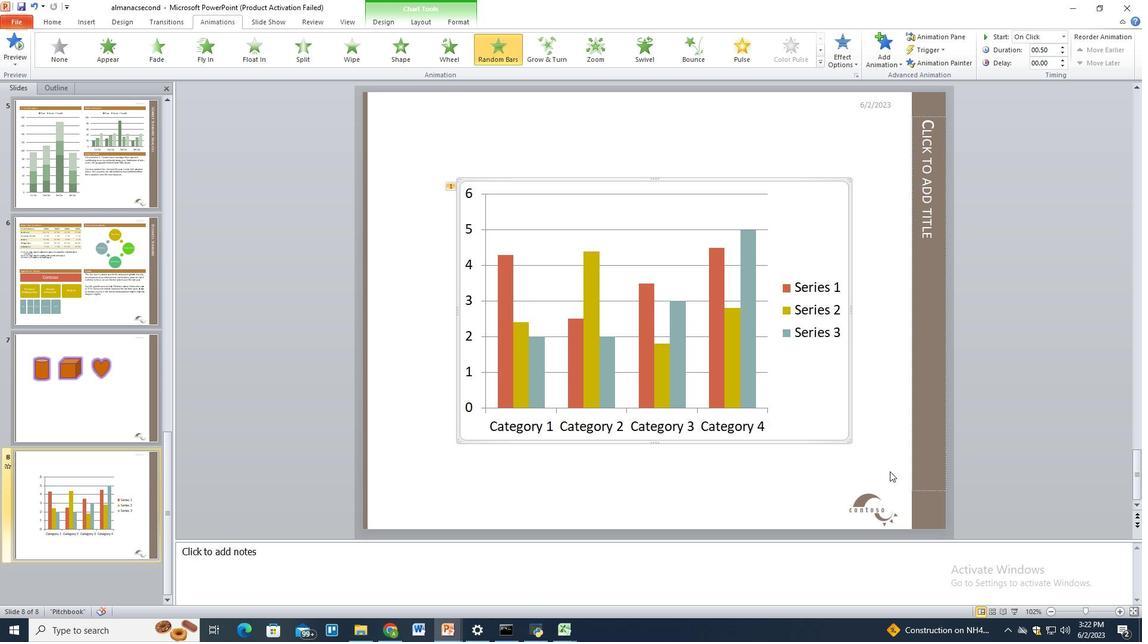 
Action: Key pressed <Key.enter>
Screenshot: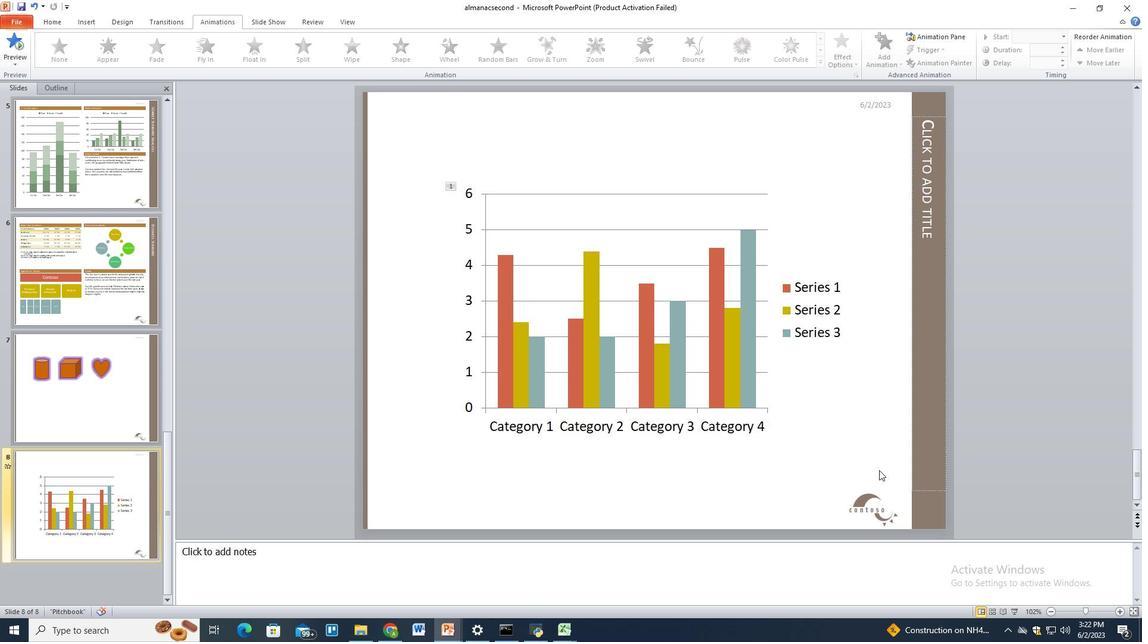 
Action: Mouse moved to (878, 461)
Screenshot: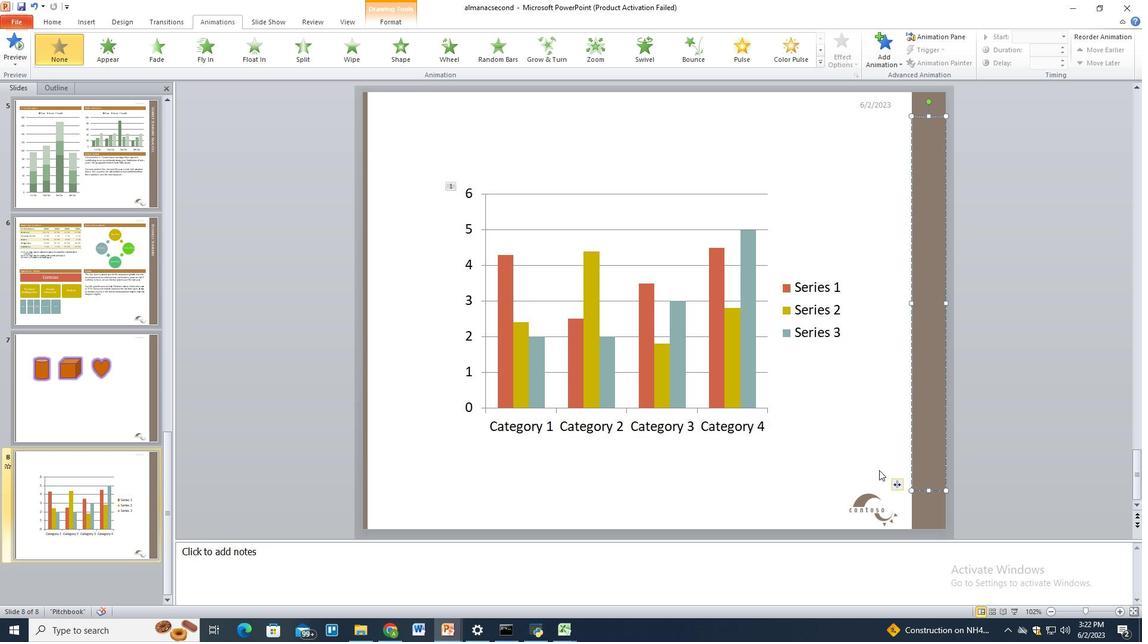 
Action: Mouse pressed left at (878, 461)
Screenshot: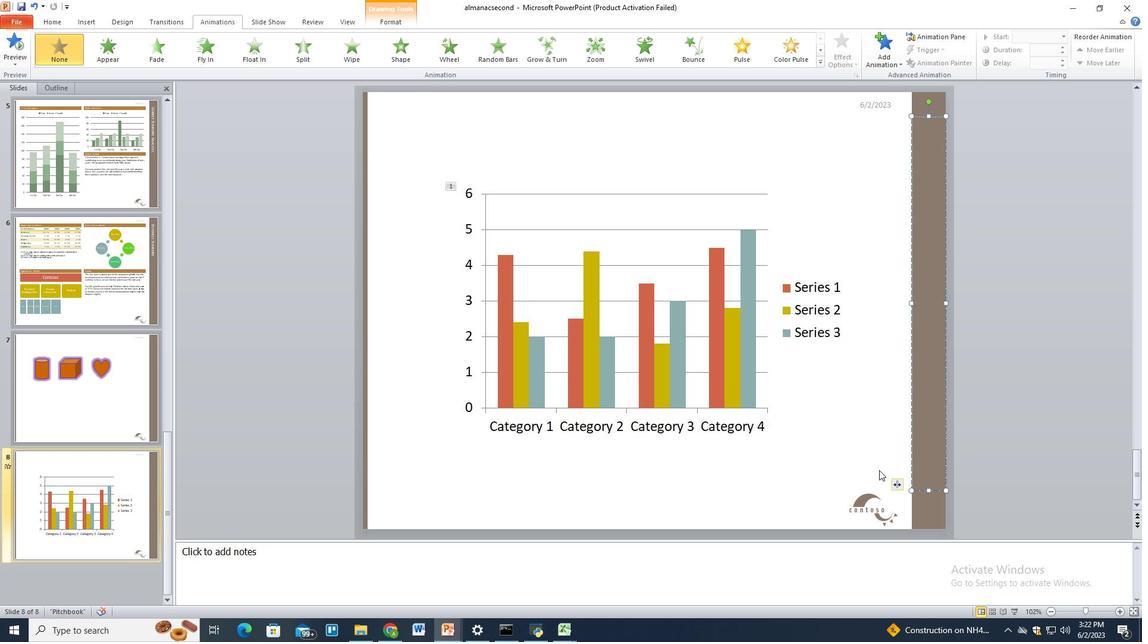 
Action: Mouse scrolled (878, 460) with delta (0, 0)
Screenshot: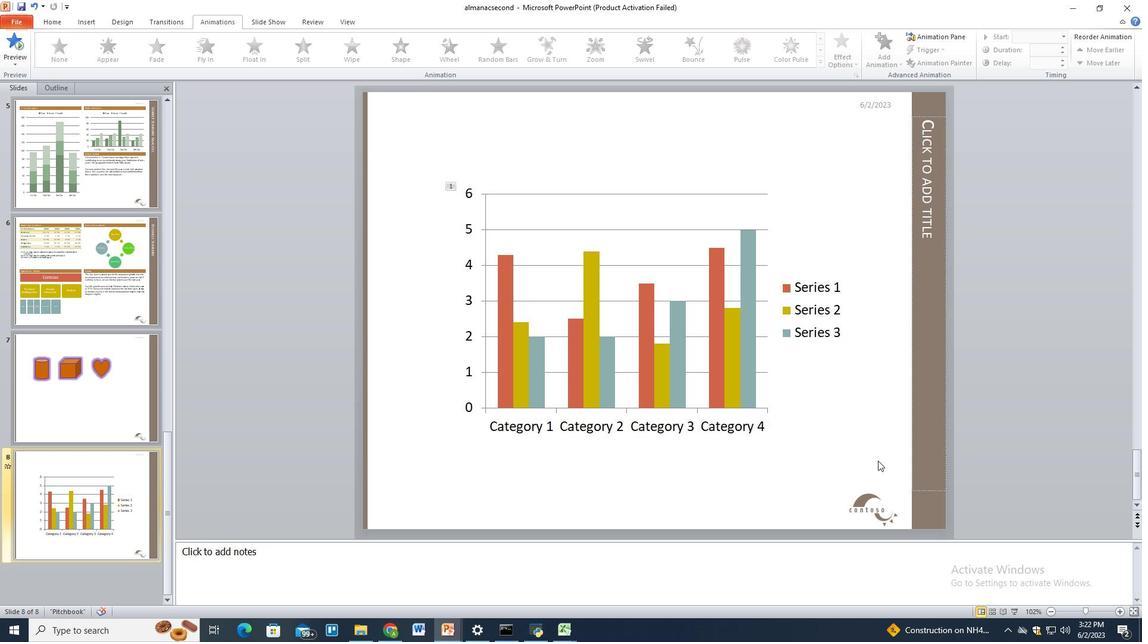 
Action: Mouse scrolled (878, 460) with delta (0, 0)
Screenshot: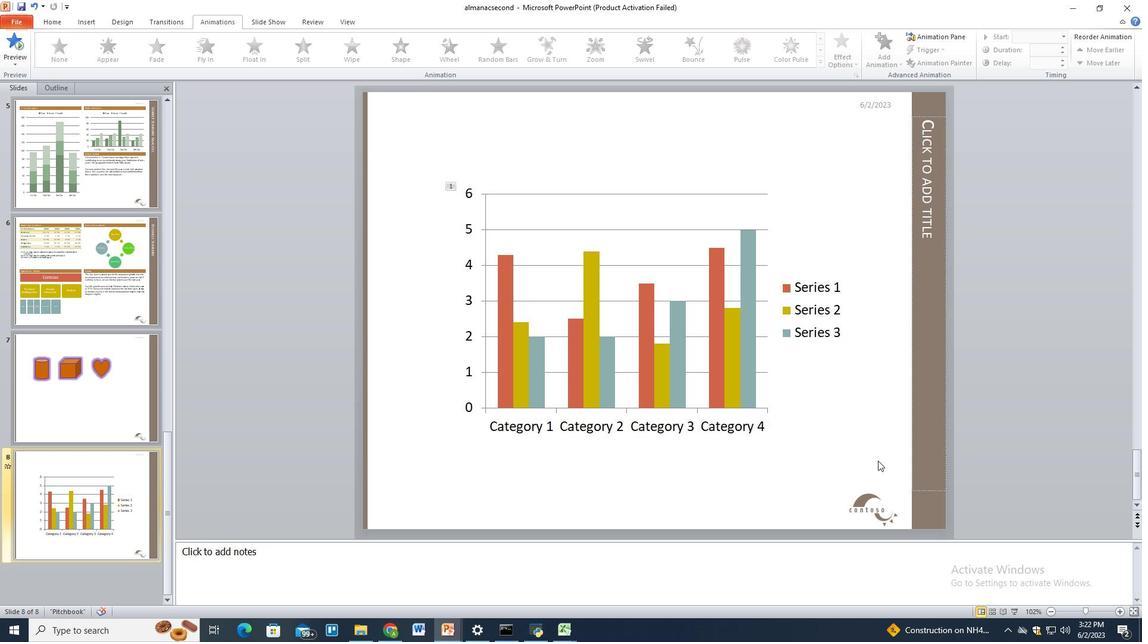 
Action: Mouse scrolled (878, 460) with delta (0, 0)
Screenshot: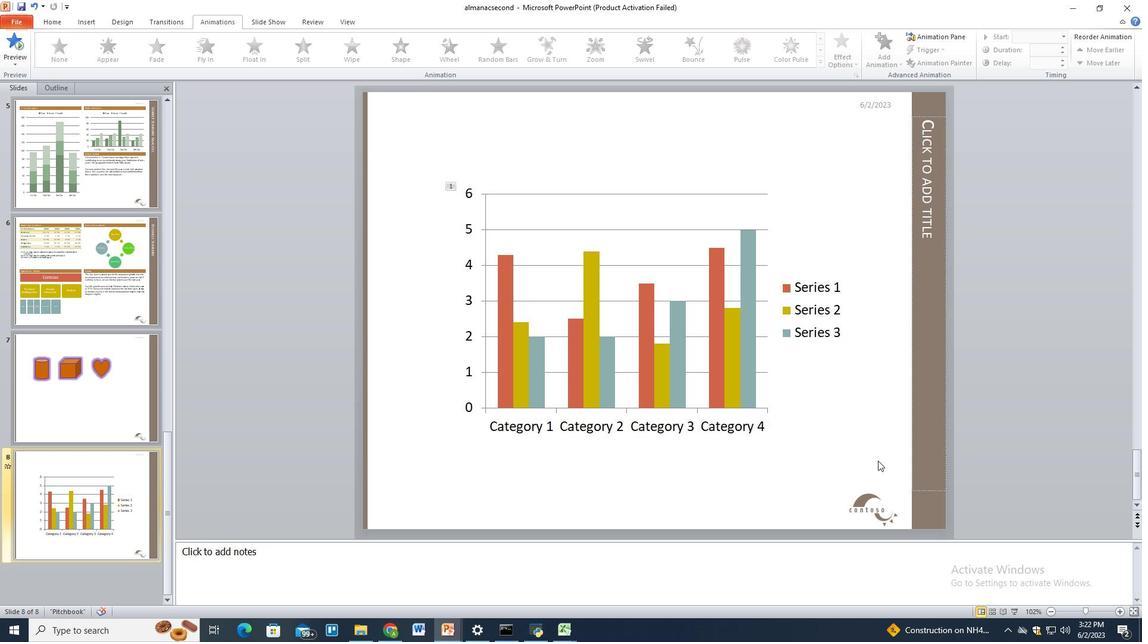 
Action: Mouse scrolled (878, 460) with delta (0, 0)
Screenshot: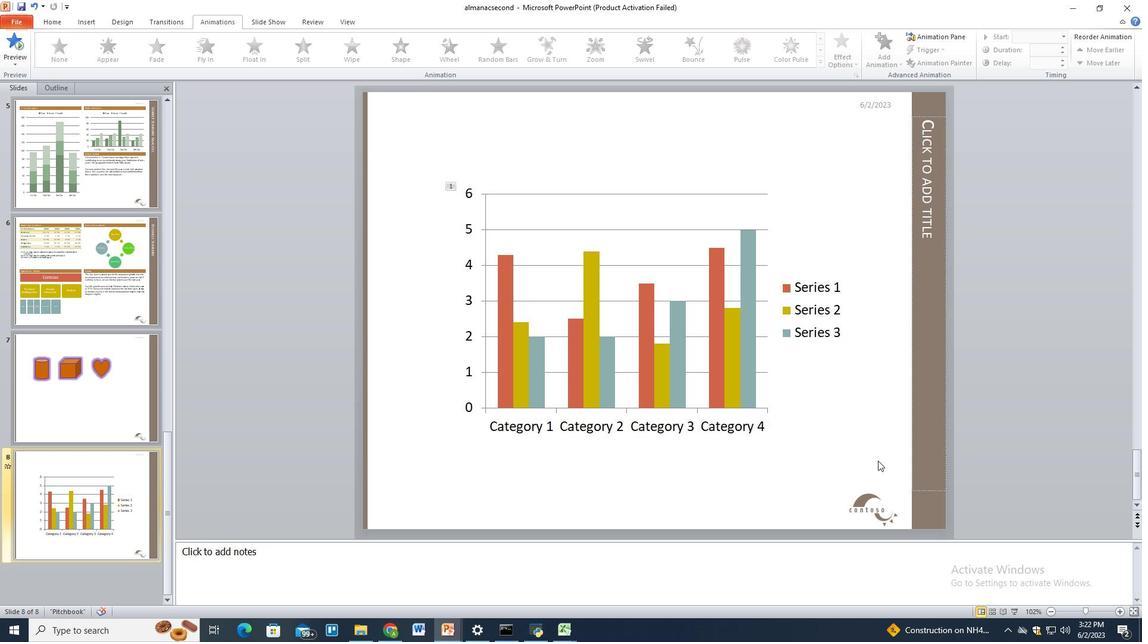 
Action: Mouse scrolled (878, 460) with delta (0, 0)
Screenshot: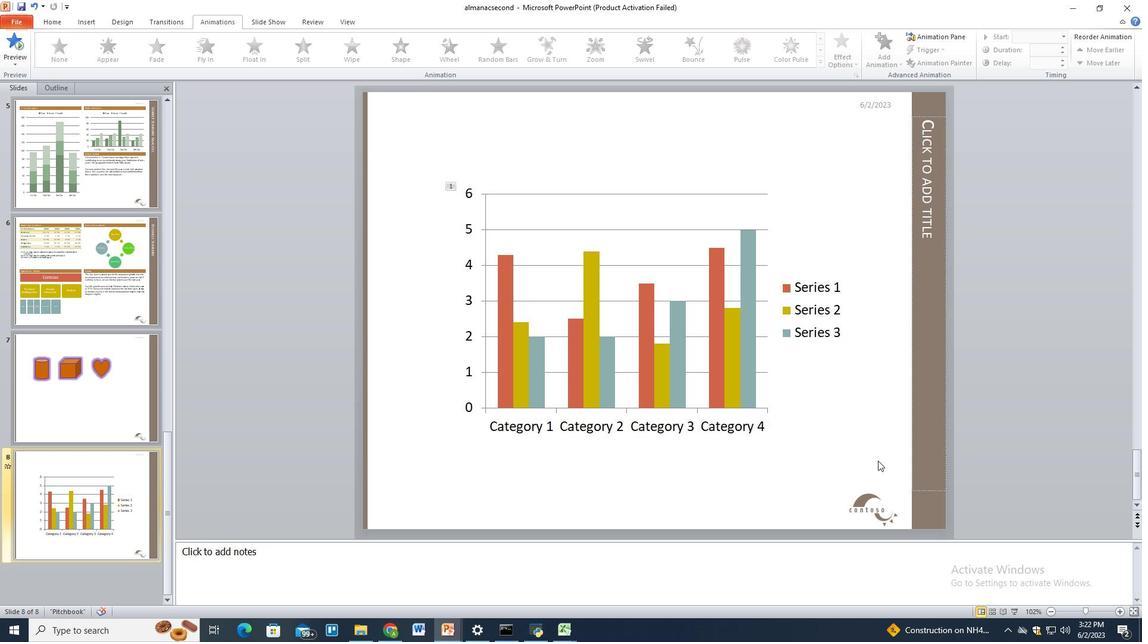 
Action: Mouse scrolled (878, 460) with delta (0, 0)
Screenshot: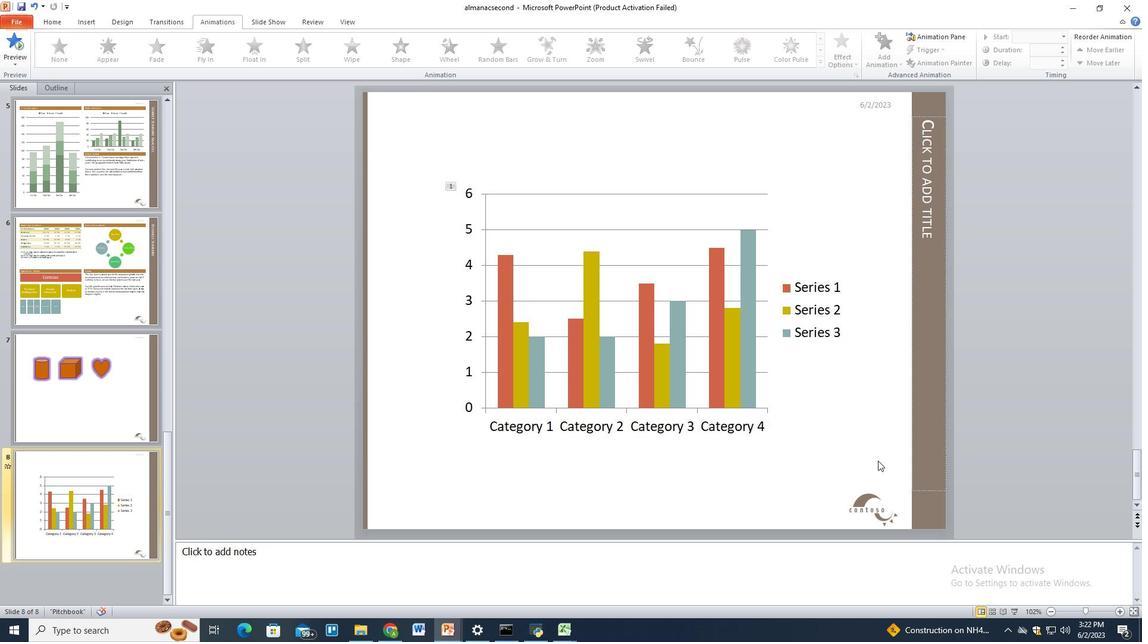 
Action: Mouse scrolled (878, 460) with delta (0, 0)
Screenshot: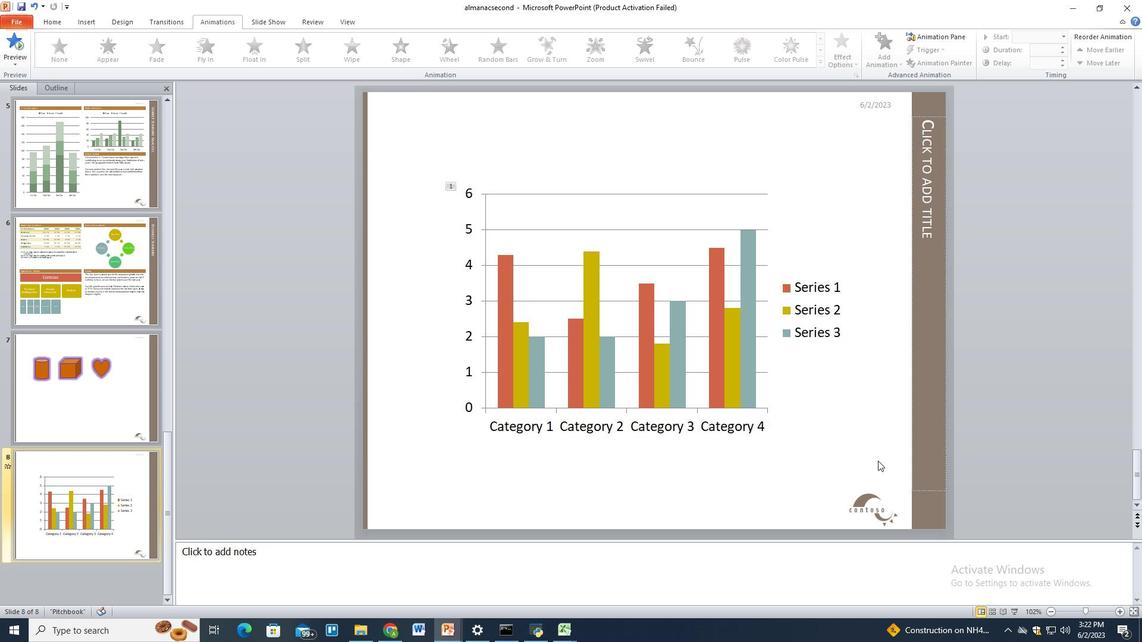 
Action: Mouse scrolled (878, 460) with delta (0, 0)
Screenshot: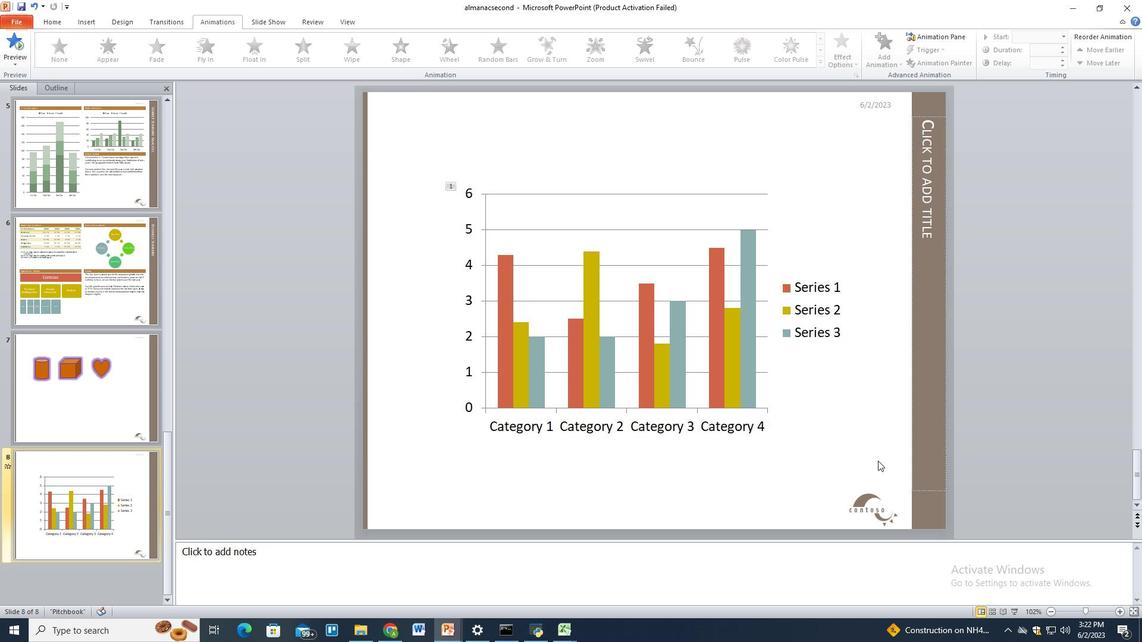 
Action: Mouse scrolled (878, 460) with delta (0, 0)
Screenshot: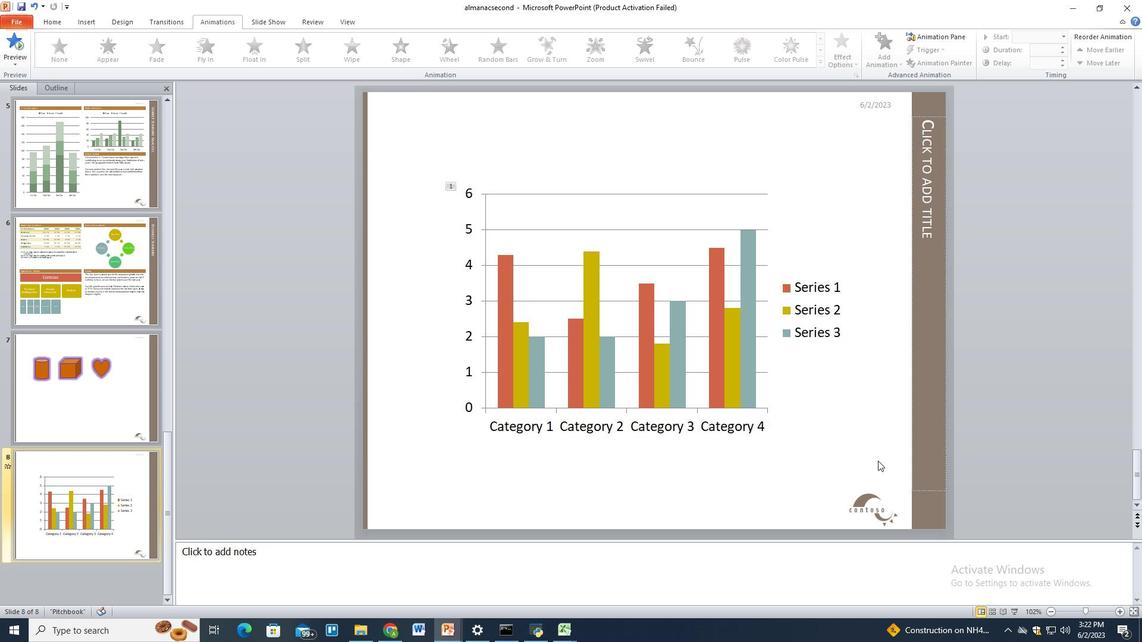 
Action: Mouse scrolled (878, 460) with delta (0, 0)
Screenshot: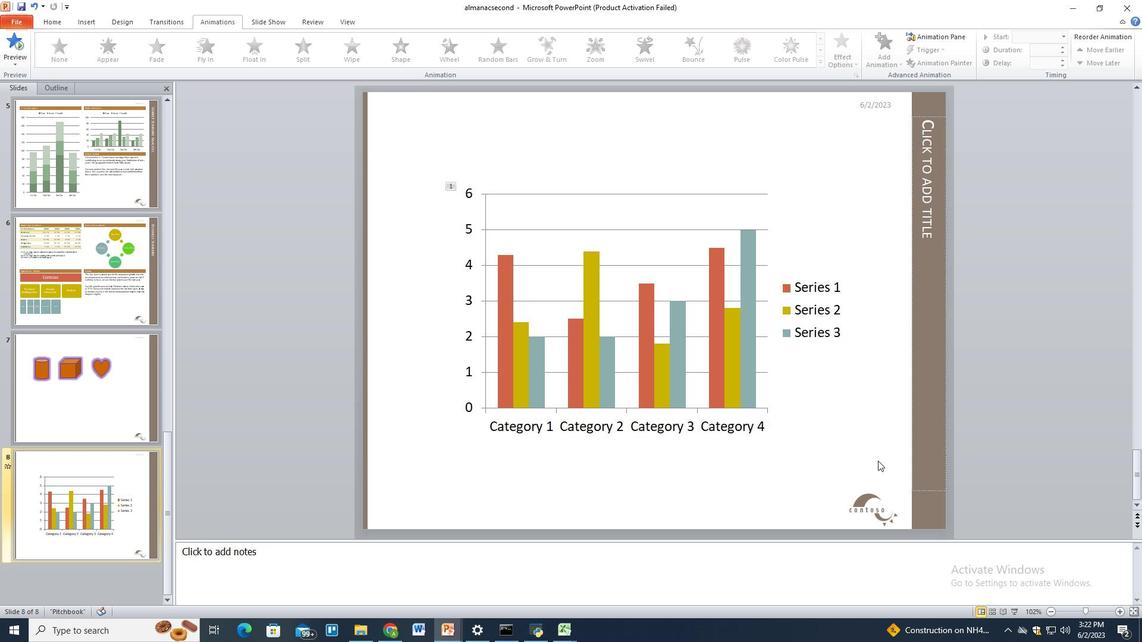 
Action: Key pressed <Key.enter><Key.enter><Key.enter>
Screenshot: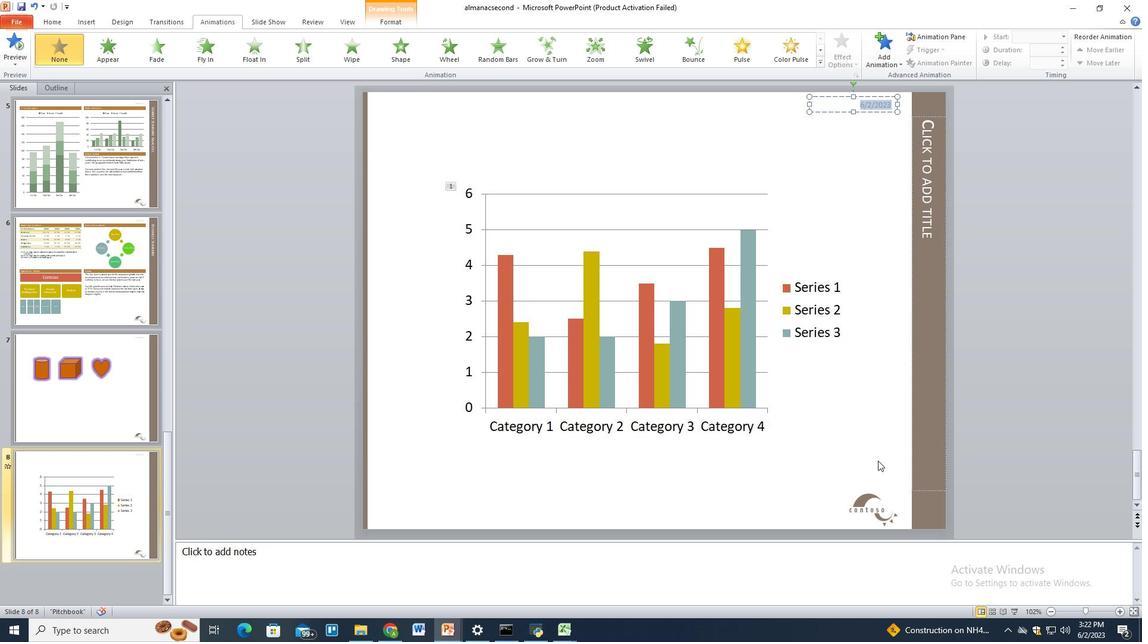 
Action: Mouse moved to (850, 415)
Screenshot: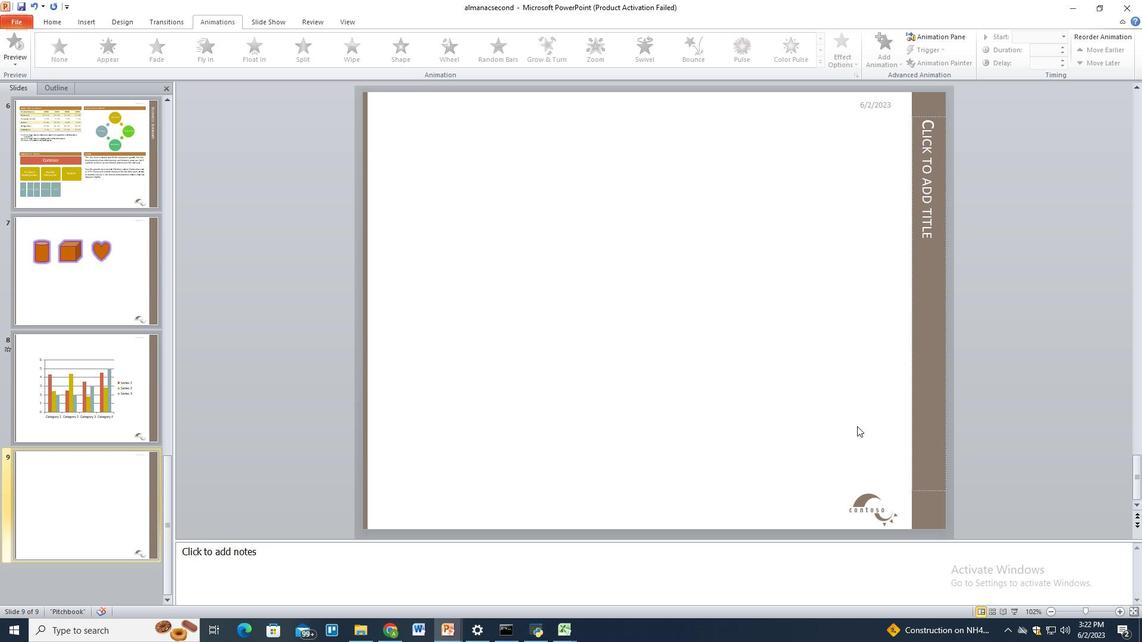 
Action: Mouse pressed left at (850, 415)
Screenshot: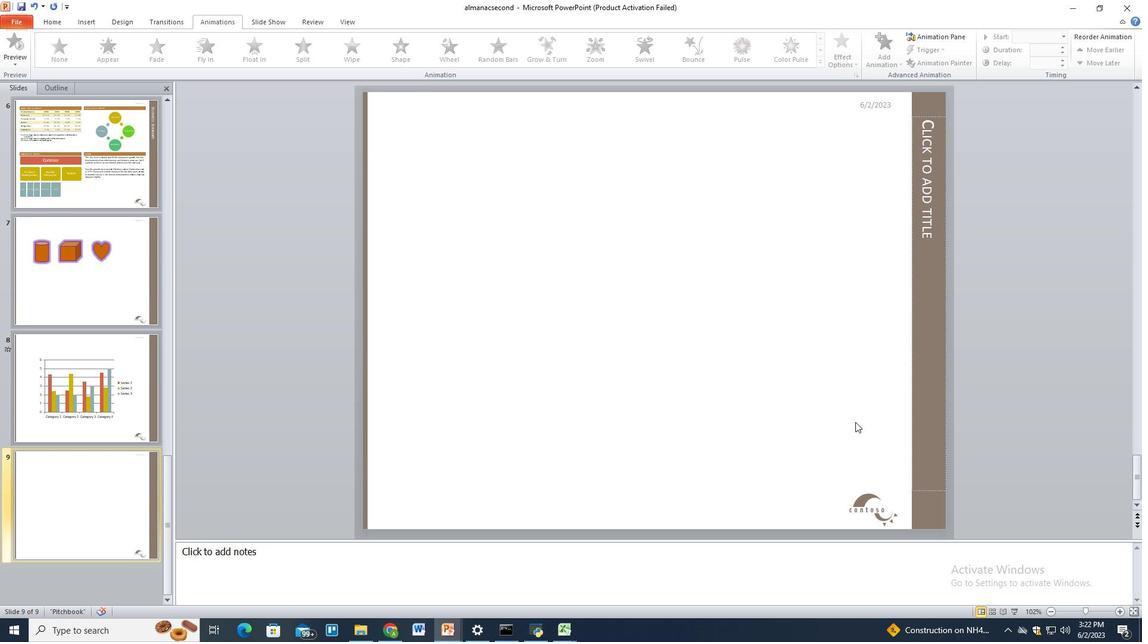 
Action: Mouse moved to (88, 17)
Screenshot: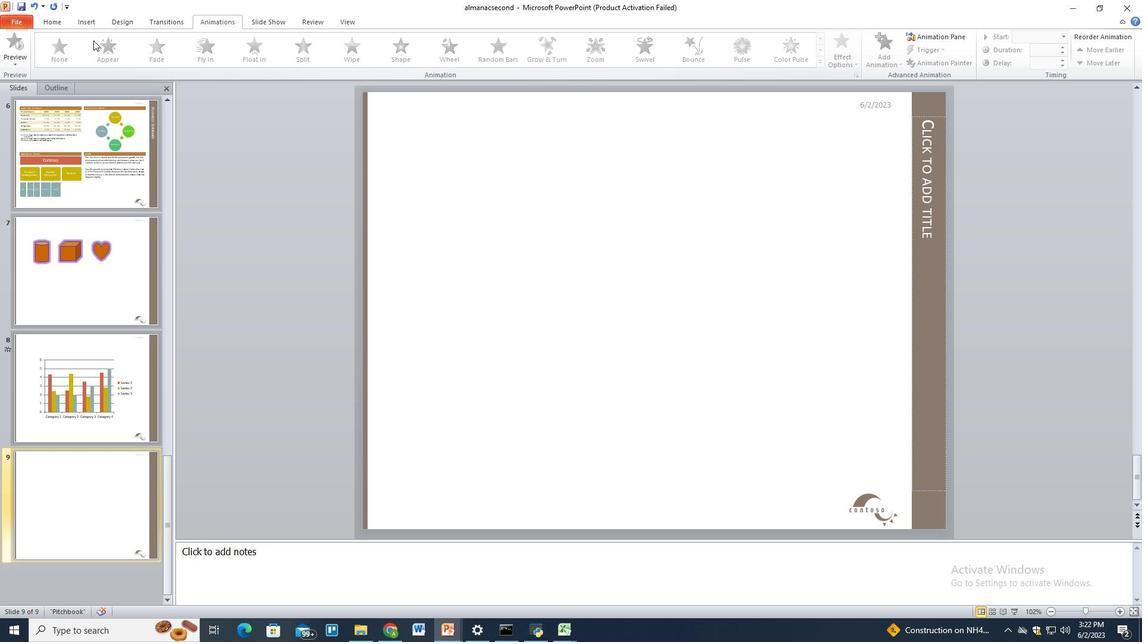 
Action: Mouse pressed left at (88, 17)
Screenshot: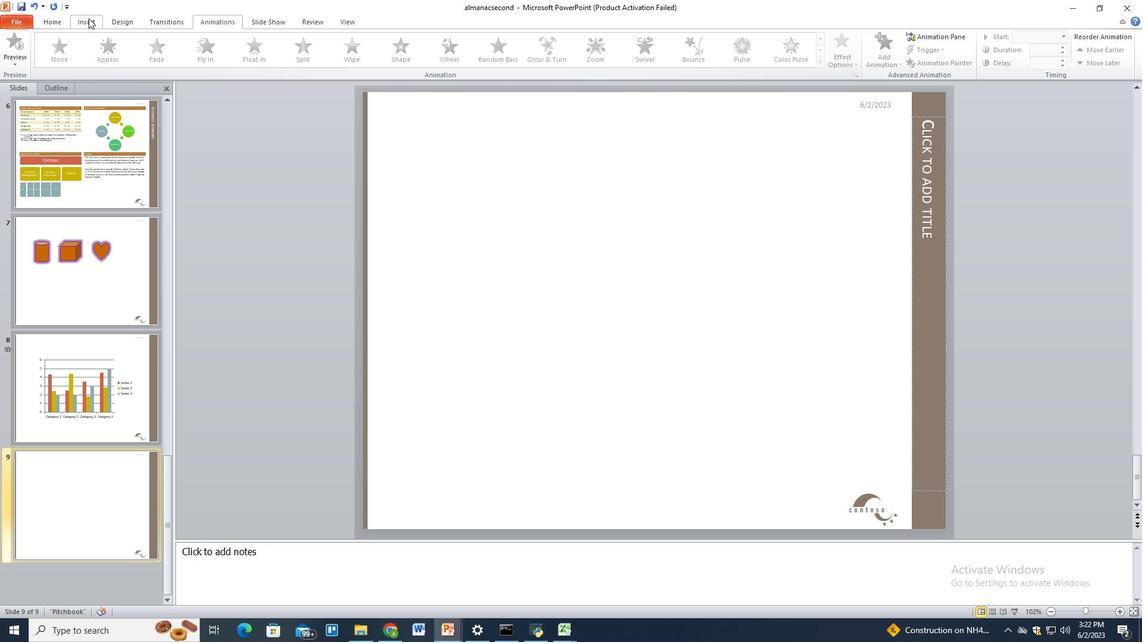 
Action: Mouse moved to (50, 42)
Screenshot: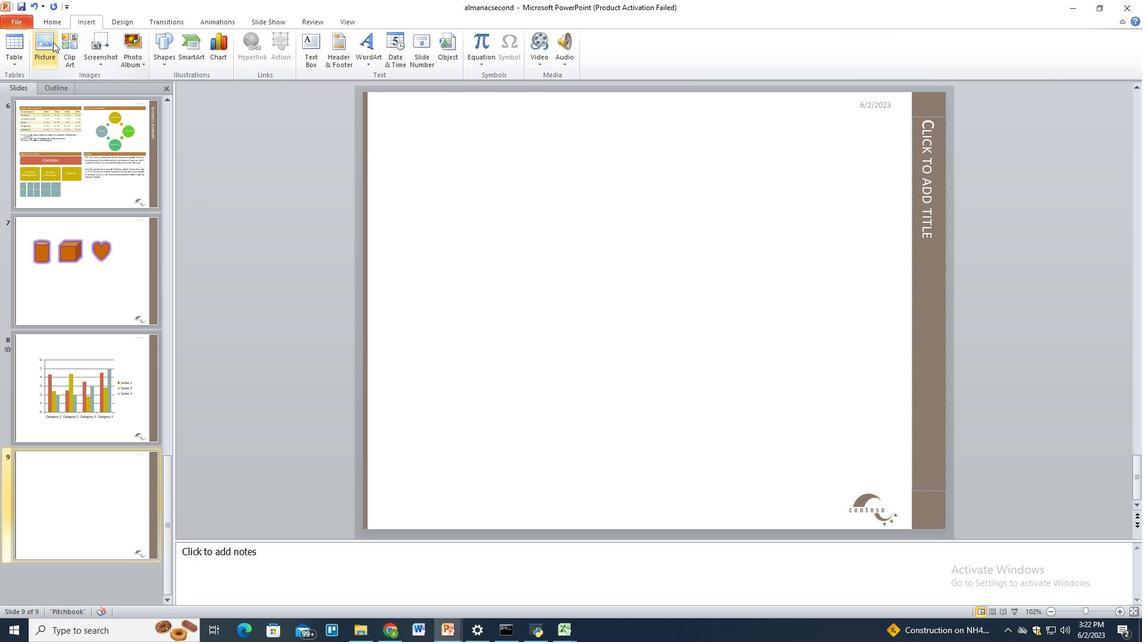 
Action: Mouse pressed left at (50, 42)
Screenshot: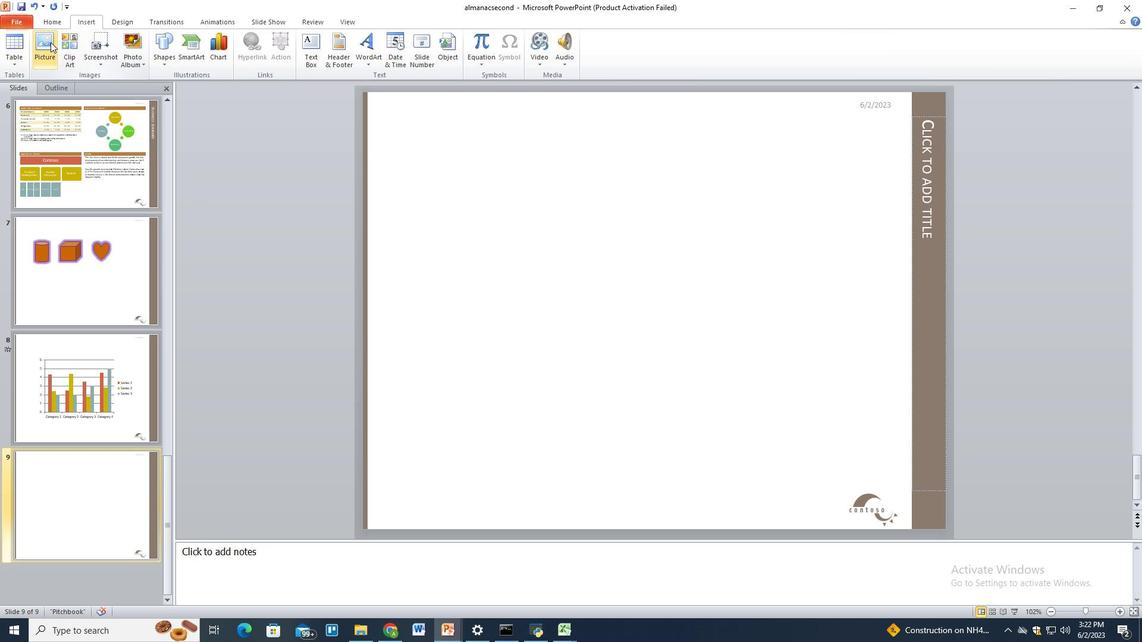 
Action: Mouse moved to (456, 105)
Screenshot: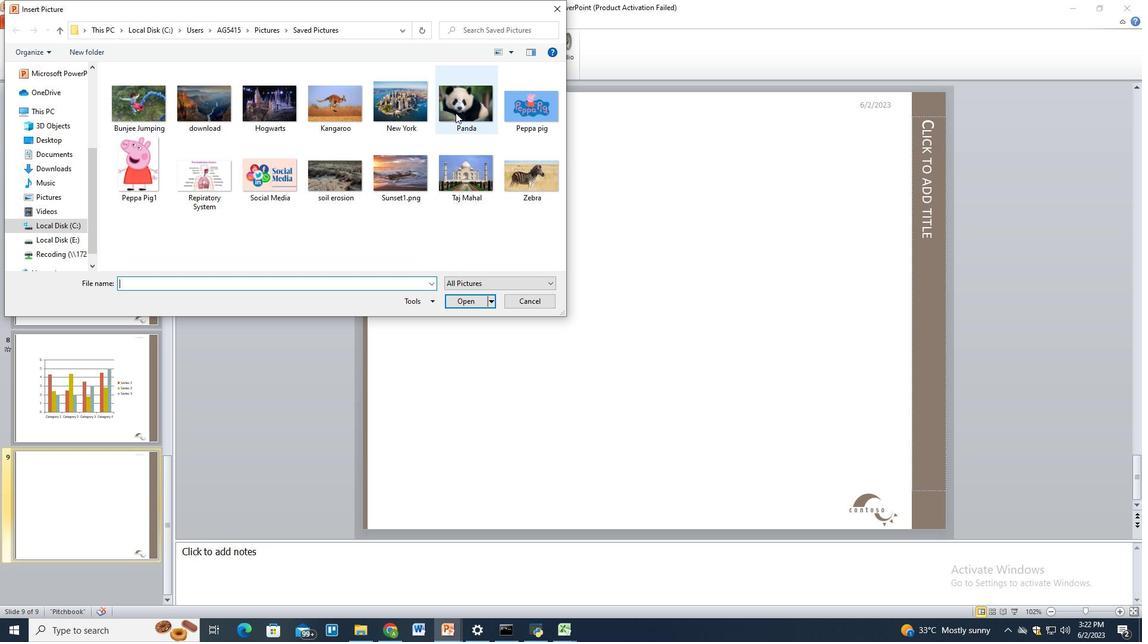 
Action: Mouse pressed left at (456, 105)
Screenshot: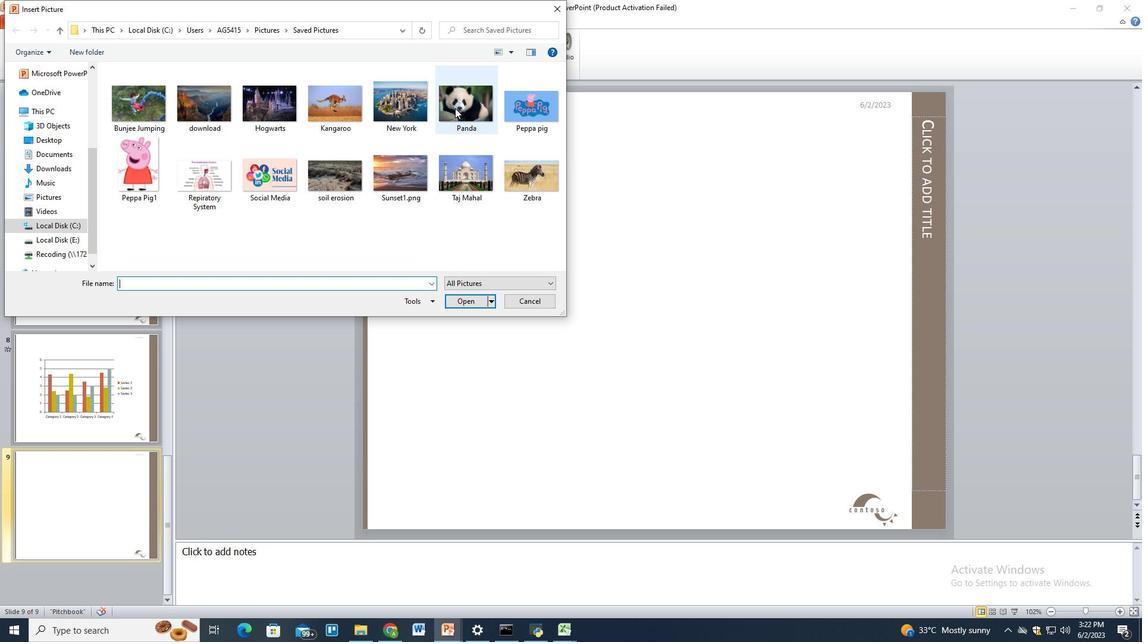 
Action: Mouse moved to (464, 302)
Screenshot: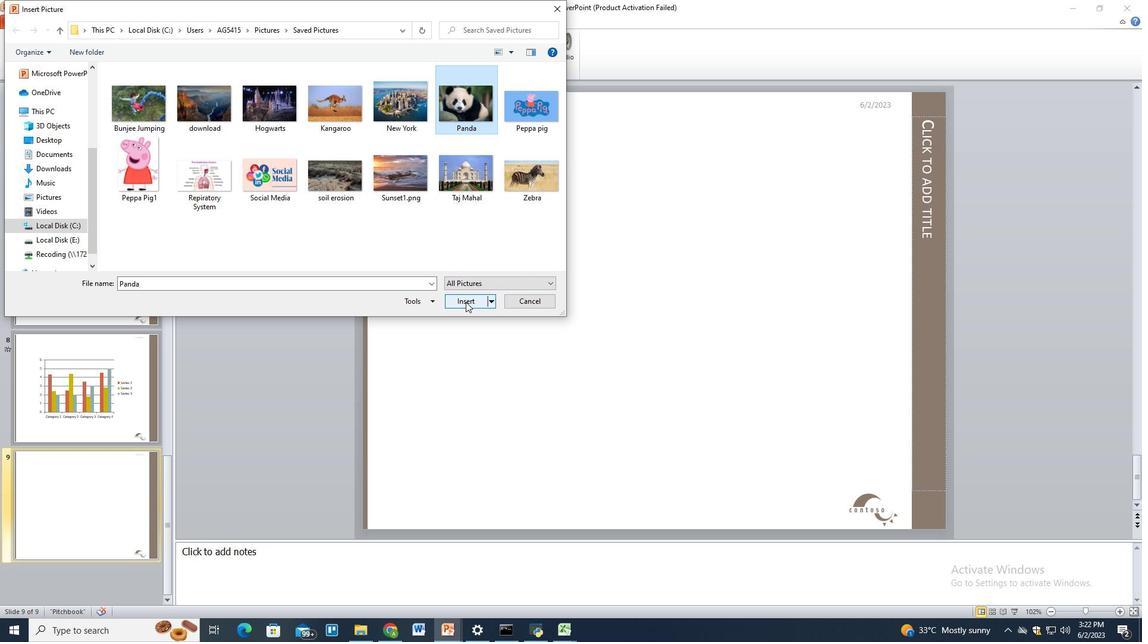 
Action: Mouse pressed left at (464, 302)
Screenshot: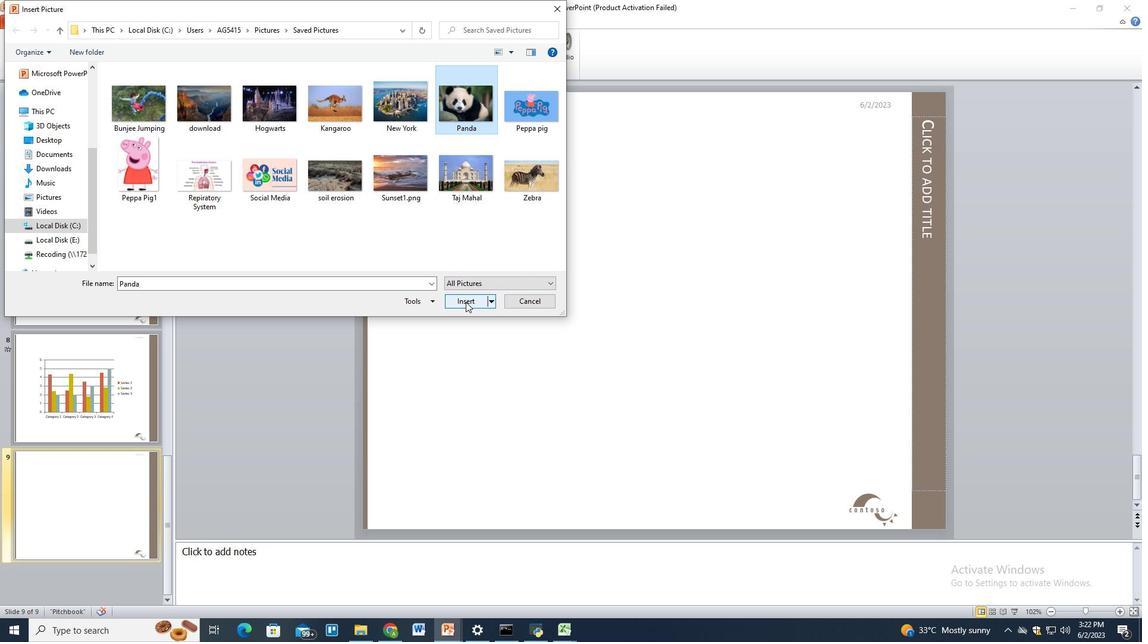 
Action: Mouse moved to (583, 292)
Screenshot: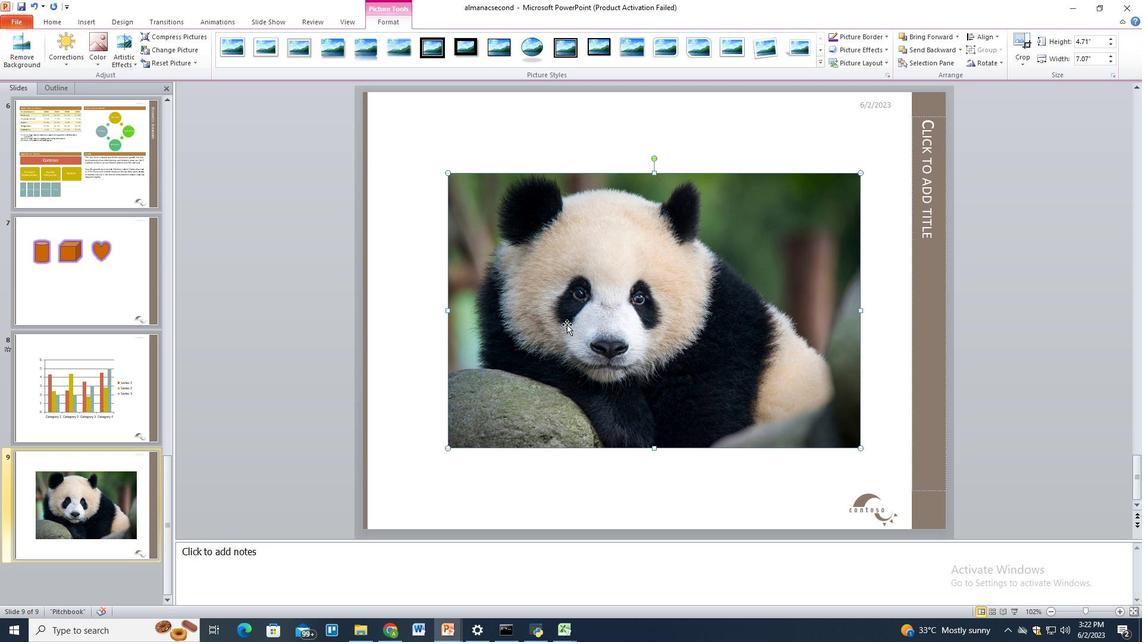 
Action: Mouse pressed left at (583, 292)
Screenshot: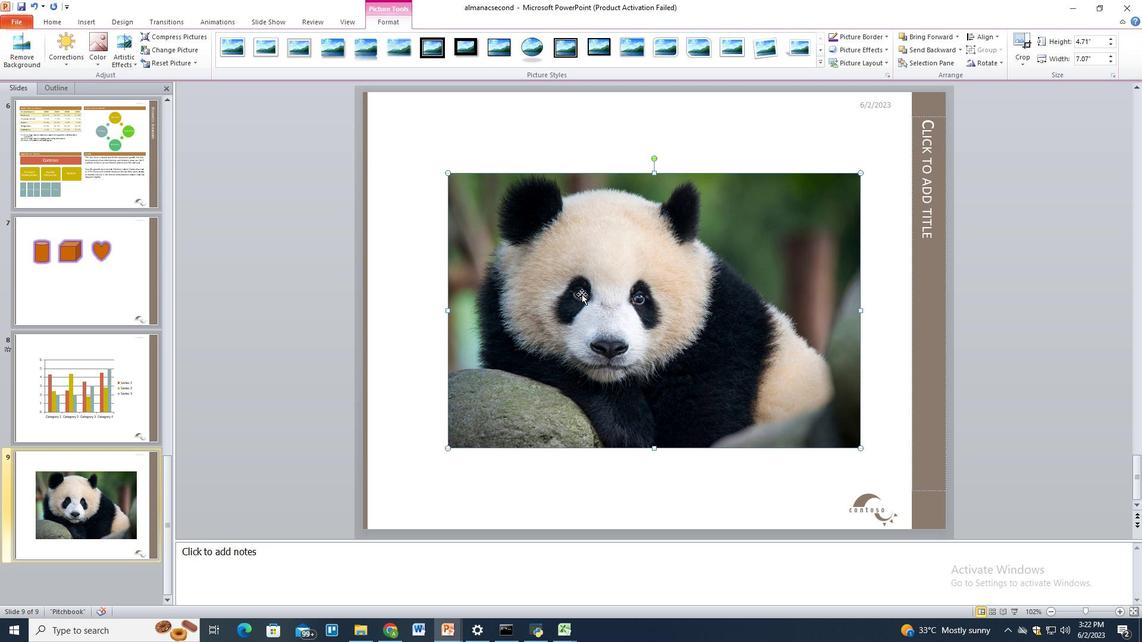 
Action: Mouse moved to (167, 22)
Screenshot: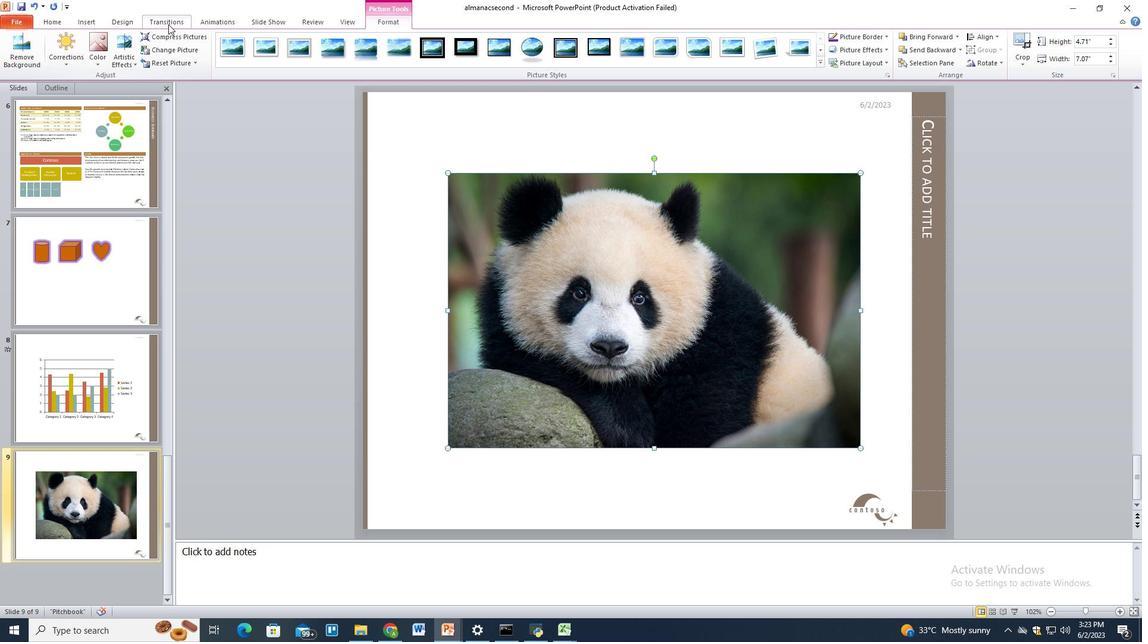 
Action: Mouse pressed left at (167, 22)
Screenshot: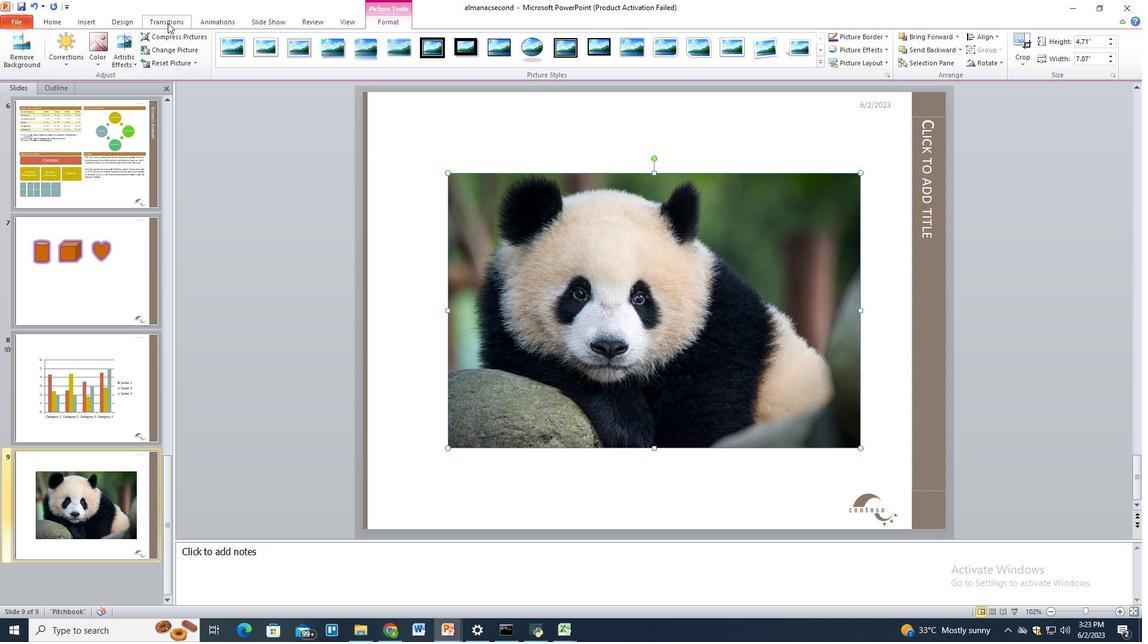 
Action: Mouse moved to (208, 25)
Screenshot: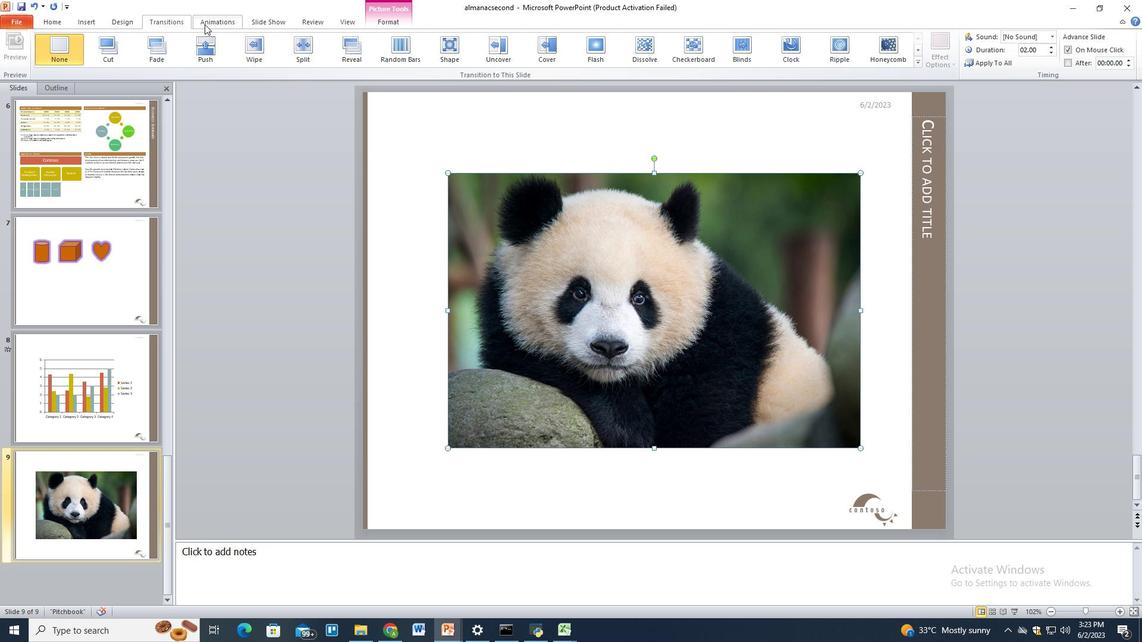 
Action: Mouse pressed left at (208, 25)
Screenshot: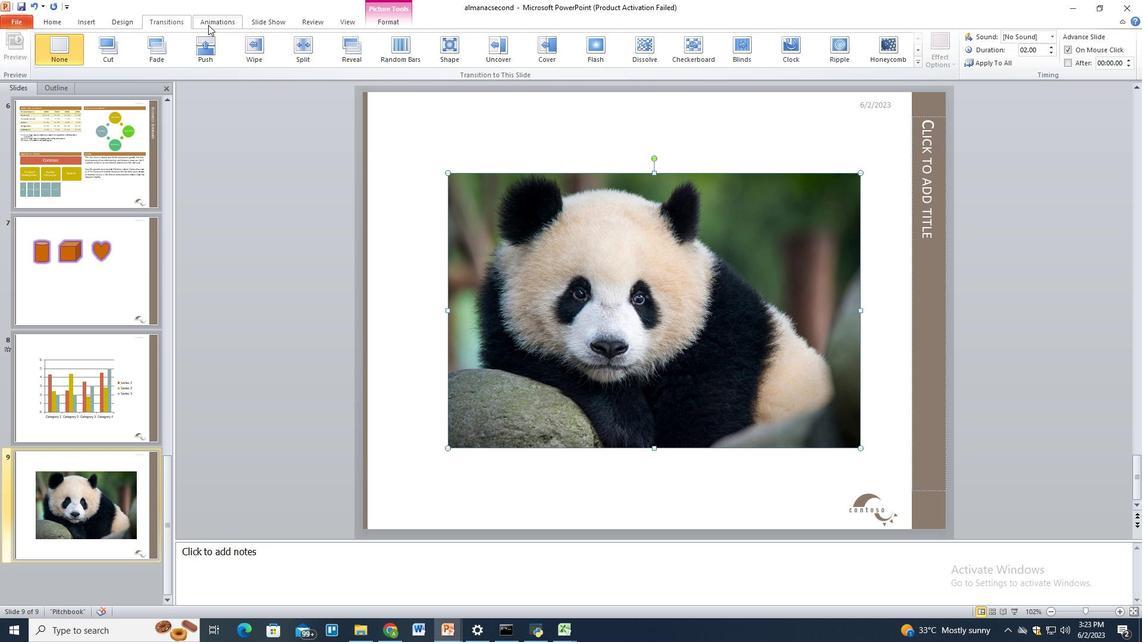 
Action: Mouse moved to (821, 62)
Screenshot: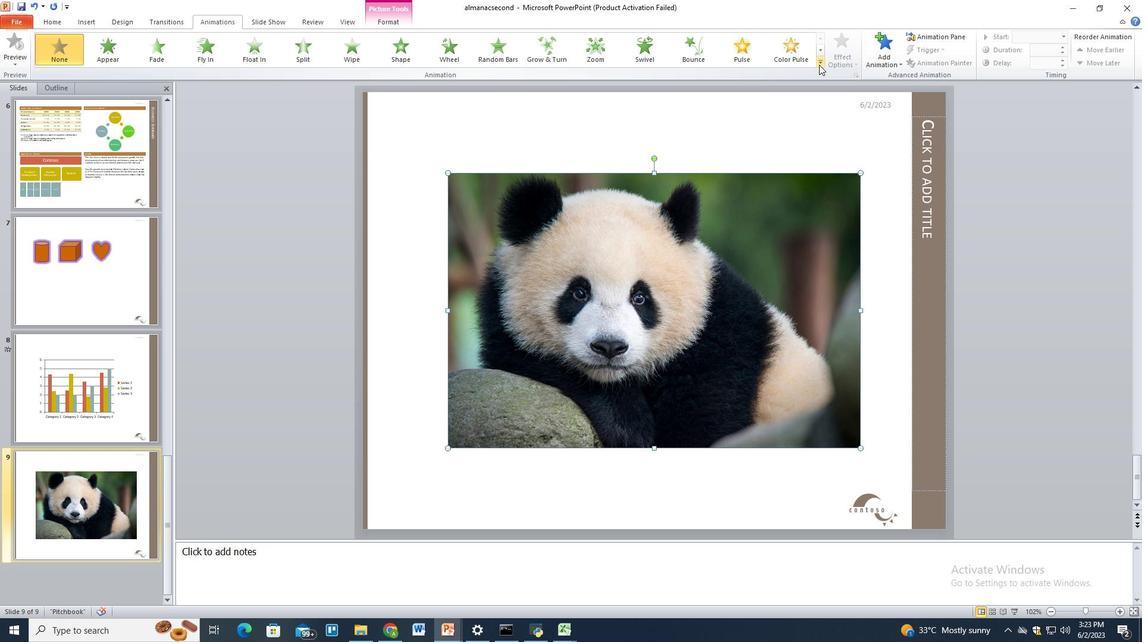 
Action: Mouse pressed left at (821, 62)
Screenshot: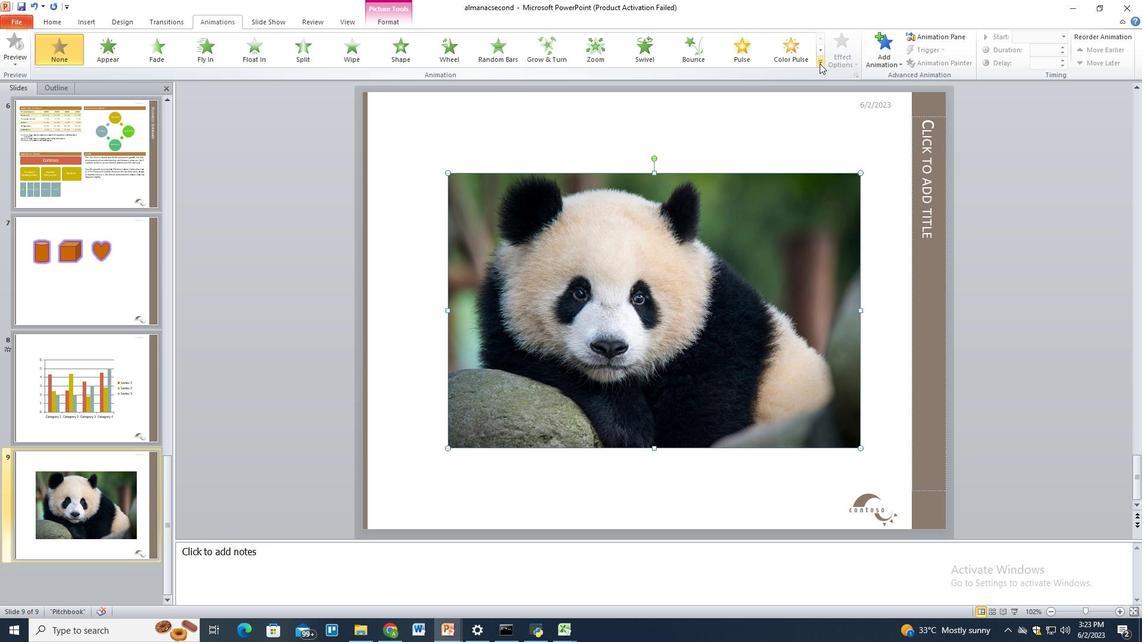 
Action: Mouse moved to (93, 320)
Screenshot: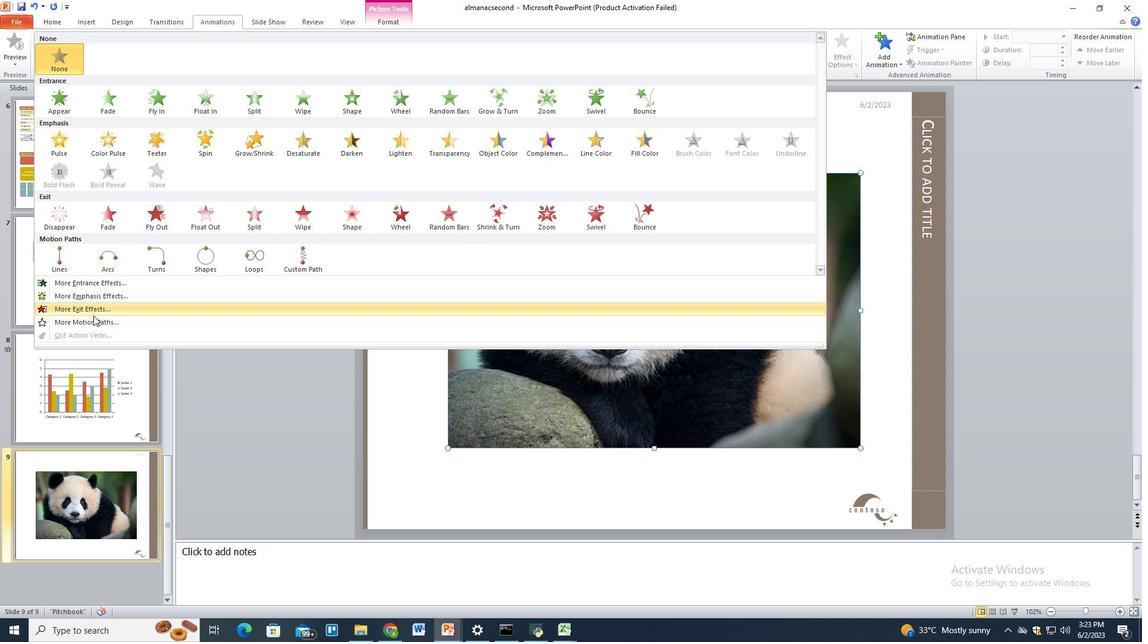 
Action: Mouse pressed left at (93, 320)
Screenshot: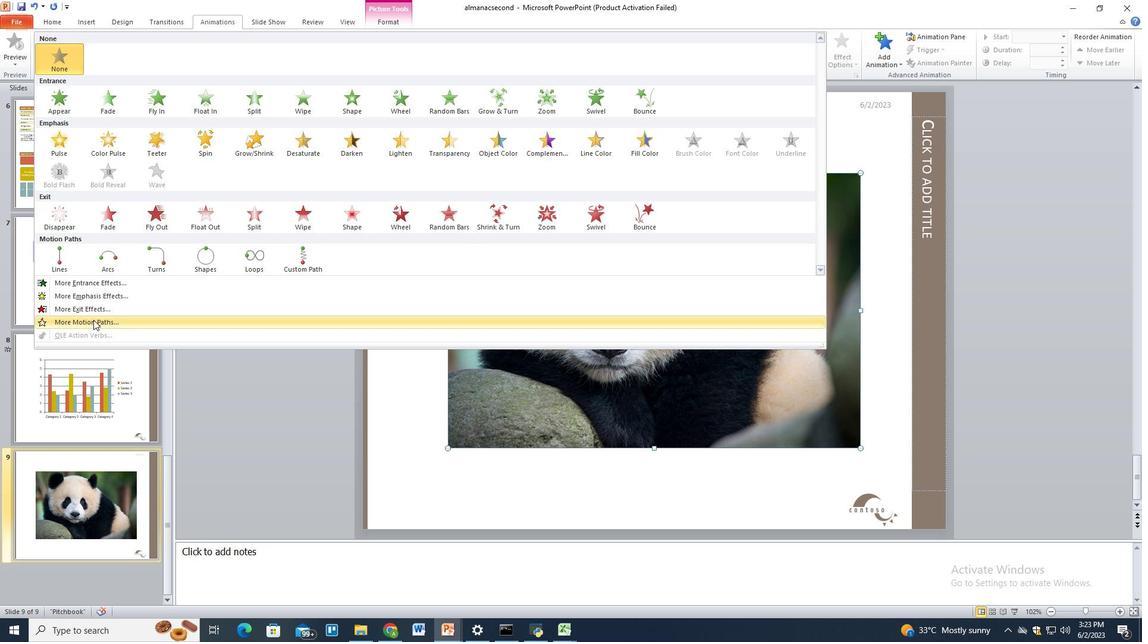 
Action: Mouse moved to (249, 232)
Screenshot: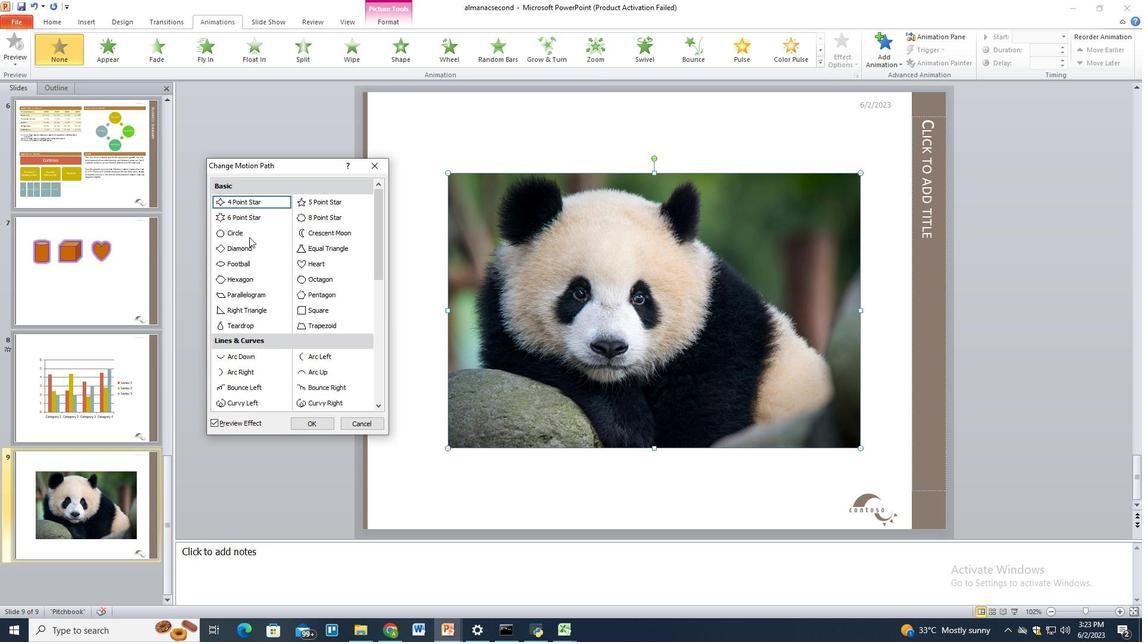 
Action: Mouse pressed left at (249, 232)
Screenshot: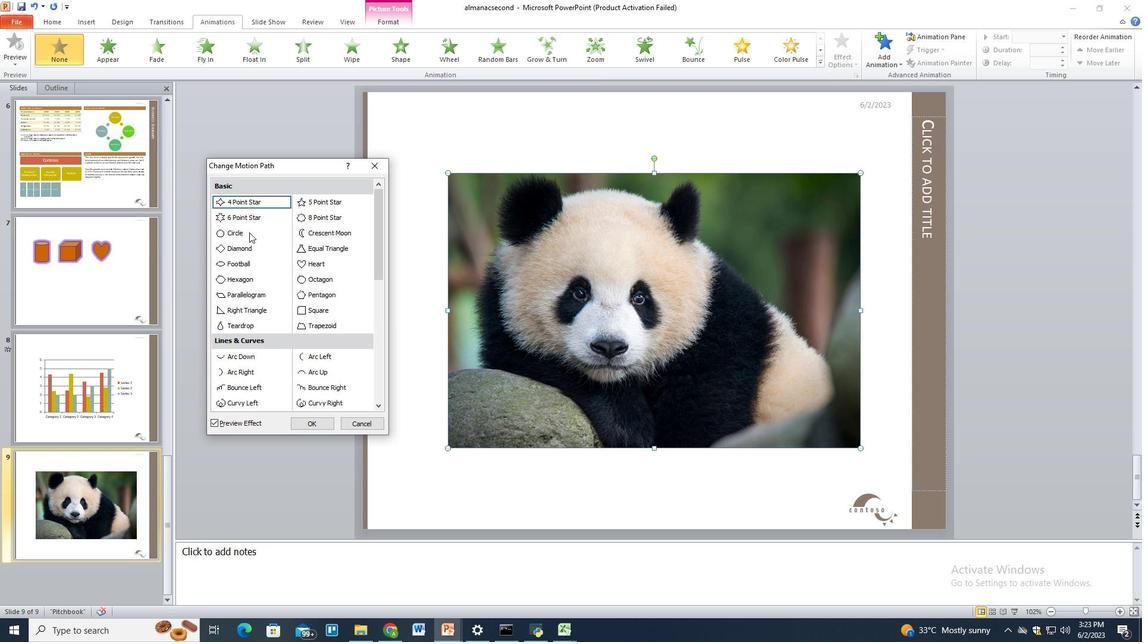 
Action: Mouse moved to (327, 424)
Screenshot: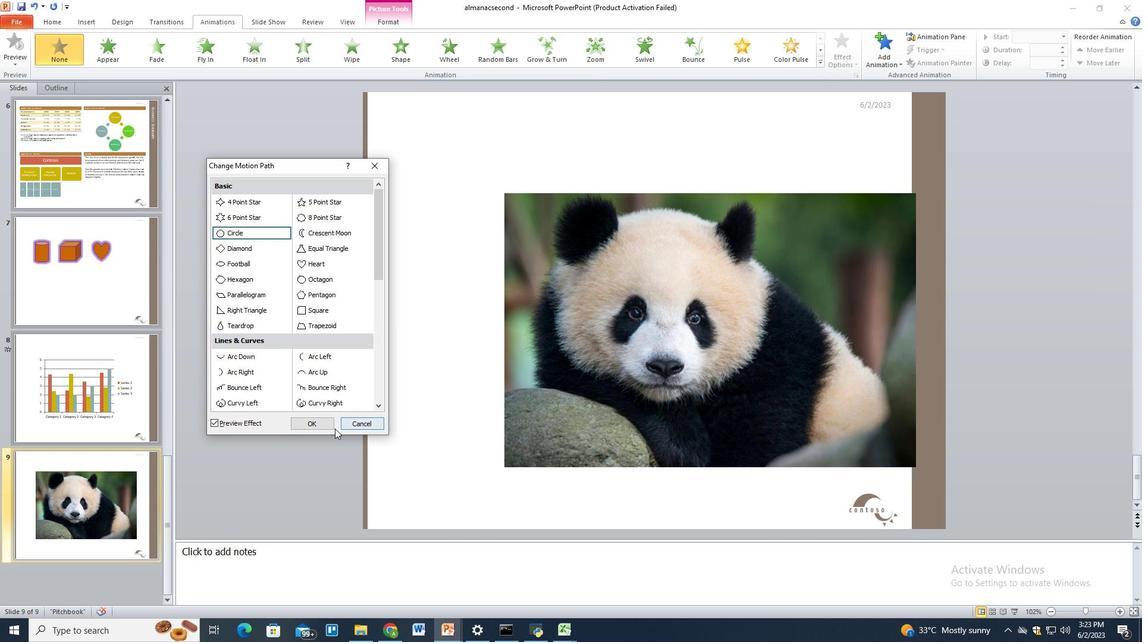 
Action: Mouse pressed left at (327, 424)
Screenshot: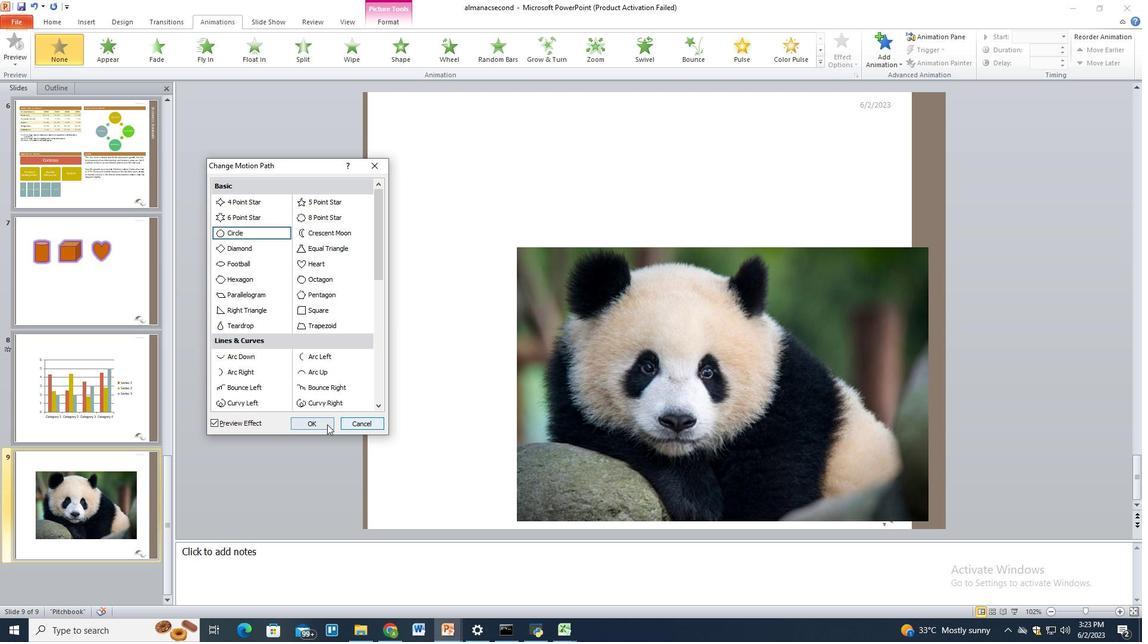 
Action: Mouse moved to (16, 44)
Screenshot: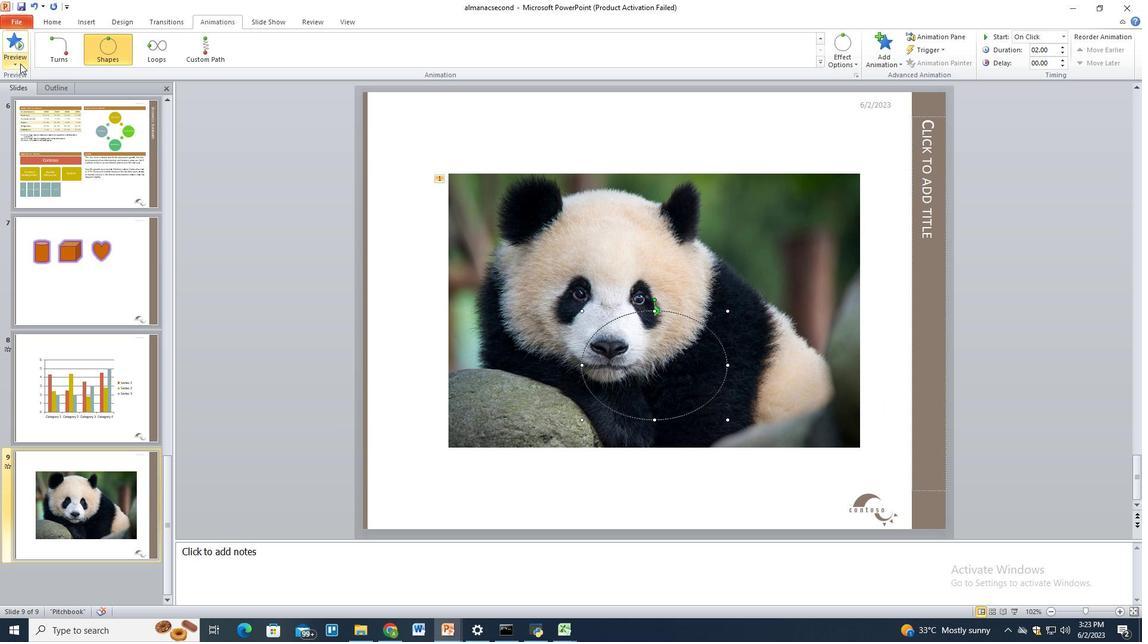 
Action: Mouse pressed left at (16, 44)
Screenshot: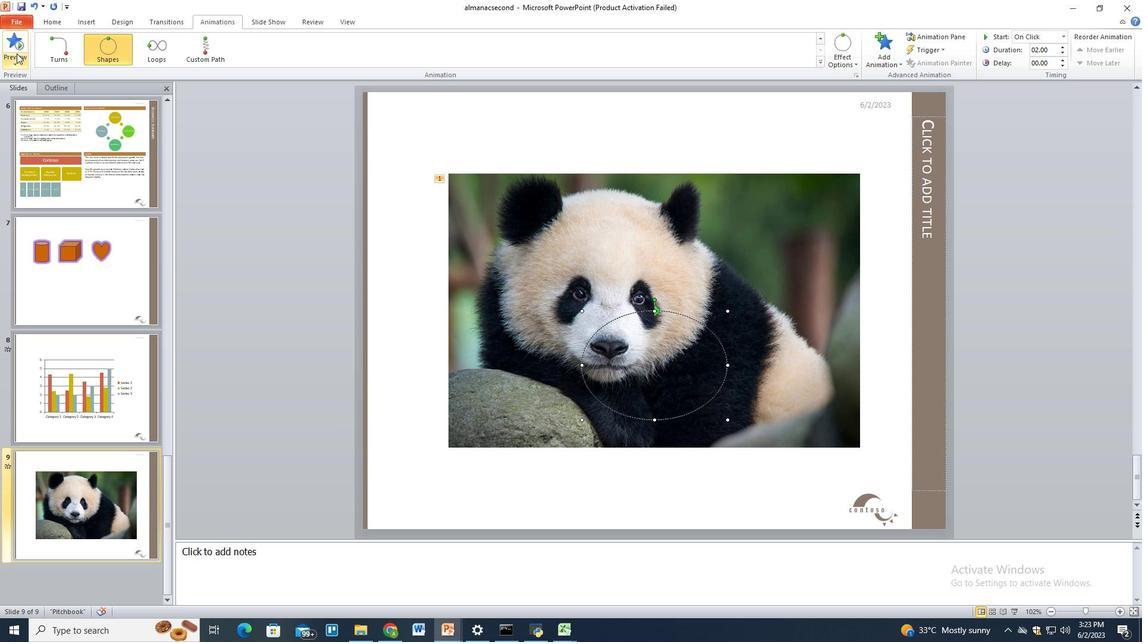 
Action: Mouse moved to (367, 269)
Screenshot: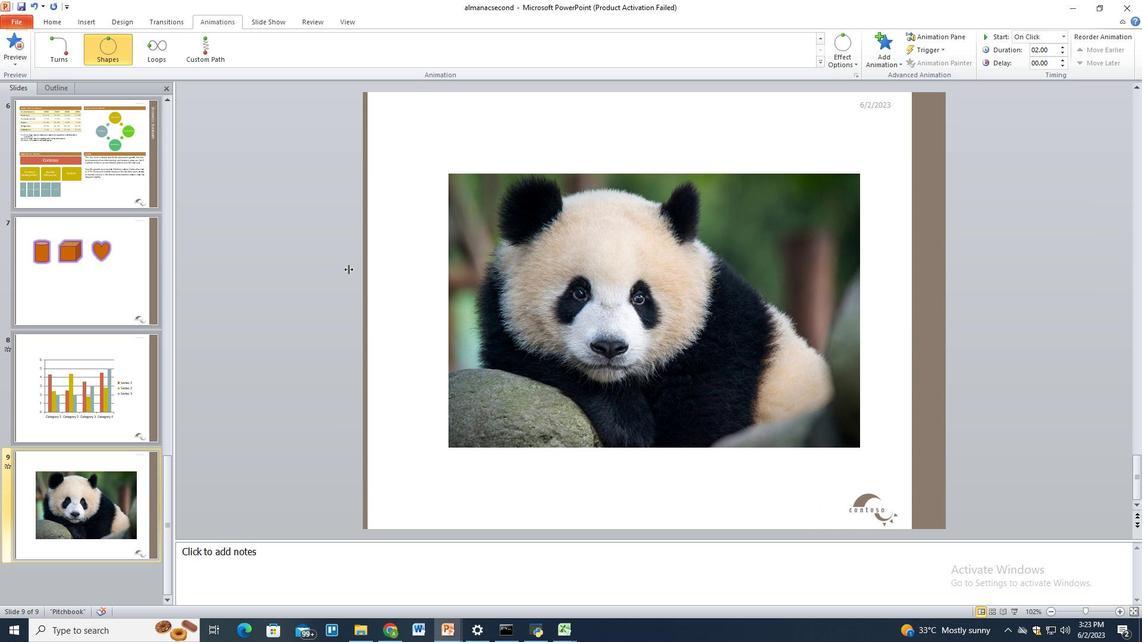 
Action: Key pressed <Key.enter>
Screenshot: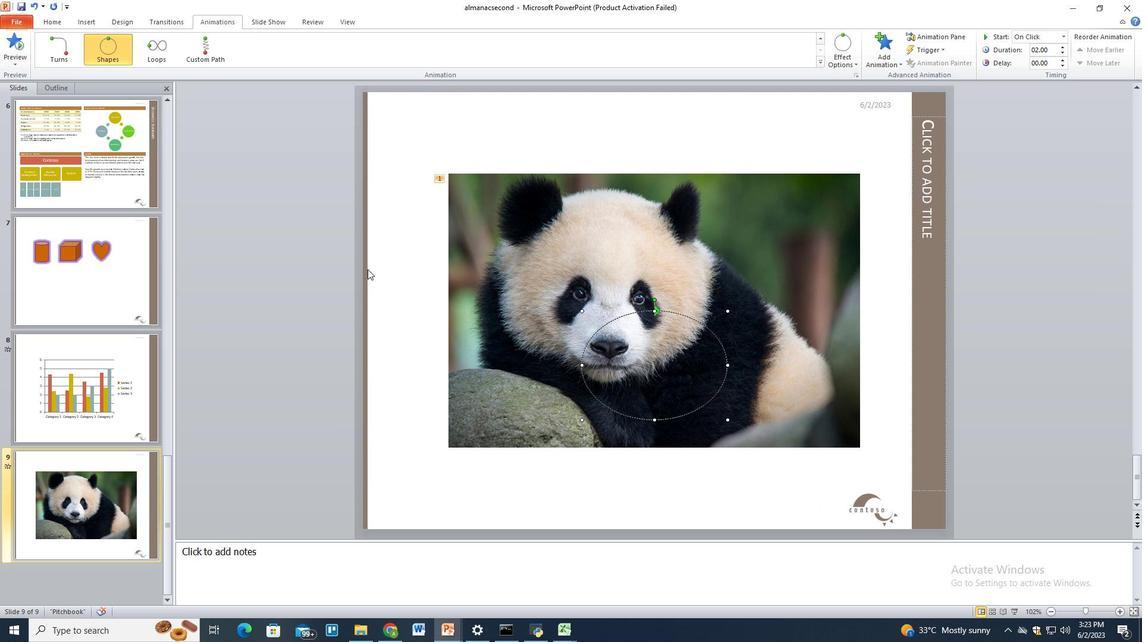 
